 Task: Reply All to email with the signature Bethany Lewis with the subject Appointment reminder from softage.1@softage.net with the message Could you please provide feedback on the latest version of the project timeline?, select last word, change the font of the message to Garamond and change the font typography to bold and underline Send the email
Action: Mouse moved to (595, 772)
Screenshot: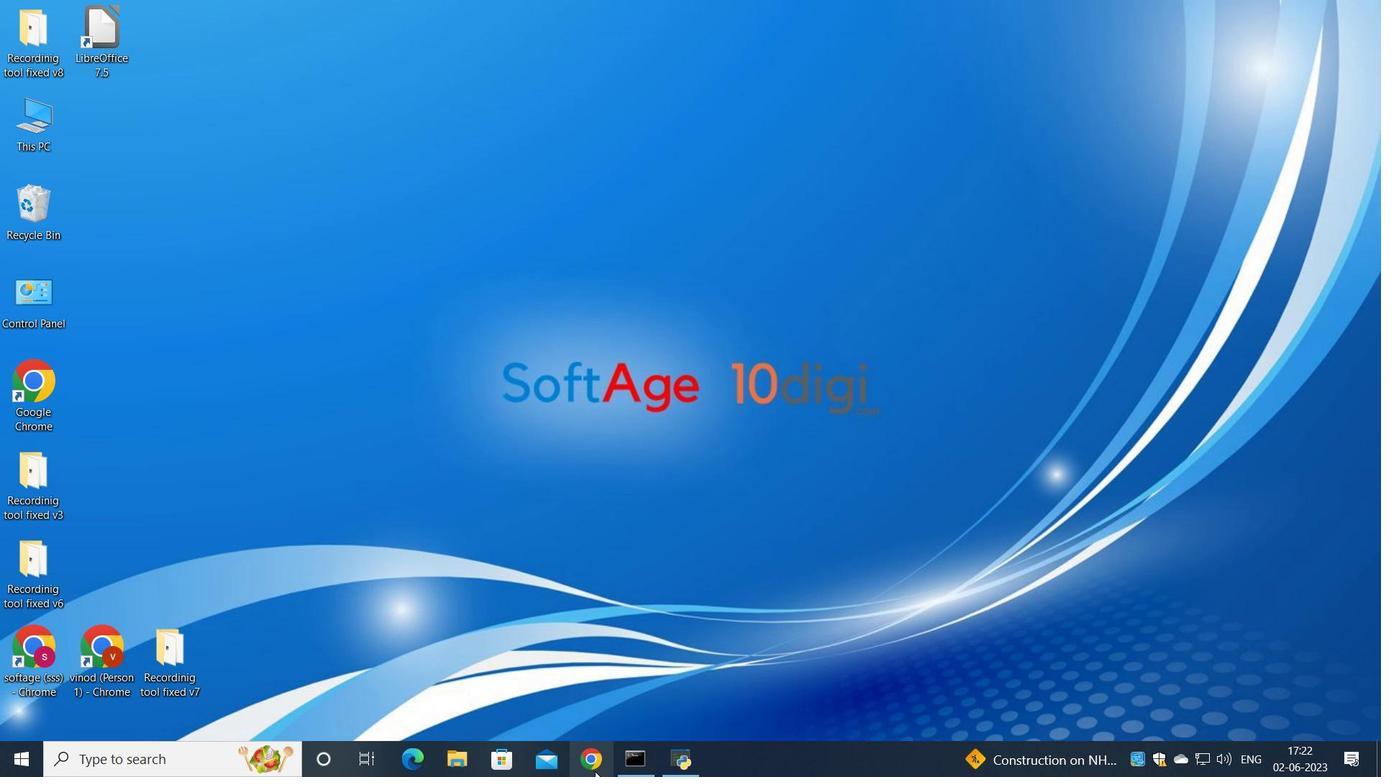 
Action: Mouse pressed left at (595, 772)
Screenshot: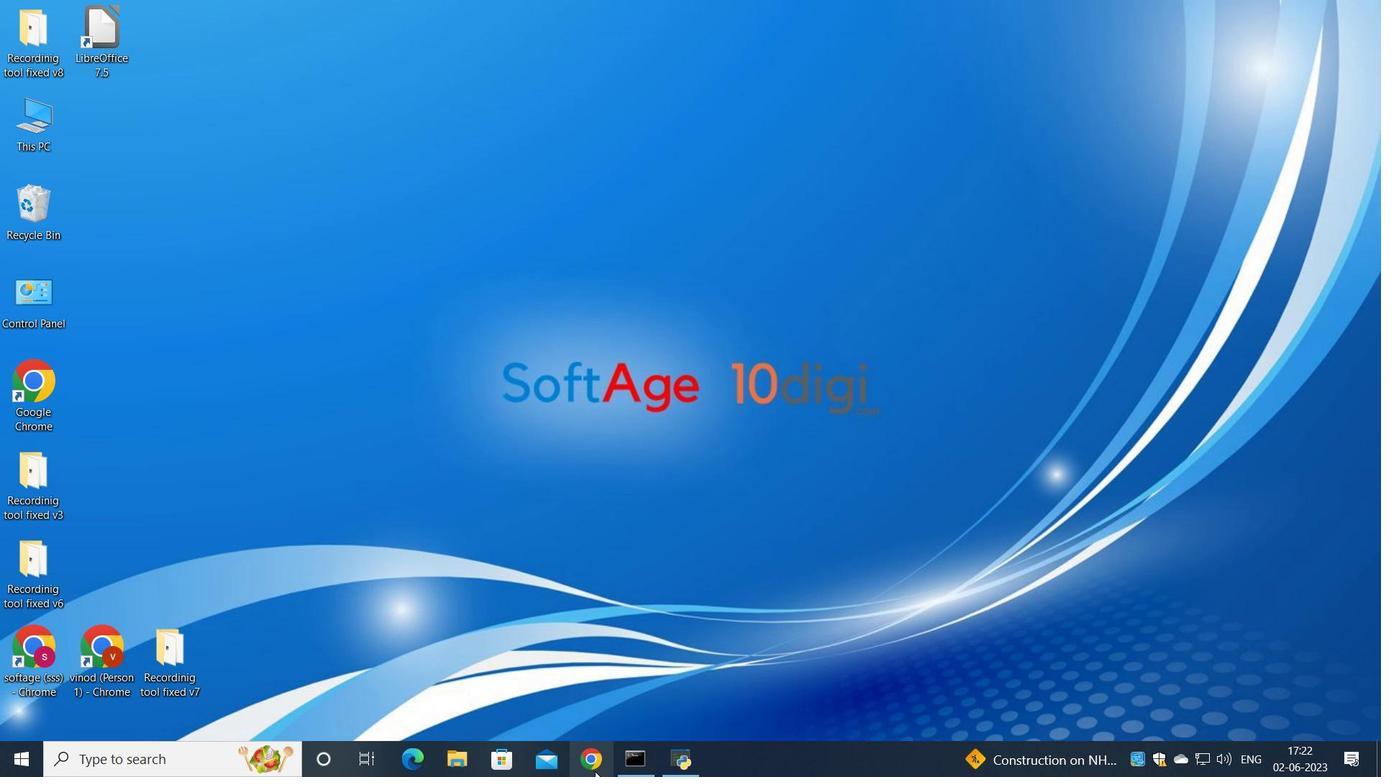 
Action: Mouse moved to (608, 447)
Screenshot: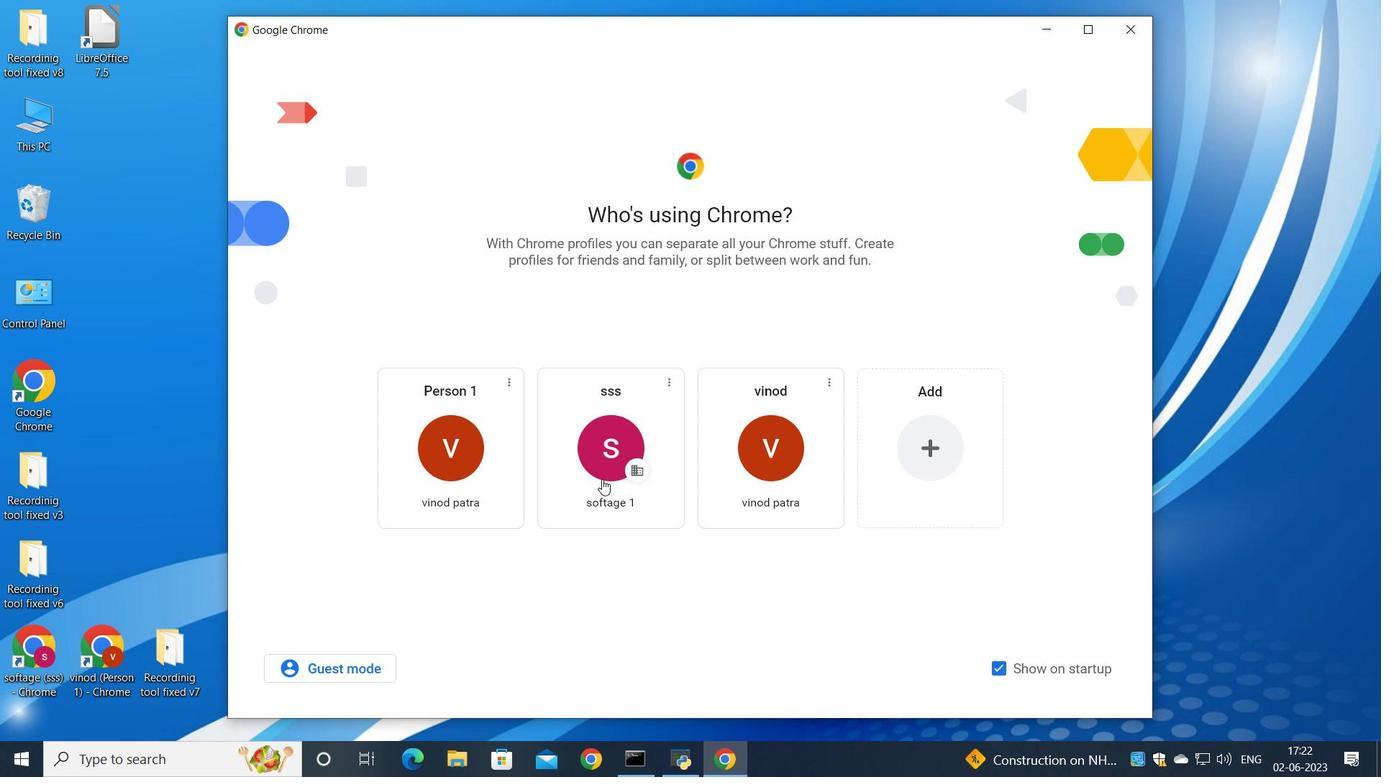
Action: Mouse pressed left at (608, 447)
Screenshot: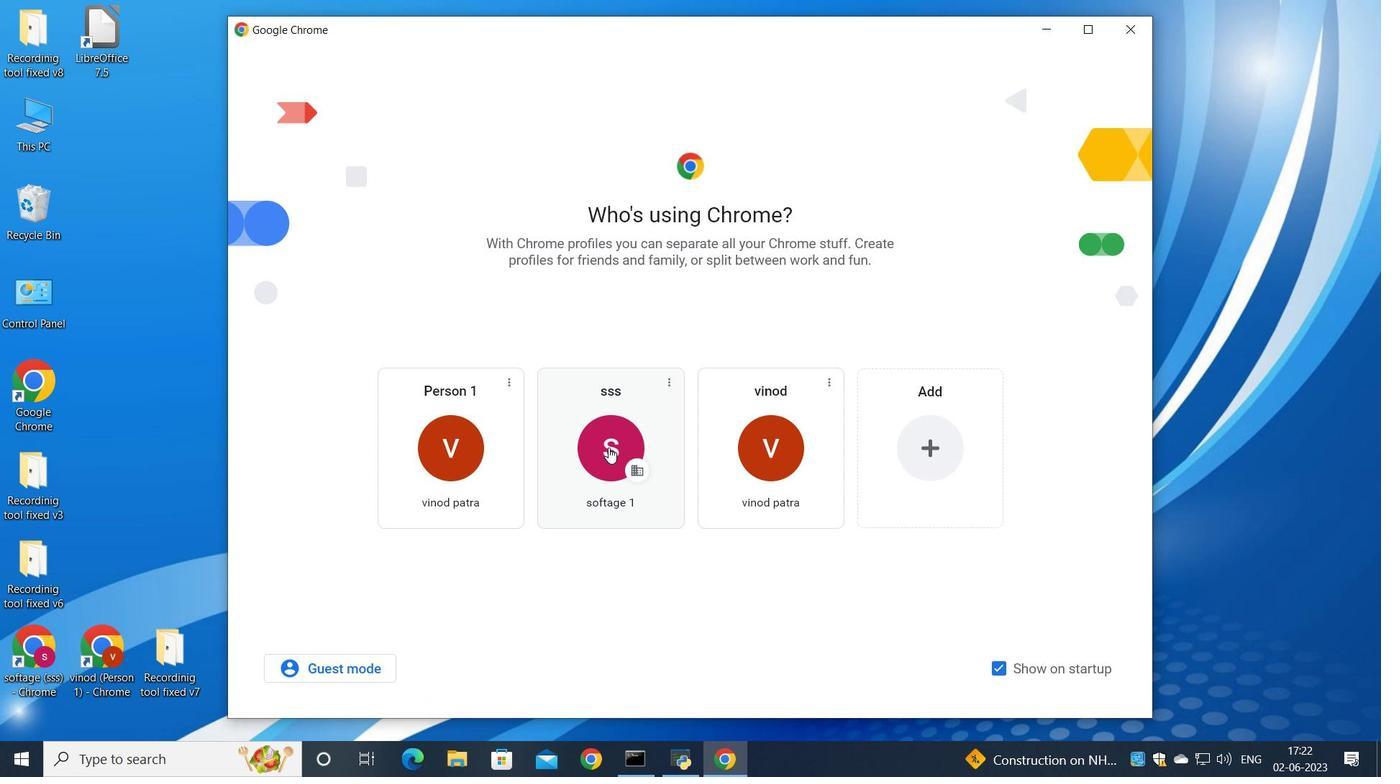 
Action: Mouse moved to (1216, 123)
Screenshot: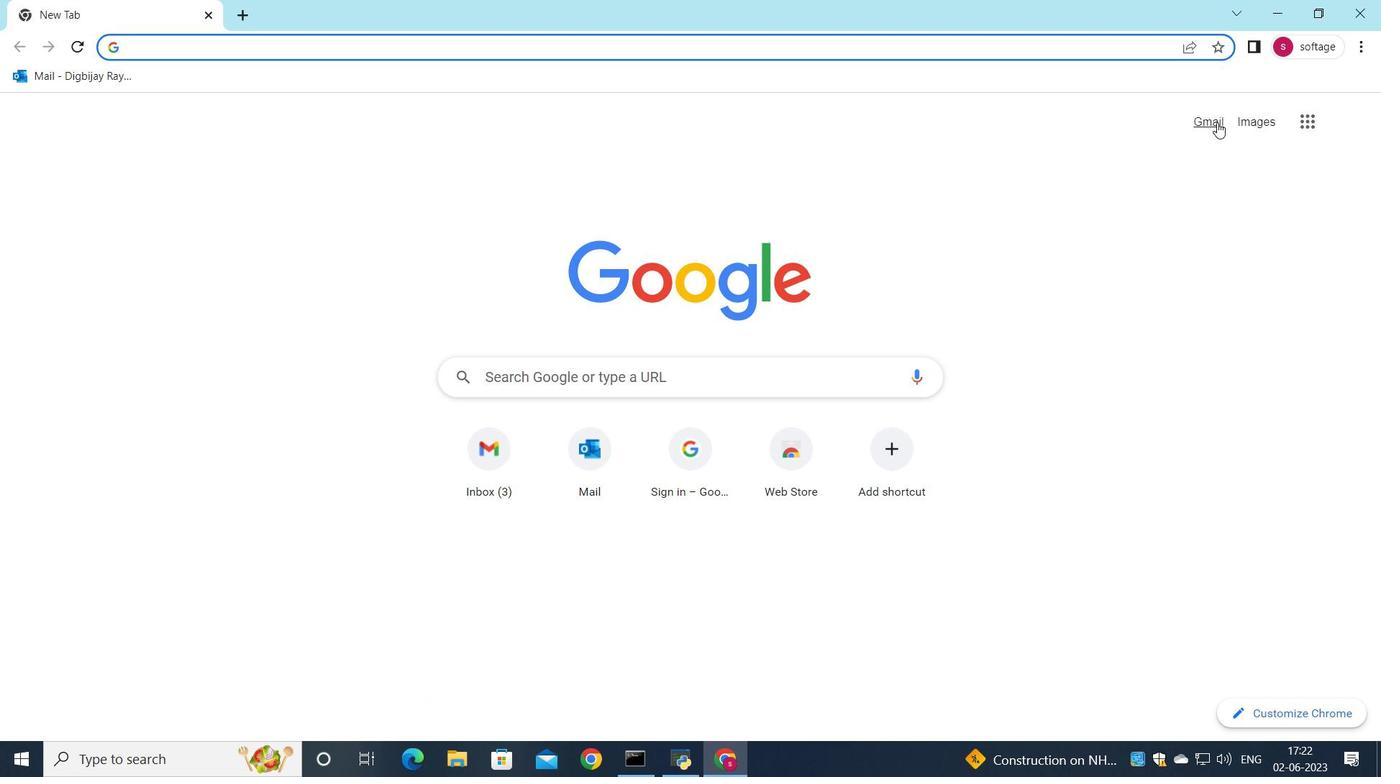 
Action: Mouse pressed left at (1216, 123)
Screenshot: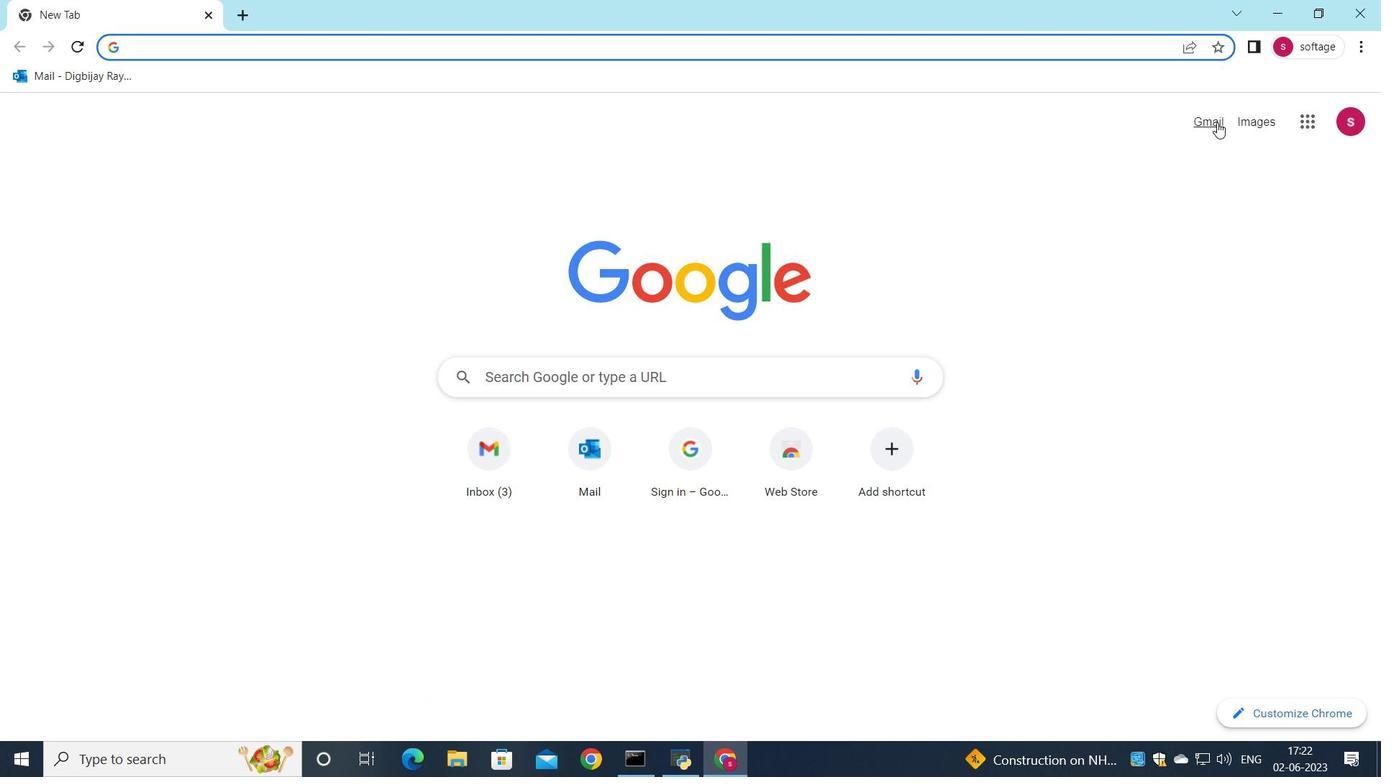 
Action: Mouse moved to (1165, 122)
Screenshot: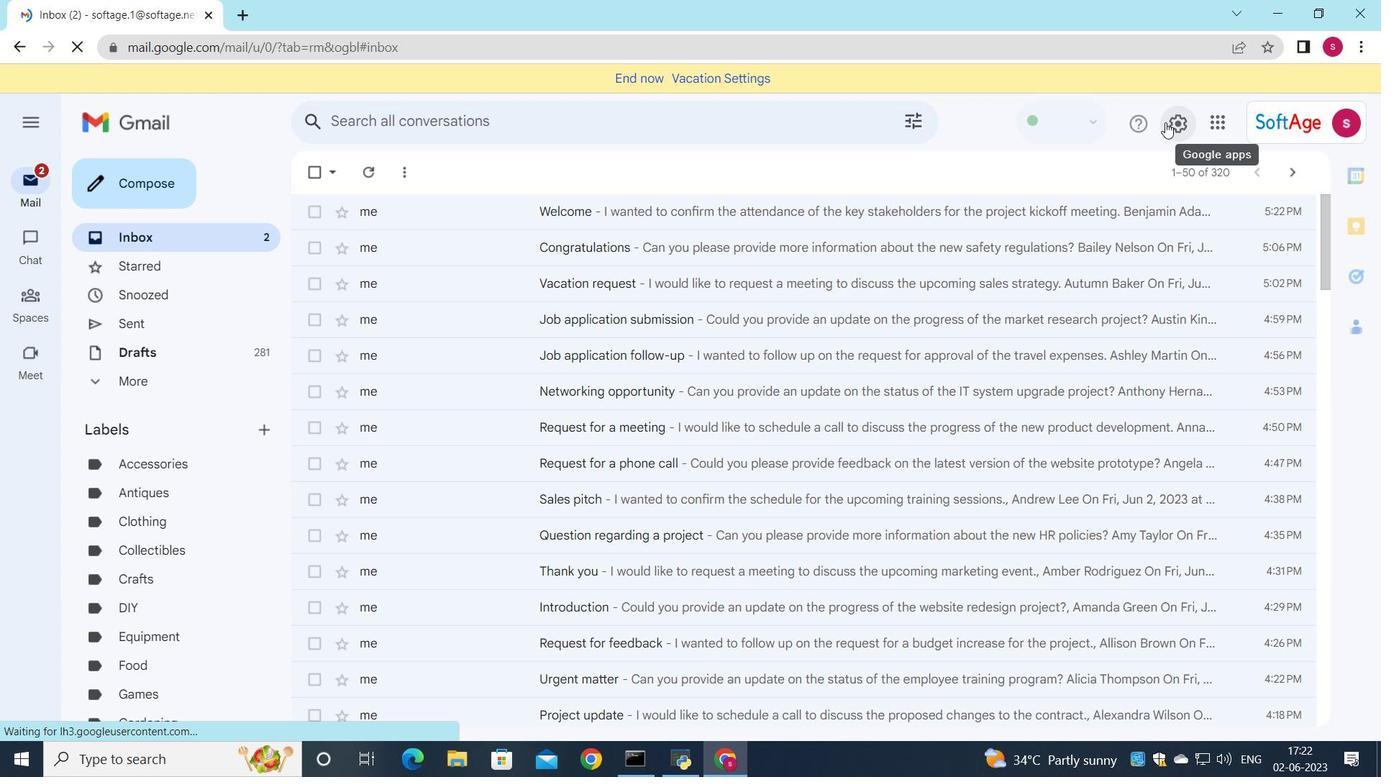 
Action: Mouse pressed left at (1165, 122)
Screenshot: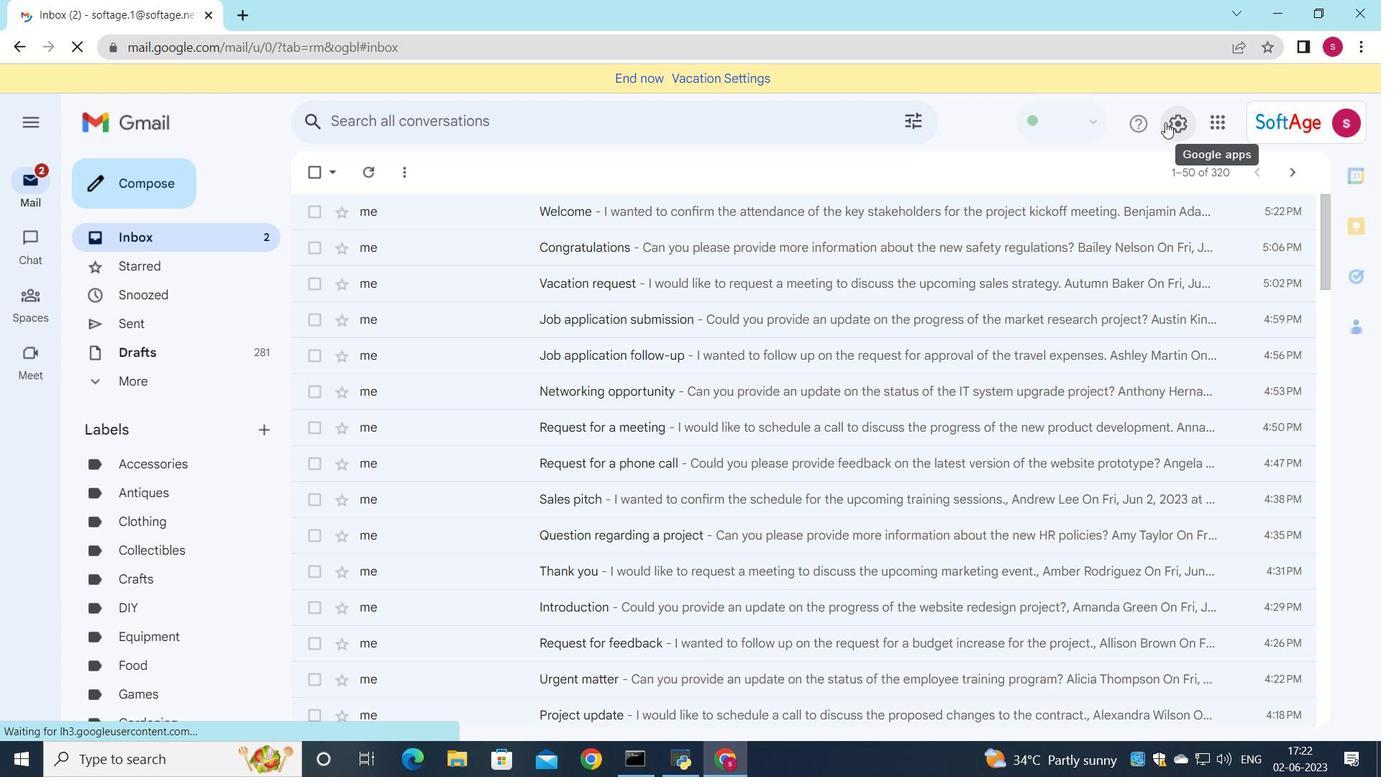 
Action: Mouse moved to (878, 380)
Screenshot: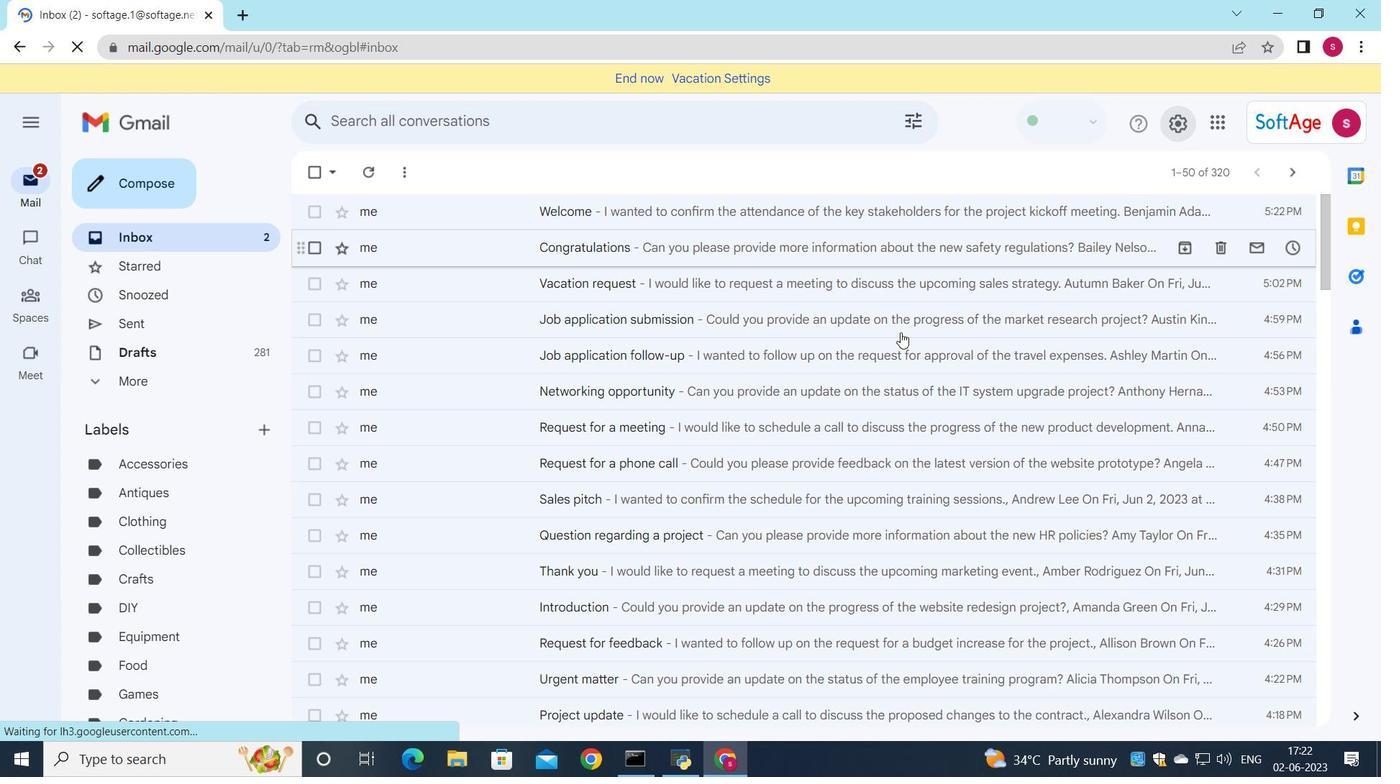 
Action: Mouse scrolled (878, 380) with delta (0, 0)
Screenshot: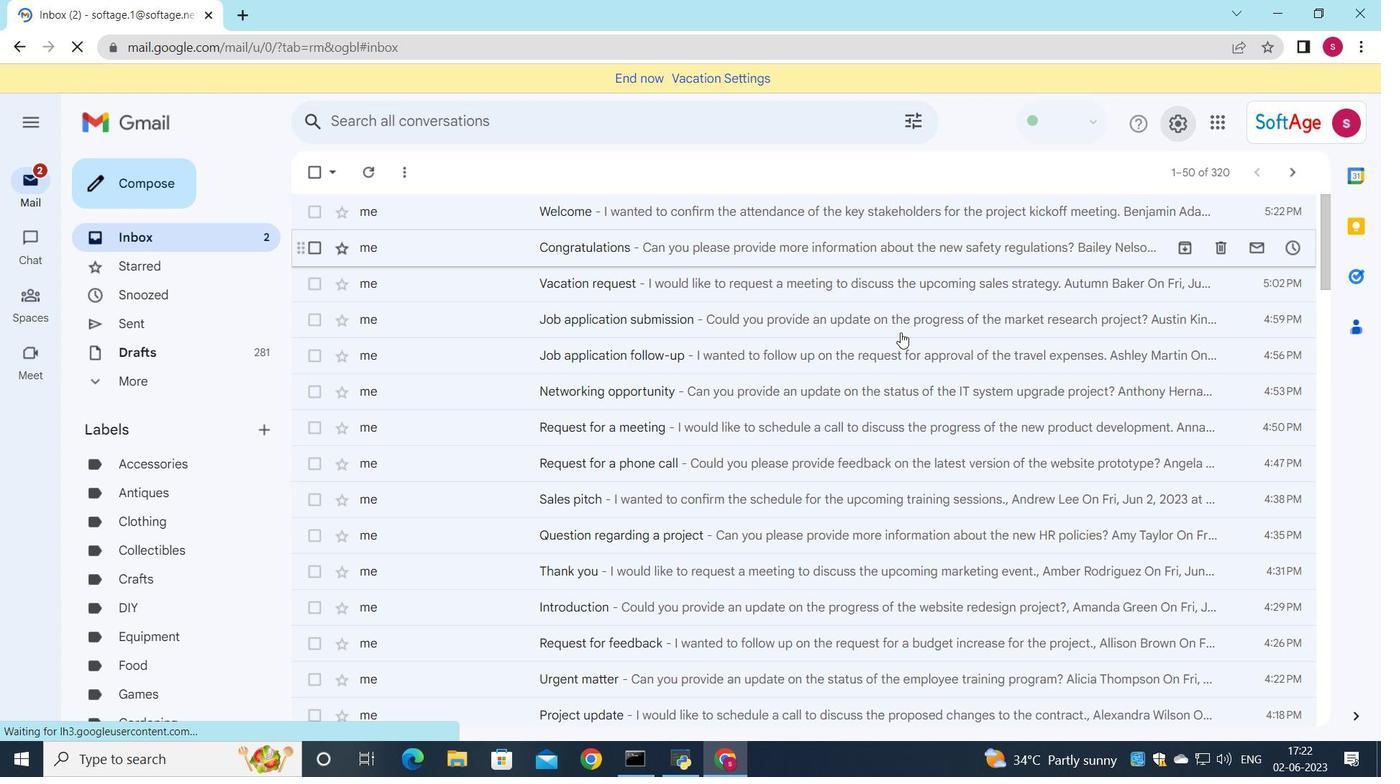 
Action: Mouse moved to (1134, 221)
Screenshot: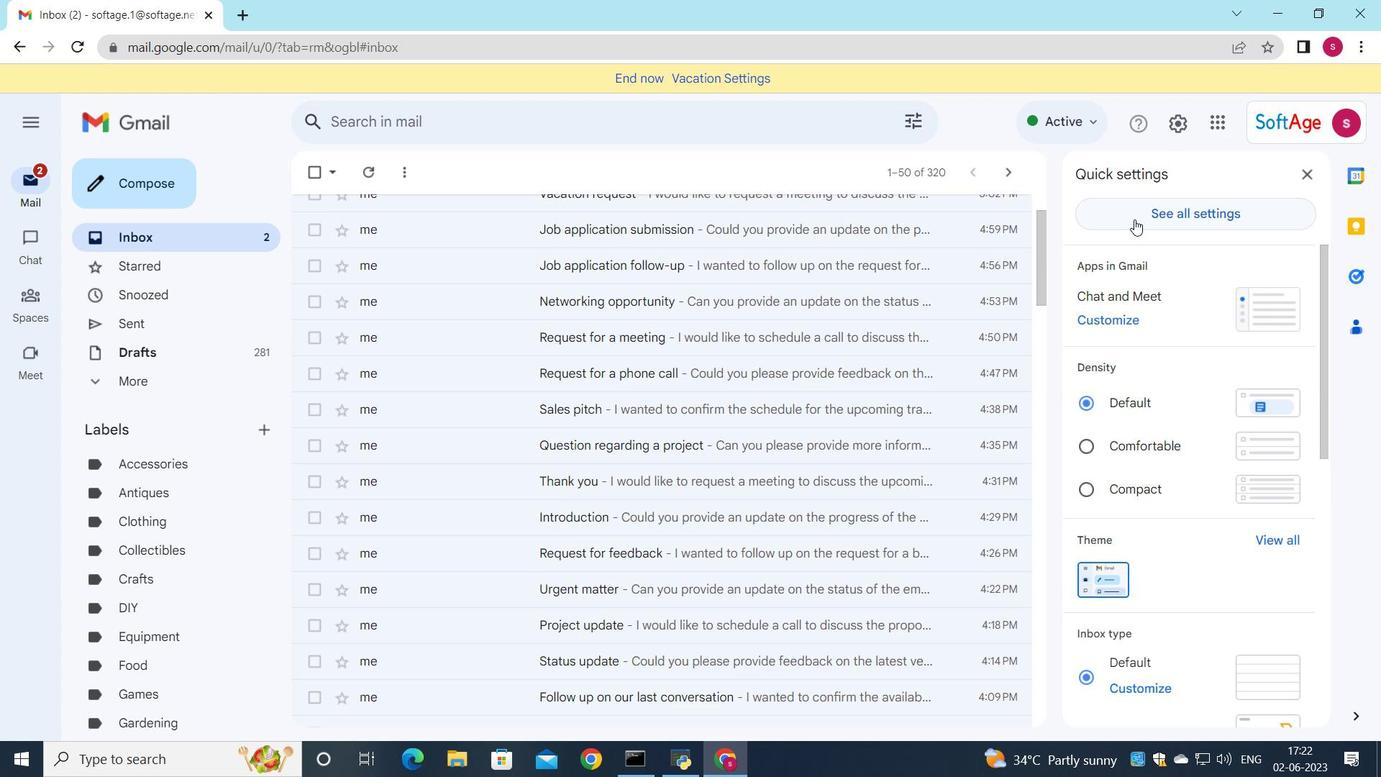 
Action: Mouse pressed left at (1134, 221)
Screenshot: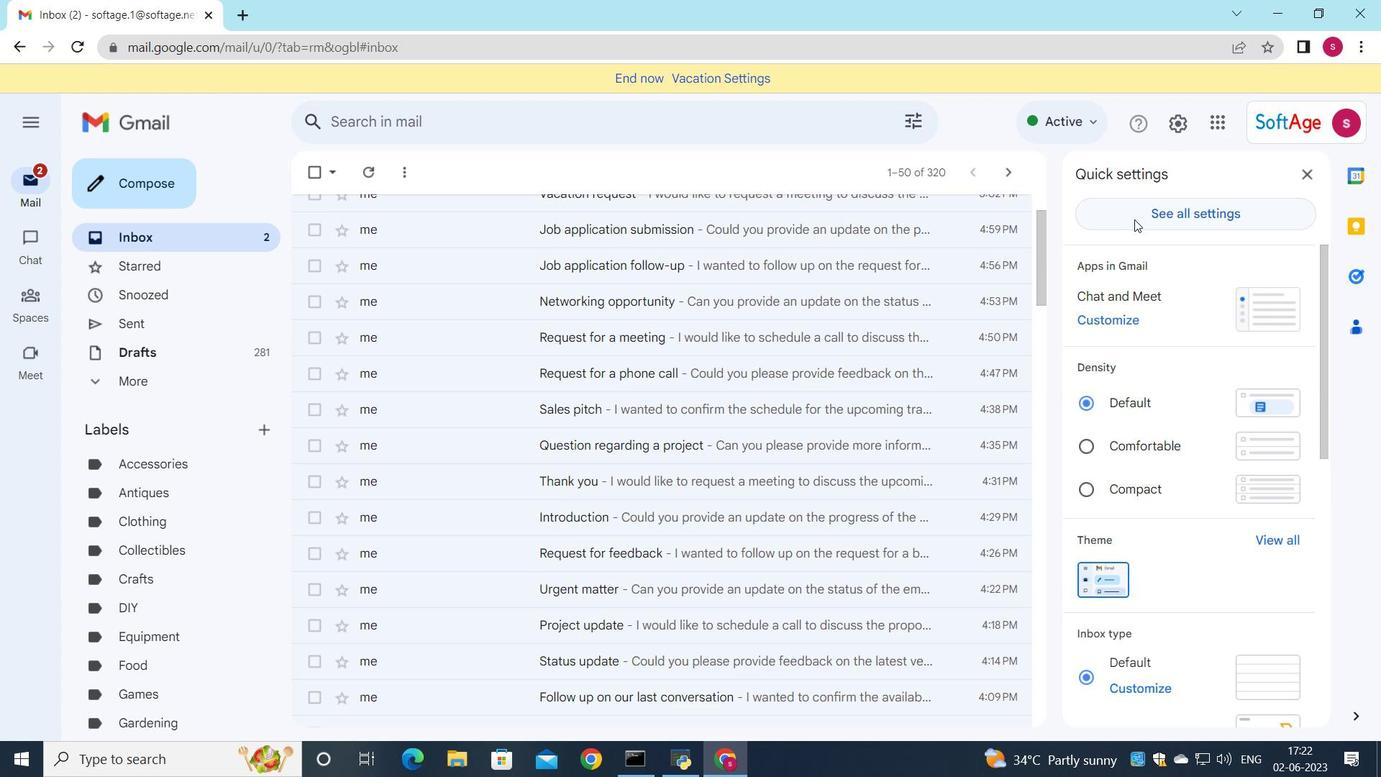 
Action: Mouse moved to (763, 482)
Screenshot: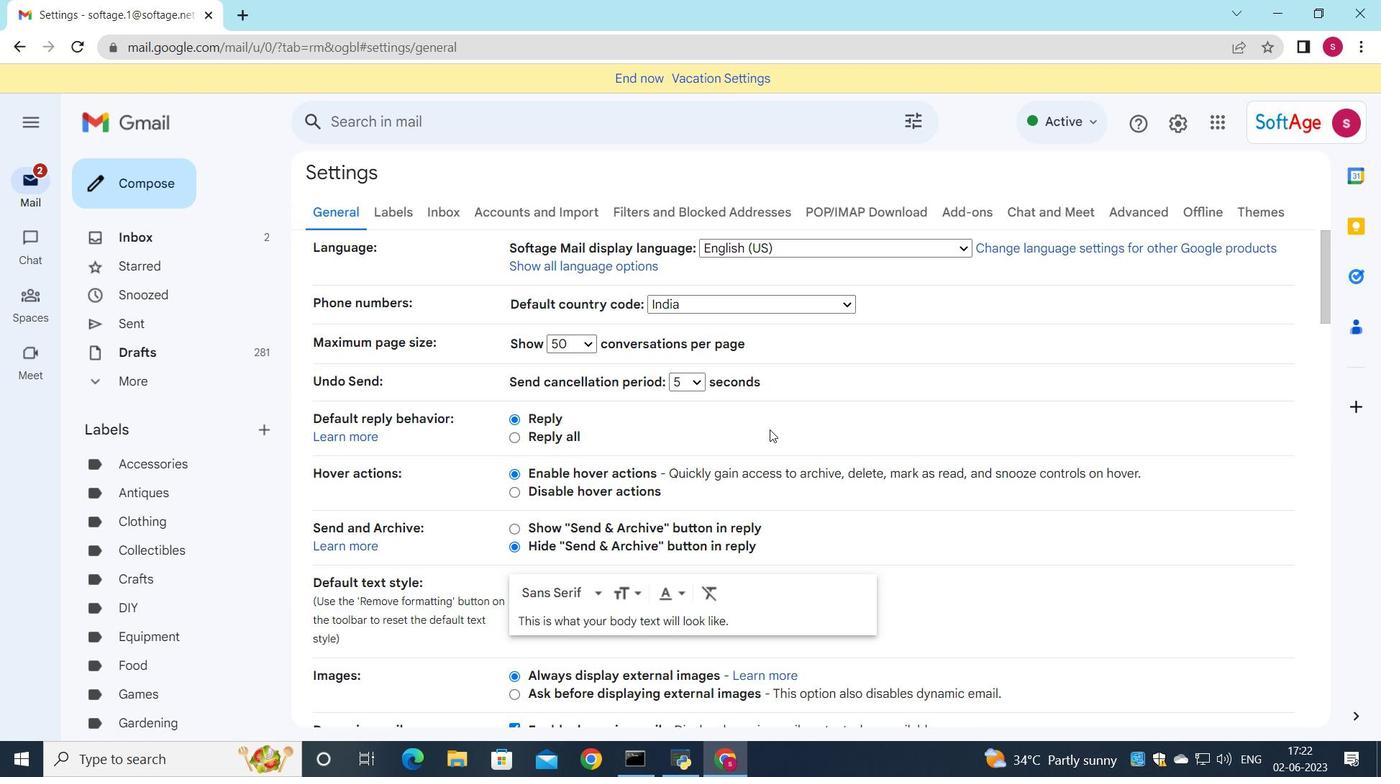 
Action: Mouse scrolled (764, 482) with delta (0, 0)
Screenshot: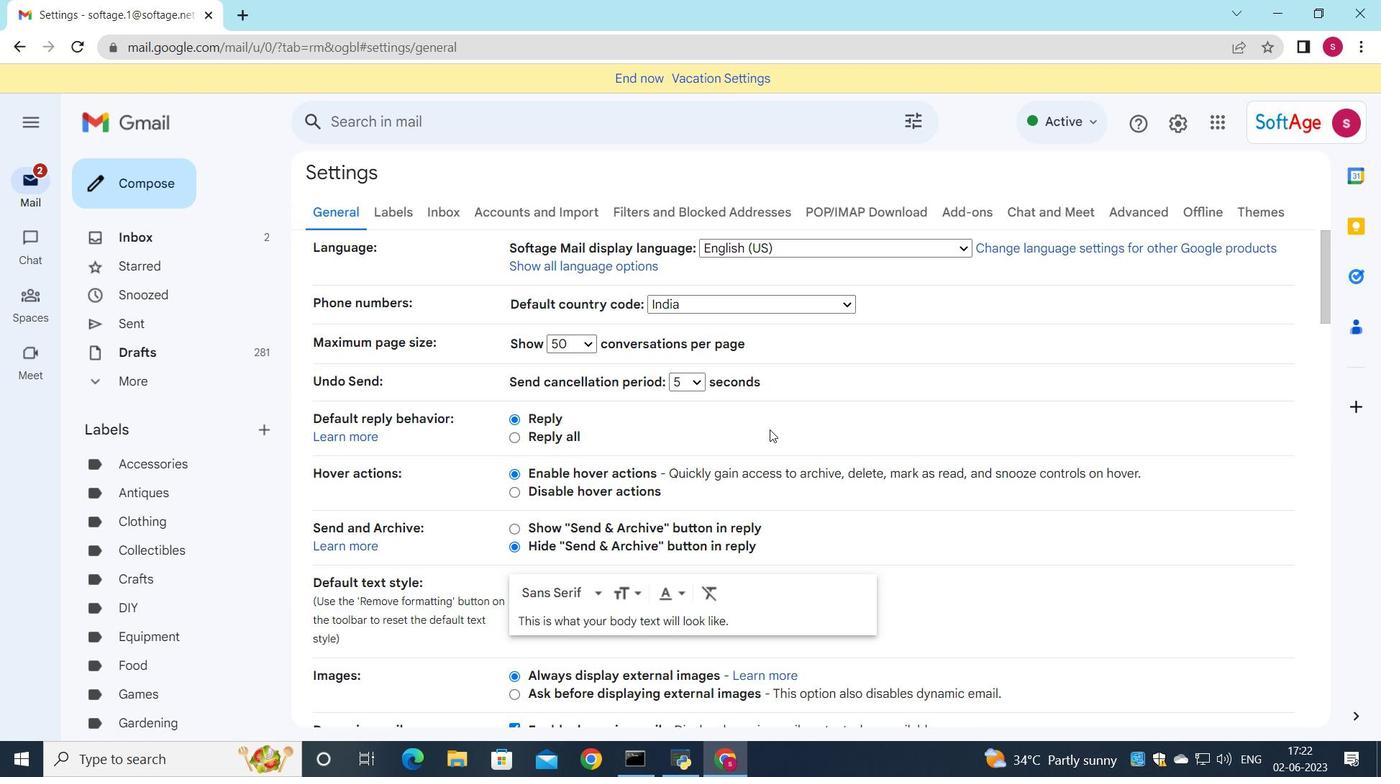 
Action: Mouse moved to (762, 483)
Screenshot: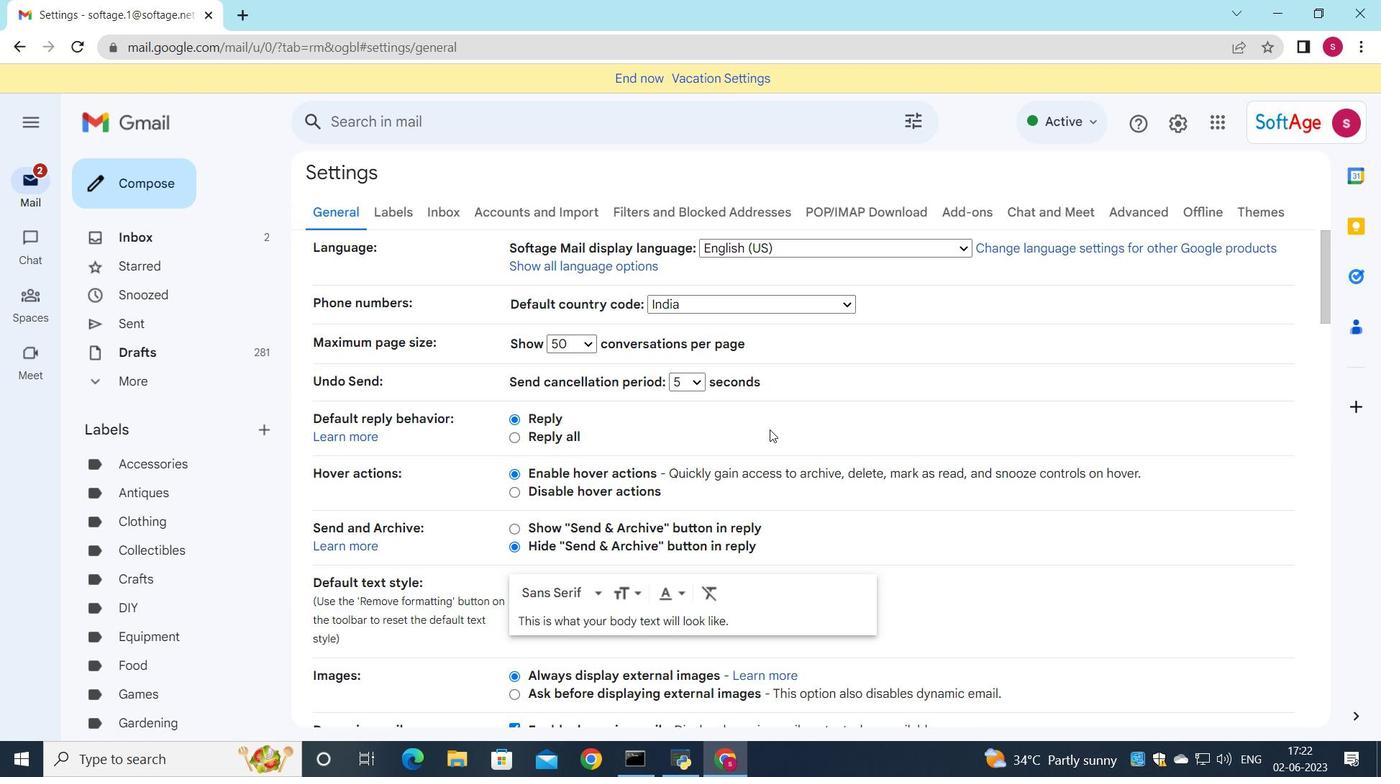 
Action: Mouse scrolled (762, 482) with delta (0, 0)
Screenshot: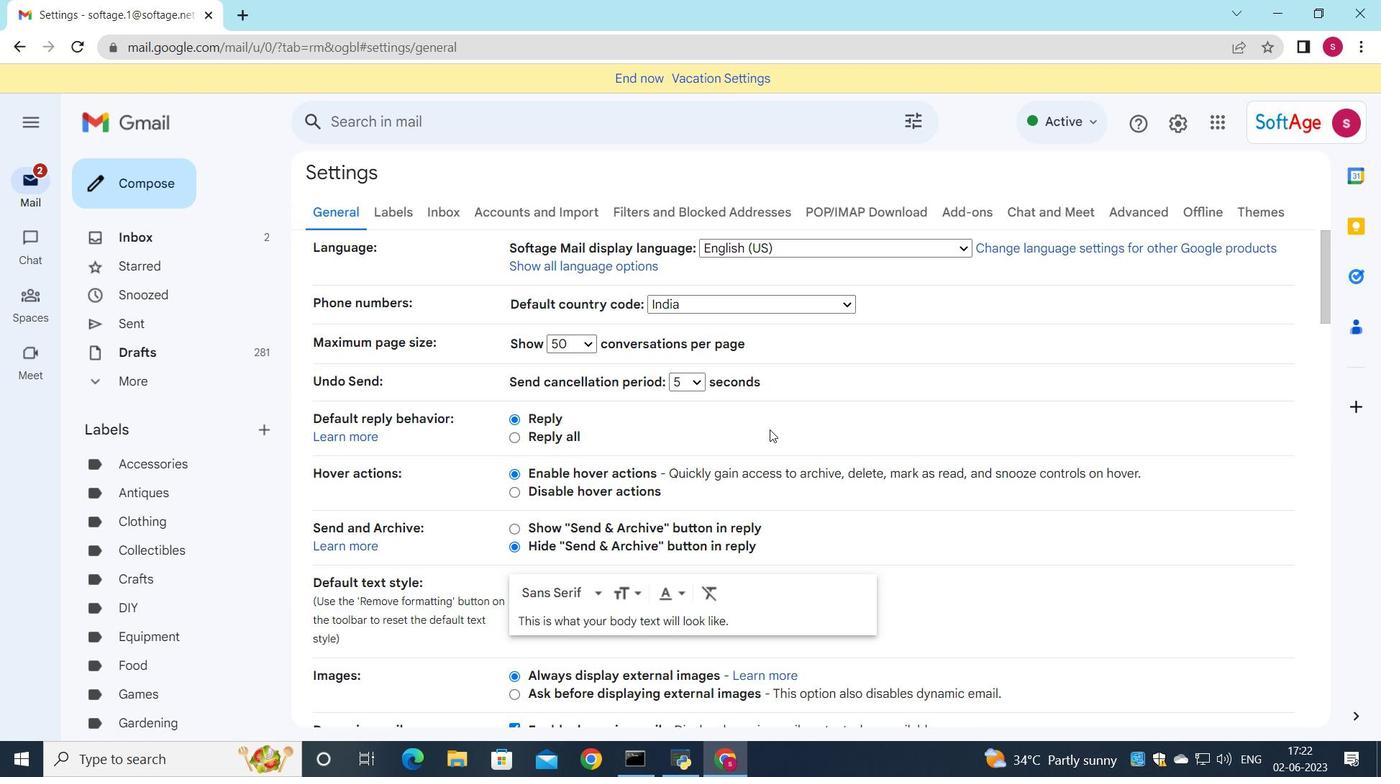 
Action: Mouse moved to (758, 486)
Screenshot: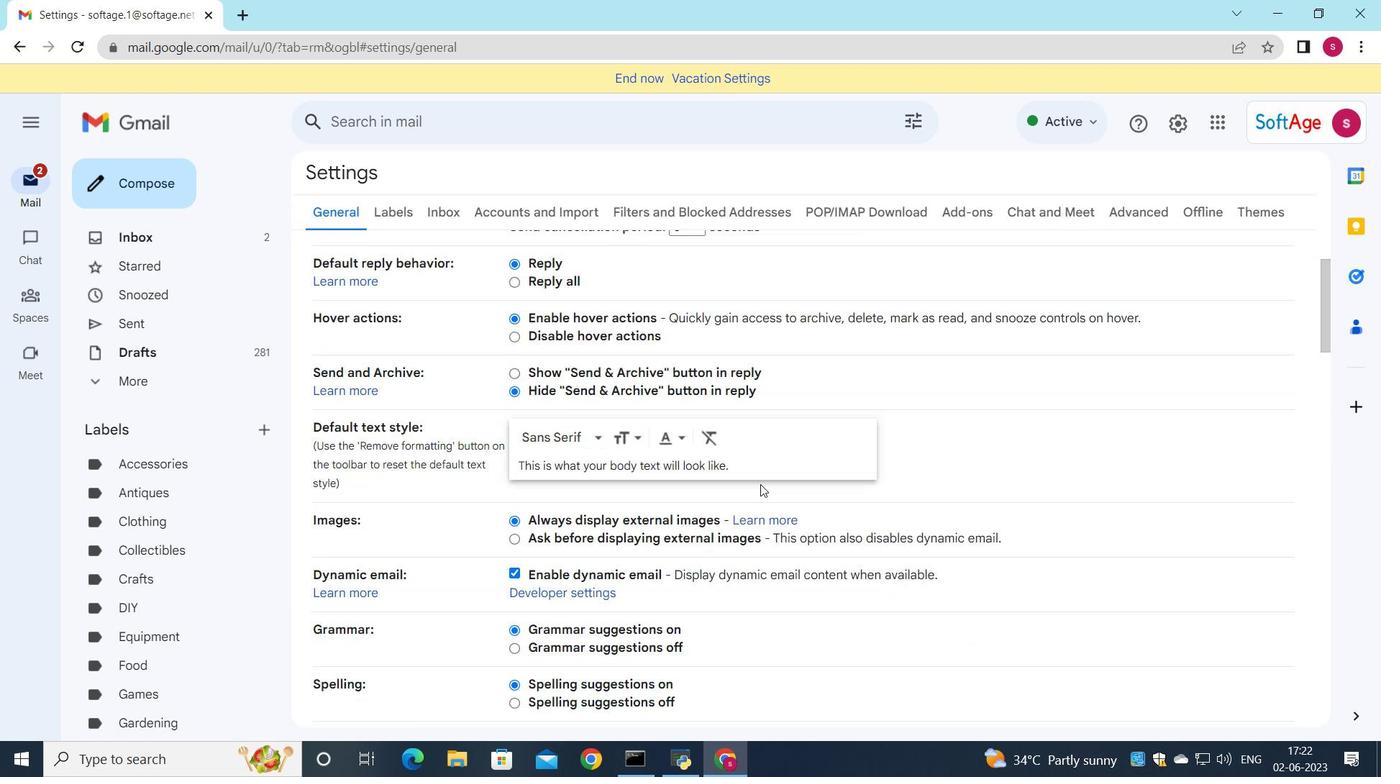 
Action: Mouse scrolled (758, 485) with delta (0, 0)
Screenshot: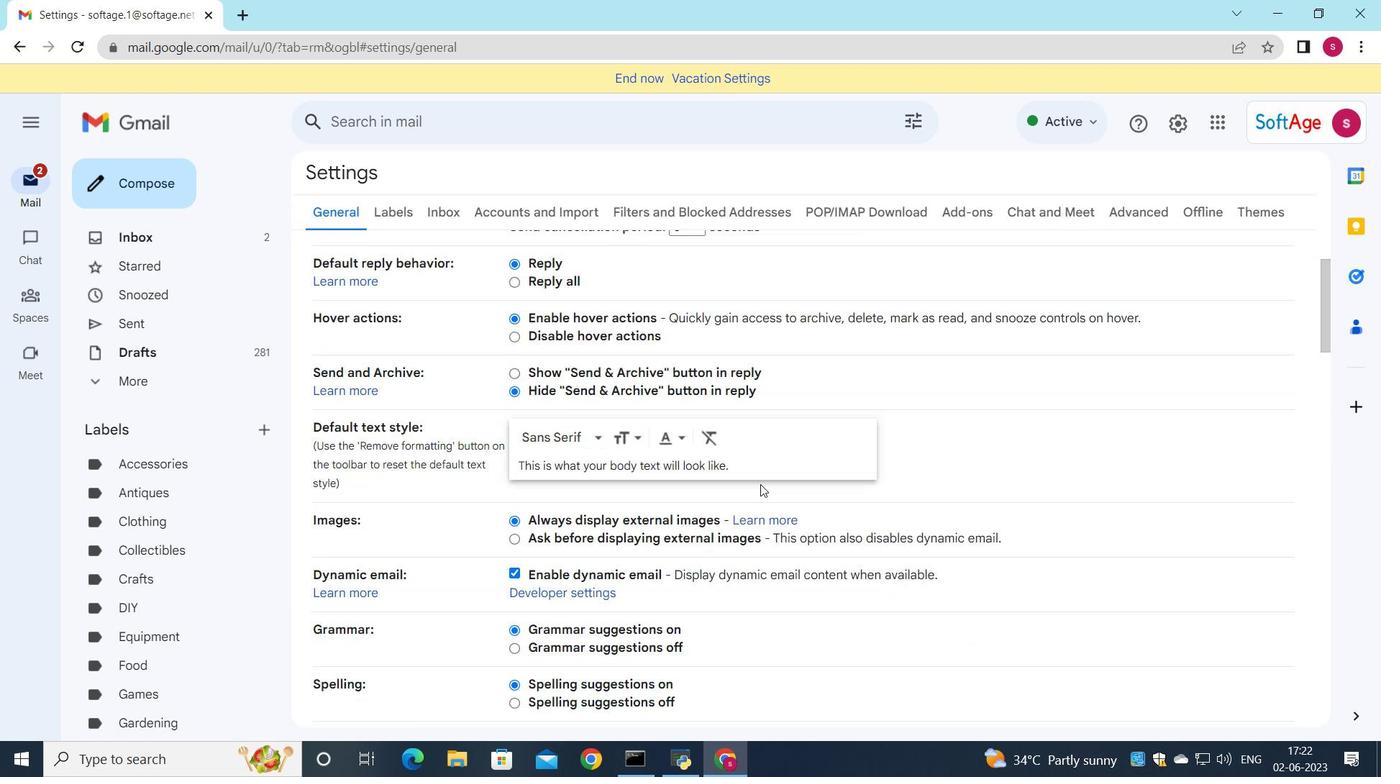 
Action: Mouse moved to (756, 487)
Screenshot: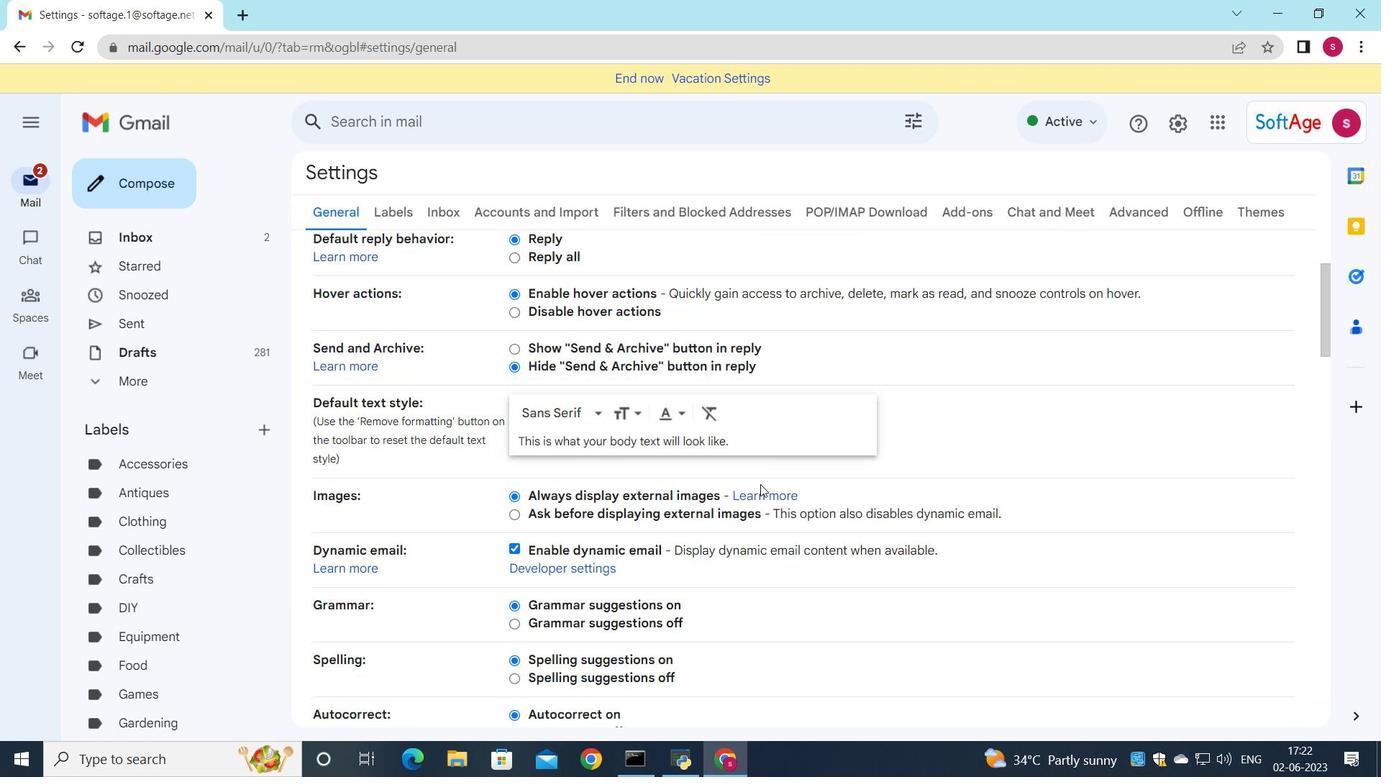 
Action: Mouse scrolled (756, 487) with delta (0, 0)
Screenshot: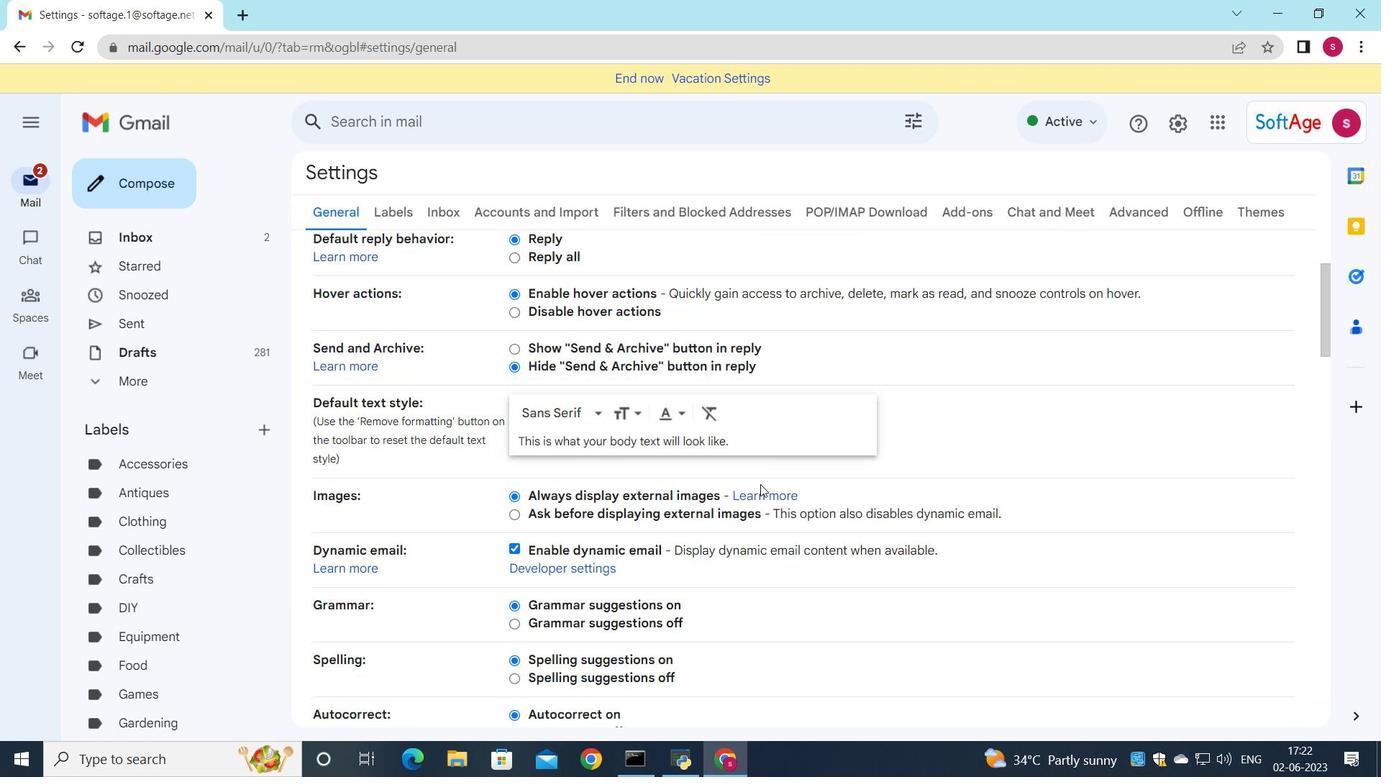 
Action: Mouse moved to (754, 490)
Screenshot: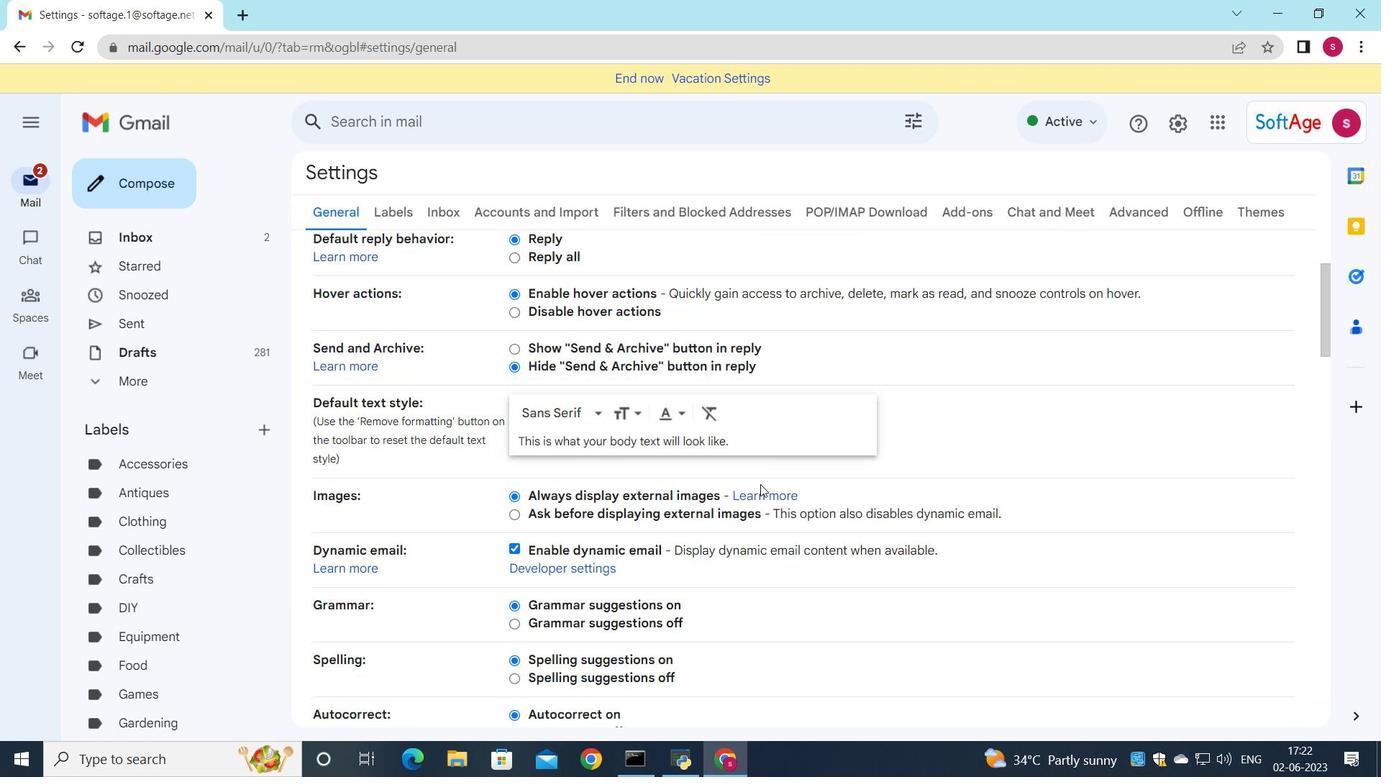 
Action: Mouse scrolled (754, 490) with delta (0, 0)
Screenshot: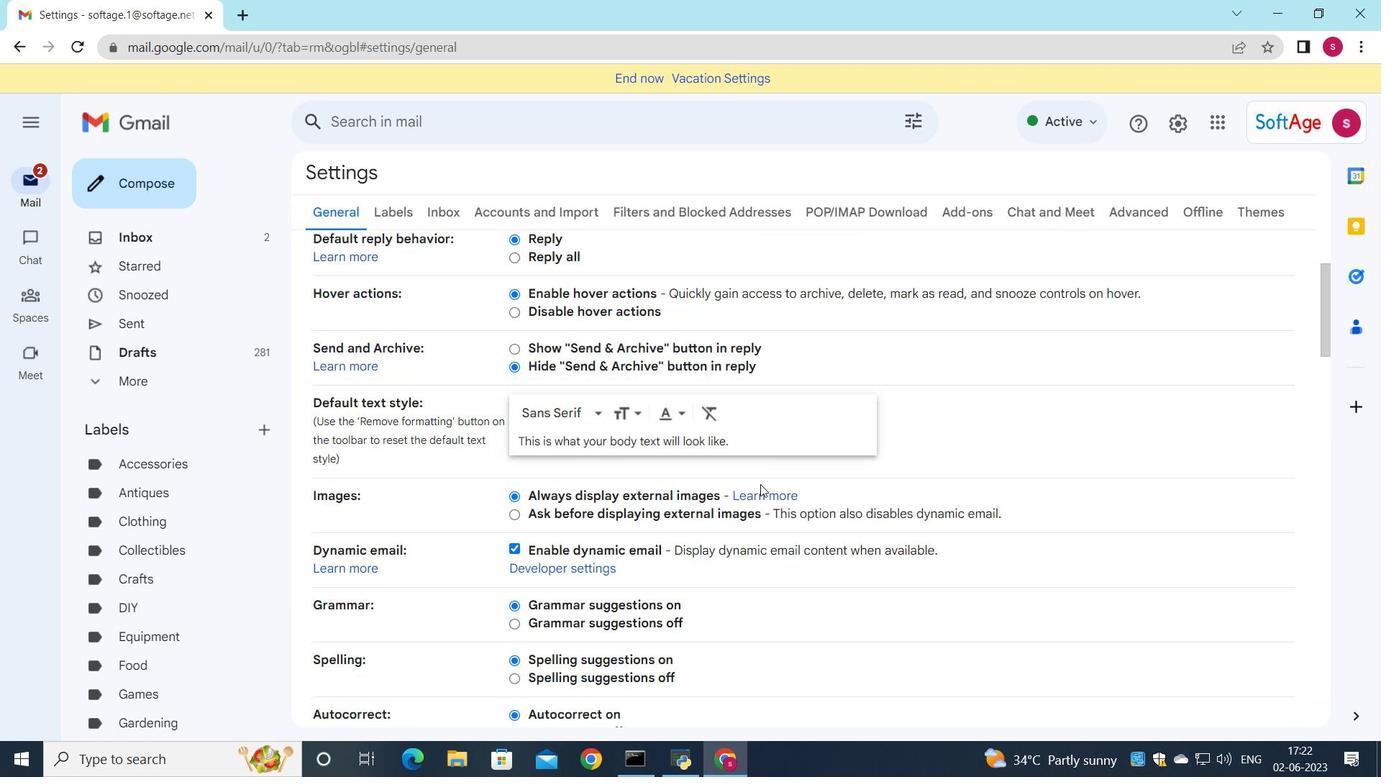 
Action: Mouse moved to (739, 508)
Screenshot: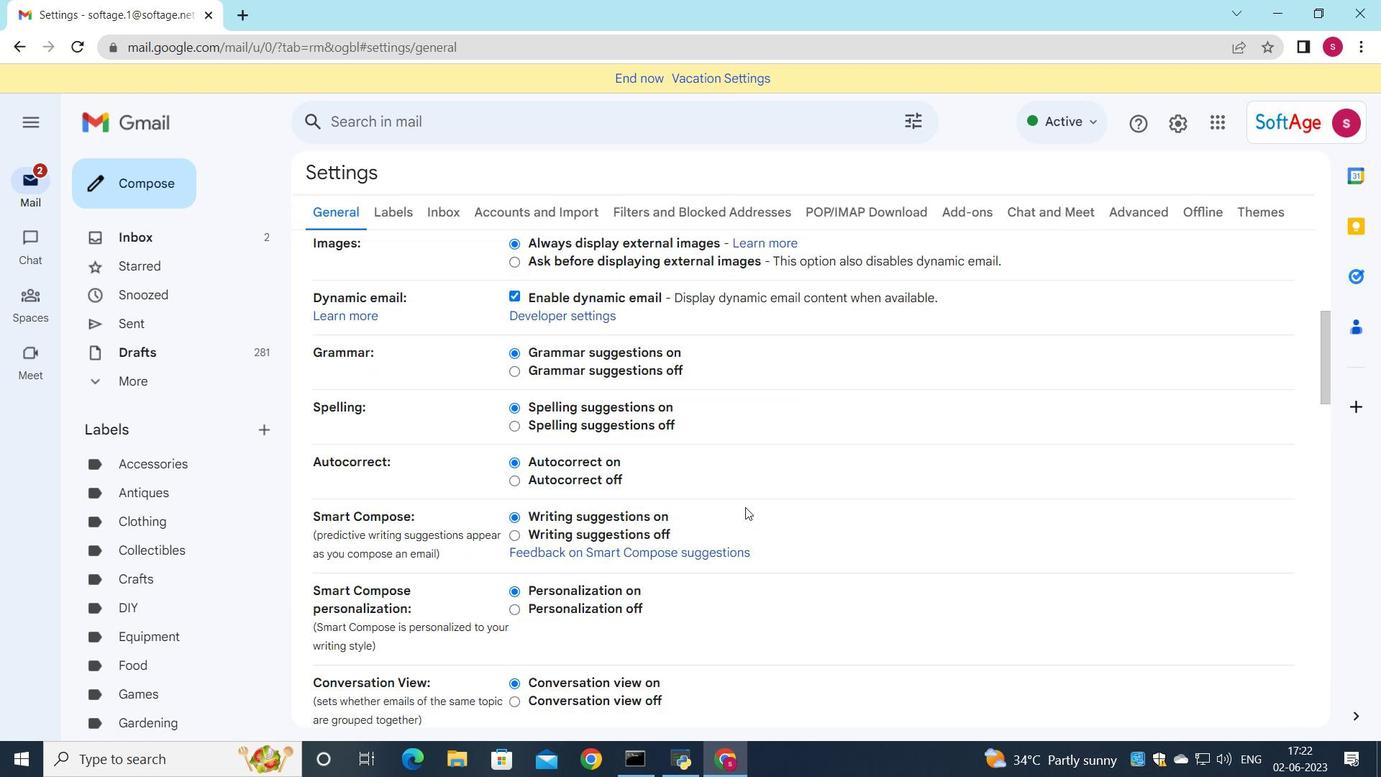 
Action: Mouse scrolled (739, 508) with delta (0, 0)
Screenshot: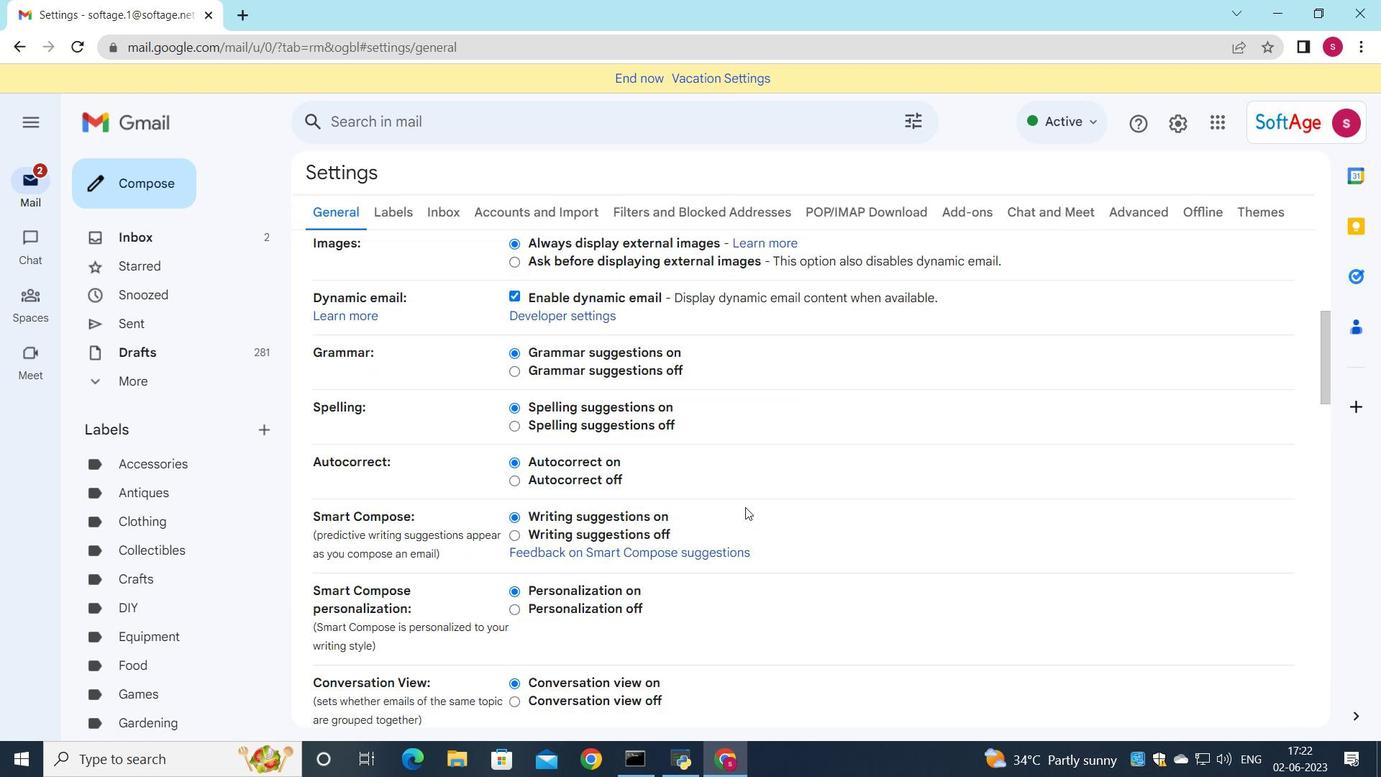 
Action: Mouse moved to (737, 510)
Screenshot: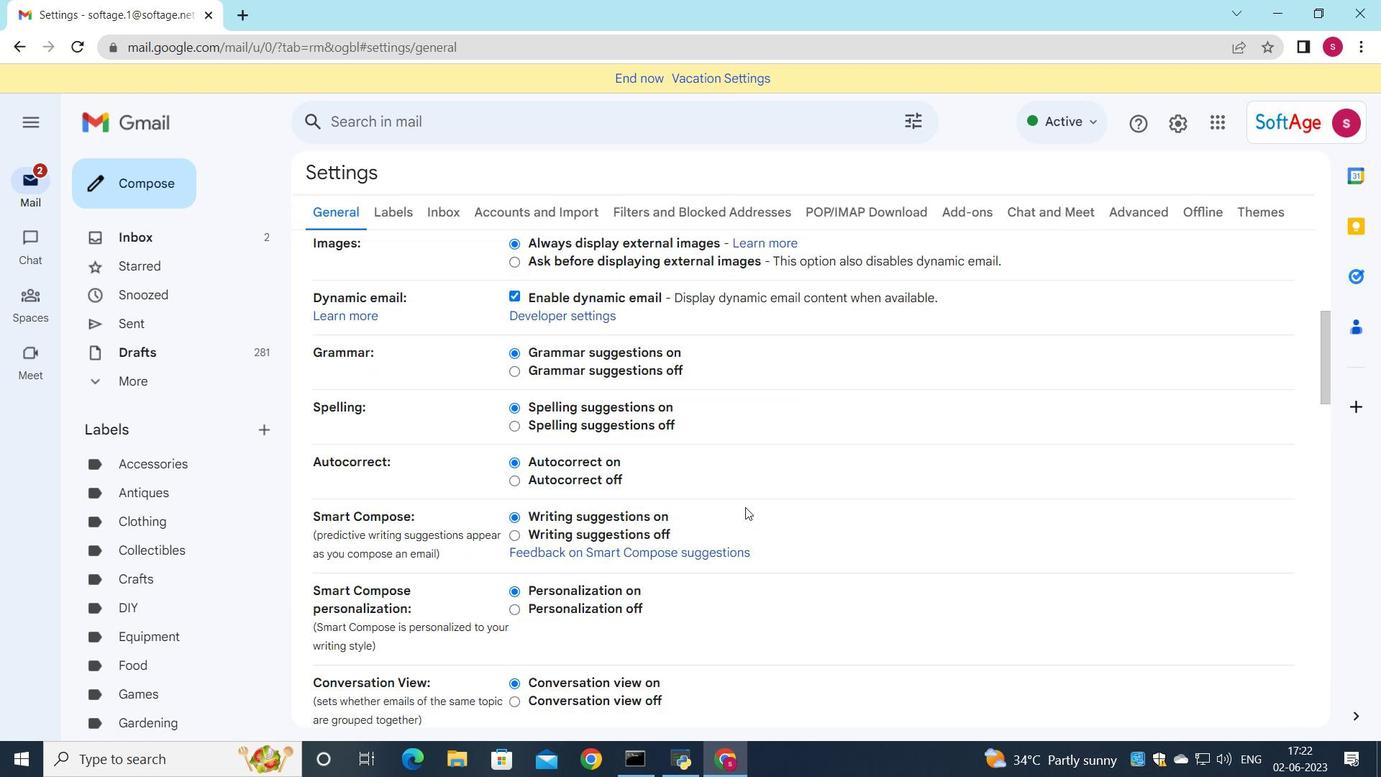 
Action: Mouse scrolled (737, 509) with delta (0, 0)
Screenshot: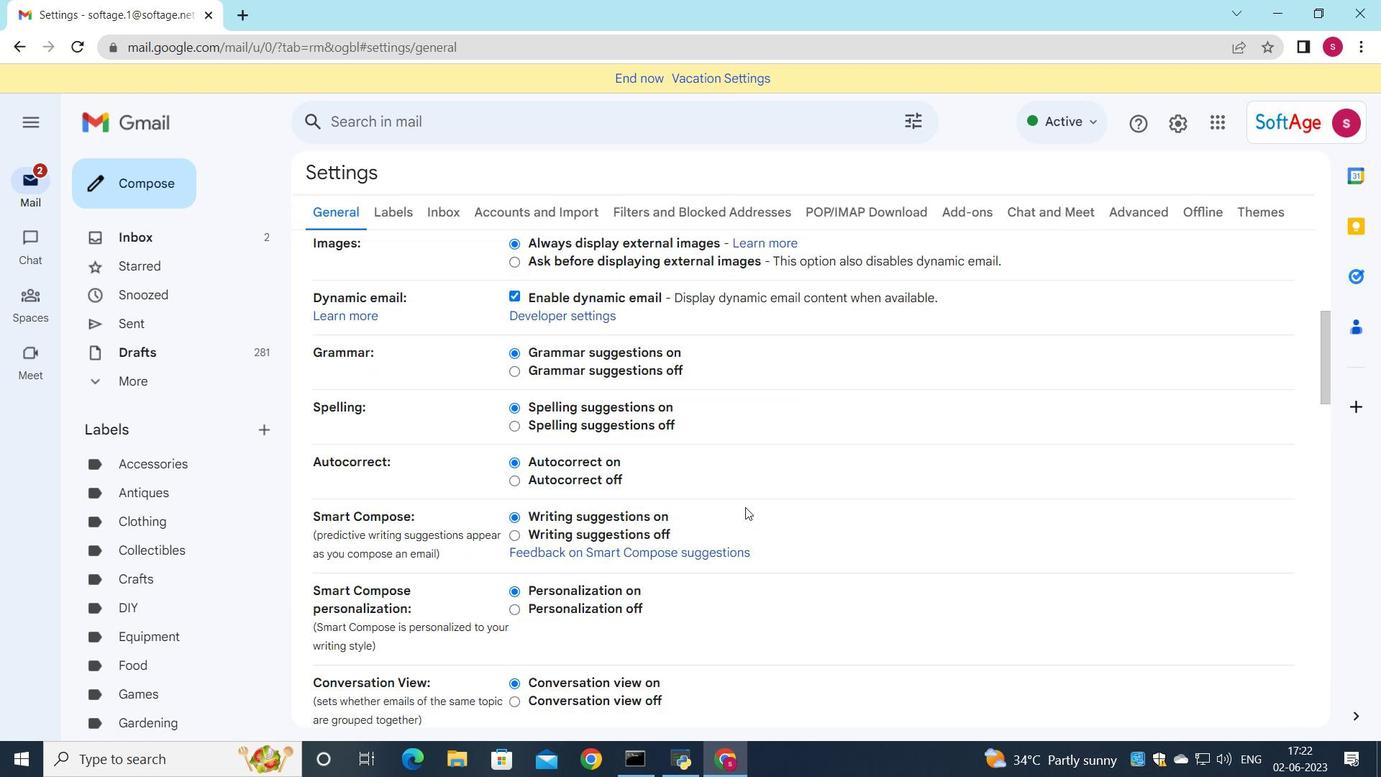
Action: Mouse moved to (736, 510)
Screenshot: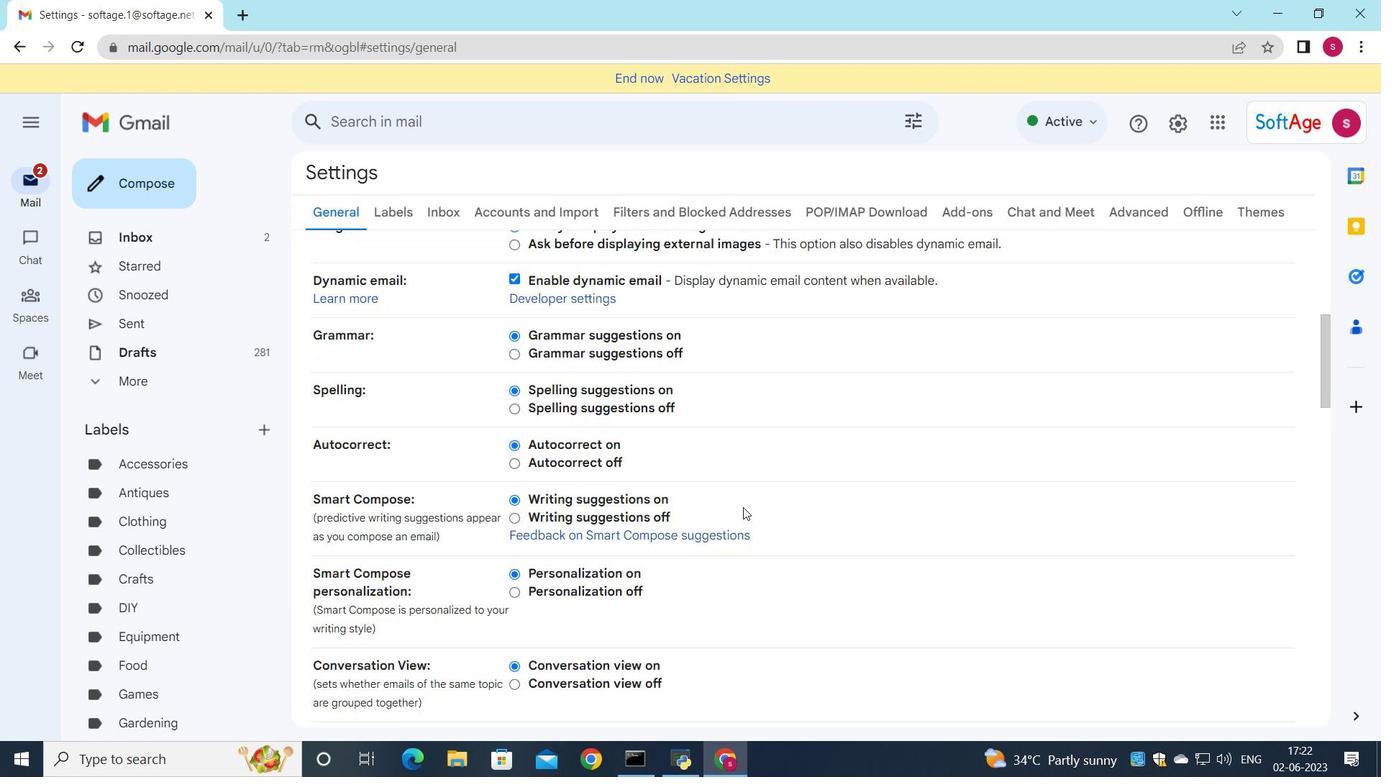 
Action: Mouse scrolled (736, 510) with delta (0, 0)
Screenshot: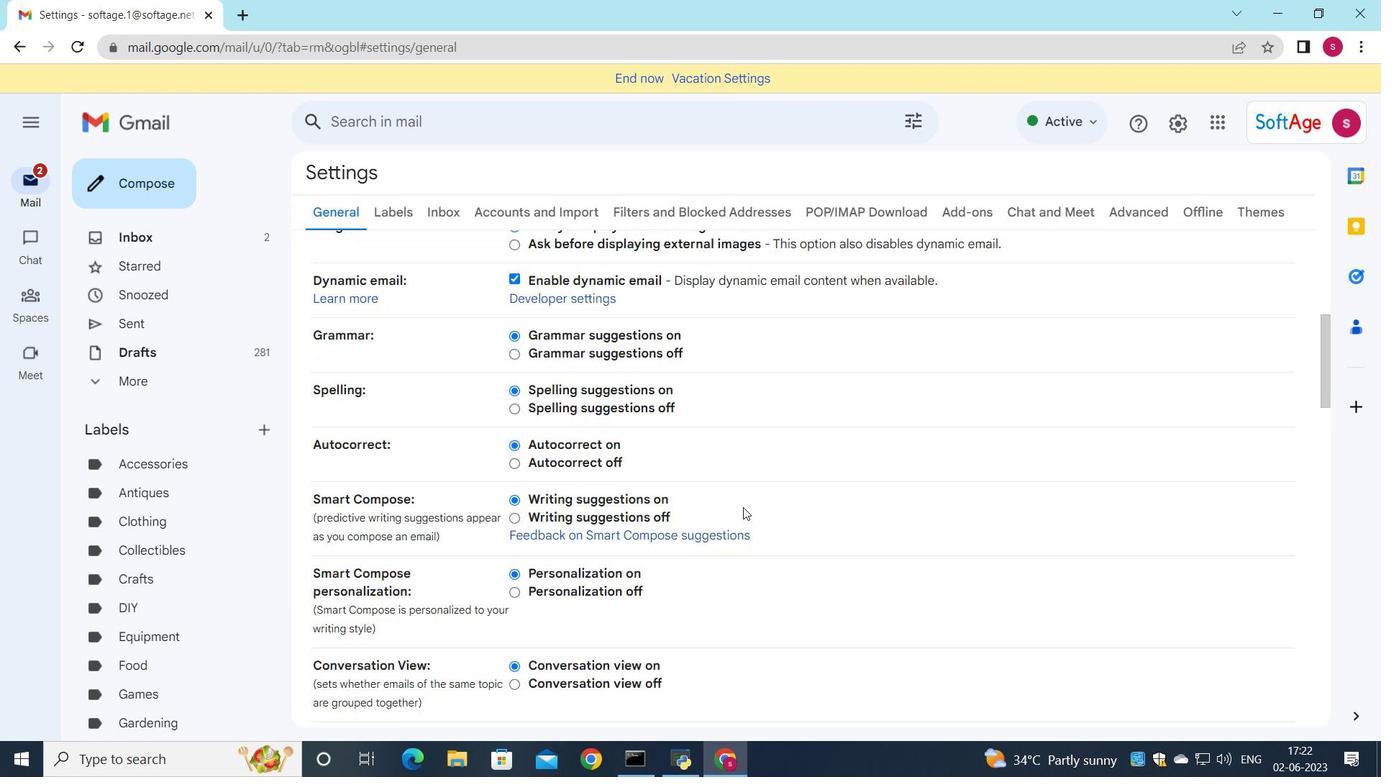 
Action: Mouse moved to (732, 522)
Screenshot: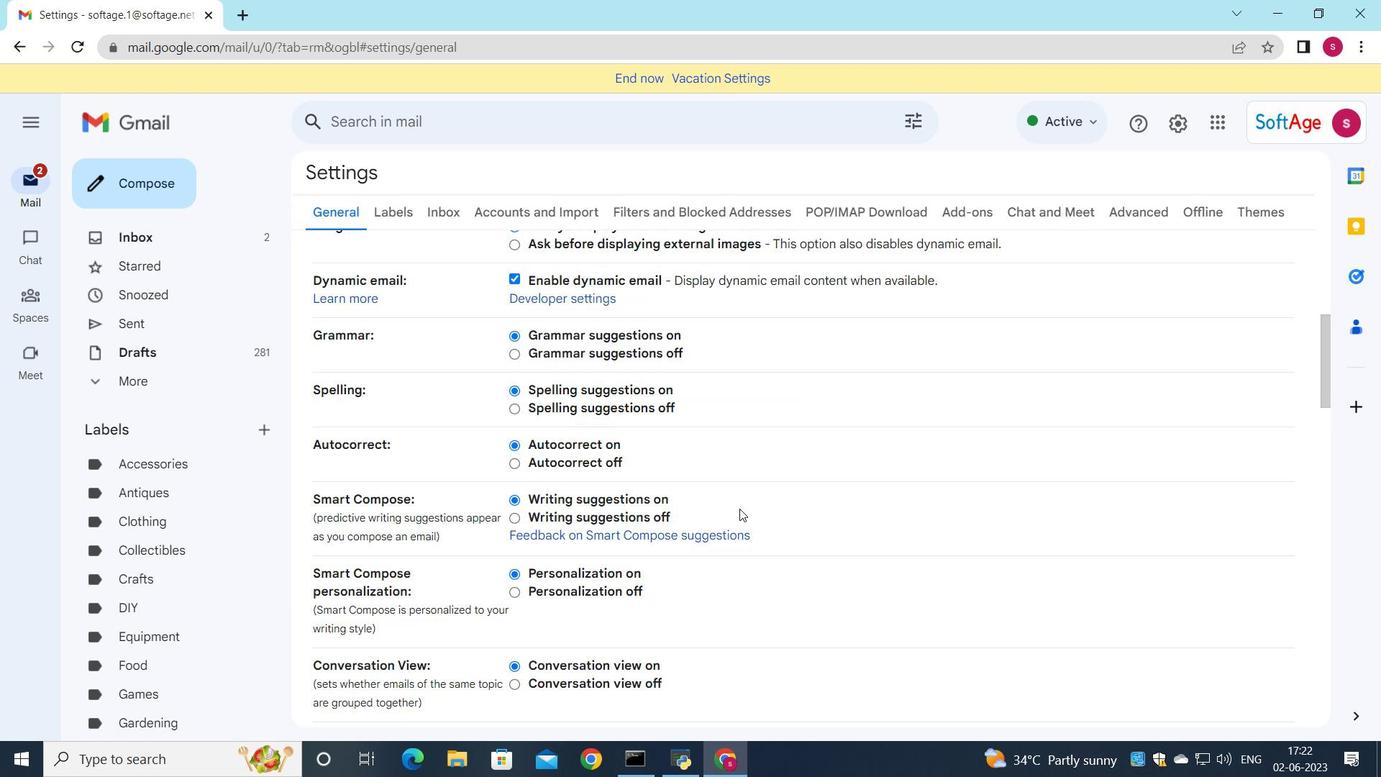 
Action: Mouse scrolled (732, 521) with delta (0, 0)
Screenshot: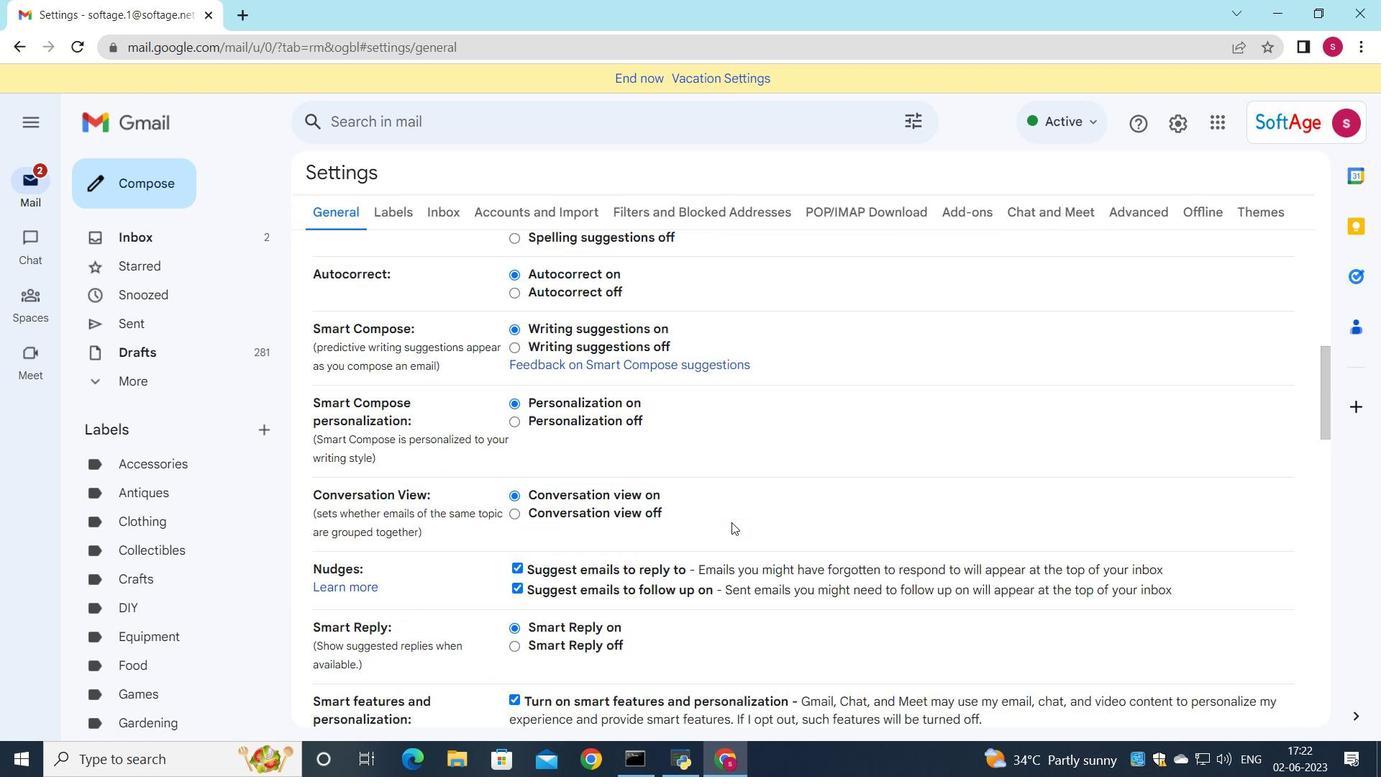
Action: Mouse scrolled (732, 521) with delta (0, 0)
Screenshot: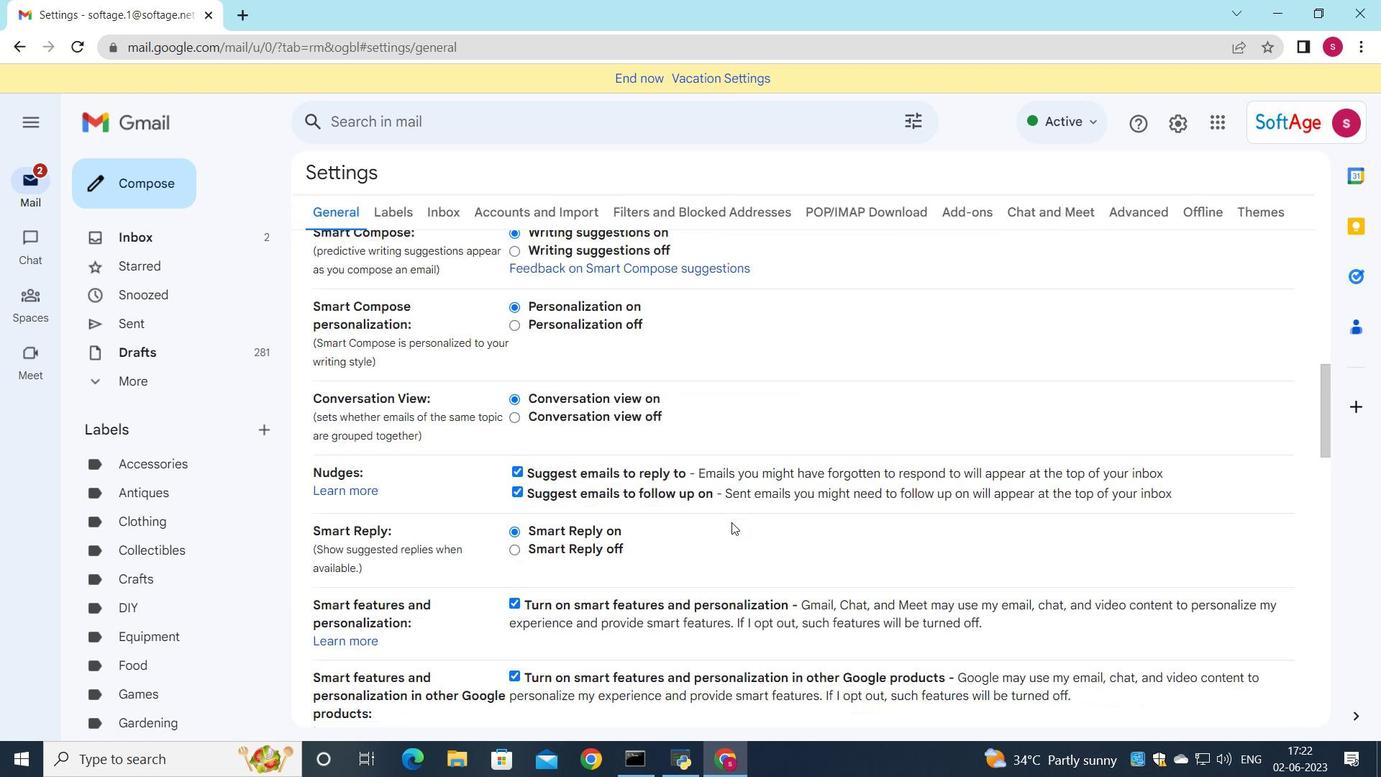 
Action: Mouse scrolled (732, 521) with delta (0, 0)
Screenshot: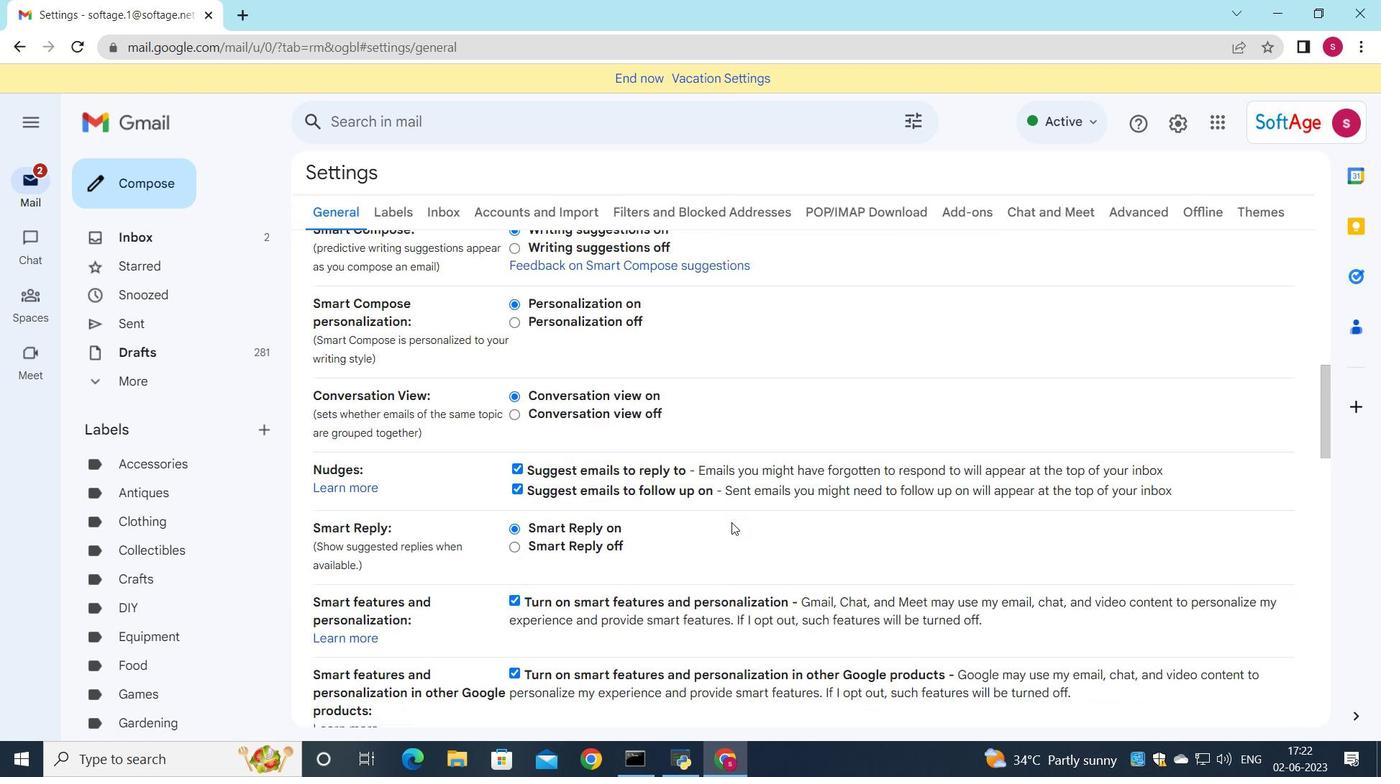 
Action: Mouse scrolled (732, 521) with delta (0, 0)
Screenshot: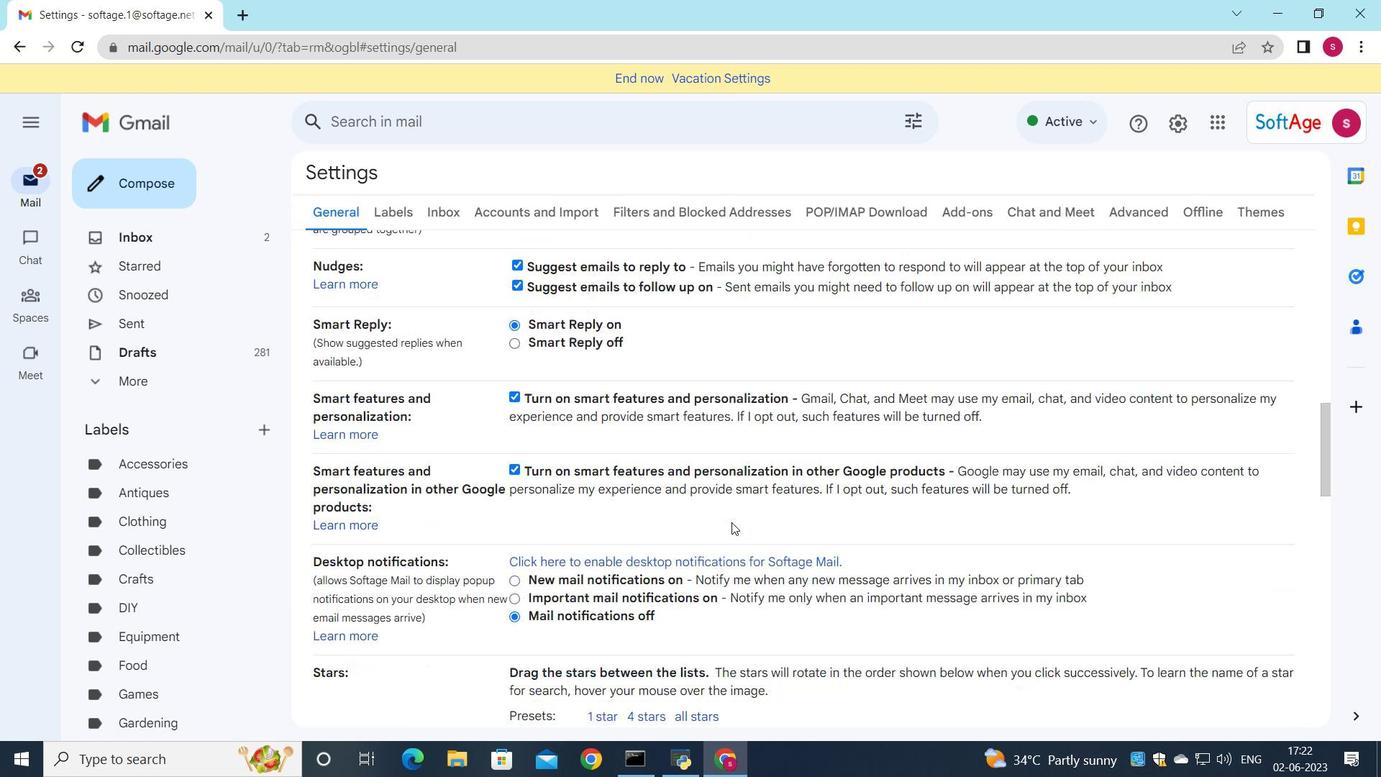 
Action: Mouse scrolled (732, 521) with delta (0, 0)
Screenshot: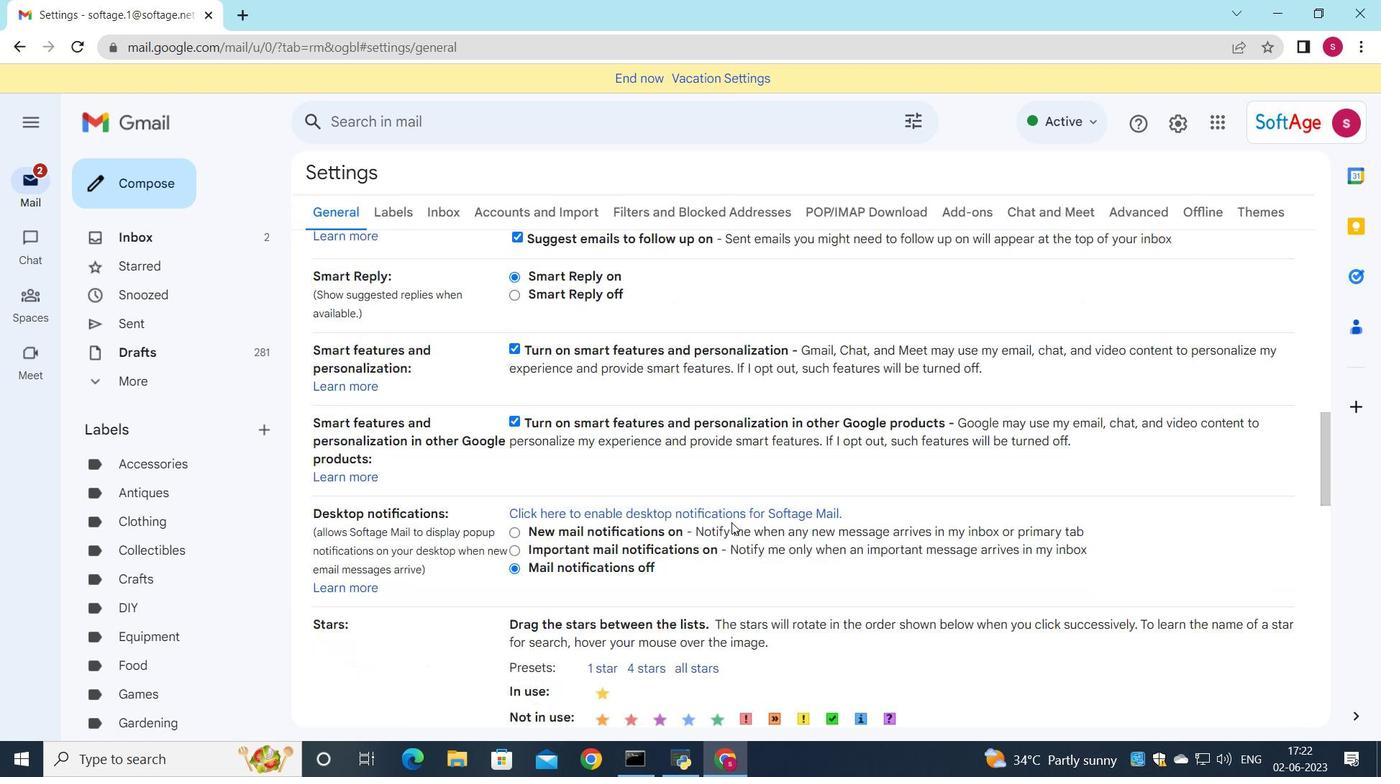 
Action: Mouse scrolled (732, 521) with delta (0, 0)
Screenshot: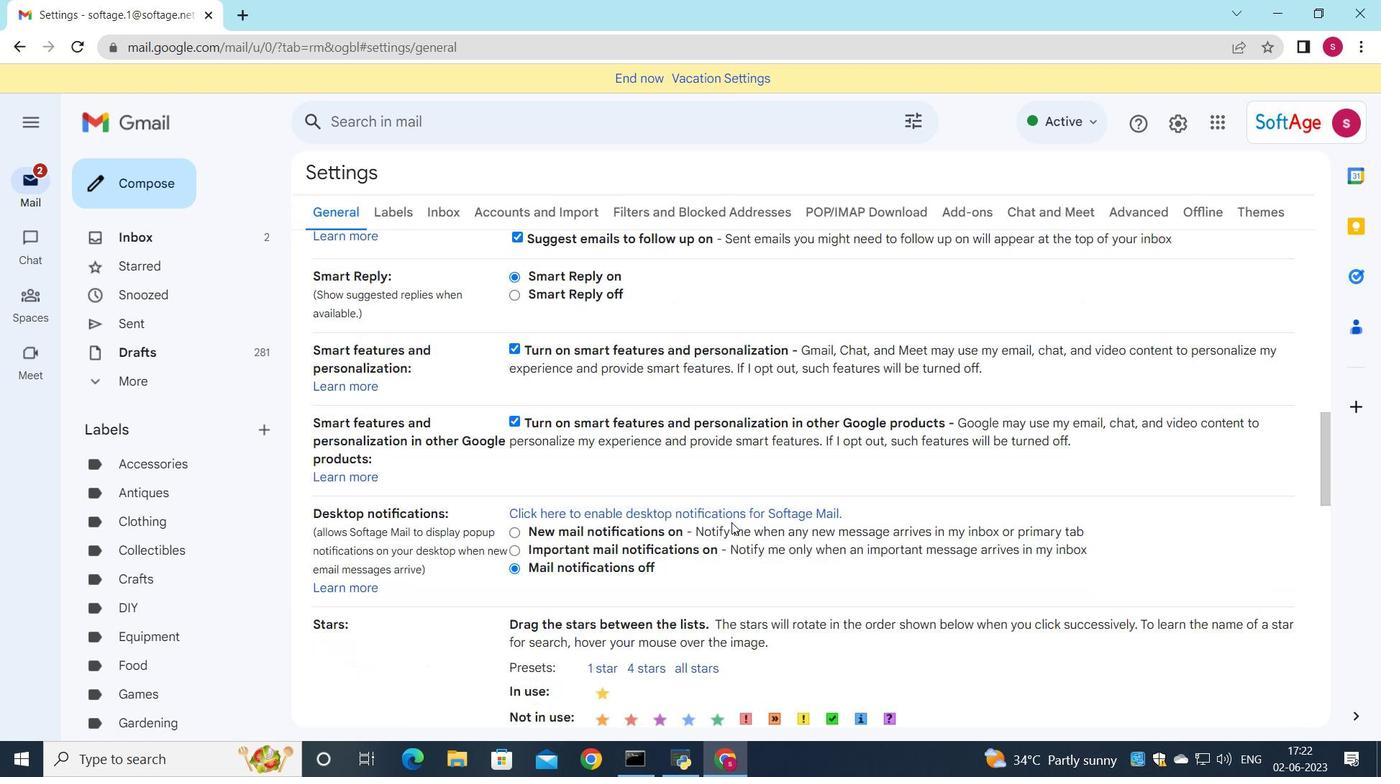 
Action: Mouse scrolled (732, 521) with delta (0, 0)
Screenshot: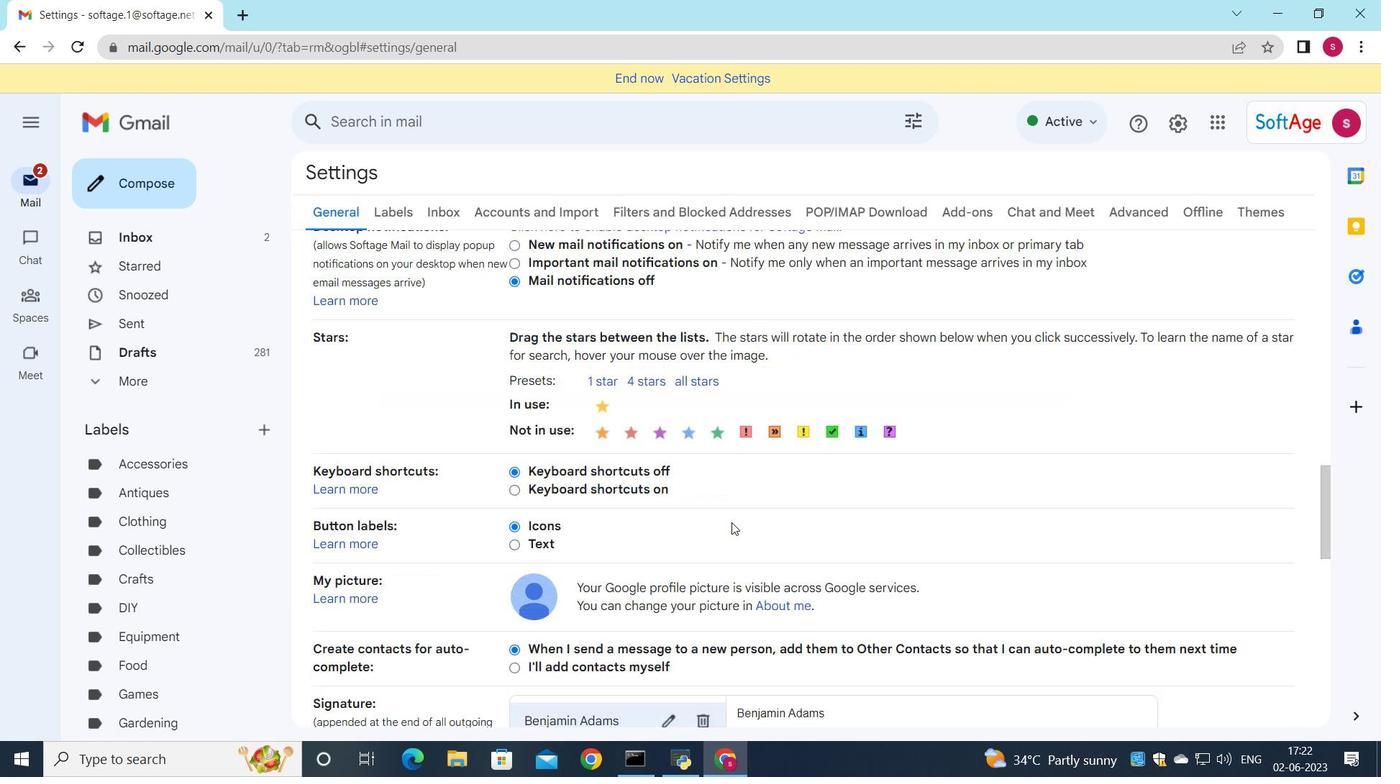 
Action: Mouse scrolled (732, 521) with delta (0, 0)
Screenshot: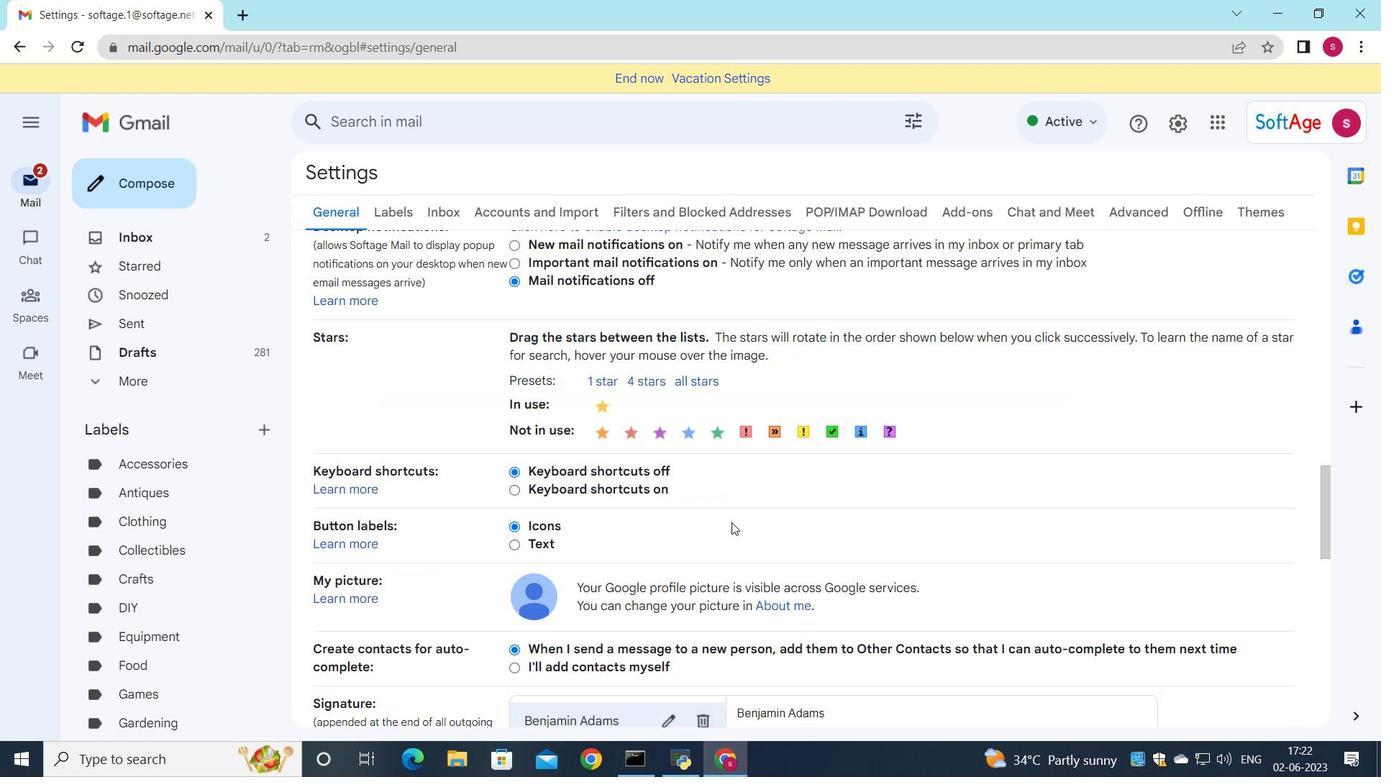 
Action: Mouse scrolled (732, 521) with delta (0, 0)
Screenshot: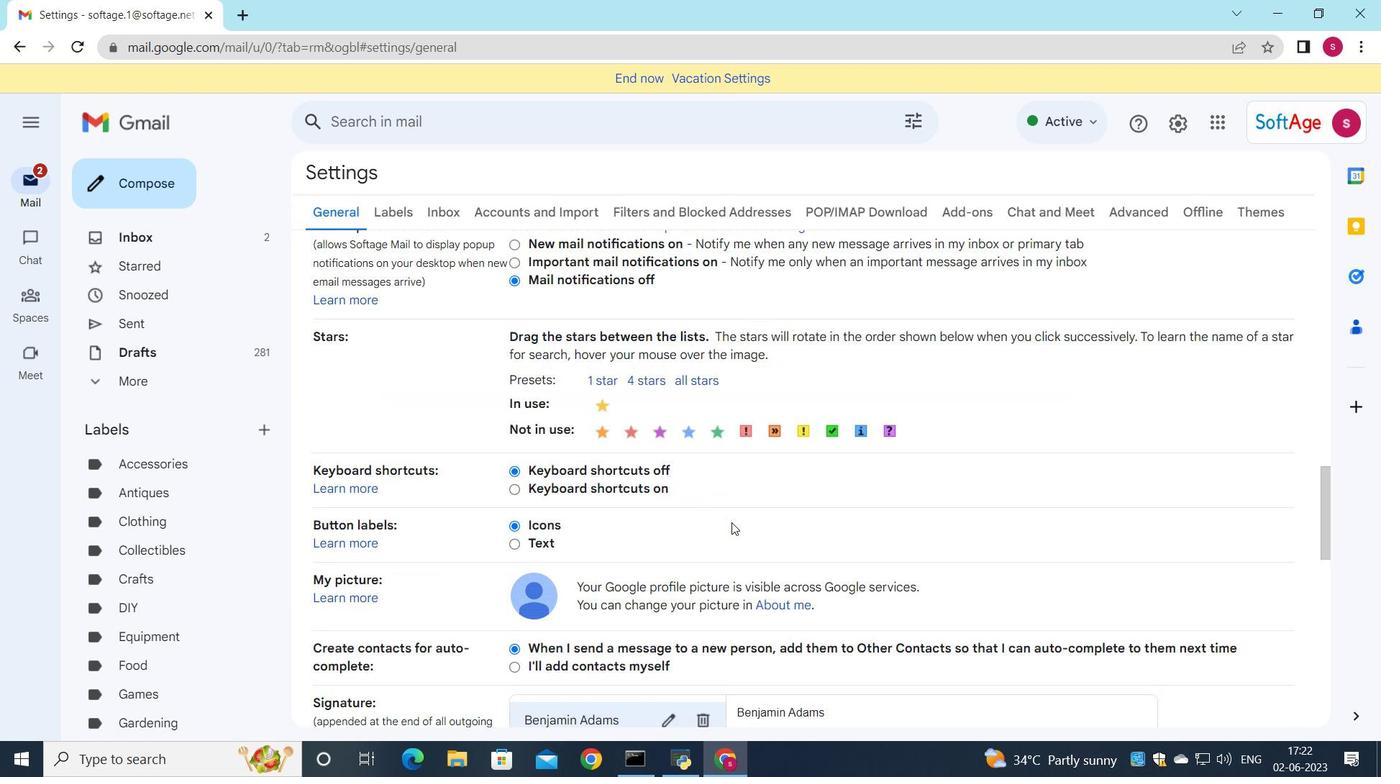 
Action: Mouse scrolled (732, 521) with delta (0, 0)
Screenshot: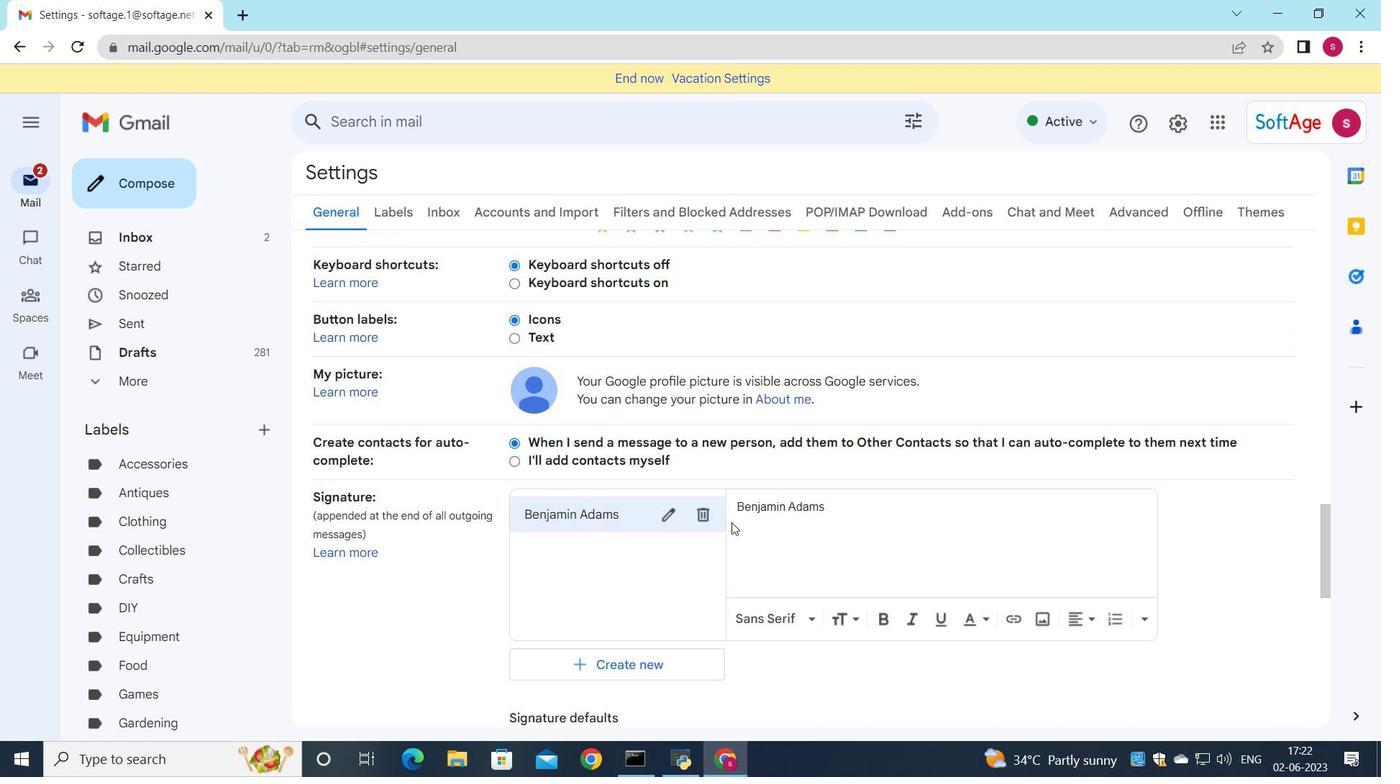 
Action: Mouse scrolled (732, 521) with delta (0, 0)
Screenshot: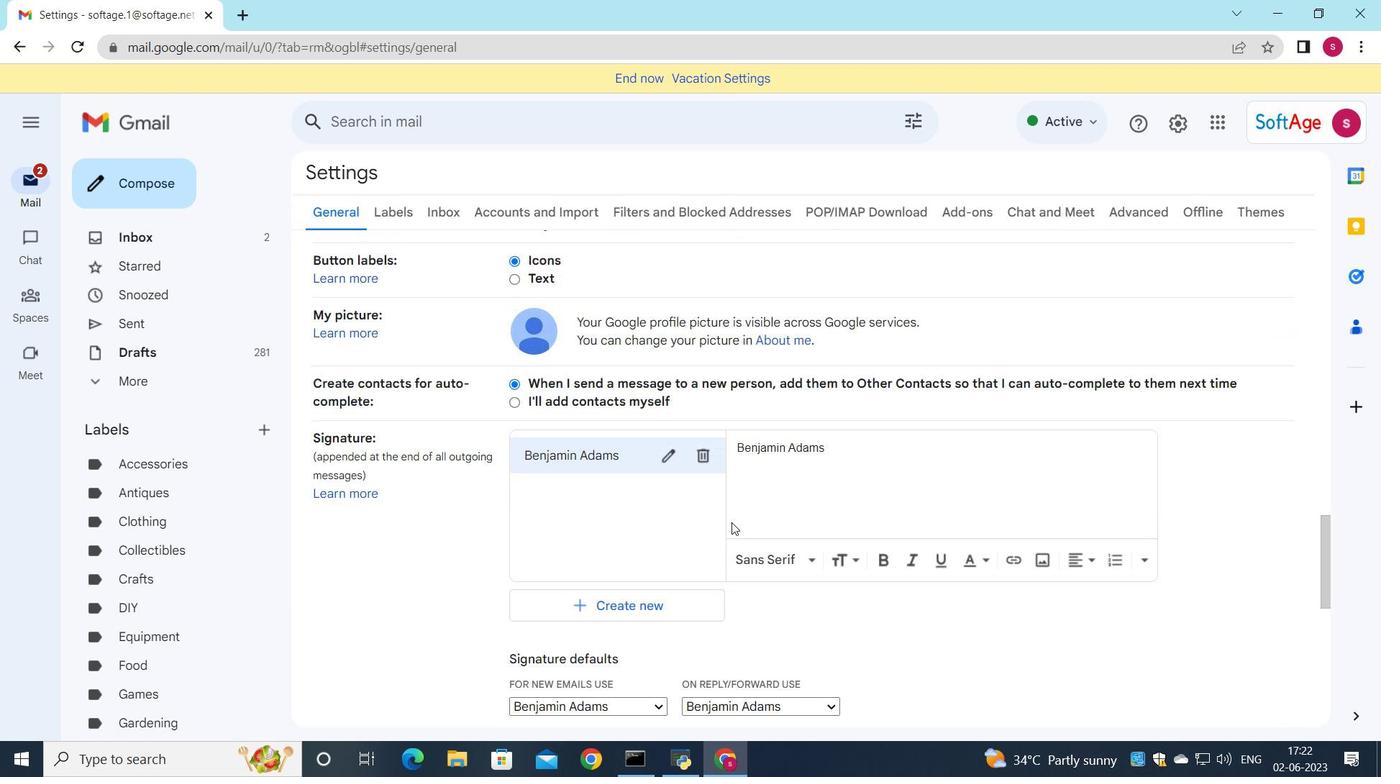 
Action: Mouse moved to (710, 267)
Screenshot: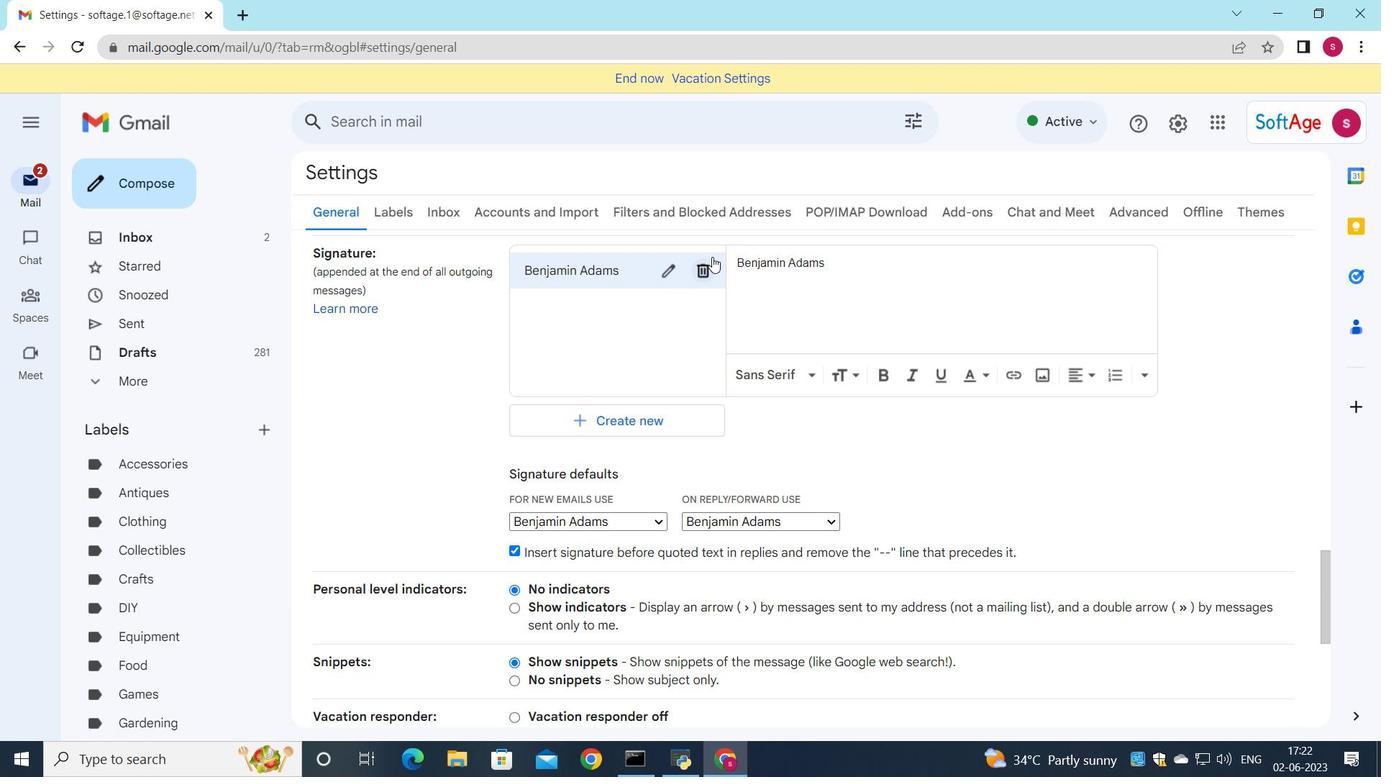 
Action: Mouse pressed left at (710, 267)
Screenshot: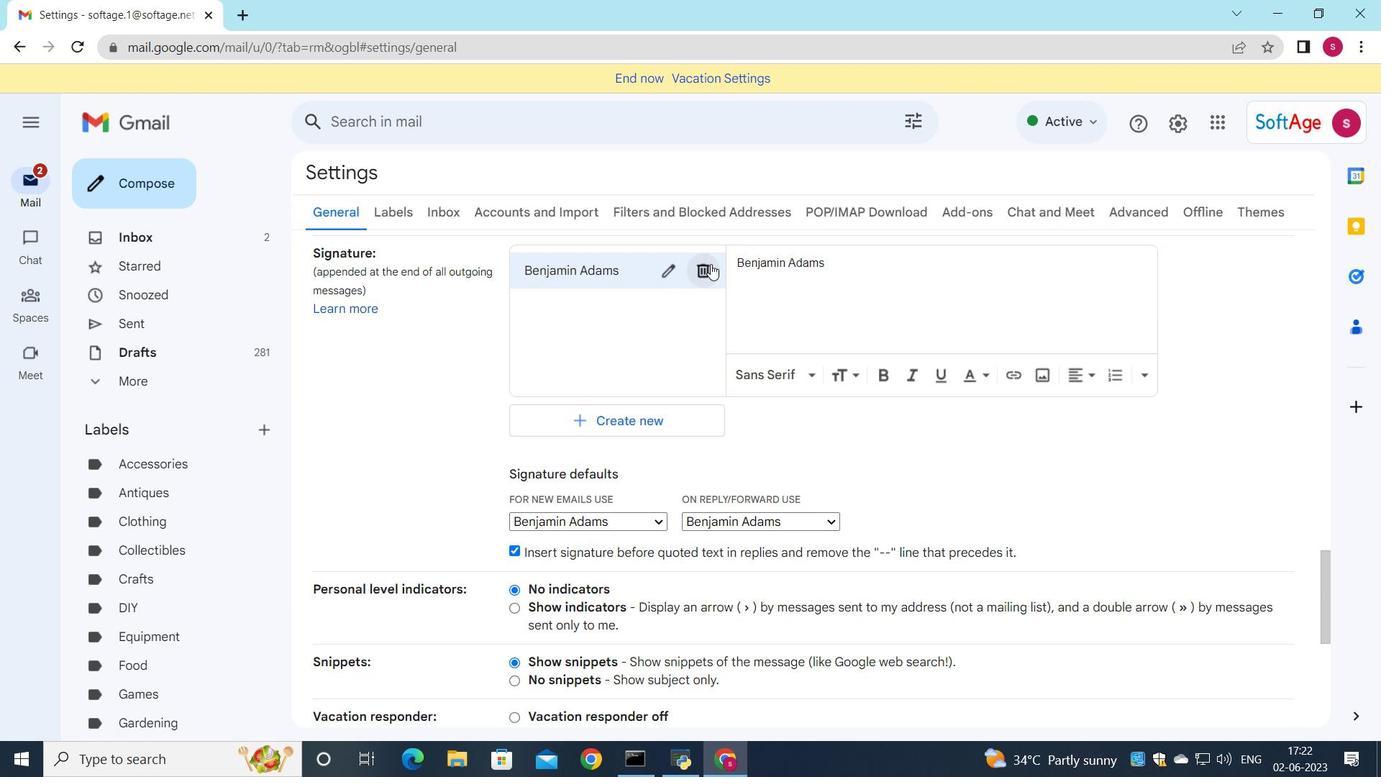 
Action: Mouse moved to (831, 434)
Screenshot: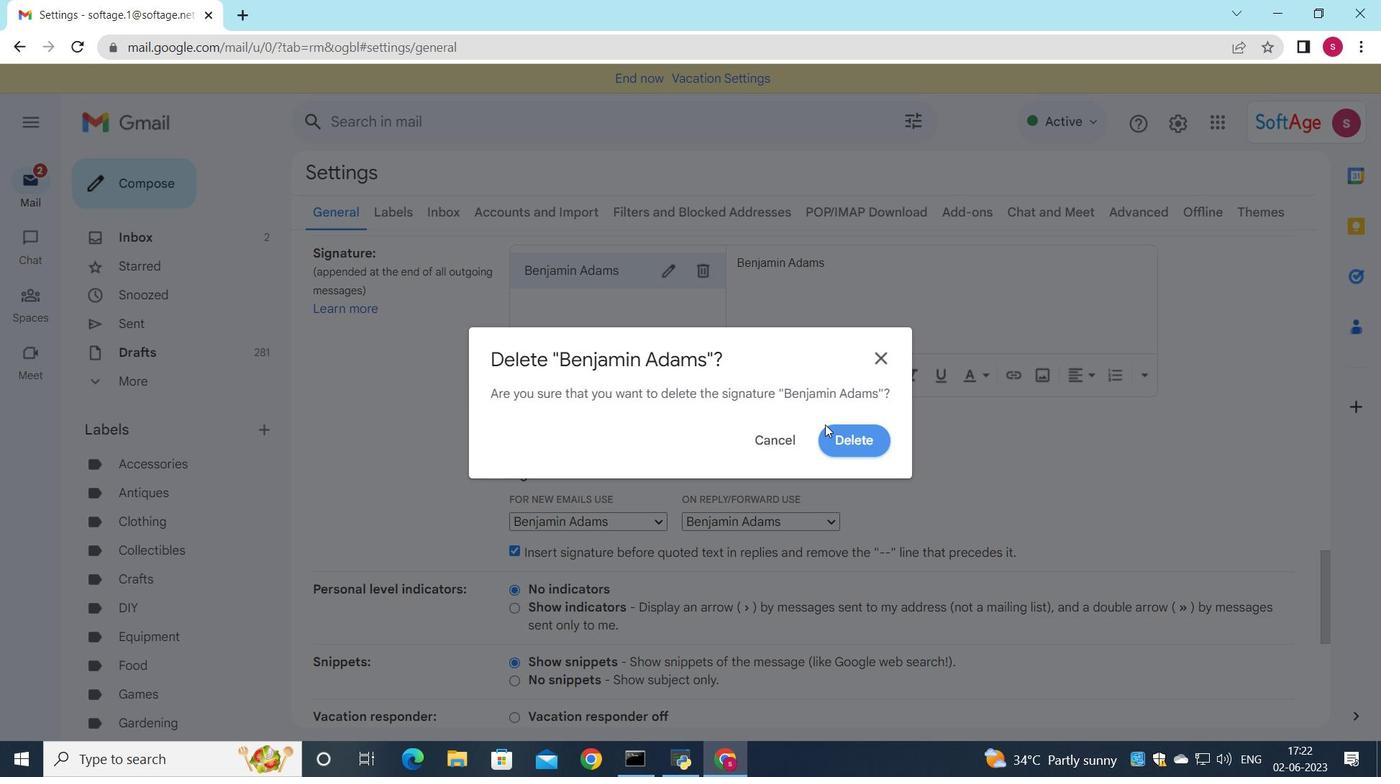 
Action: Mouse pressed left at (831, 434)
Screenshot: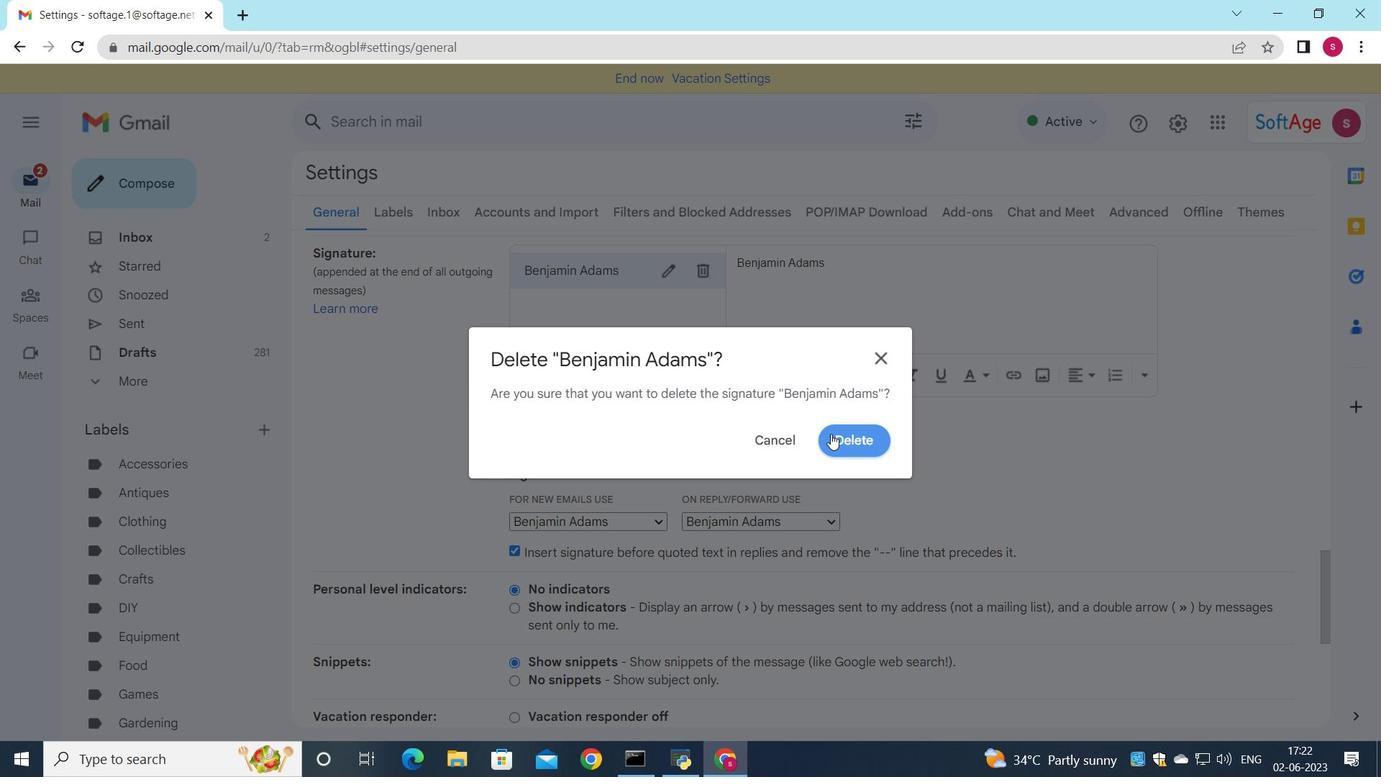
Action: Mouse moved to (839, 434)
Screenshot: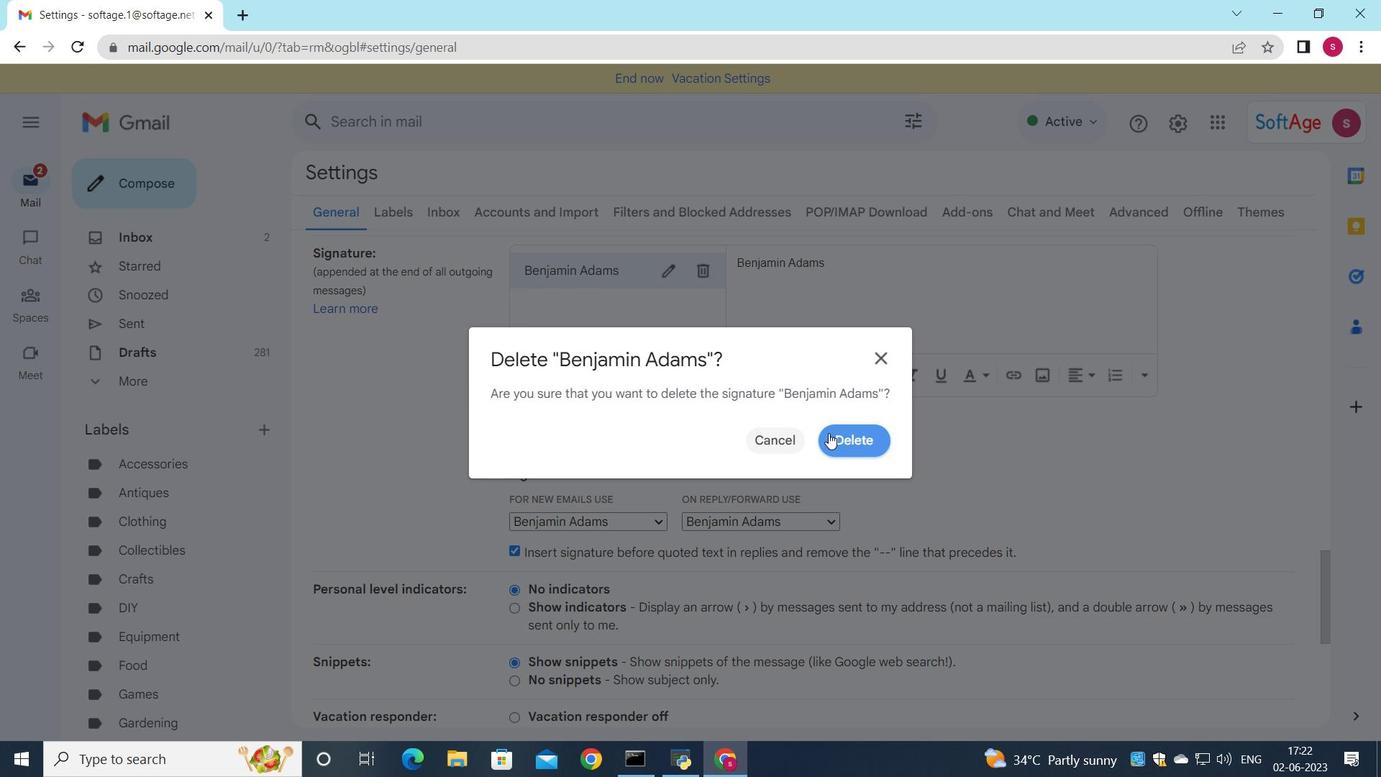 
Action: Mouse pressed left at (839, 434)
Screenshot: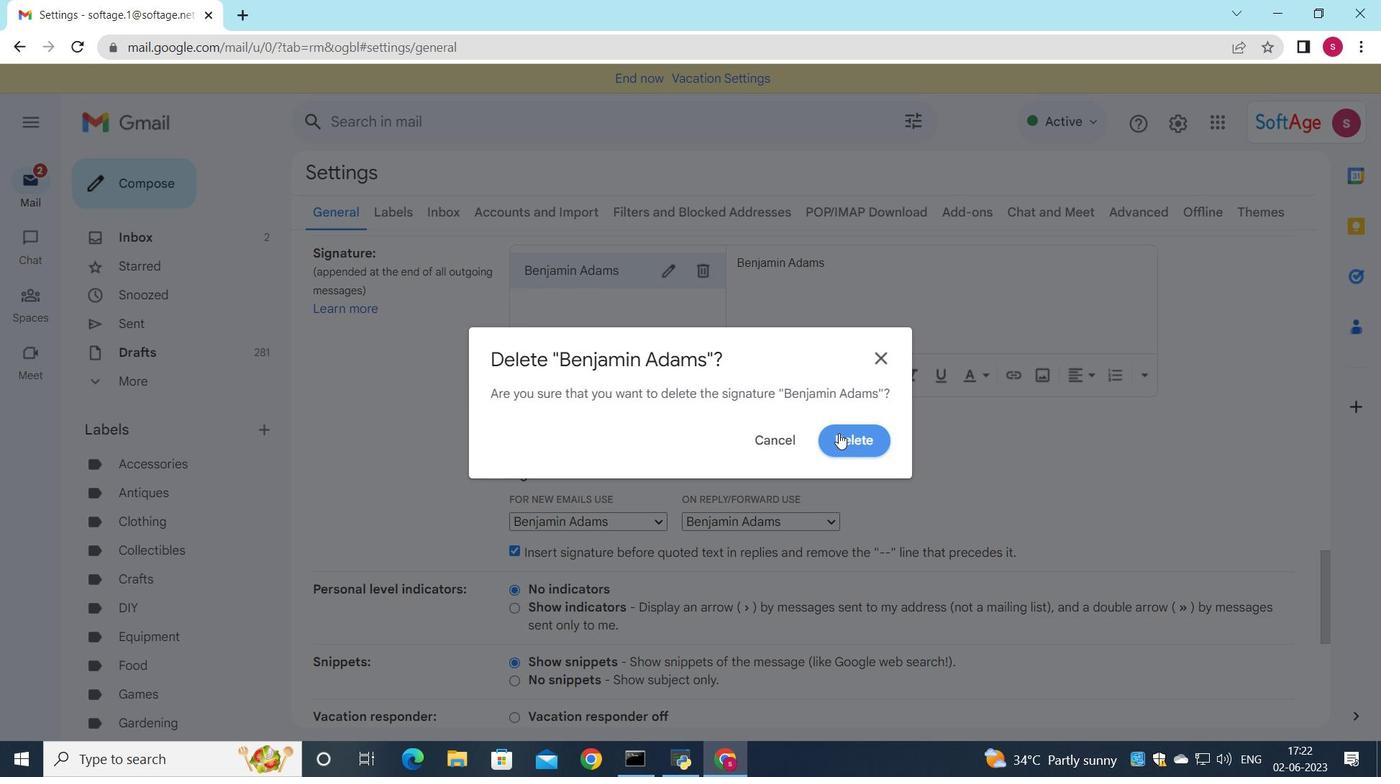 
Action: Mouse moved to (590, 294)
Screenshot: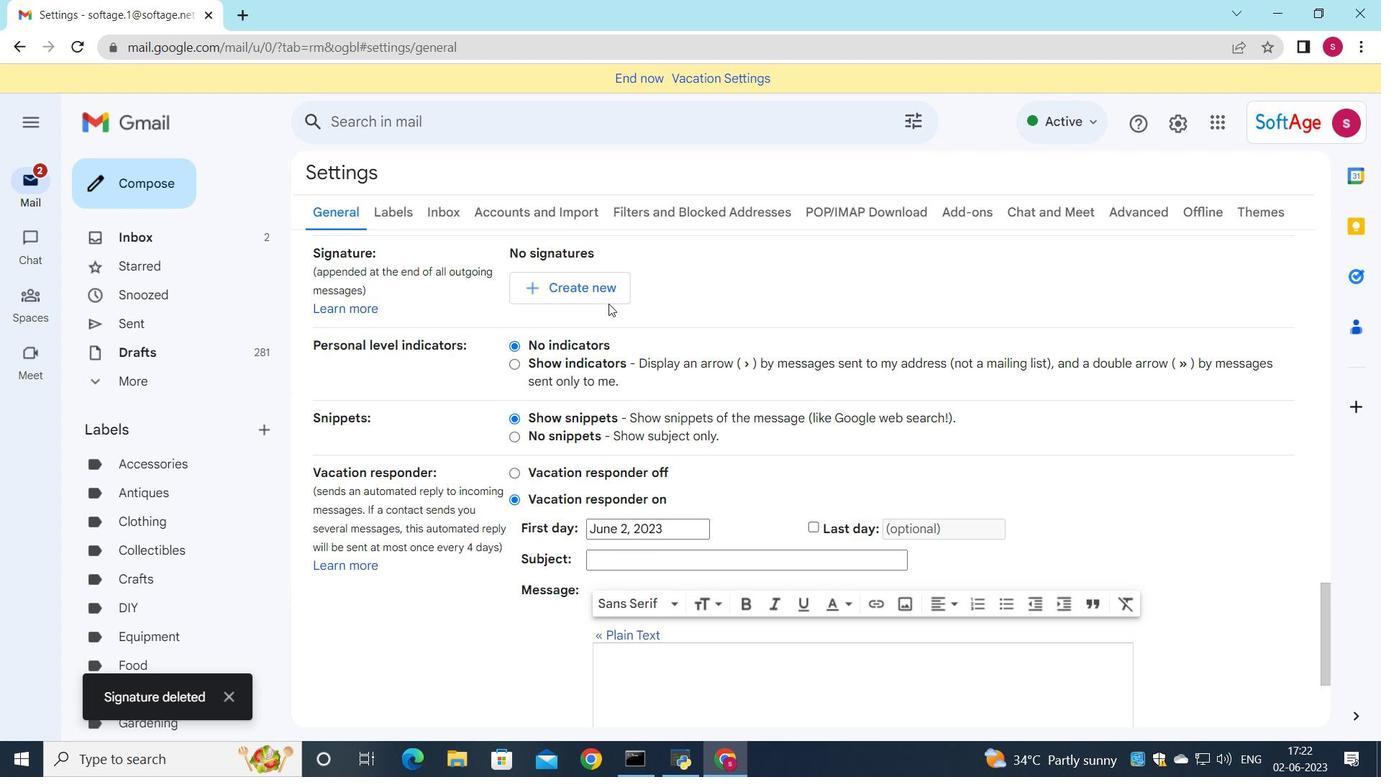
Action: Mouse pressed left at (590, 294)
Screenshot: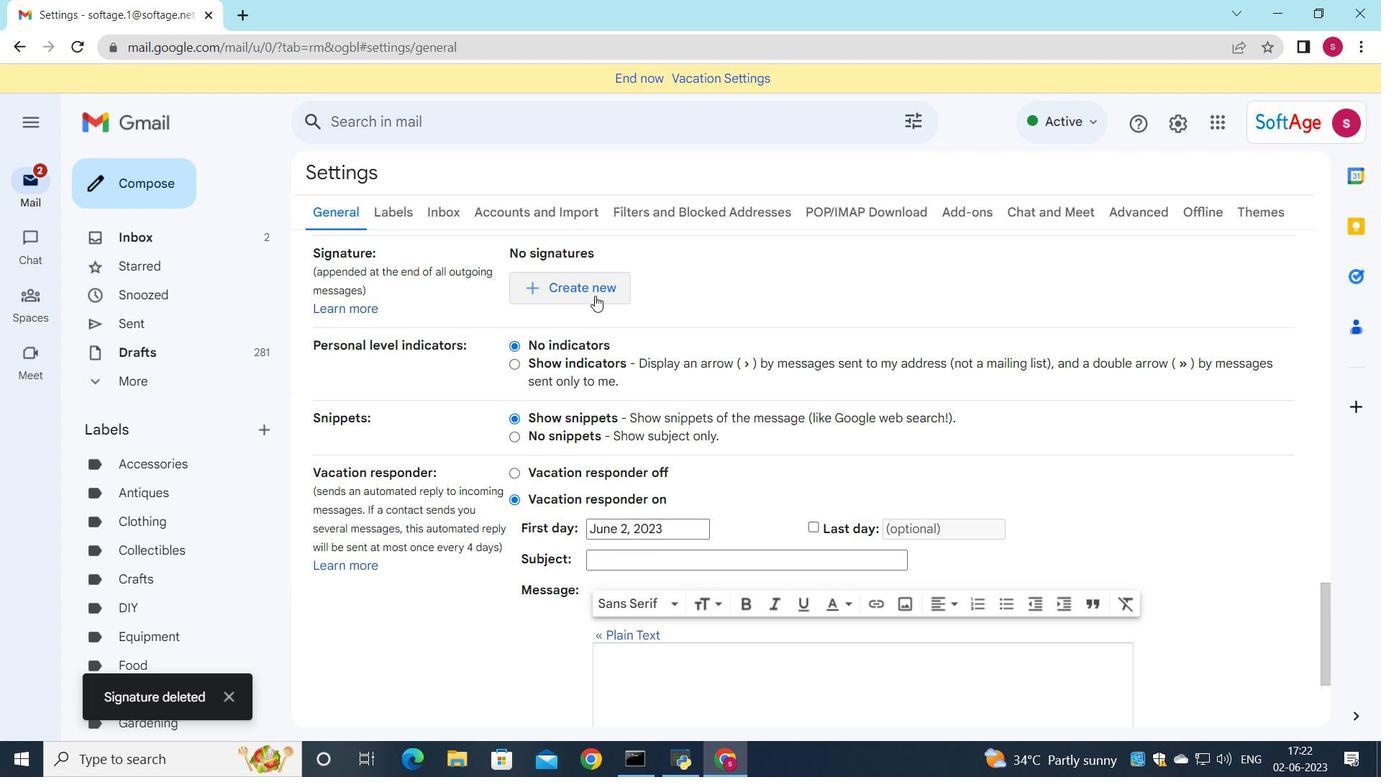 
Action: Mouse moved to (771, 339)
Screenshot: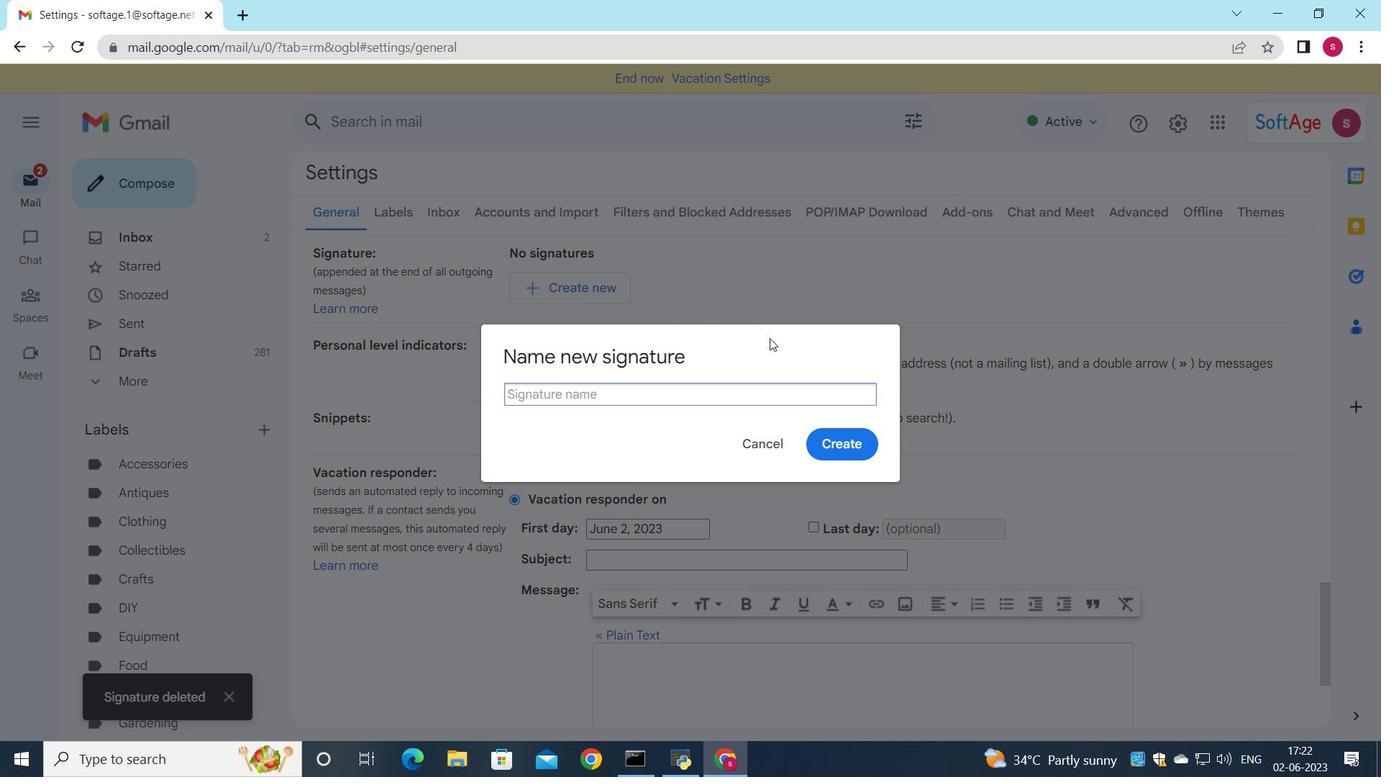 
Action: Key pressed <Key.shift>Beyhany
Screenshot: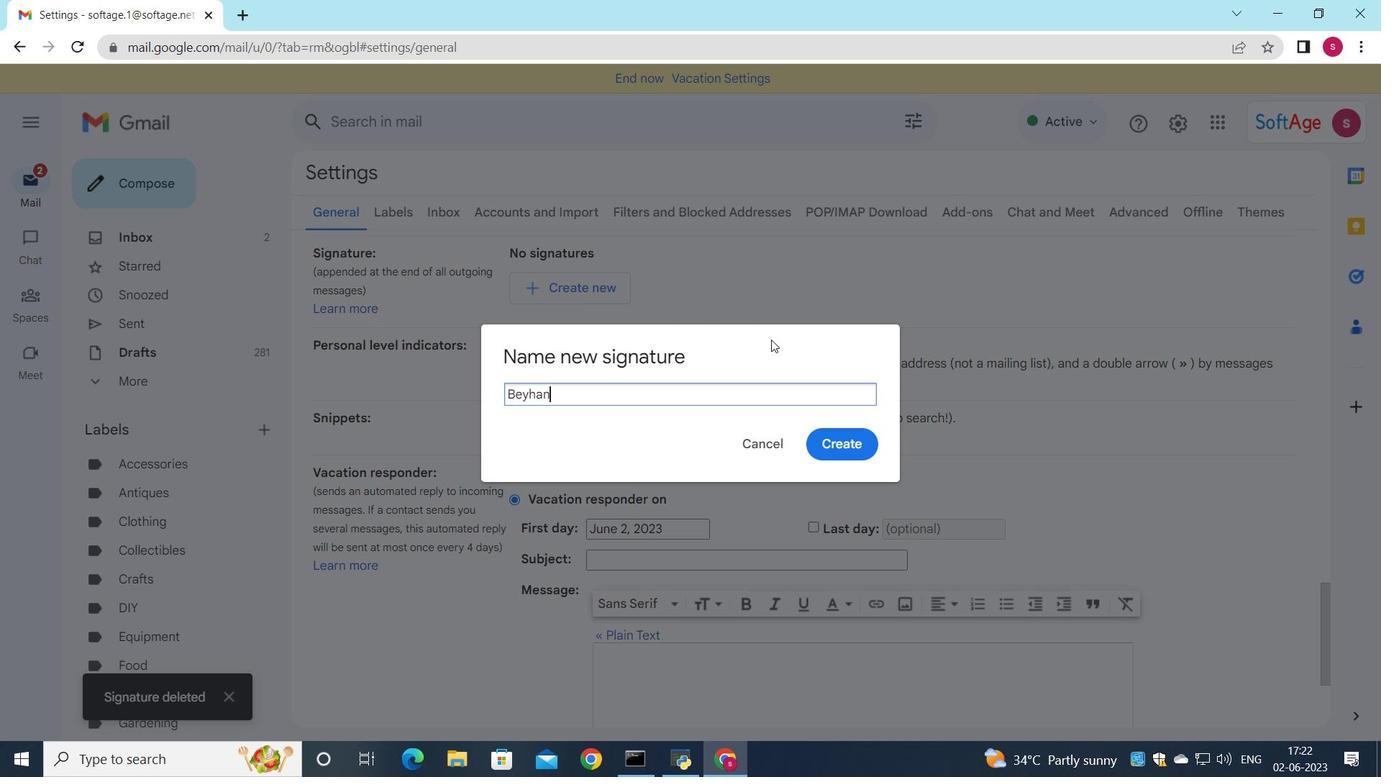 
Action: Mouse moved to (530, 398)
Screenshot: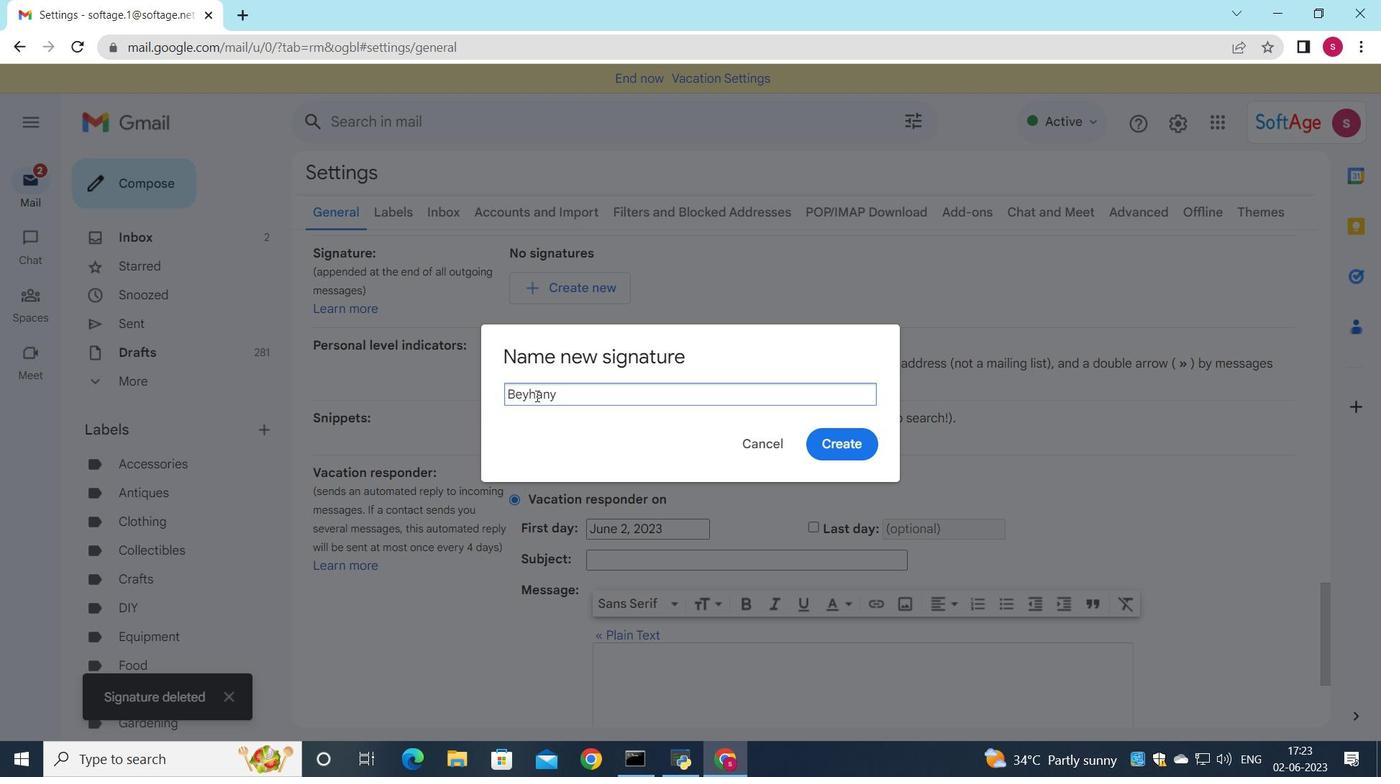 
Action: Mouse pressed left at (530, 398)
Screenshot: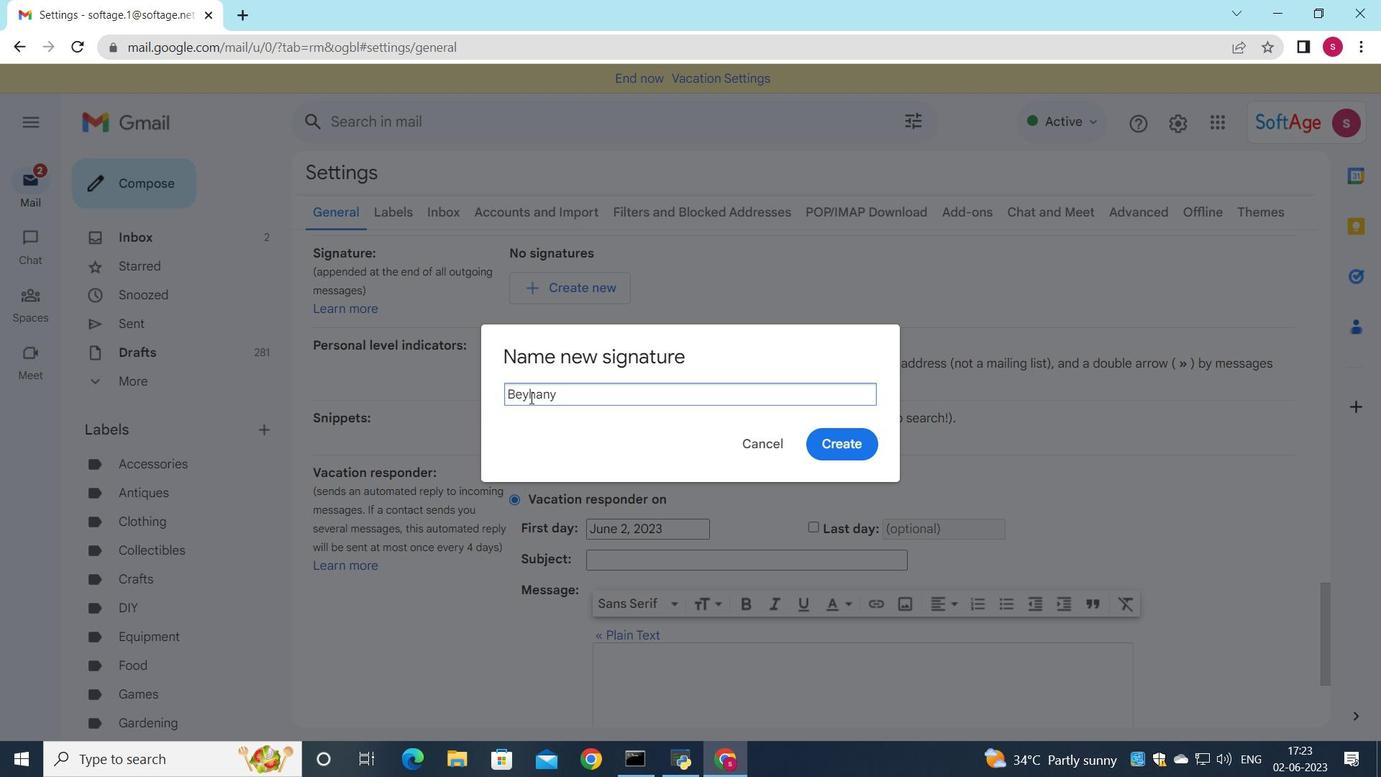
Action: Key pressed <Key.backspace>t
Screenshot: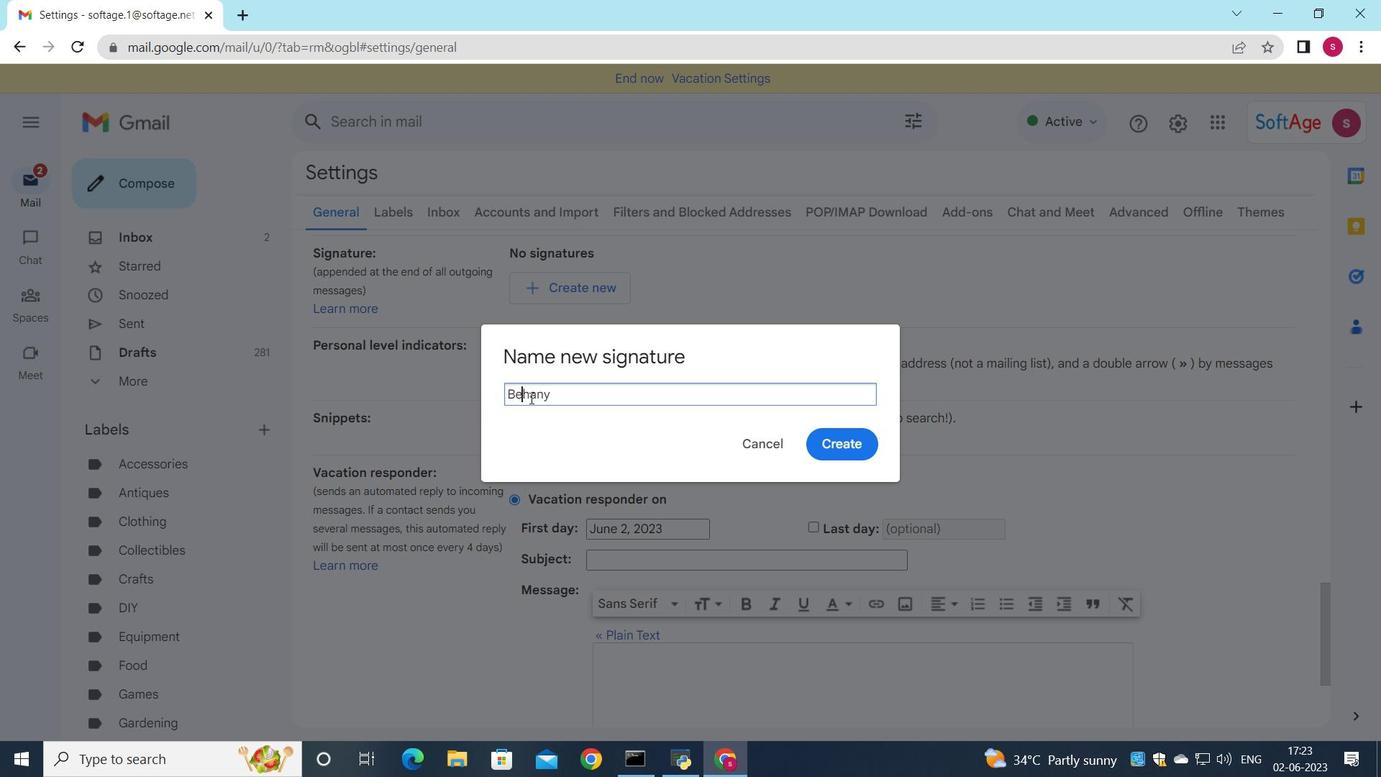 
Action: Mouse moved to (582, 396)
Screenshot: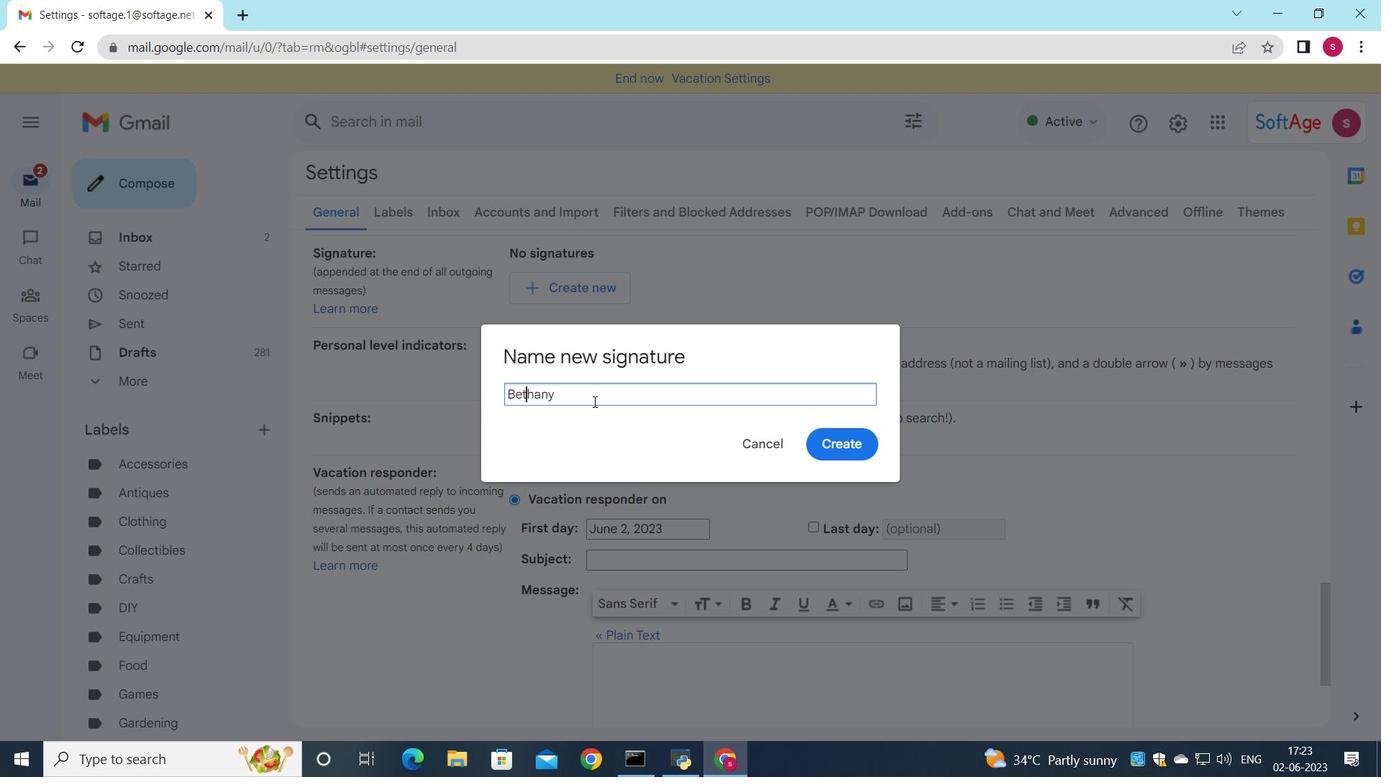 
Action: Mouse pressed left at (582, 396)
Screenshot: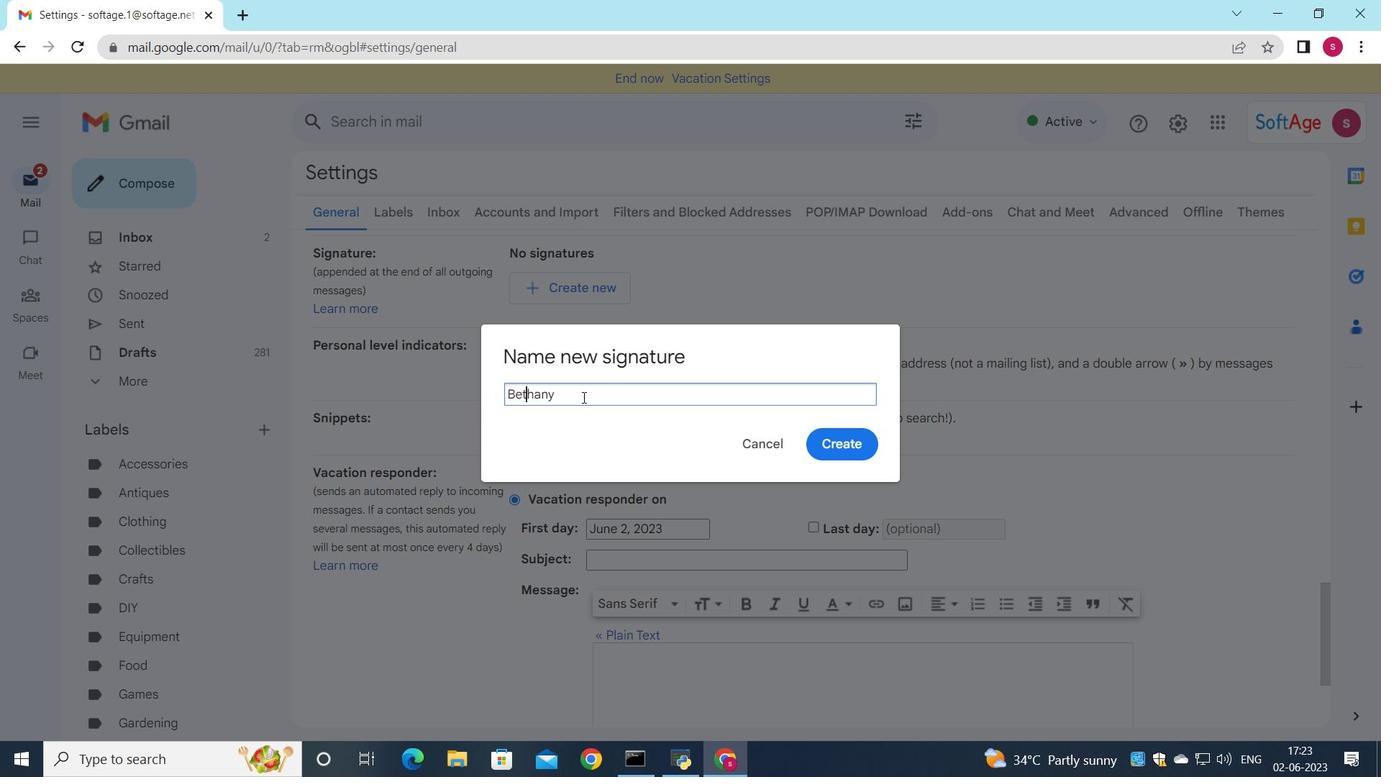 
Action: Key pressed <Key.space><Key.shift>Lewis
Screenshot: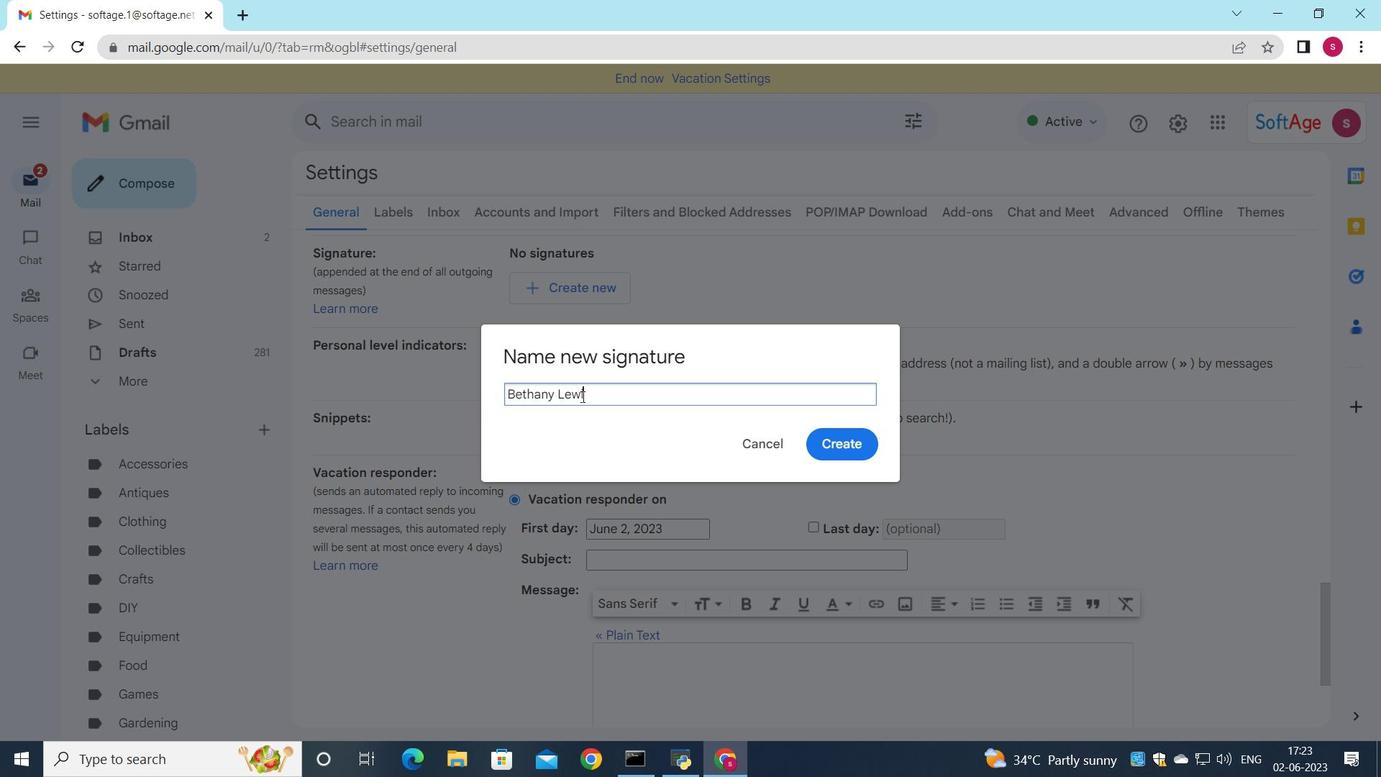 
Action: Mouse moved to (852, 444)
Screenshot: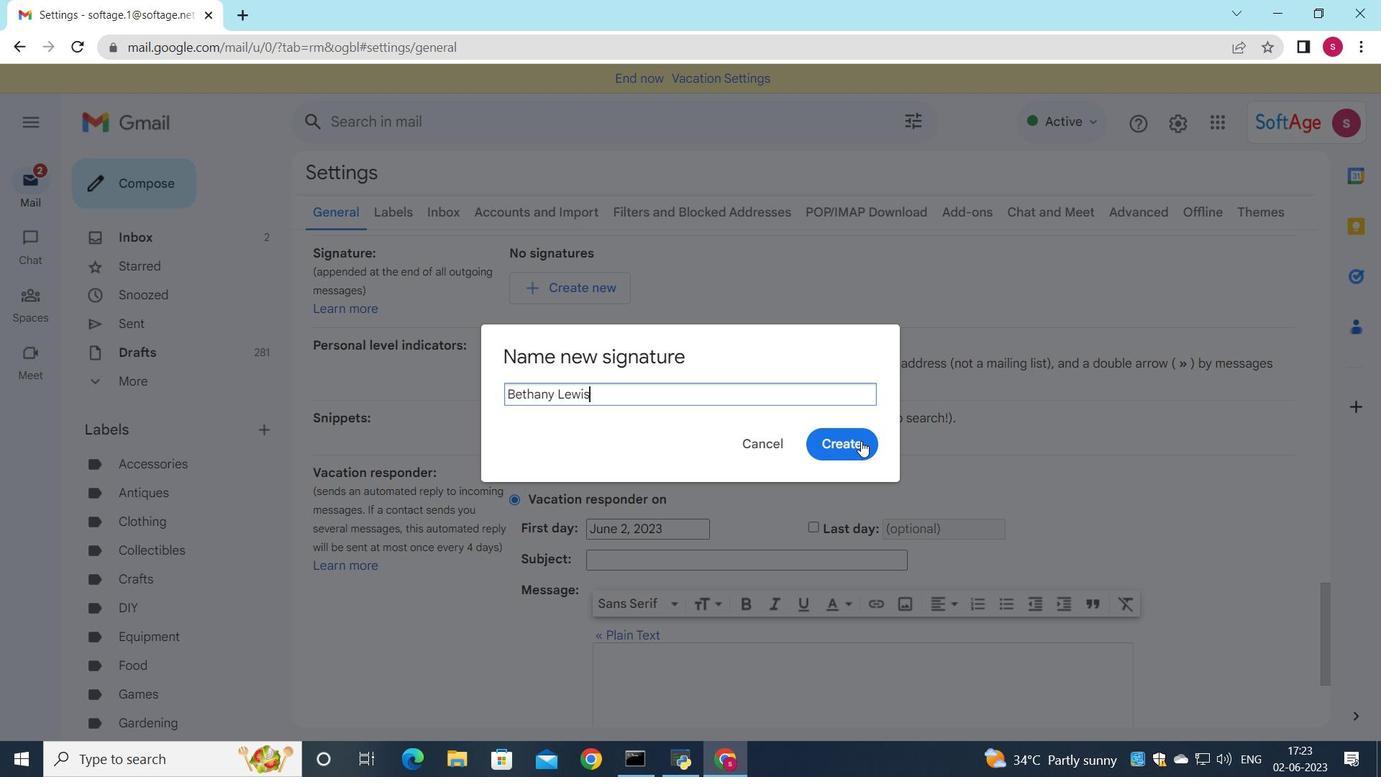 
Action: Mouse pressed left at (852, 444)
Screenshot: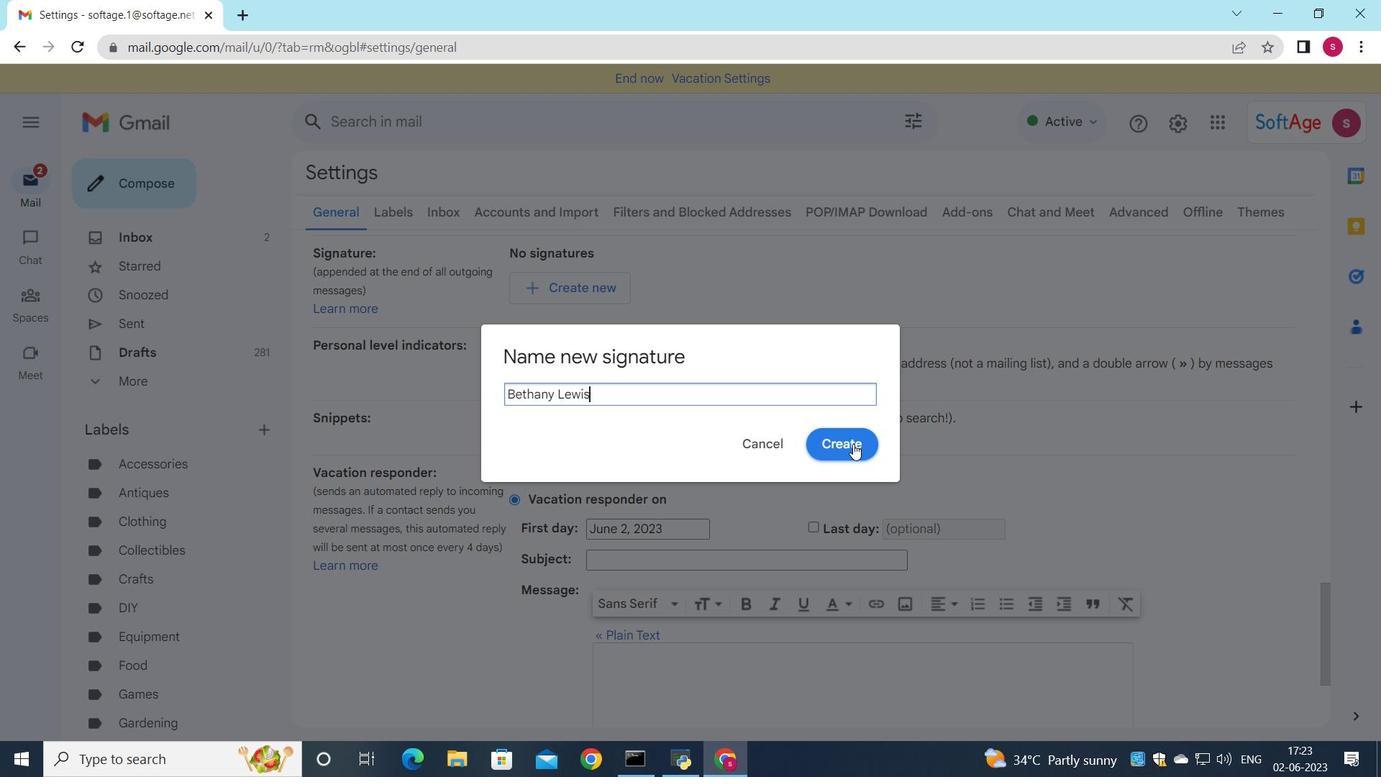 
Action: Mouse moved to (827, 318)
Screenshot: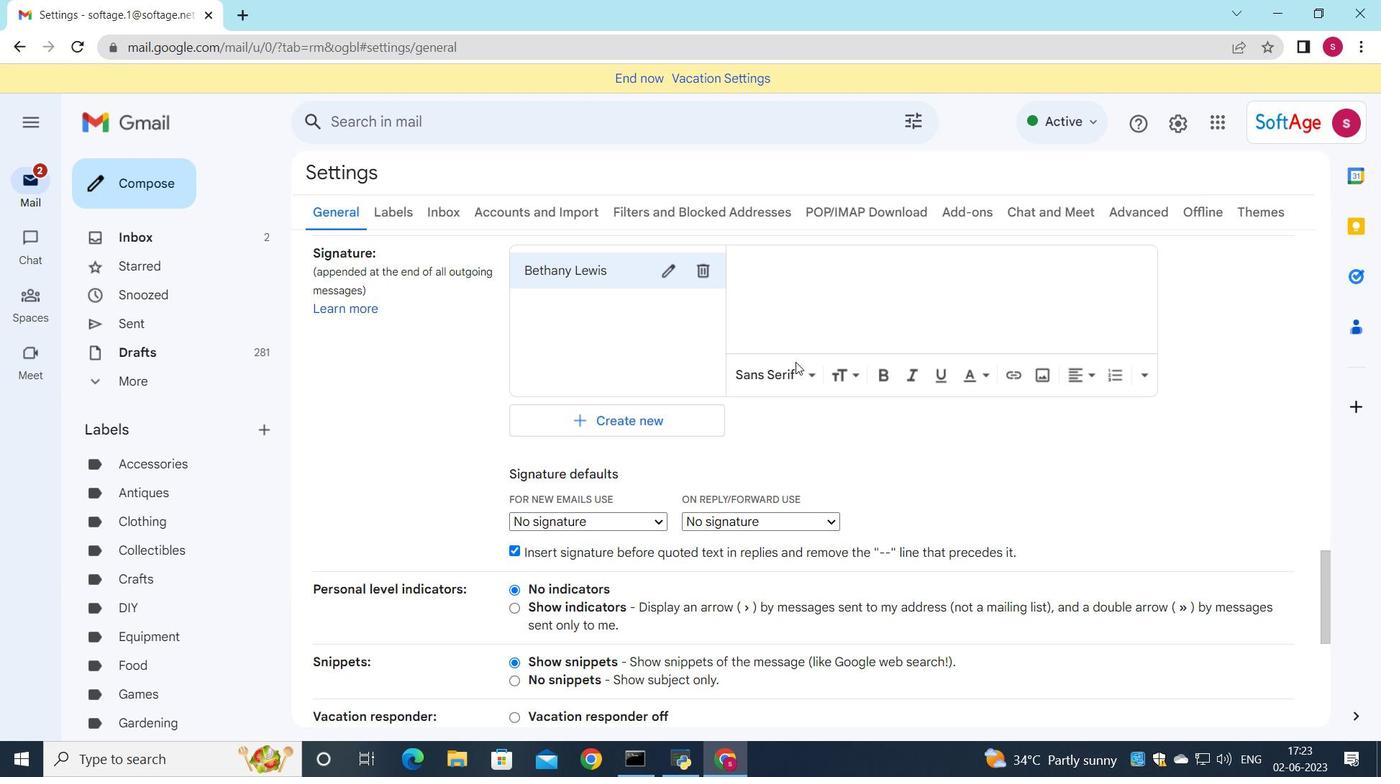 
Action: Mouse pressed left at (827, 318)
Screenshot: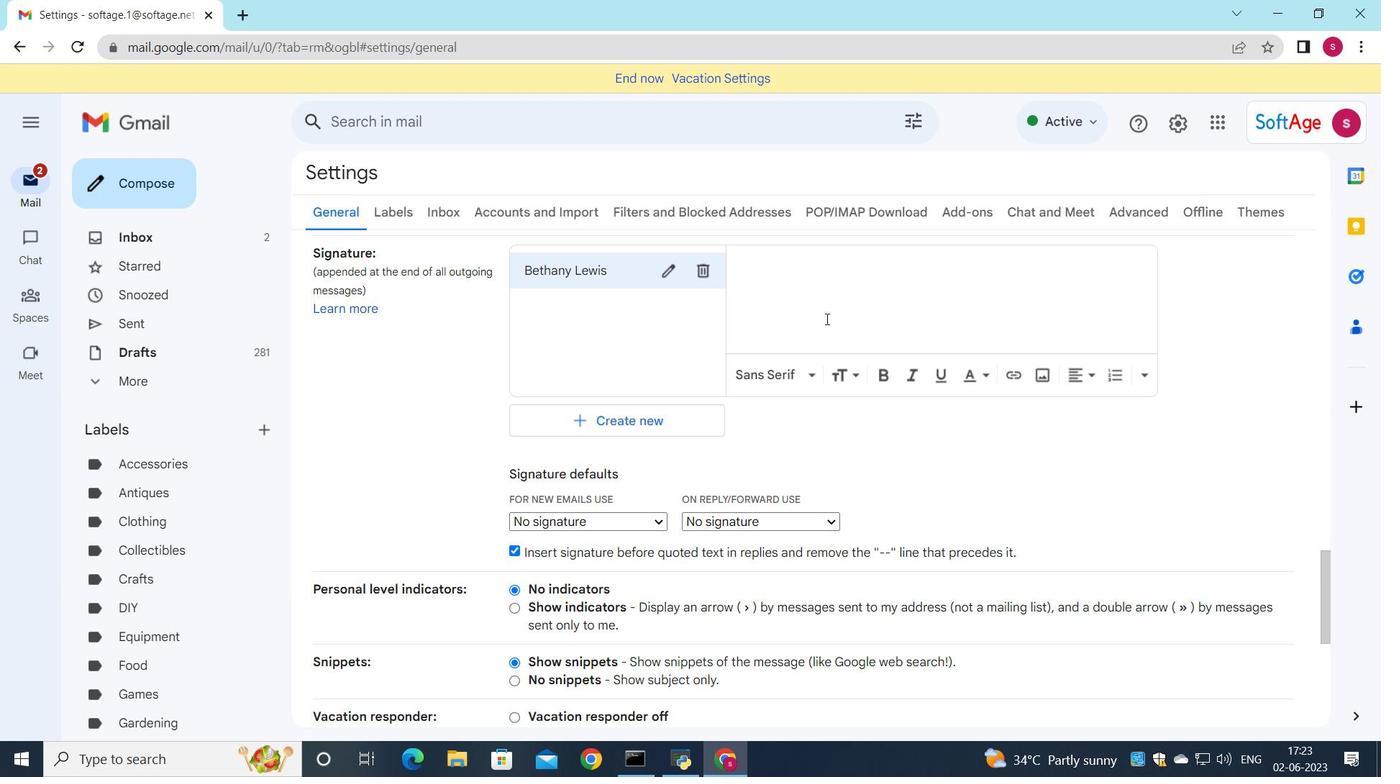 
Action: Key pressed <Key.shift>Bethany<Key.space><Key.shift>Lewis
Screenshot: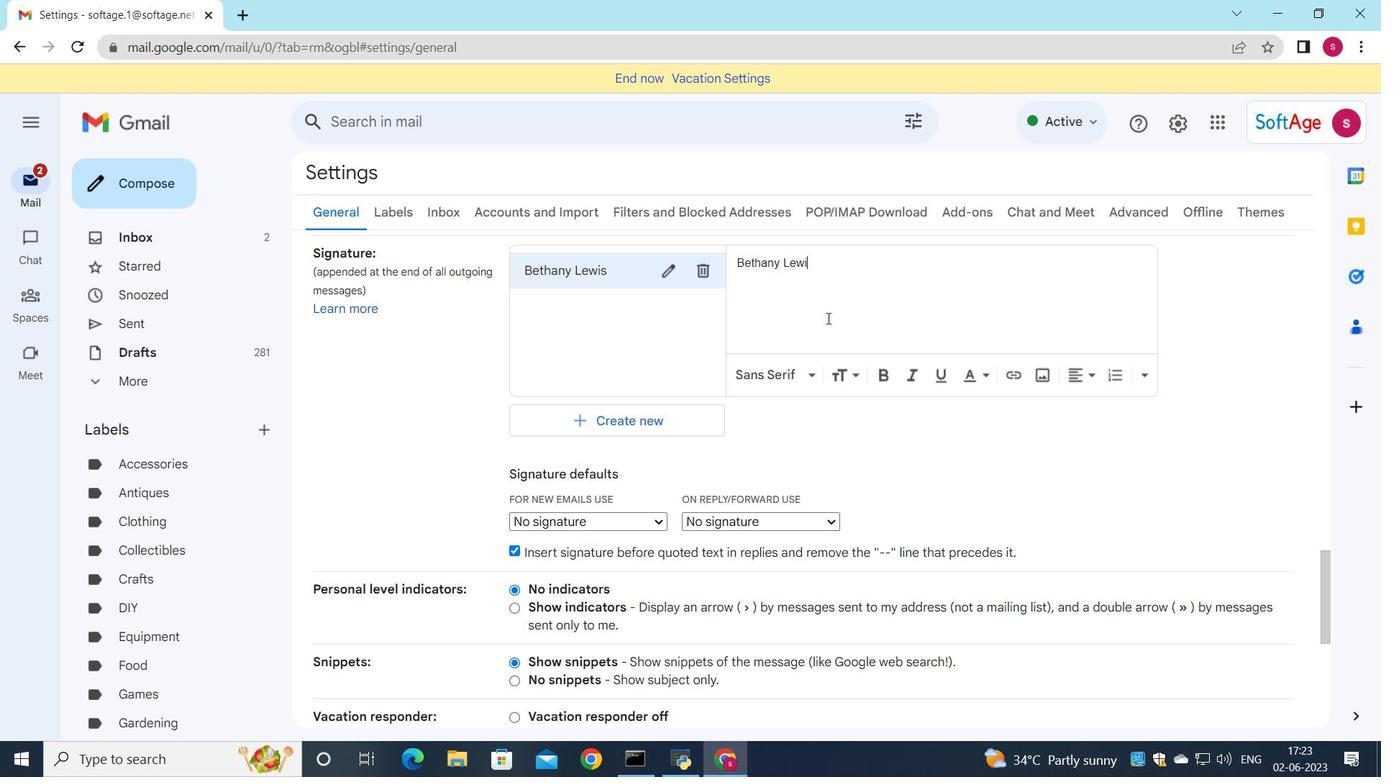 
Action: Mouse moved to (658, 526)
Screenshot: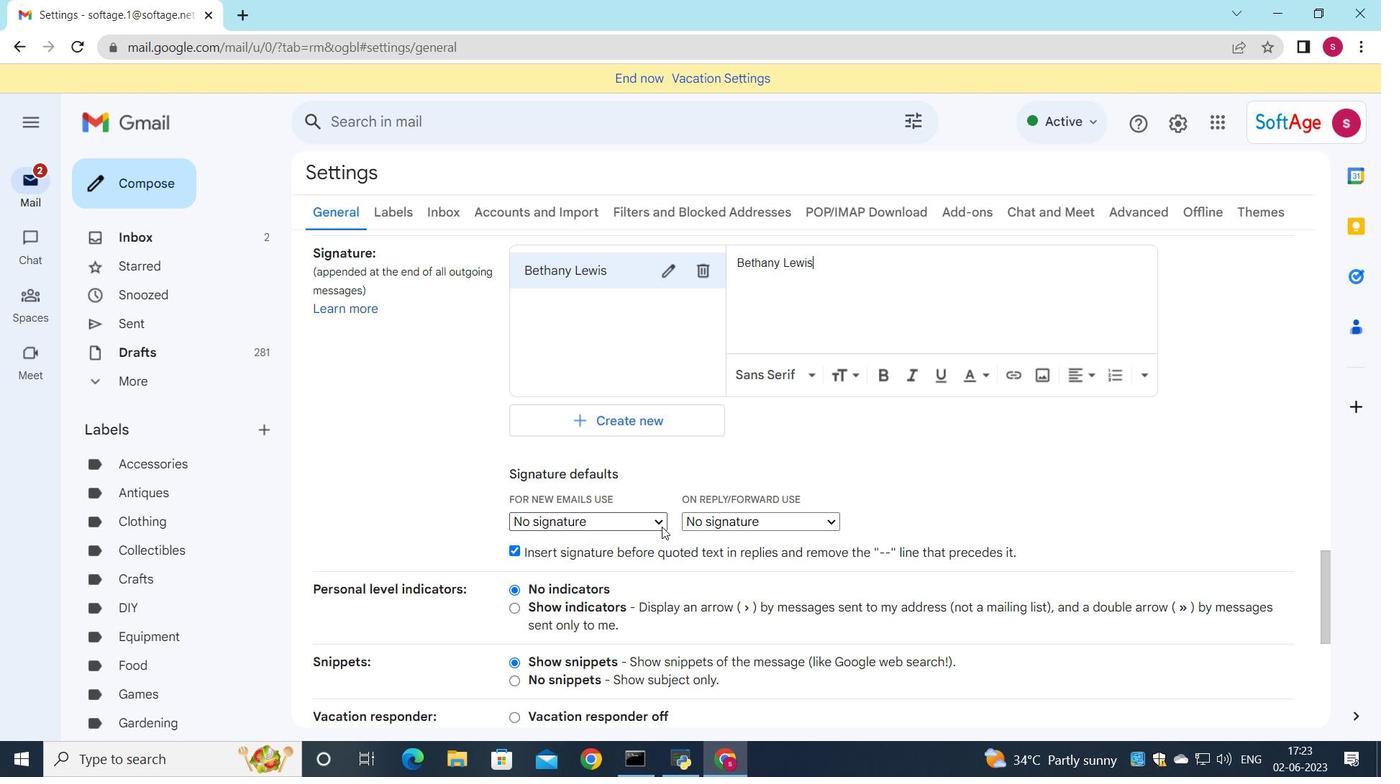 
Action: Mouse pressed left at (658, 526)
Screenshot: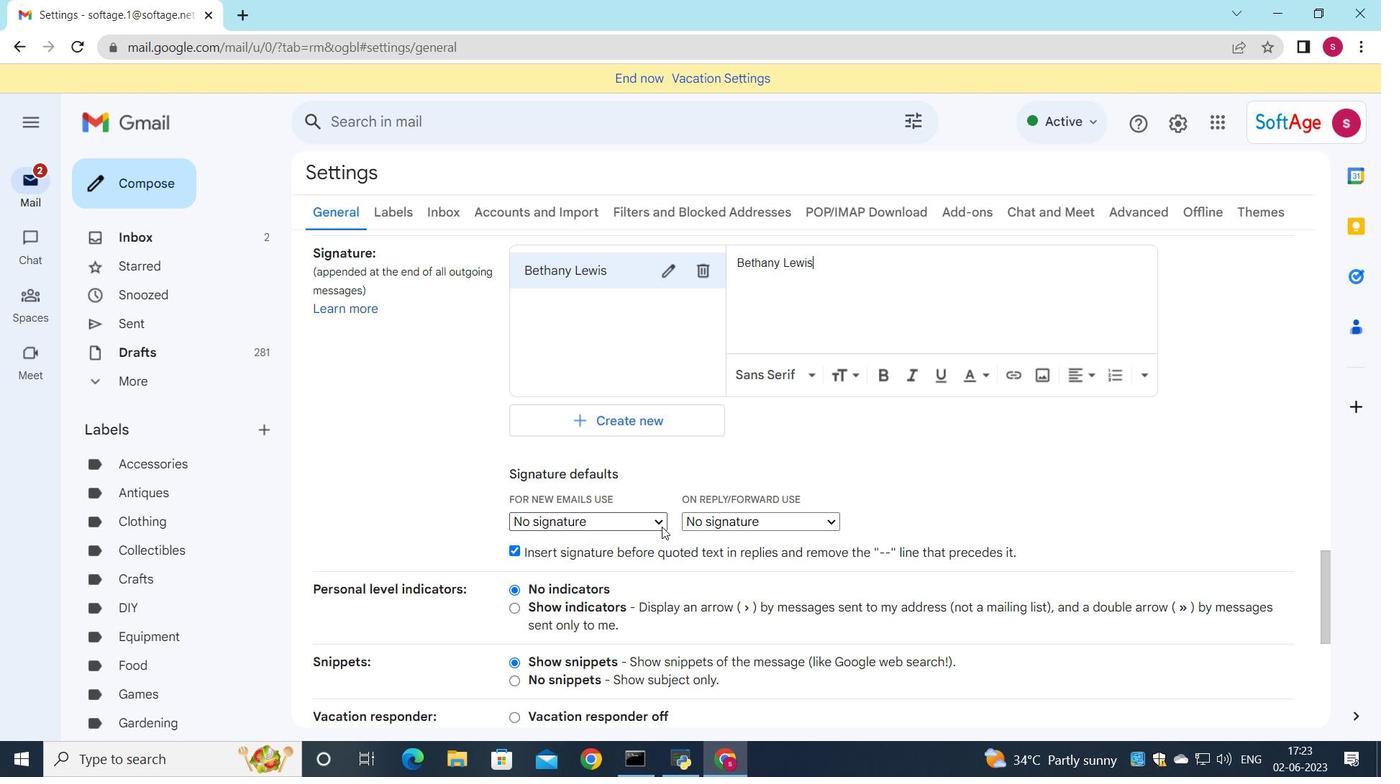
Action: Mouse moved to (643, 561)
Screenshot: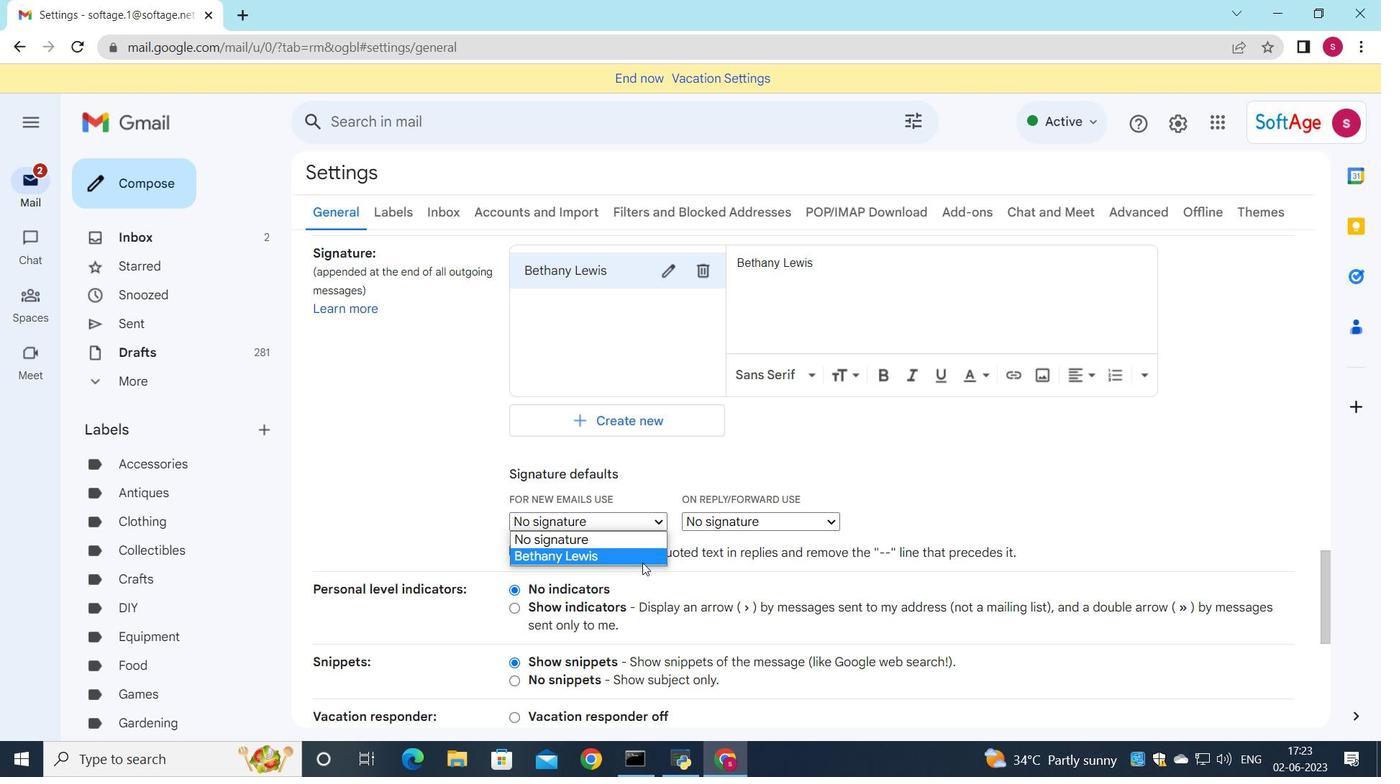 
Action: Mouse pressed left at (643, 561)
Screenshot: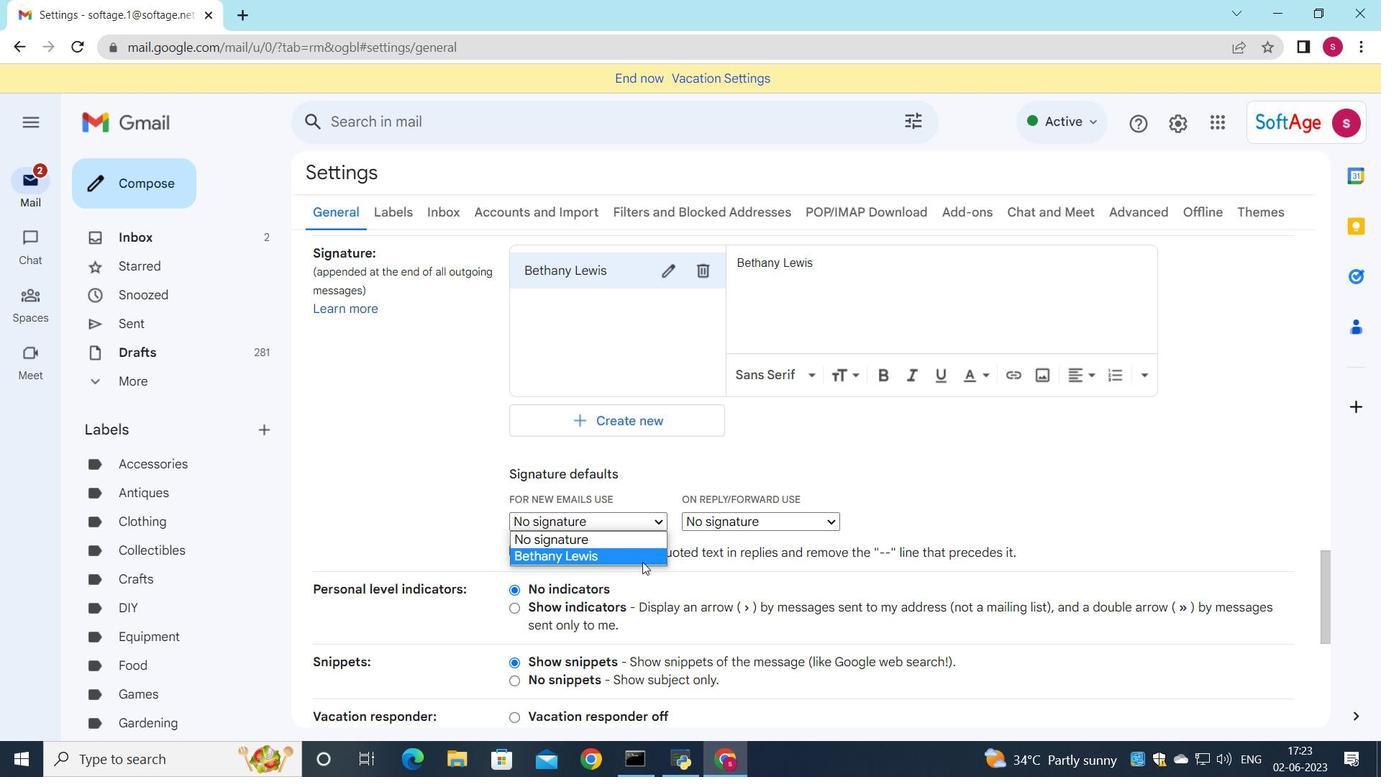 
Action: Mouse moved to (702, 522)
Screenshot: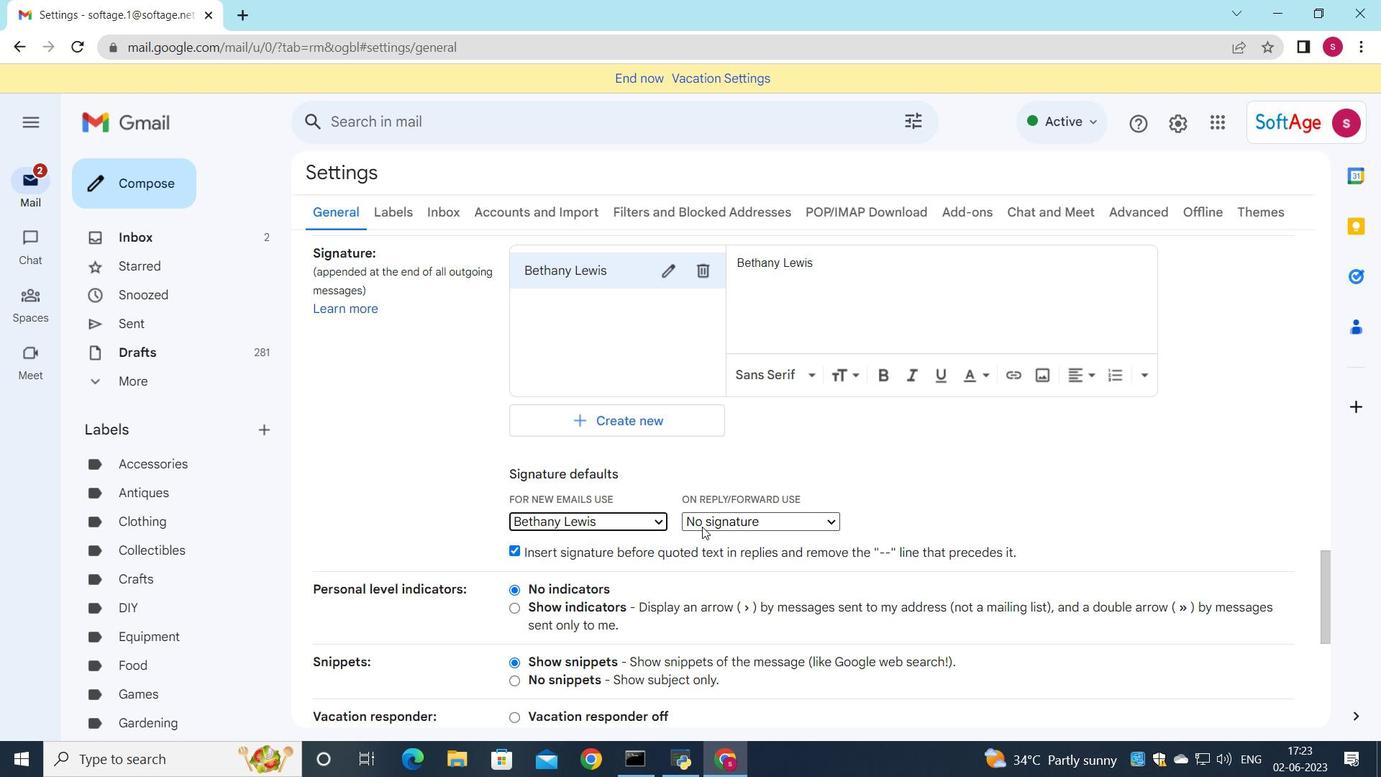 
Action: Mouse pressed left at (702, 522)
Screenshot: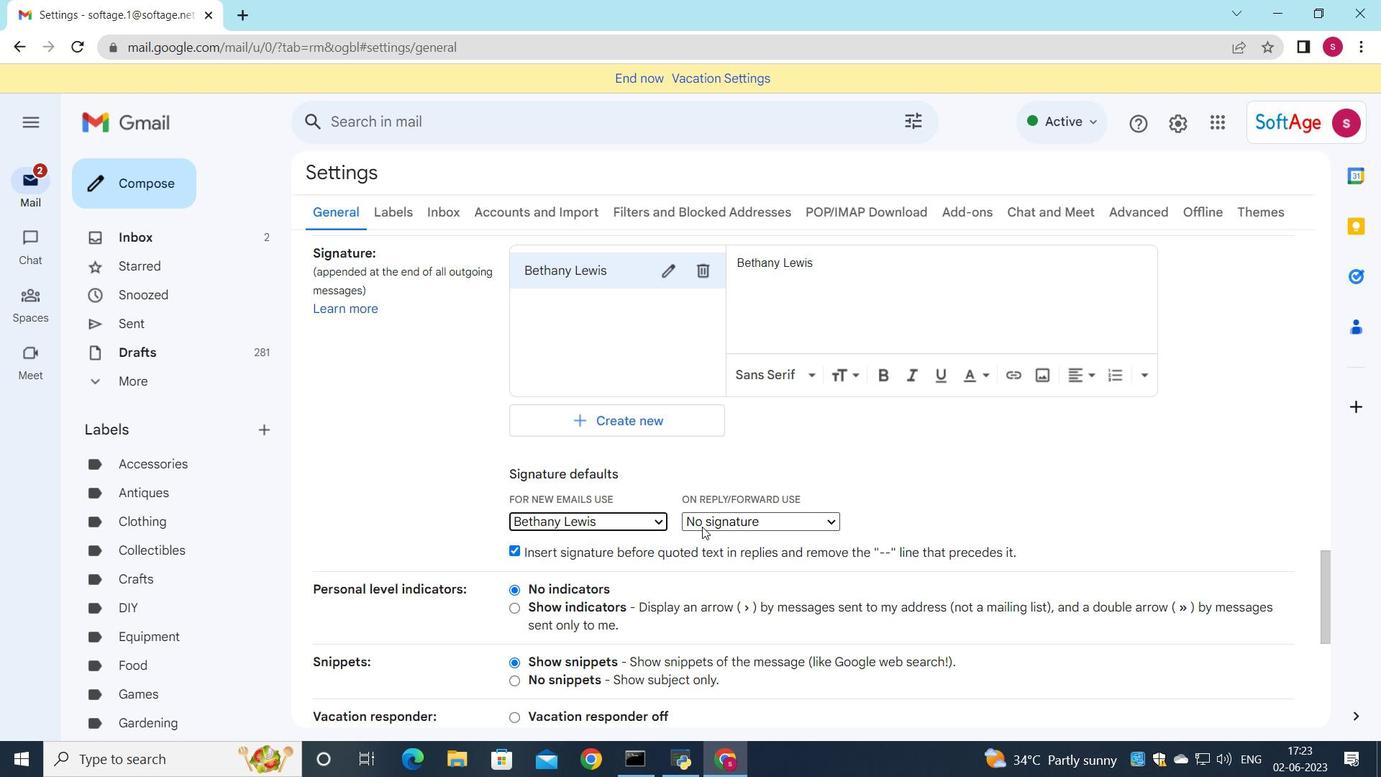 
Action: Mouse moved to (700, 552)
Screenshot: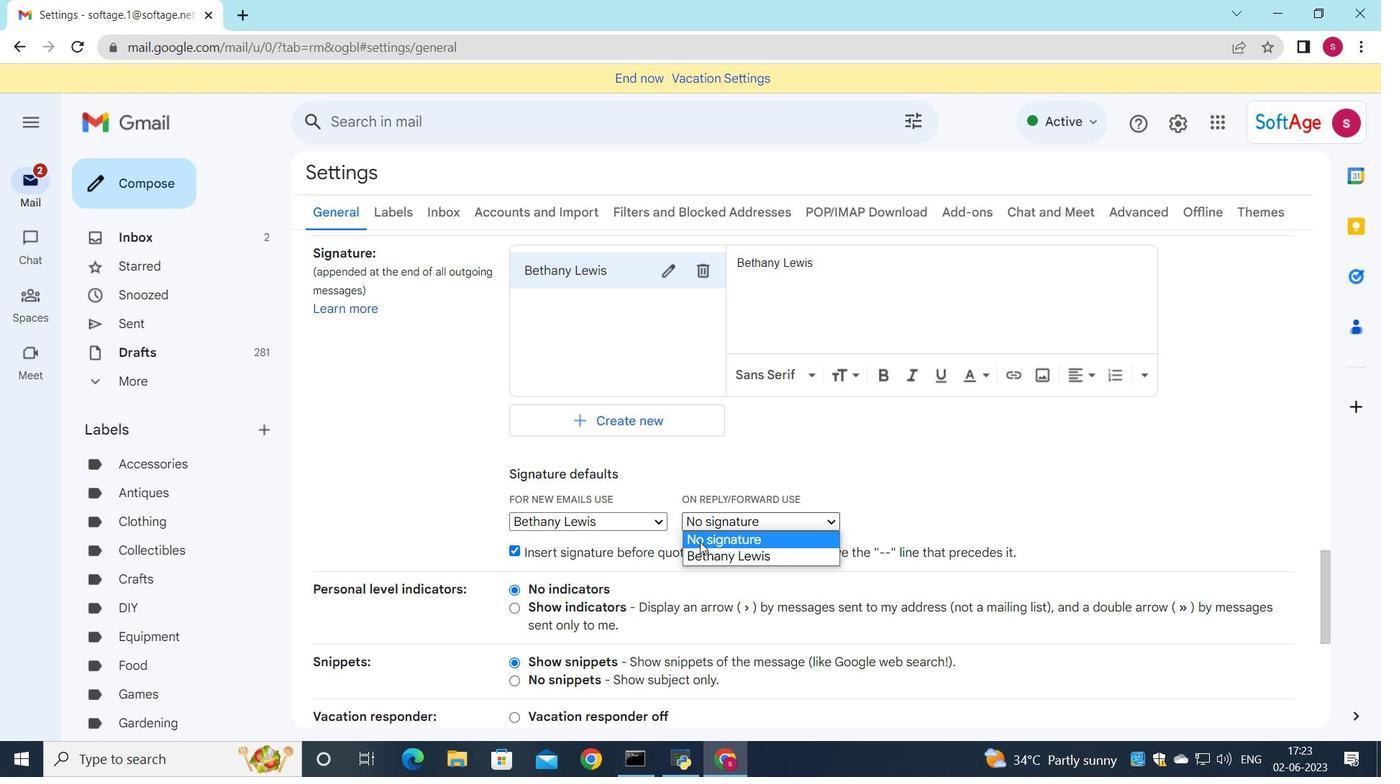 
Action: Mouse pressed left at (700, 552)
Screenshot: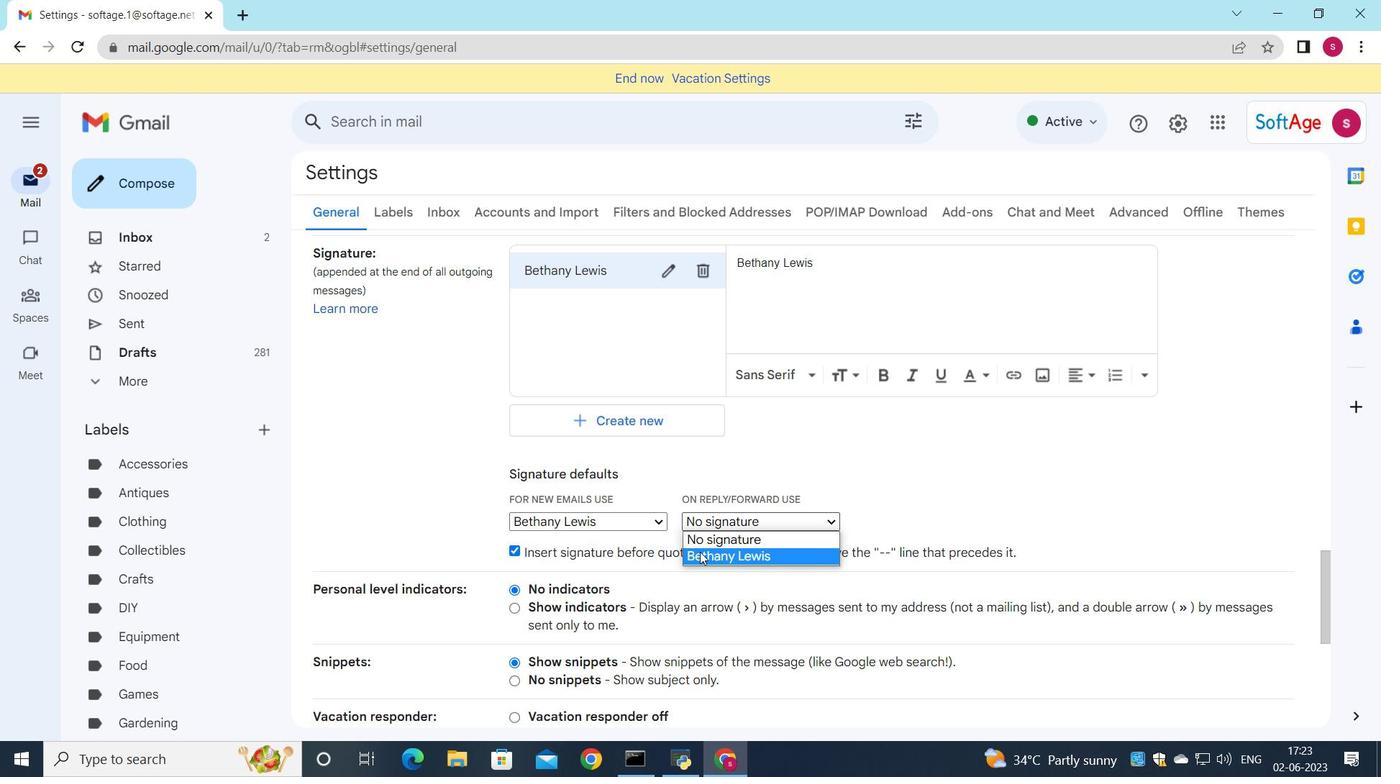 
Action: Mouse scrolled (700, 552) with delta (0, 0)
Screenshot: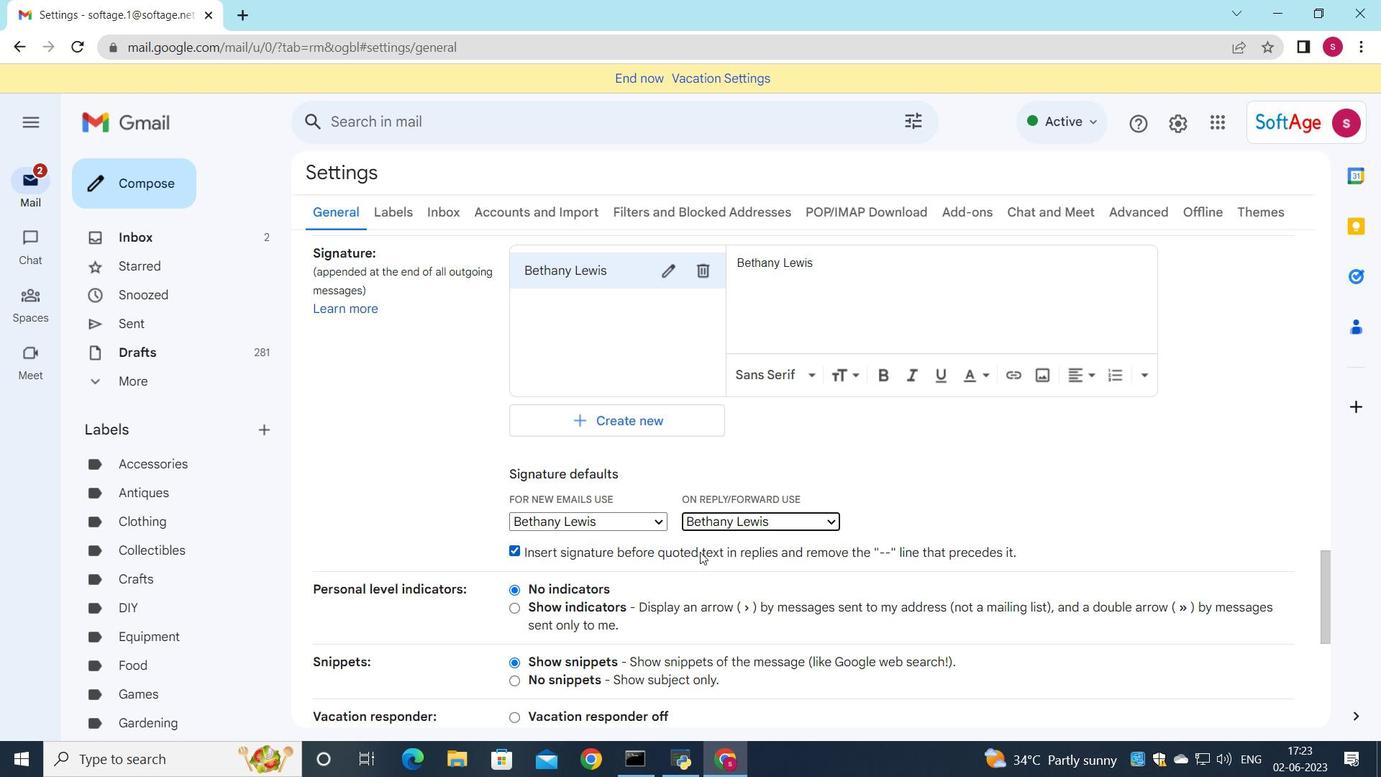 
Action: Mouse scrolled (700, 552) with delta (0, 0)
Screenshot: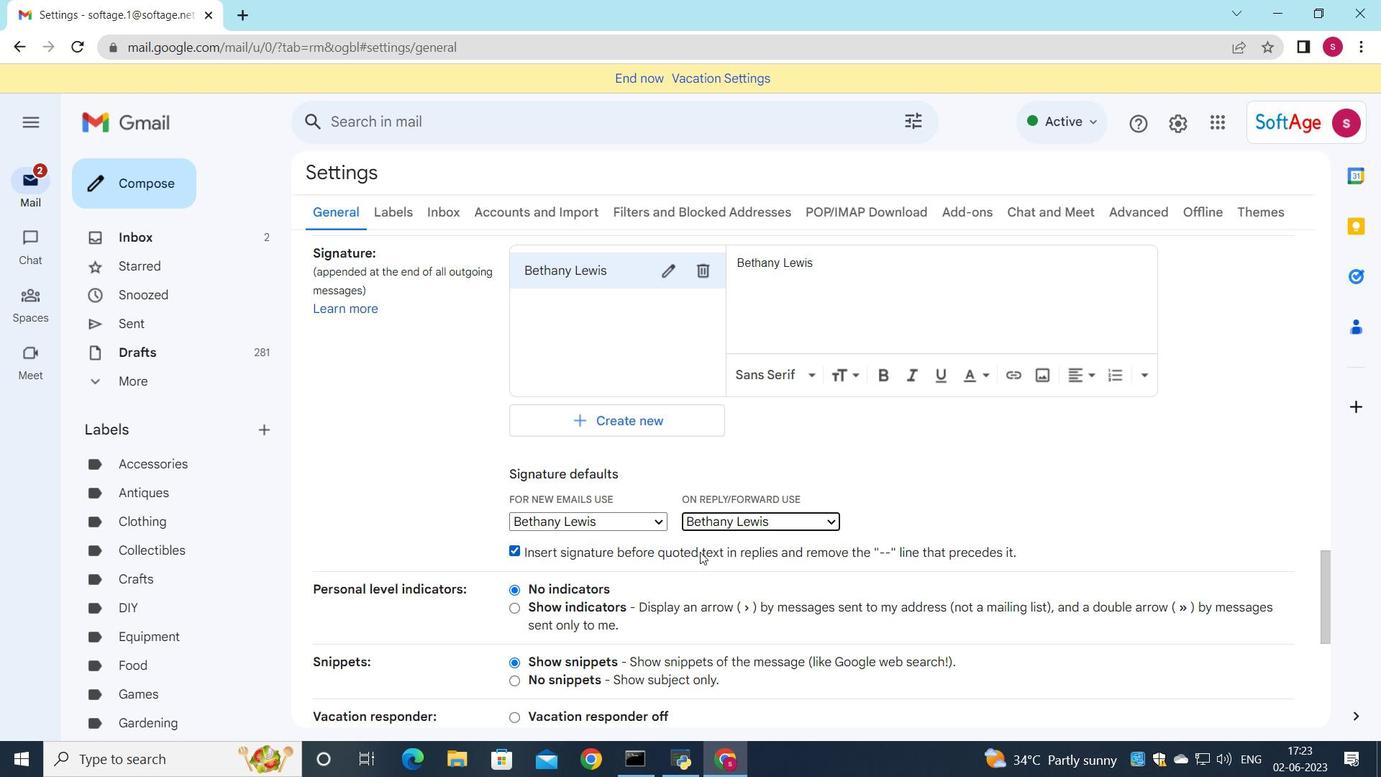 
Action: Mouse moved to (701, 552)
Screenshot: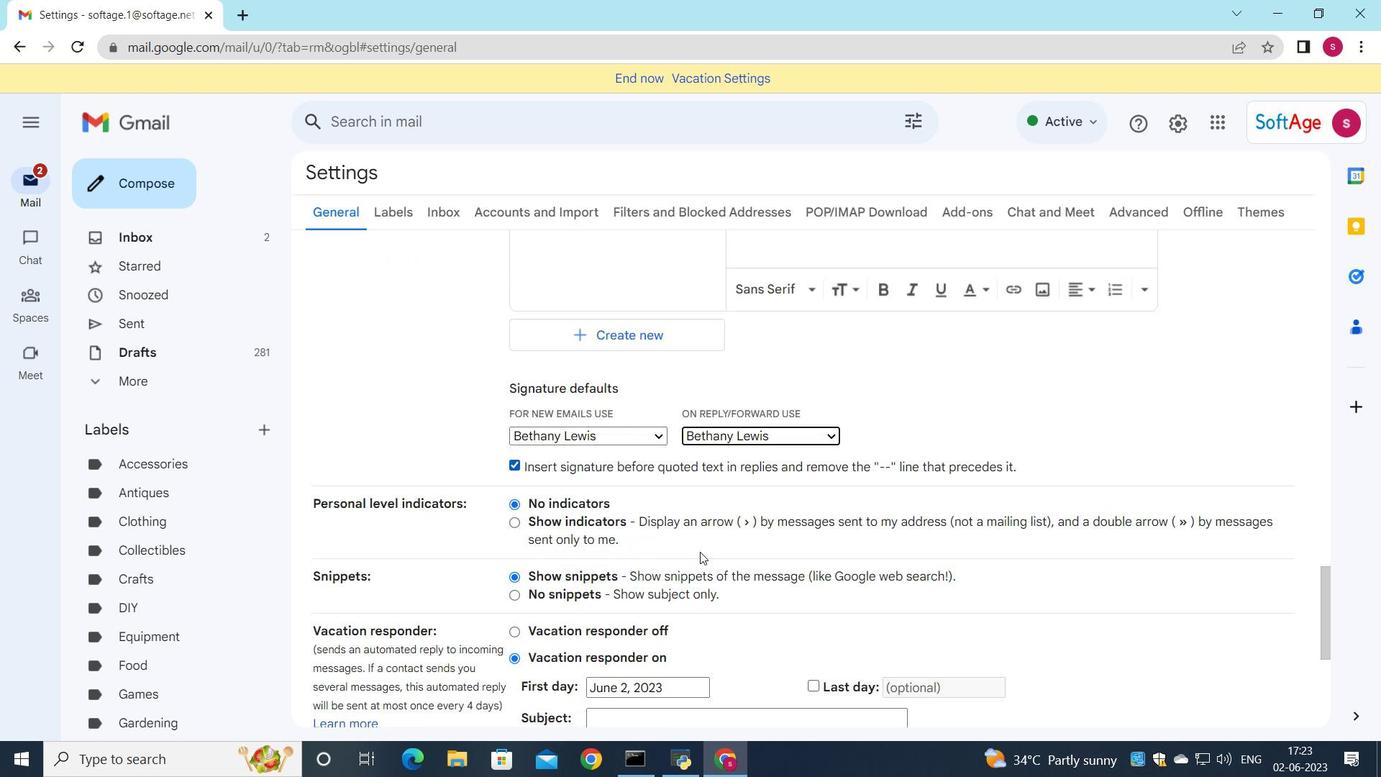 
Action: Mouse scrolled (701, 552) with delta (0, 0)
Screenshot: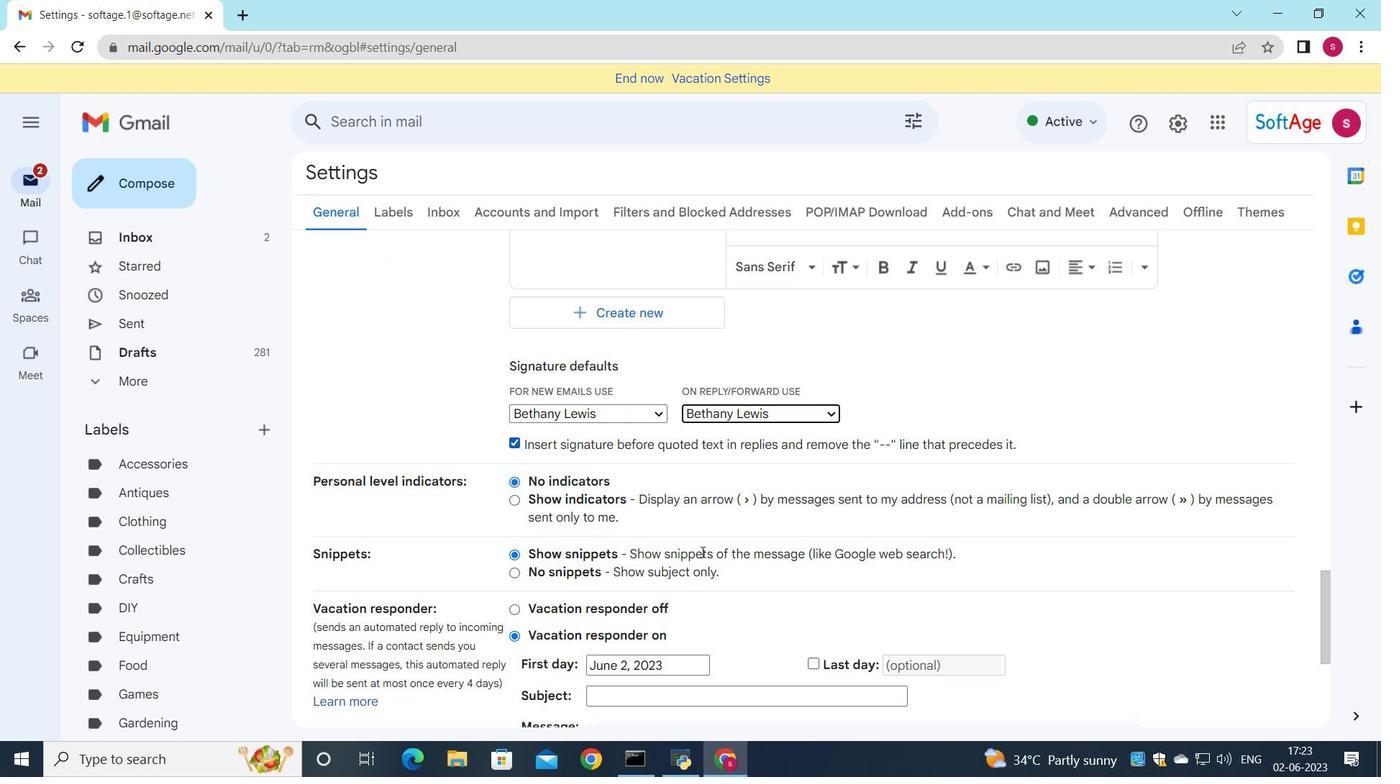 
Action: Mouse scrolled (701, 552) with delta (0, 0)
Screenshot: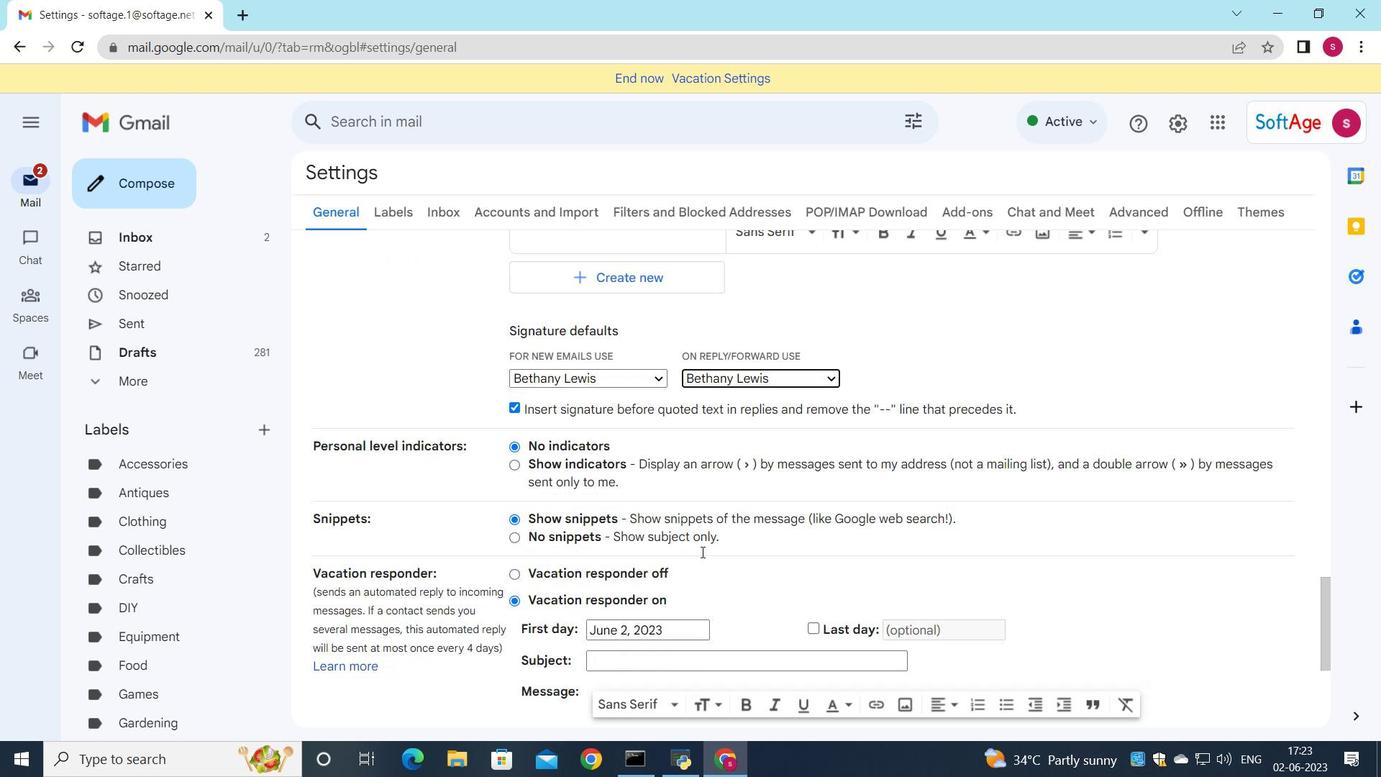 
Action: Mouse scrolled (701, 552) with delta (0, 0)
Screenshot: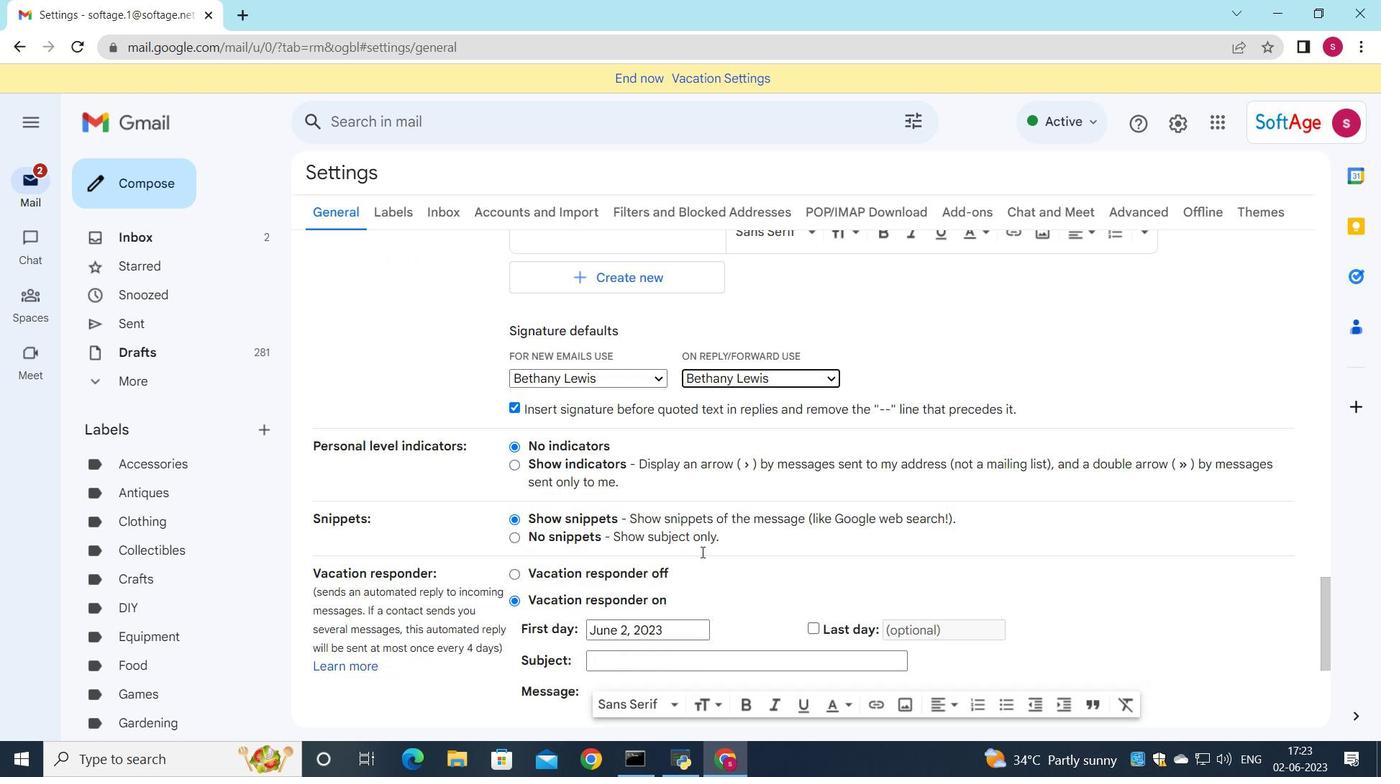 
Action: Mouse moved to (764, 626)
Screenshot: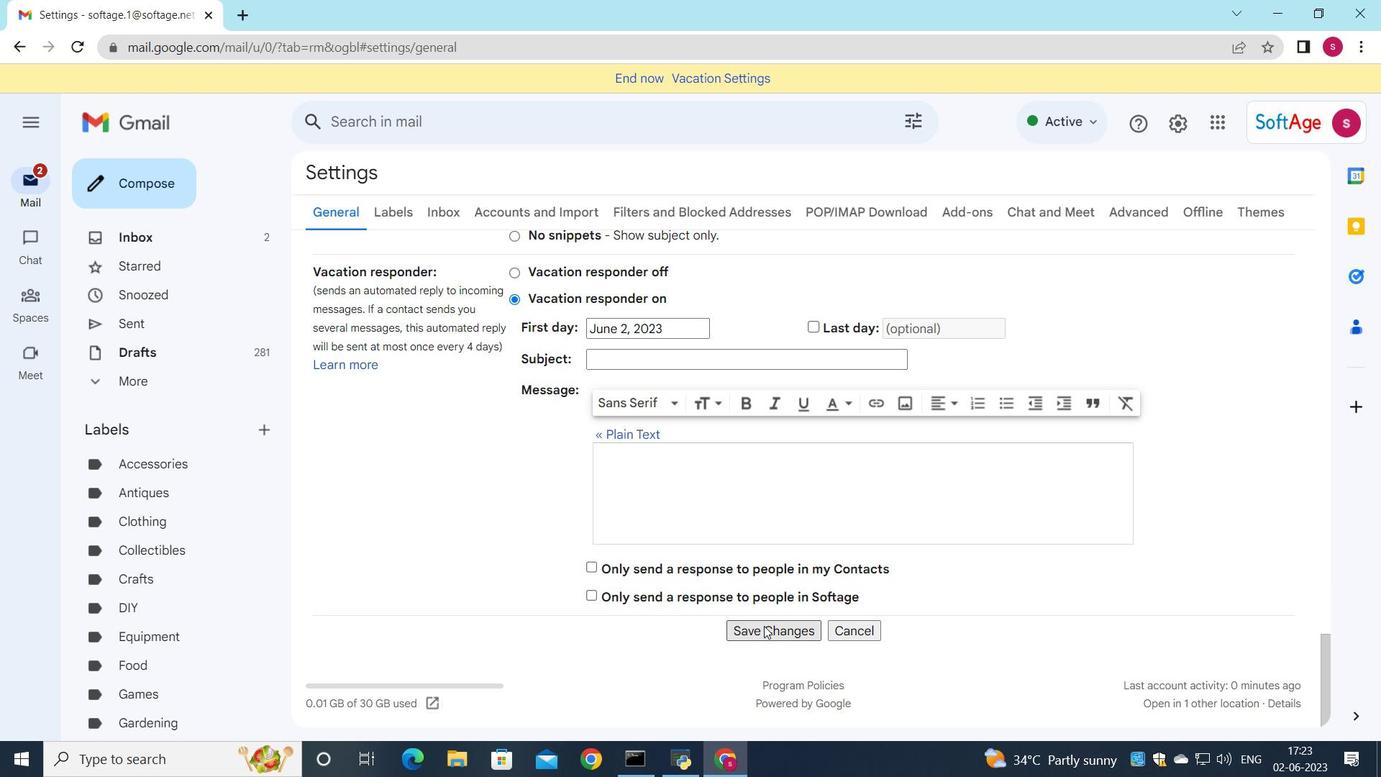 
Action: Mouse pressed left at (764, 626)
Screenshot: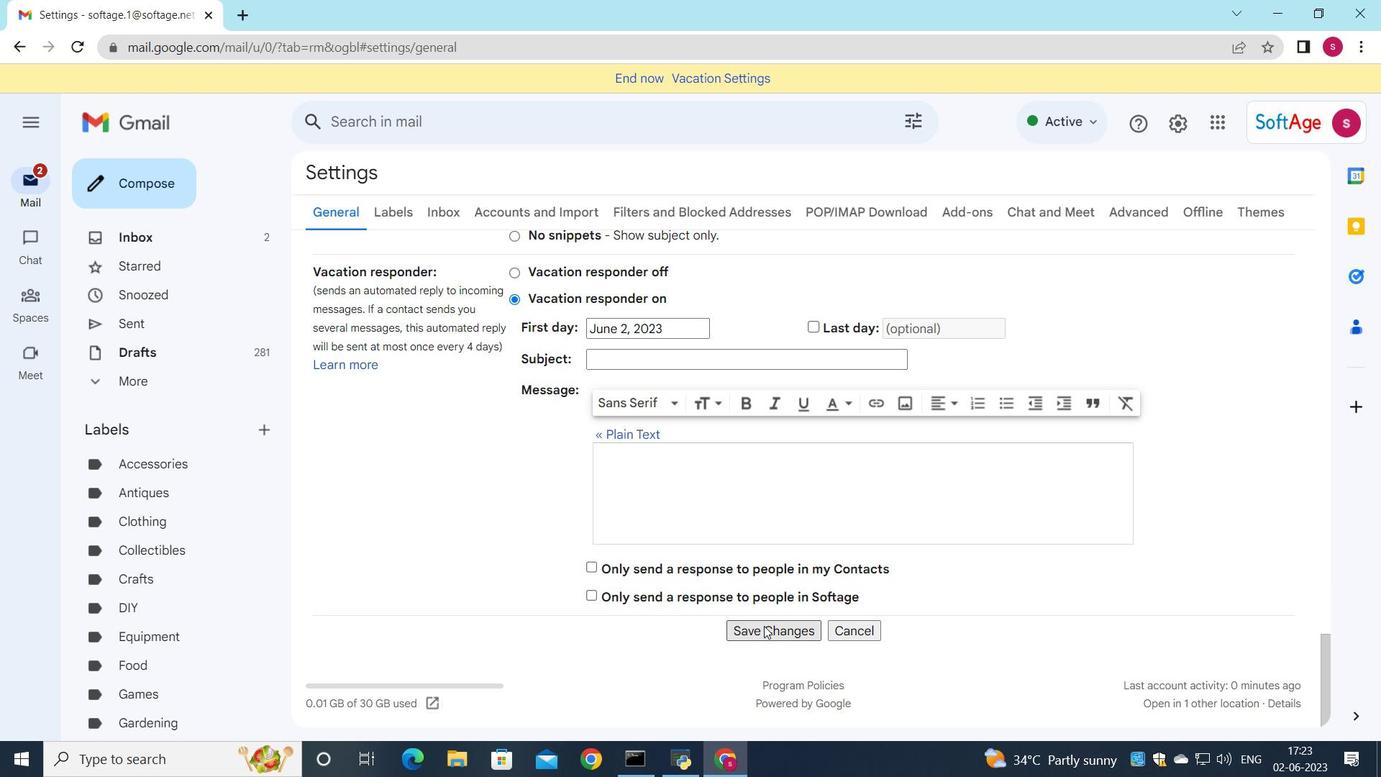 
Action: Mouse moved to (683, 426)
Screenshot: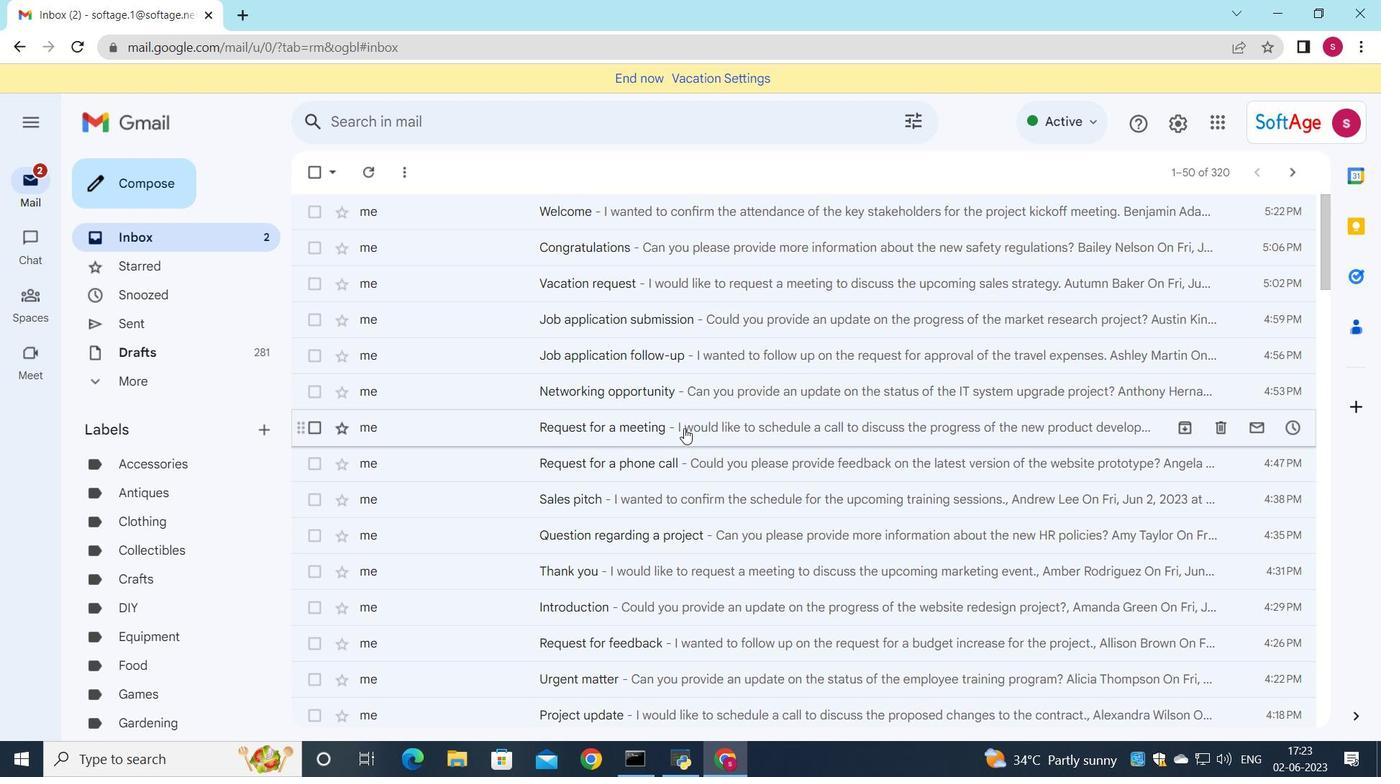 
Action: Mouse pressed left at (683, 426)
Screenshot: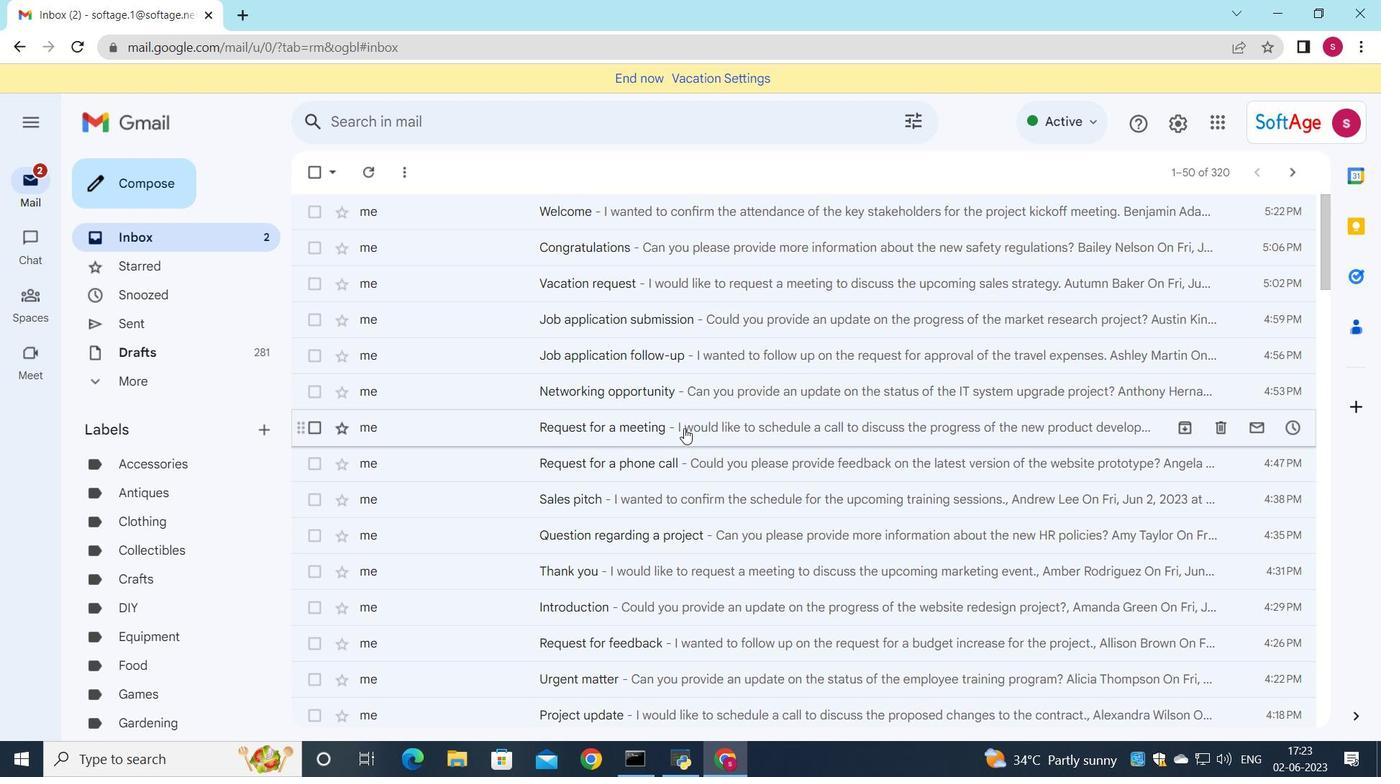 
Action: Mouse moved to (675, 429)
Screenshot: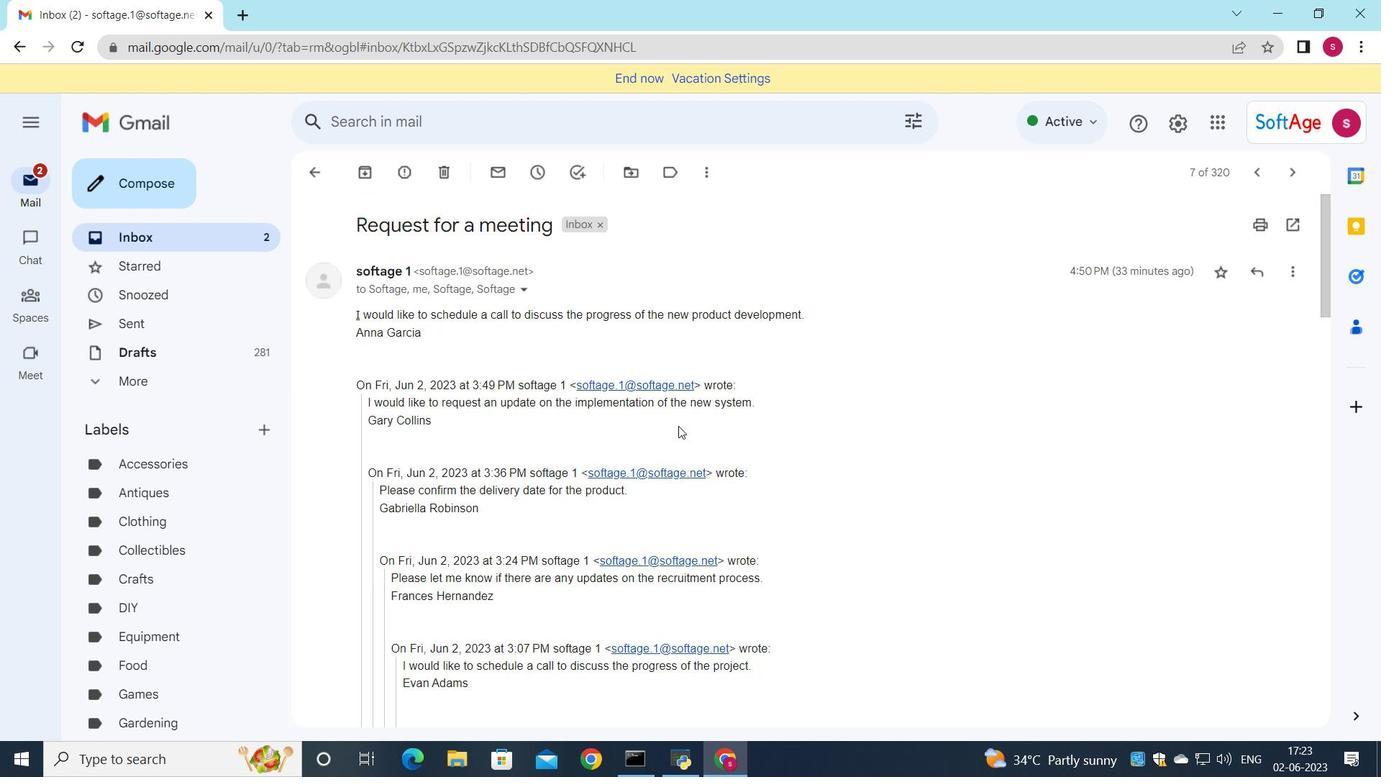 
Action: Mouse scrolled (675, 428) with delta (0, 0)
Screenshot: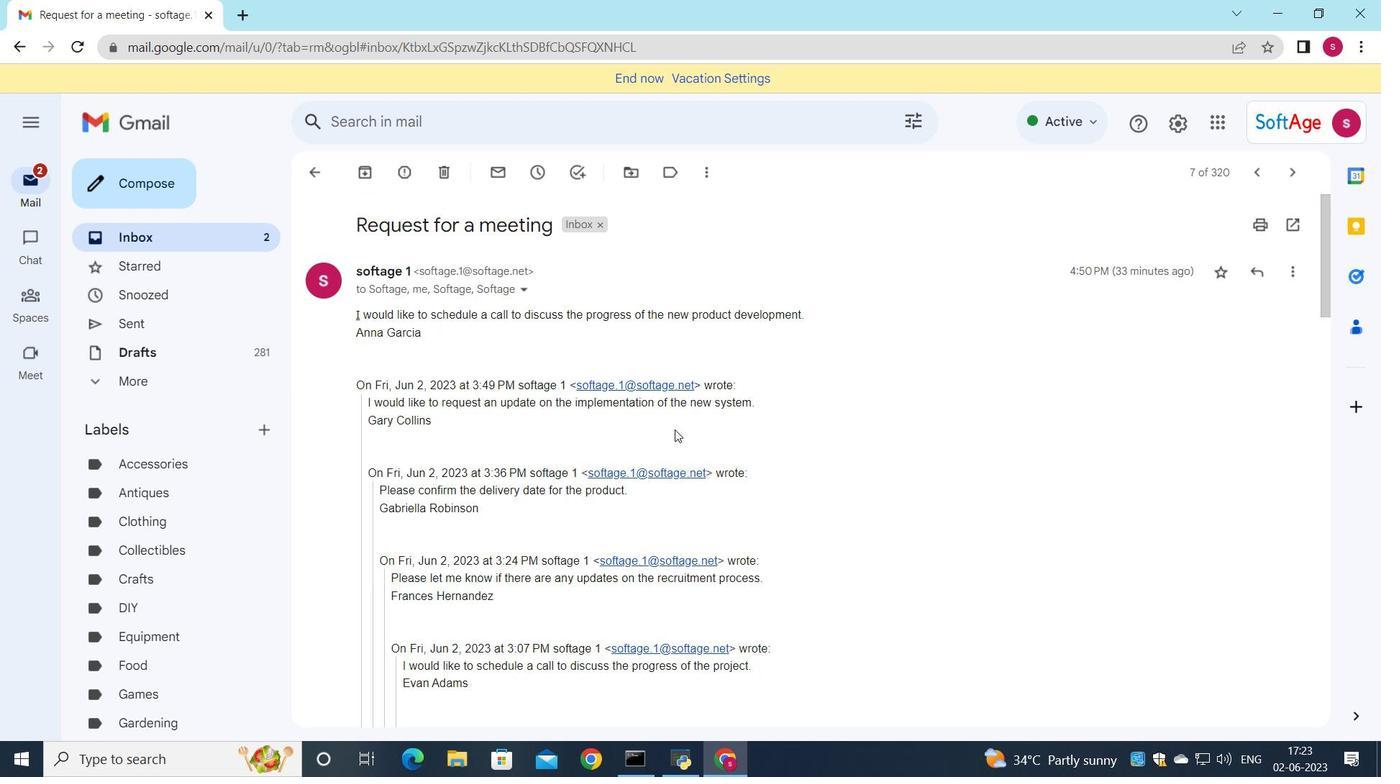 
Action: Mouse scrolled (675, 428) with delta (0, 0)
Screenshot: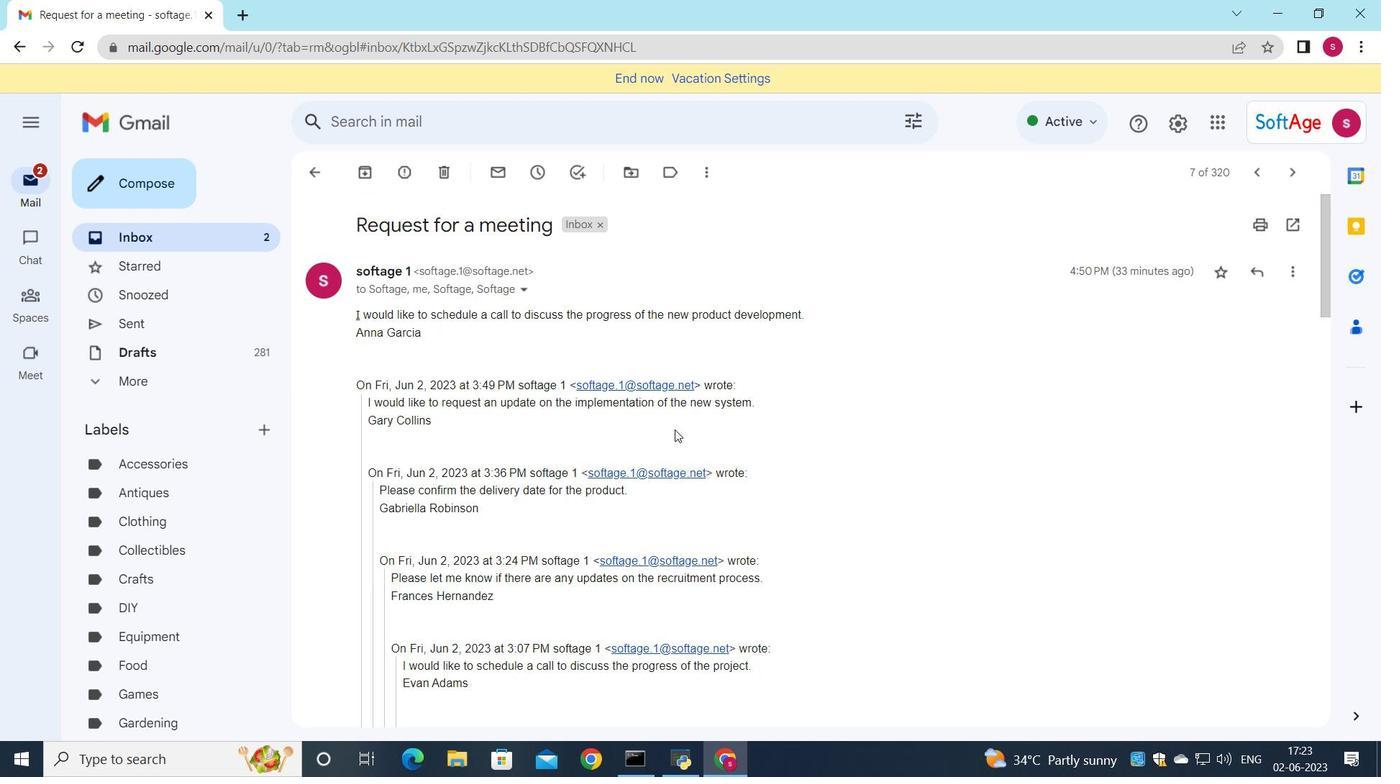 
Action: Mouse moved to (675, 430)
Screenshot: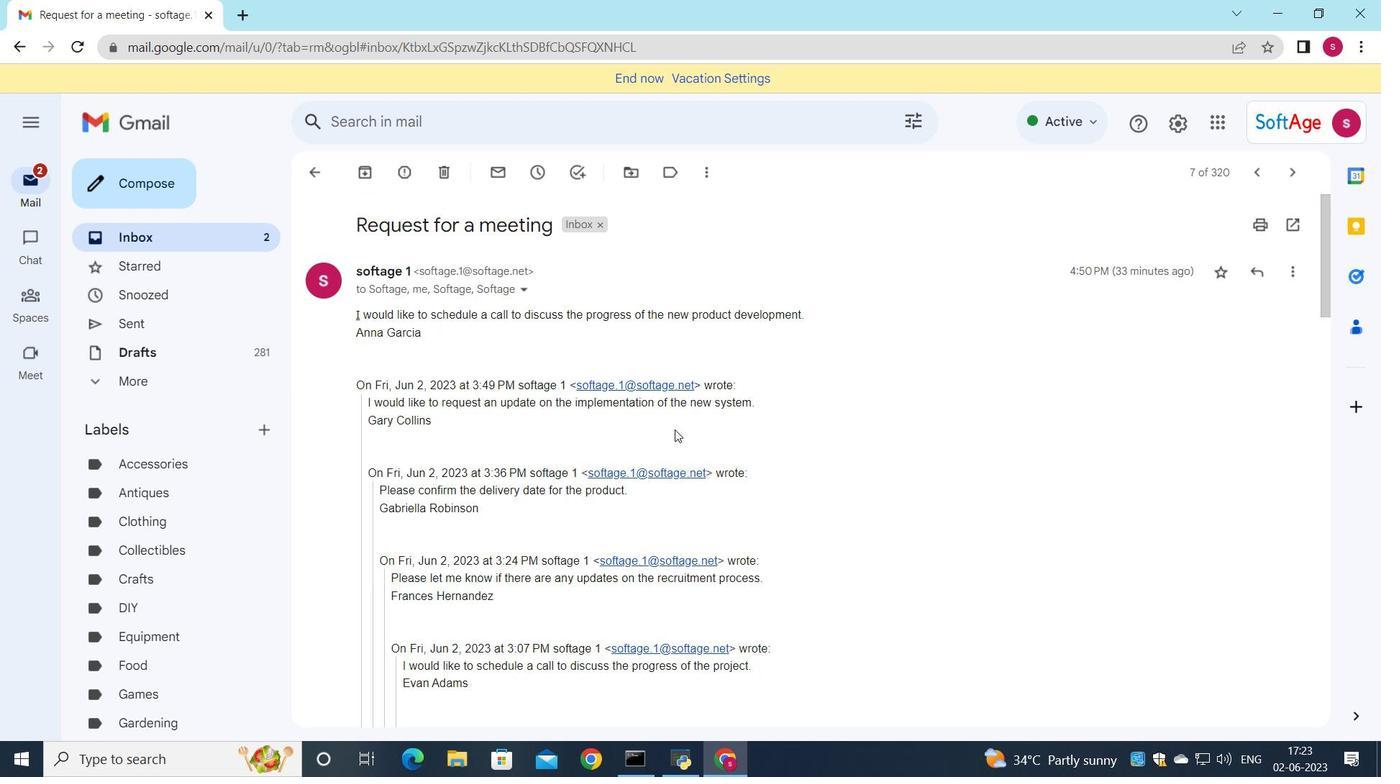 
Action: Mouse scrolled (675, 429) with delta (0, 0)
Screenshot: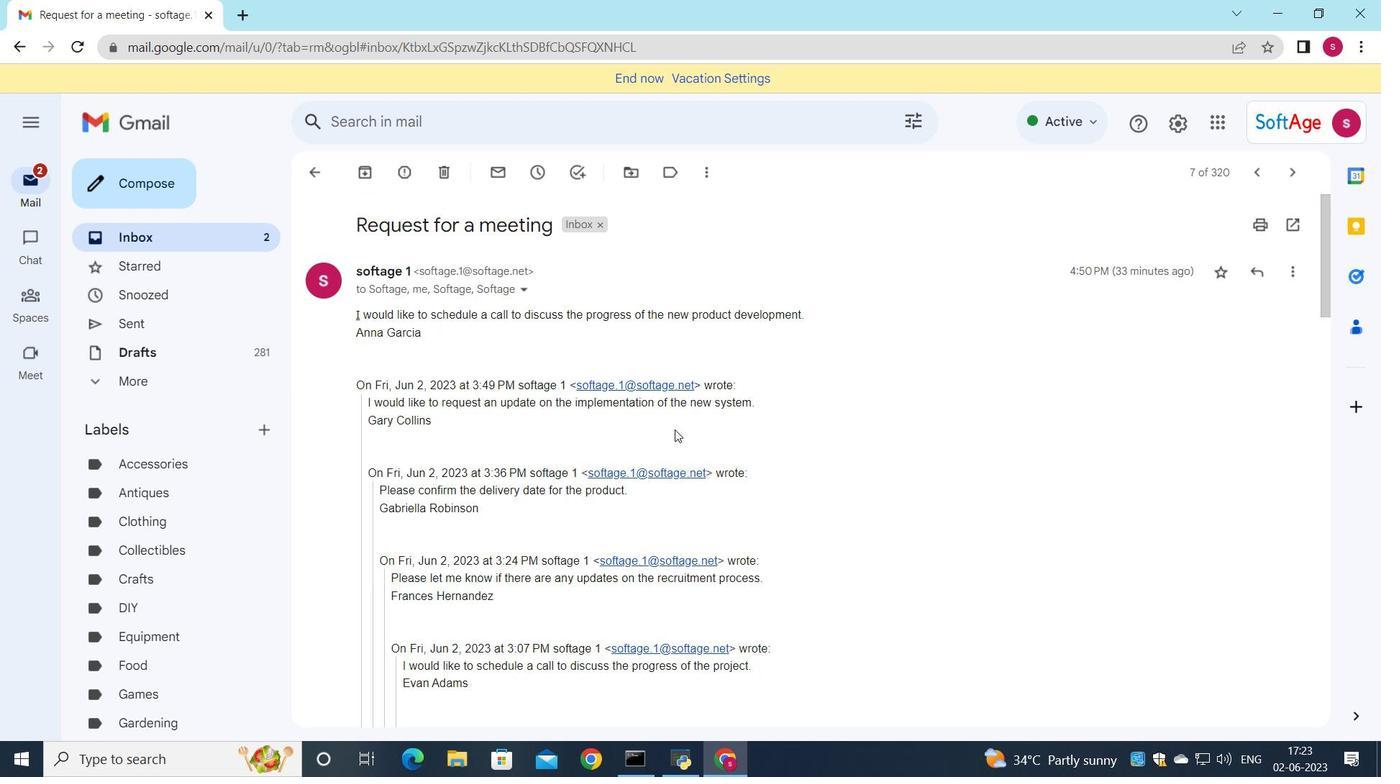 
Action: Mouse moved to (674, 449)
Screenshot: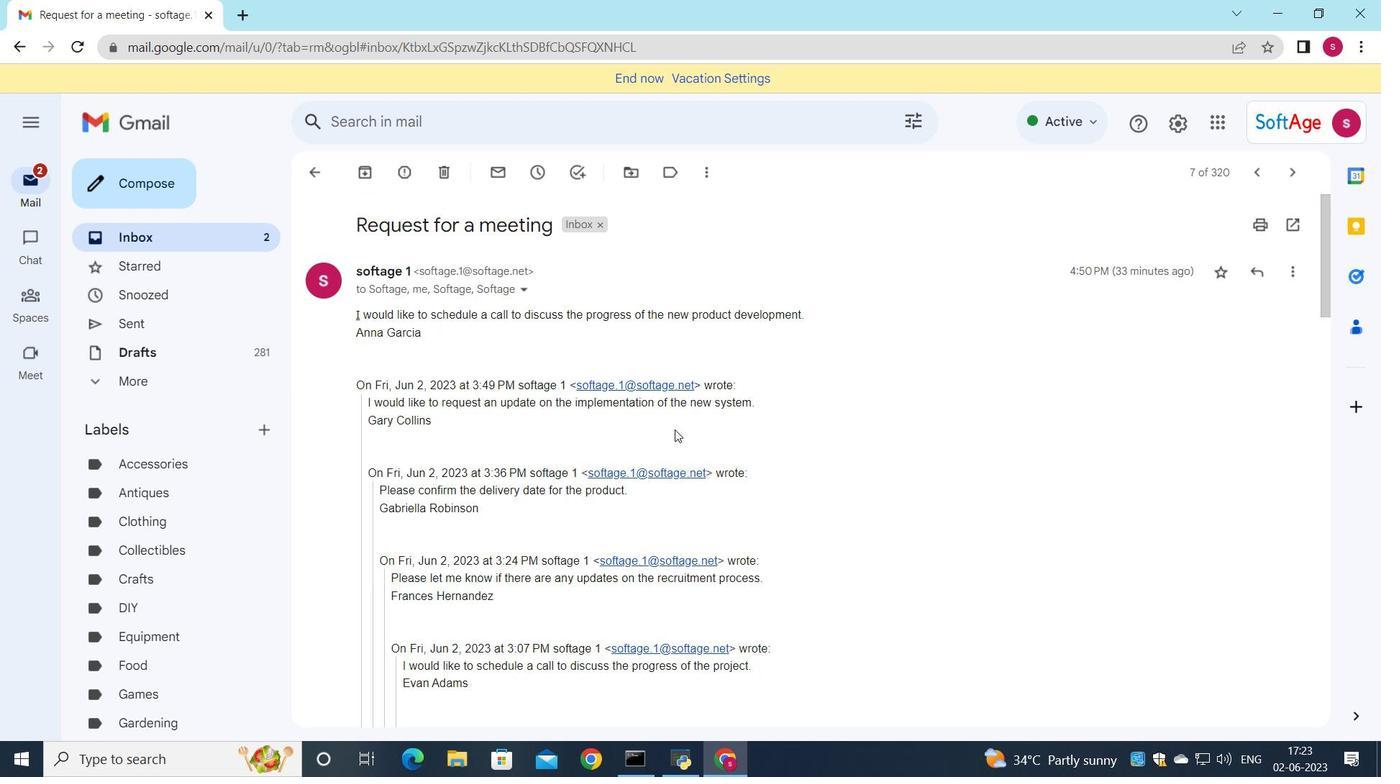 
Action: Mouse scrolled (674, 449) with delta (0, 0)
Screenshot: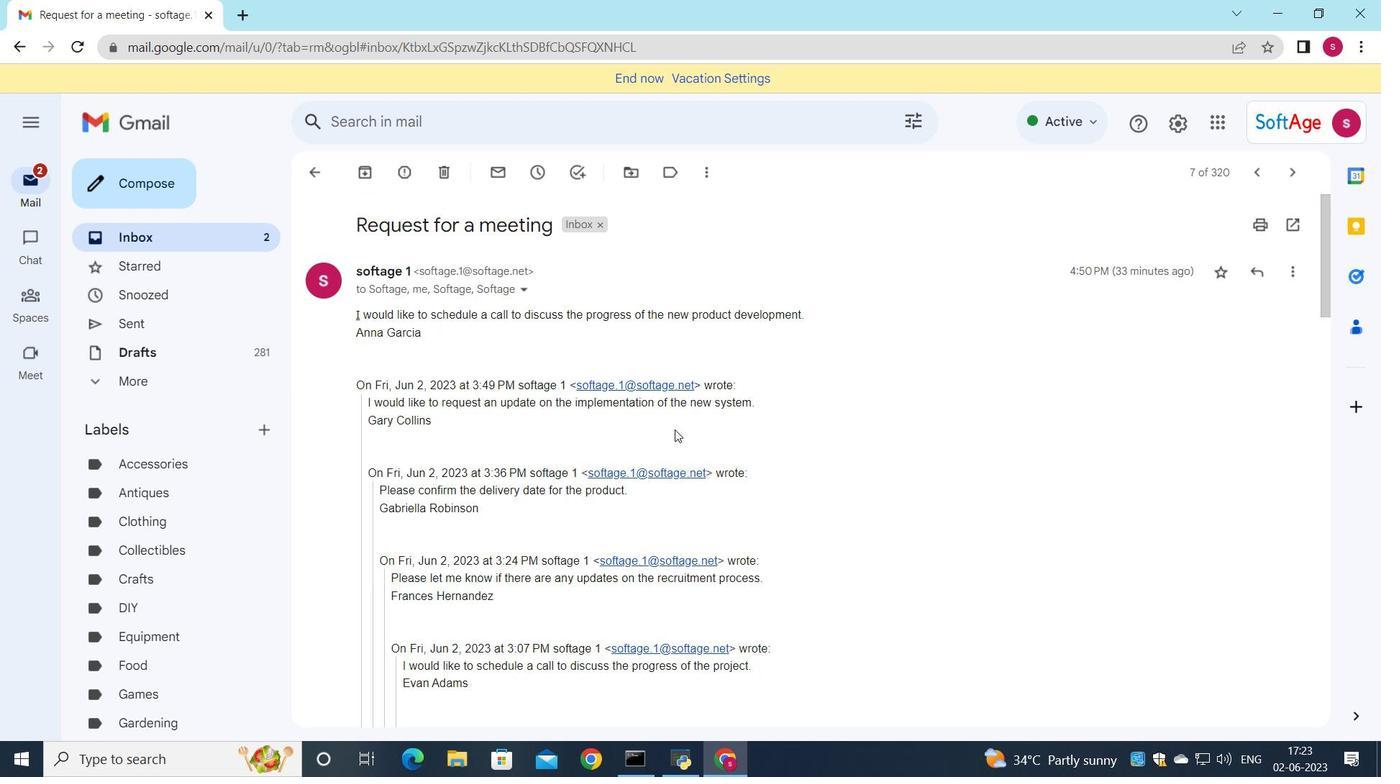 
Action: Mouse moved to (355, 734)
Screenshot: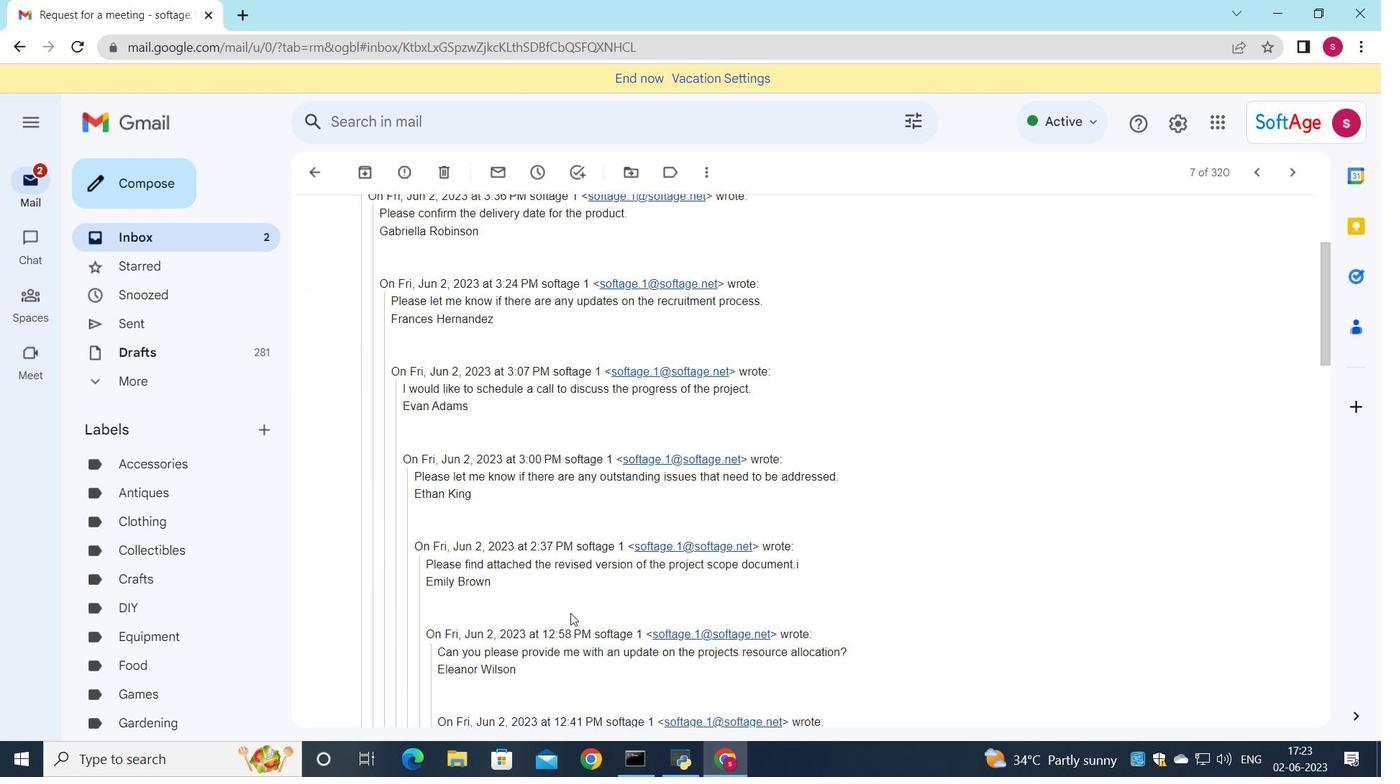 
Action: Mouse scrolled (355, 733) with delta (0, 0)
Screenshot: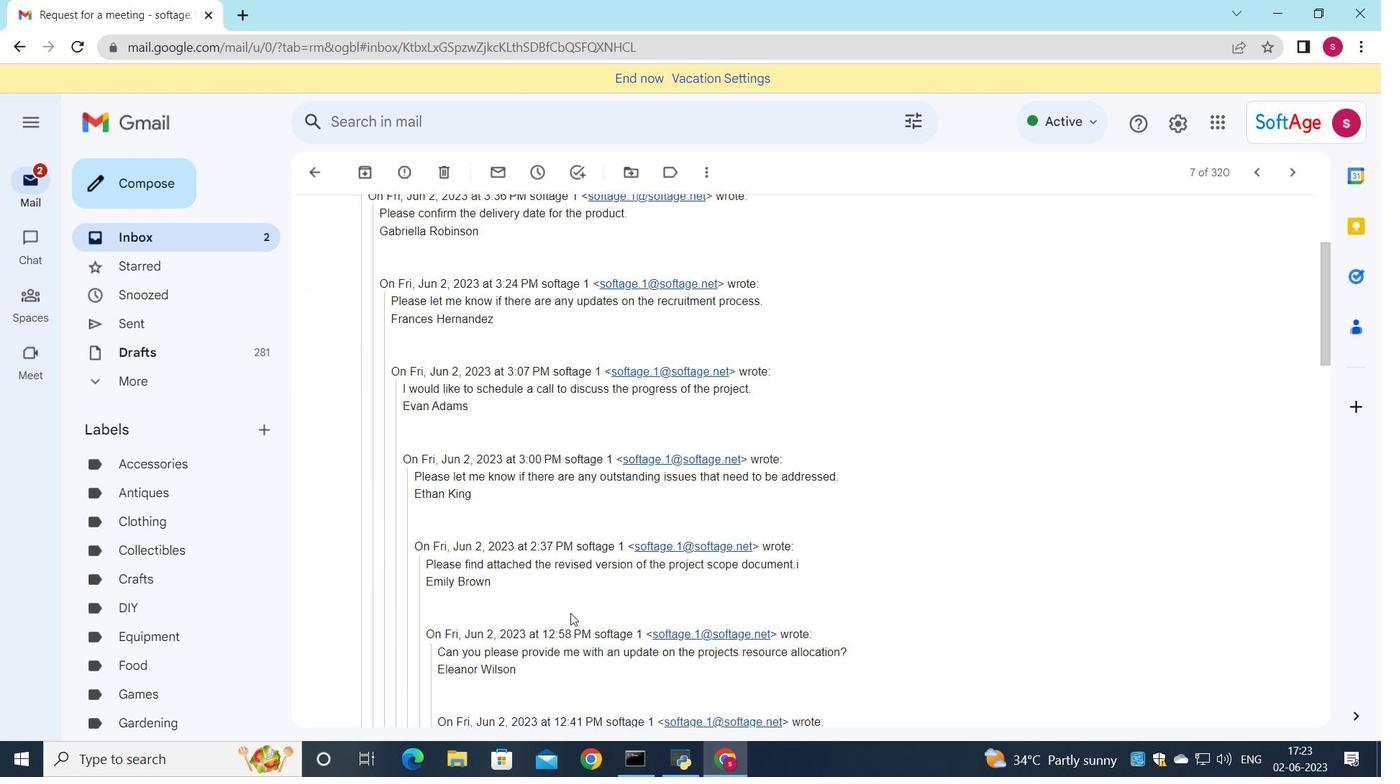 
Action: Mouse scrolled (355, 733) with delta (0, 0)
Screenshot: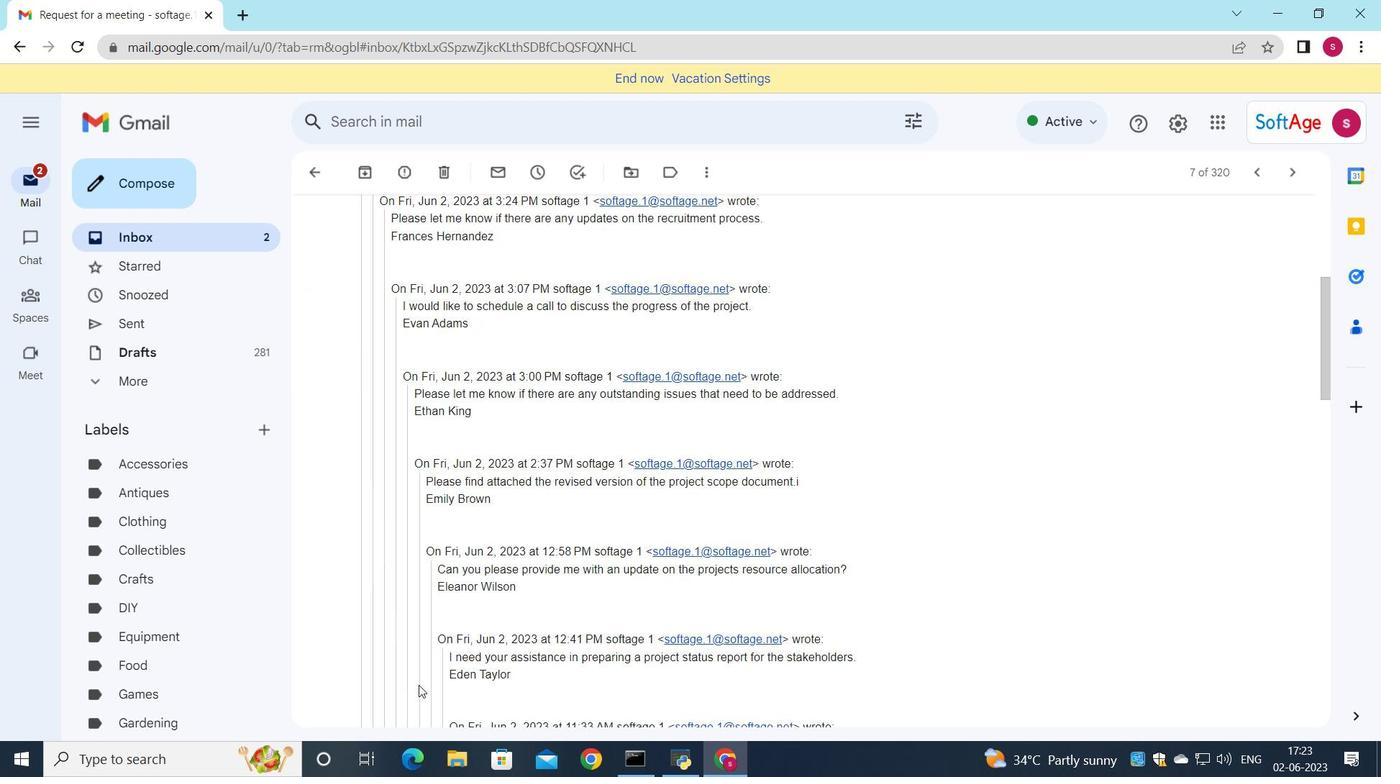 
Action: Mouse scrolled (355, 733) with delta (0, 0)
Screenshot: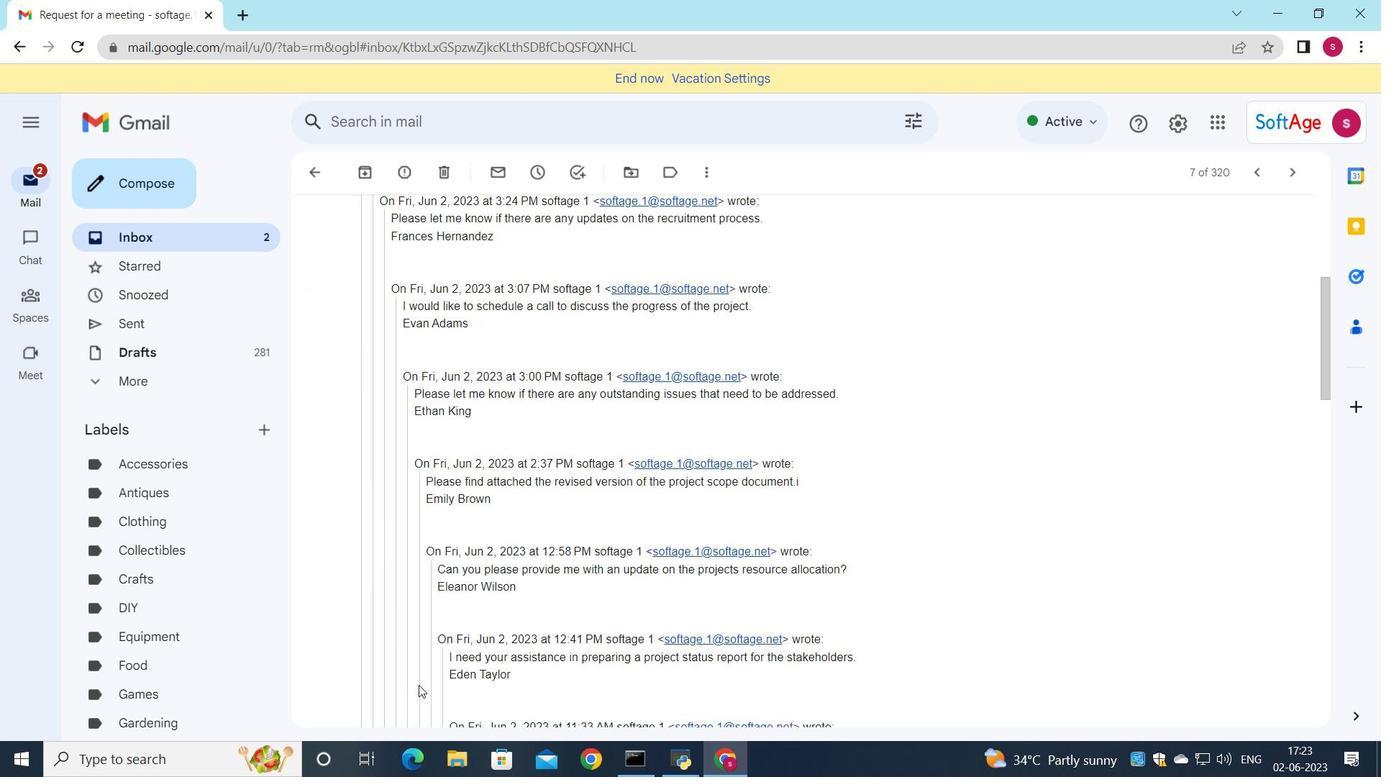 
Action: Mouse scrolled (355, 733) with delta (0, 0)
Screenshot: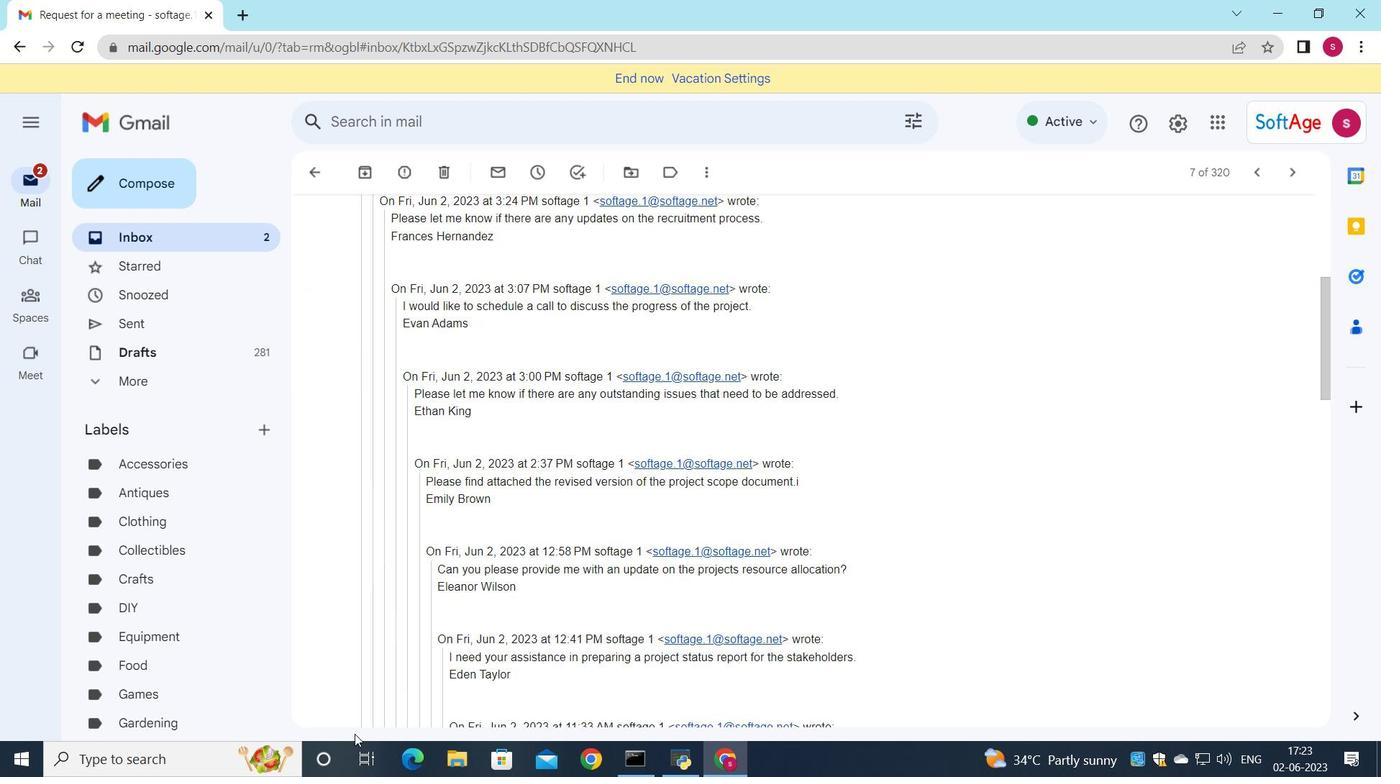 
Action: Mouse moved to (365, 731)
Screenshot: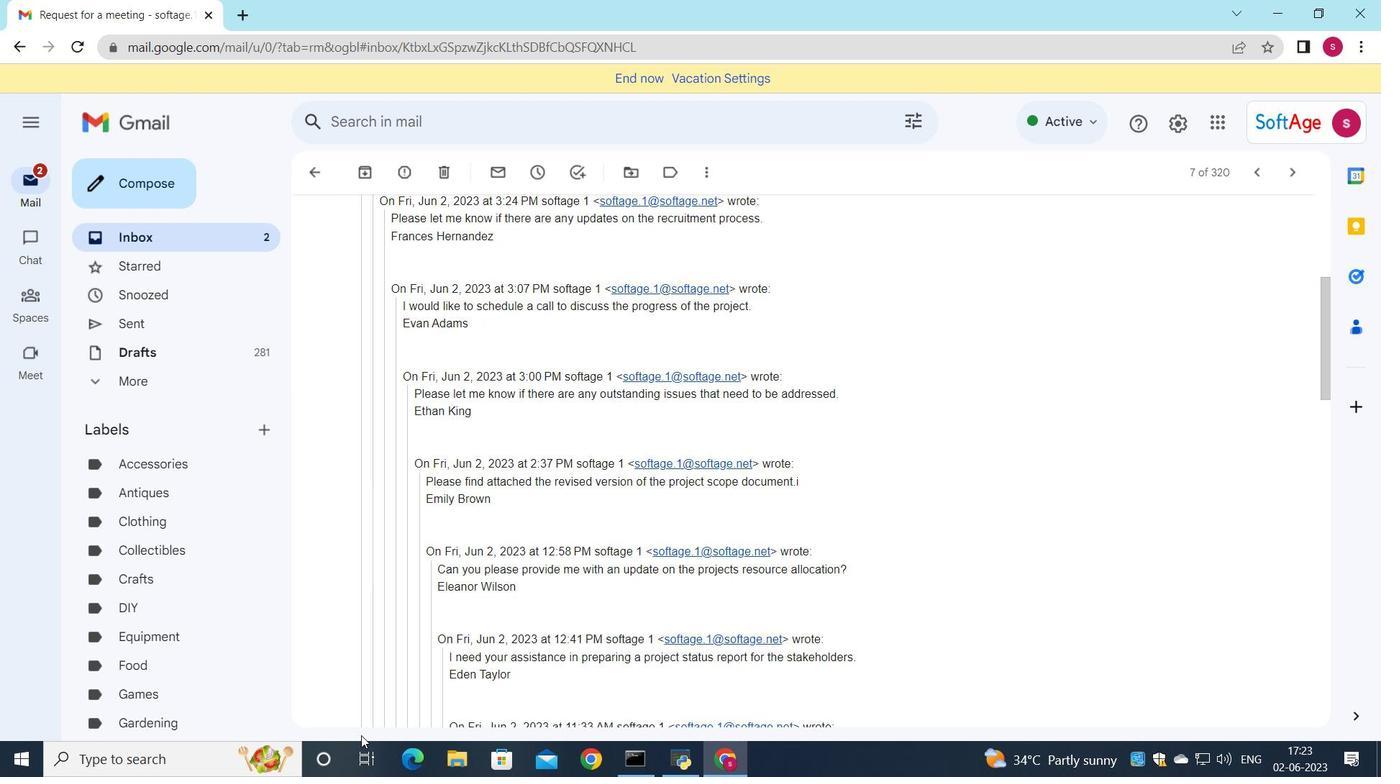 
Action: Mouse scrolled (365, 730) with delta (0, 0)
Screenshot: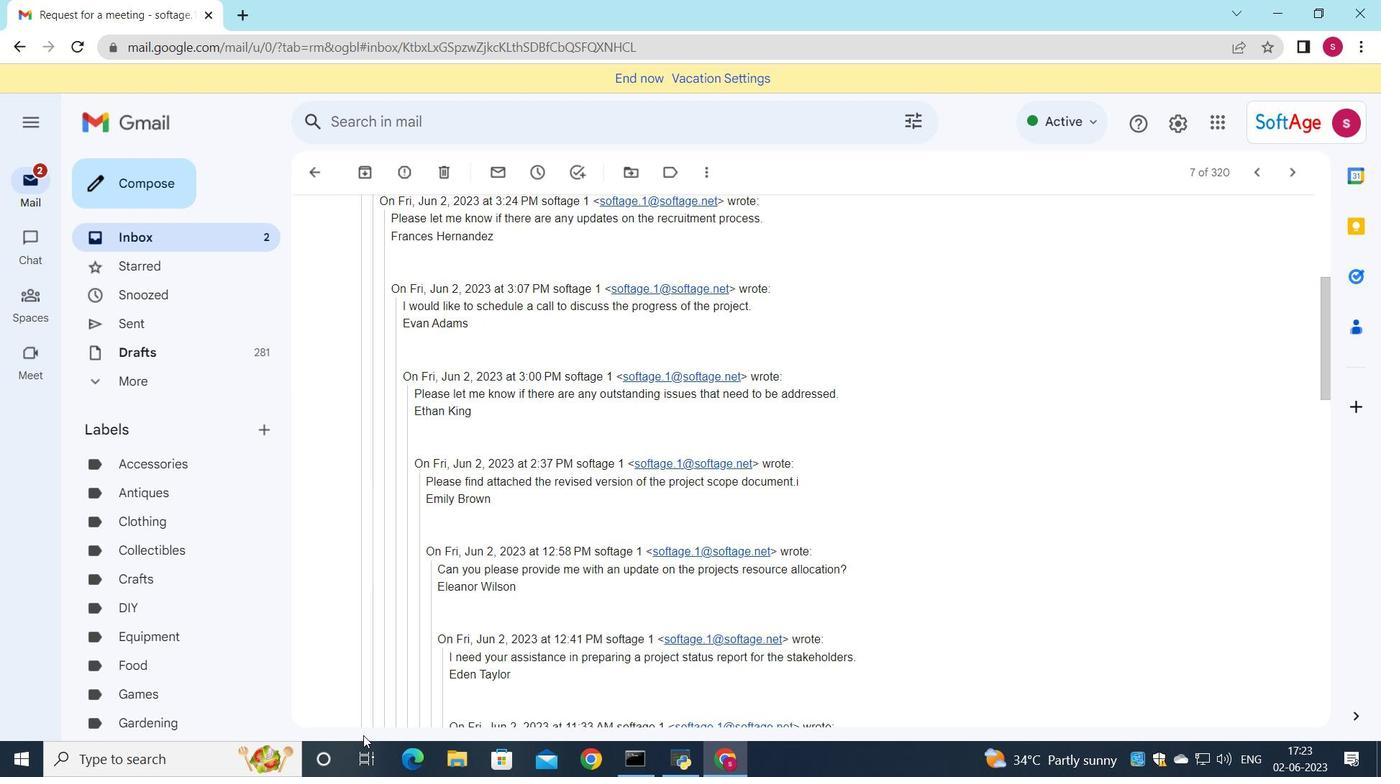 
Action: Mouse scrolled (365, 730) with delta (0, 0)
Screenshot: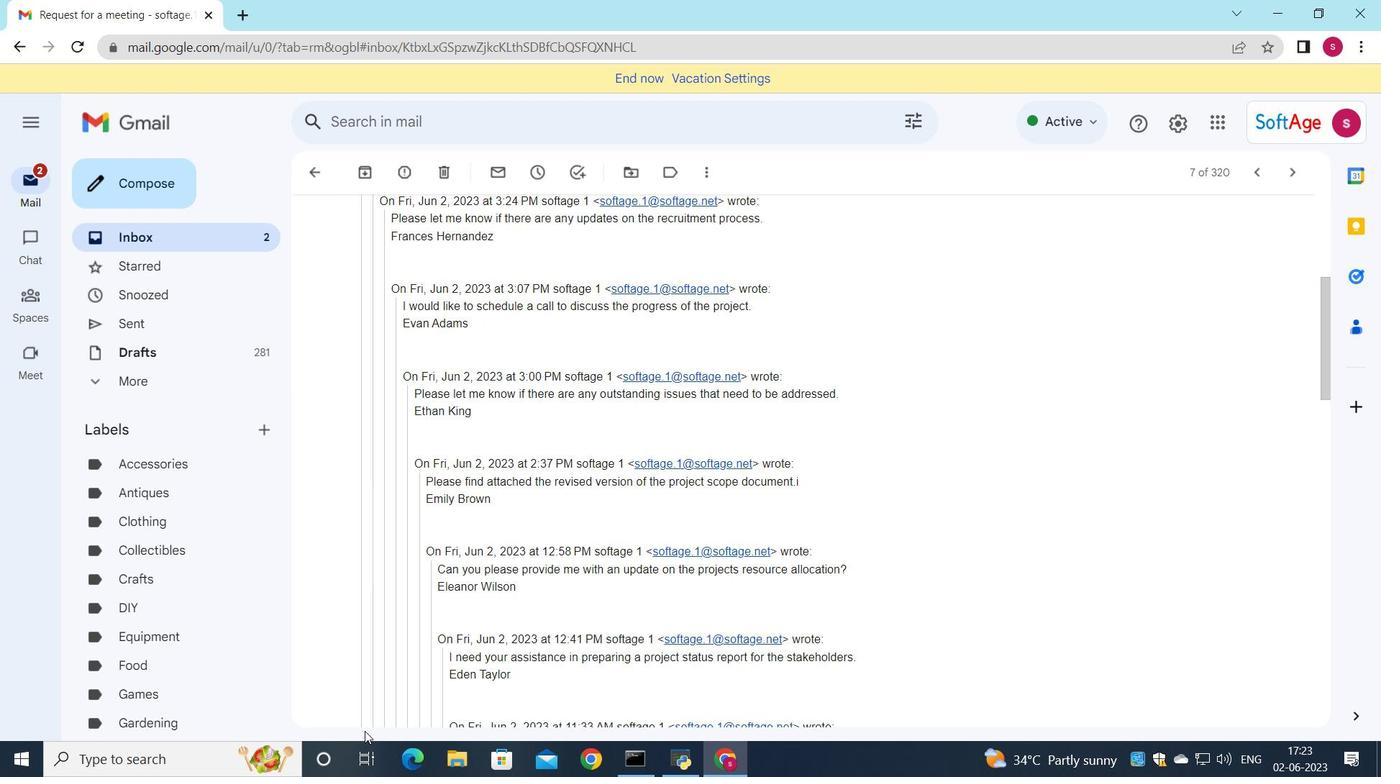 
Action: Mouse moved to (554, 655)
Screenshot: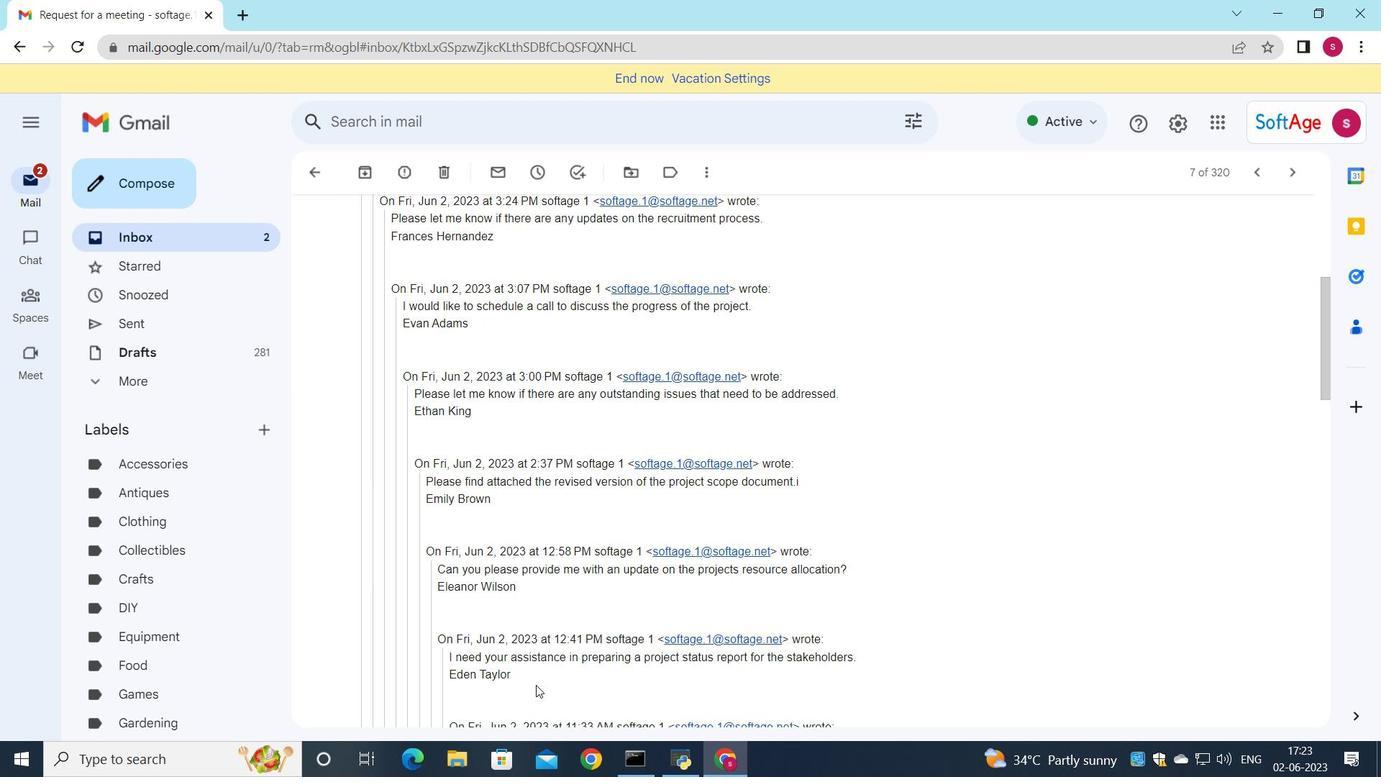 
Action: Mouse scrolled (554, 654) with delta (0, 0)
Screenshot: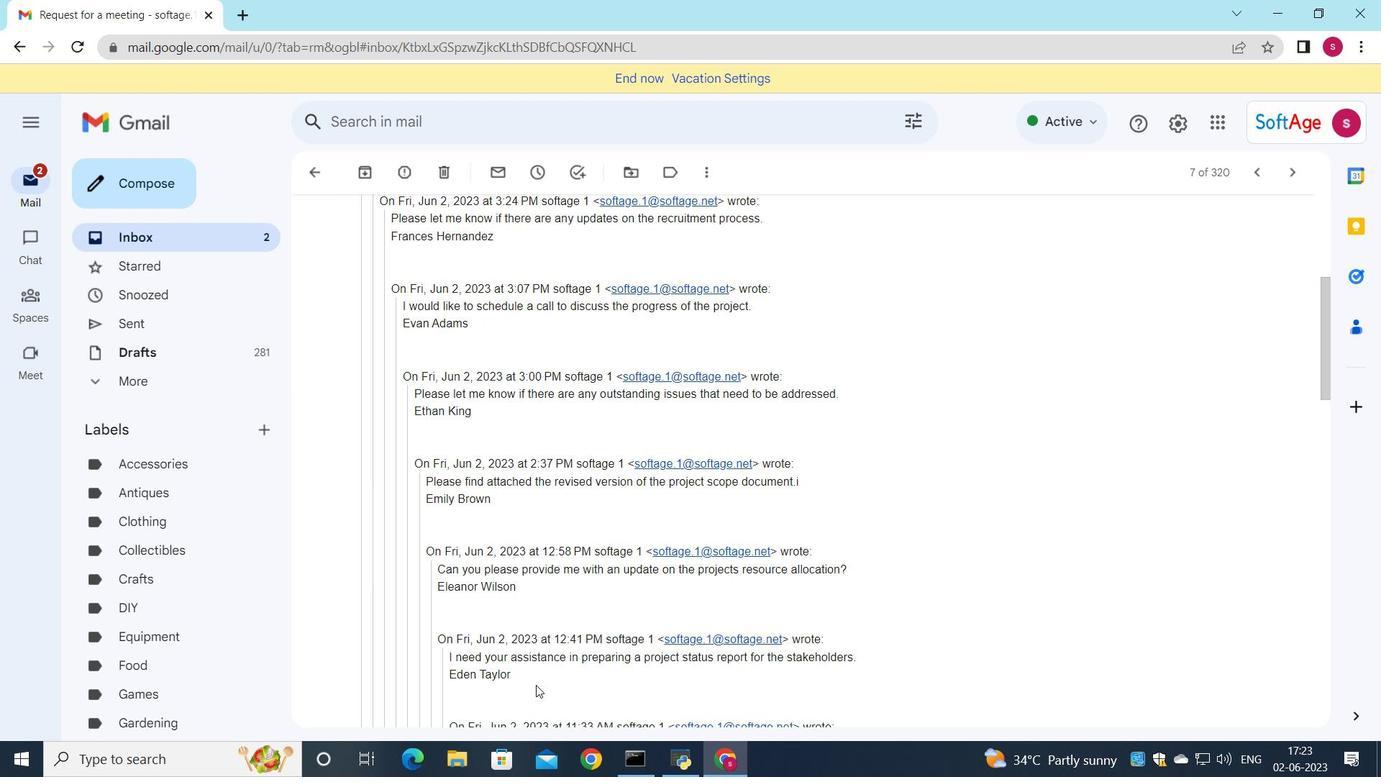 
Action: Mouse scrolled (554, 654) with delta (0, 0)
Screenshot: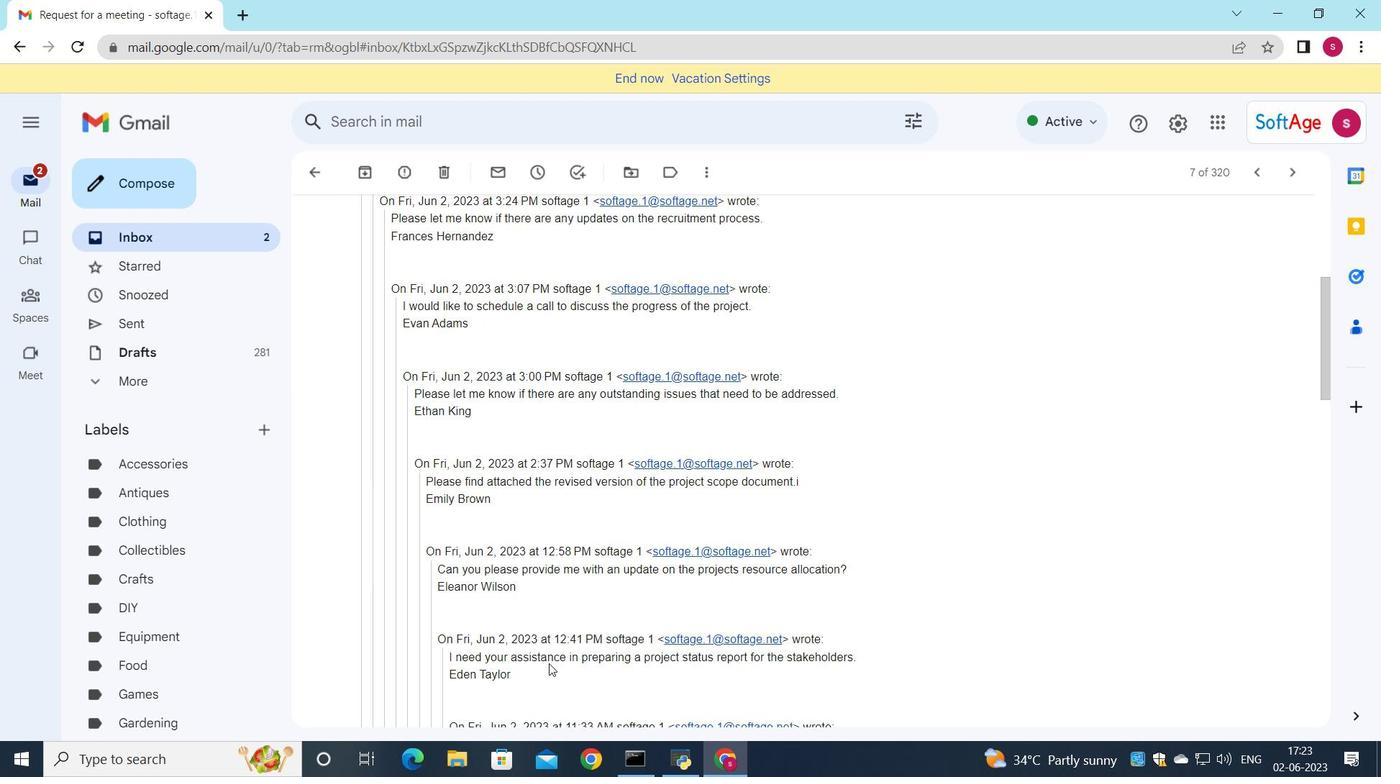 
Action: Mouse scrolled (554, 654) with delta (0, 0)
Screenshot: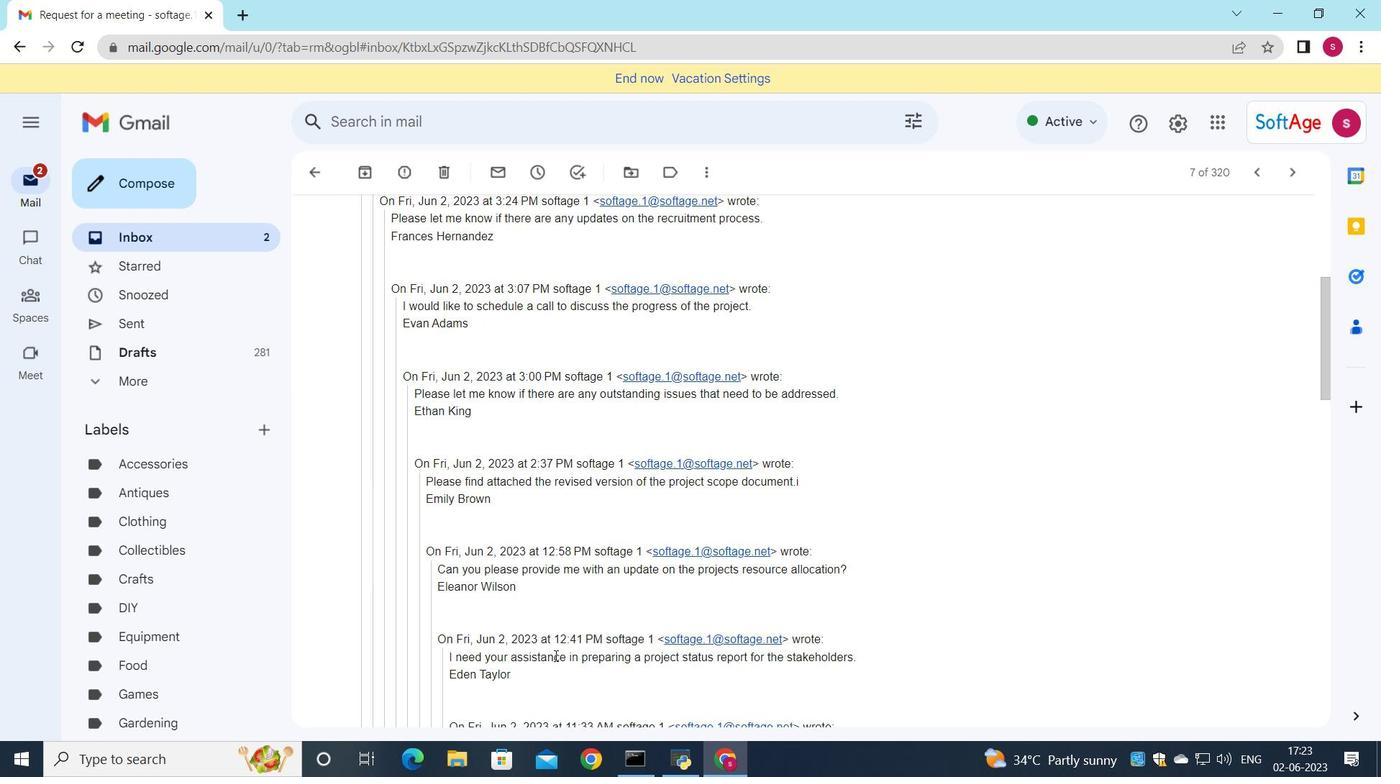 
Action: Mouse moved to (553, 659)
Screenshot: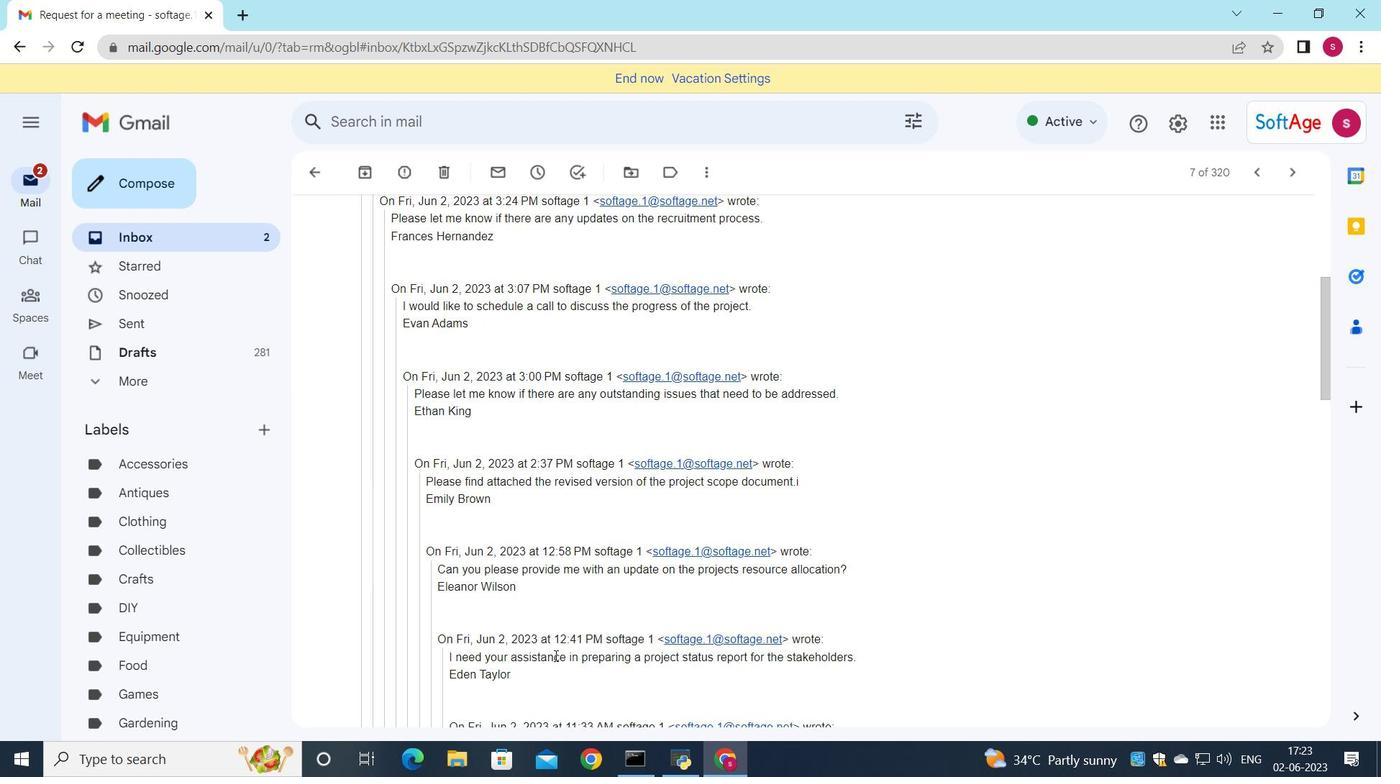 
Action: Mouse scrolled (553, 658) with delta (0, 0)
Screenshot: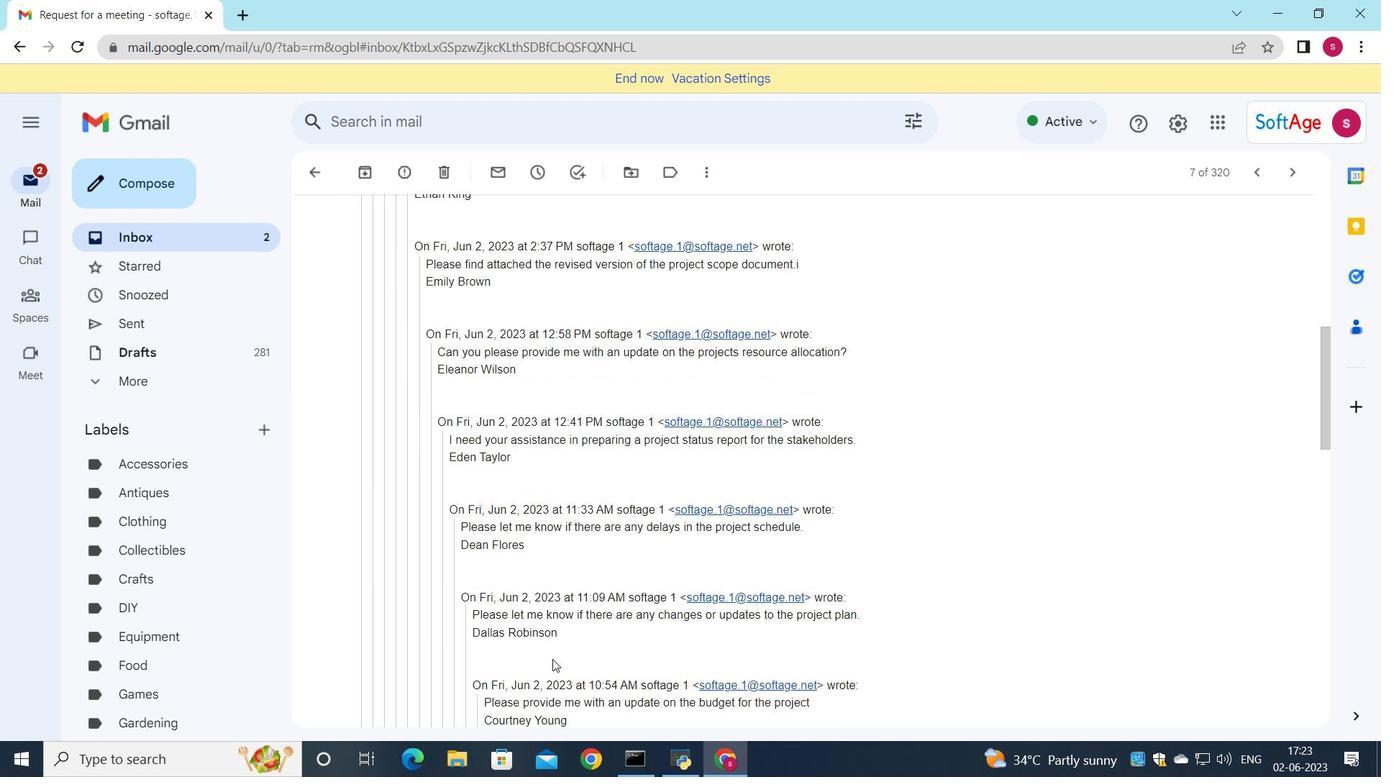 
Action: Mouse scrolled (553, 658) with delta (0, 0)
Screenshot: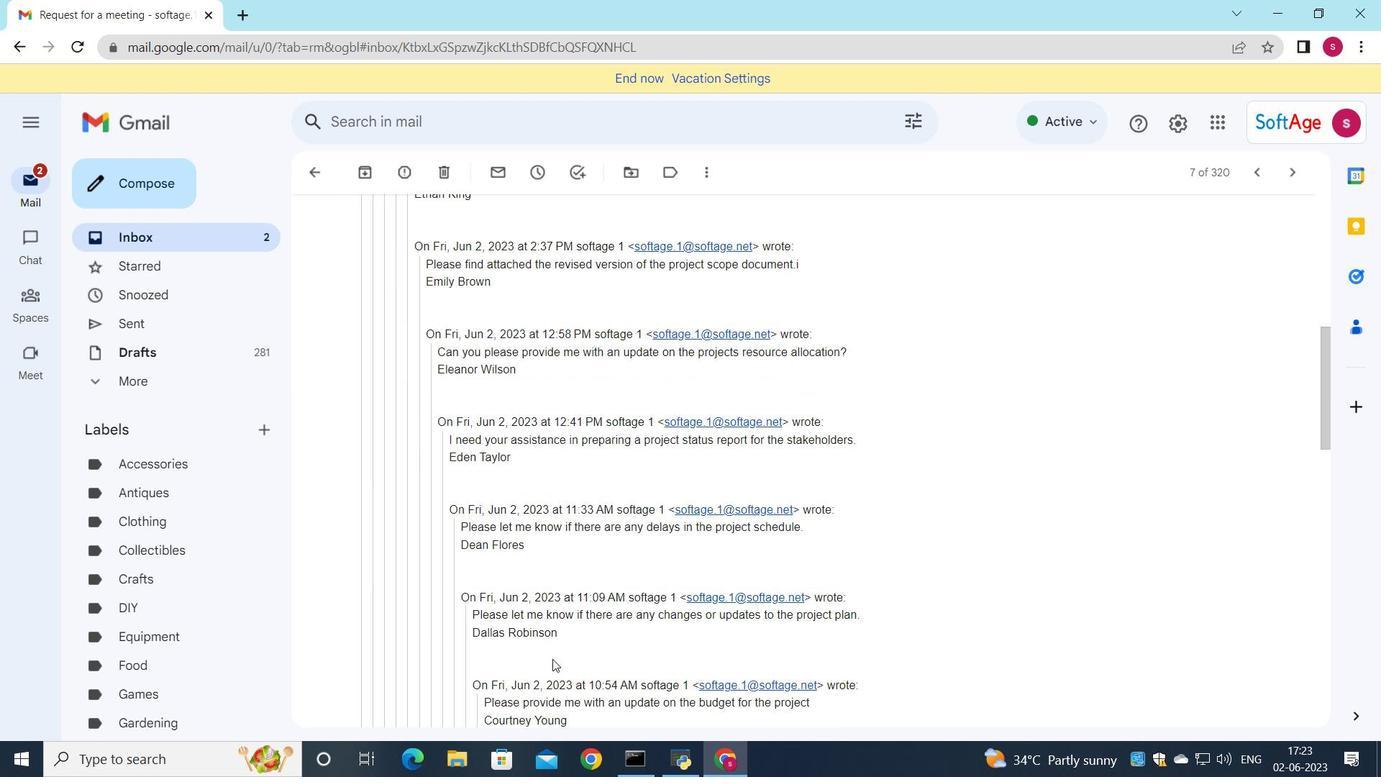 
Action: Mouse scrolled (553, 658) with delta (0, 0)
Screenshot: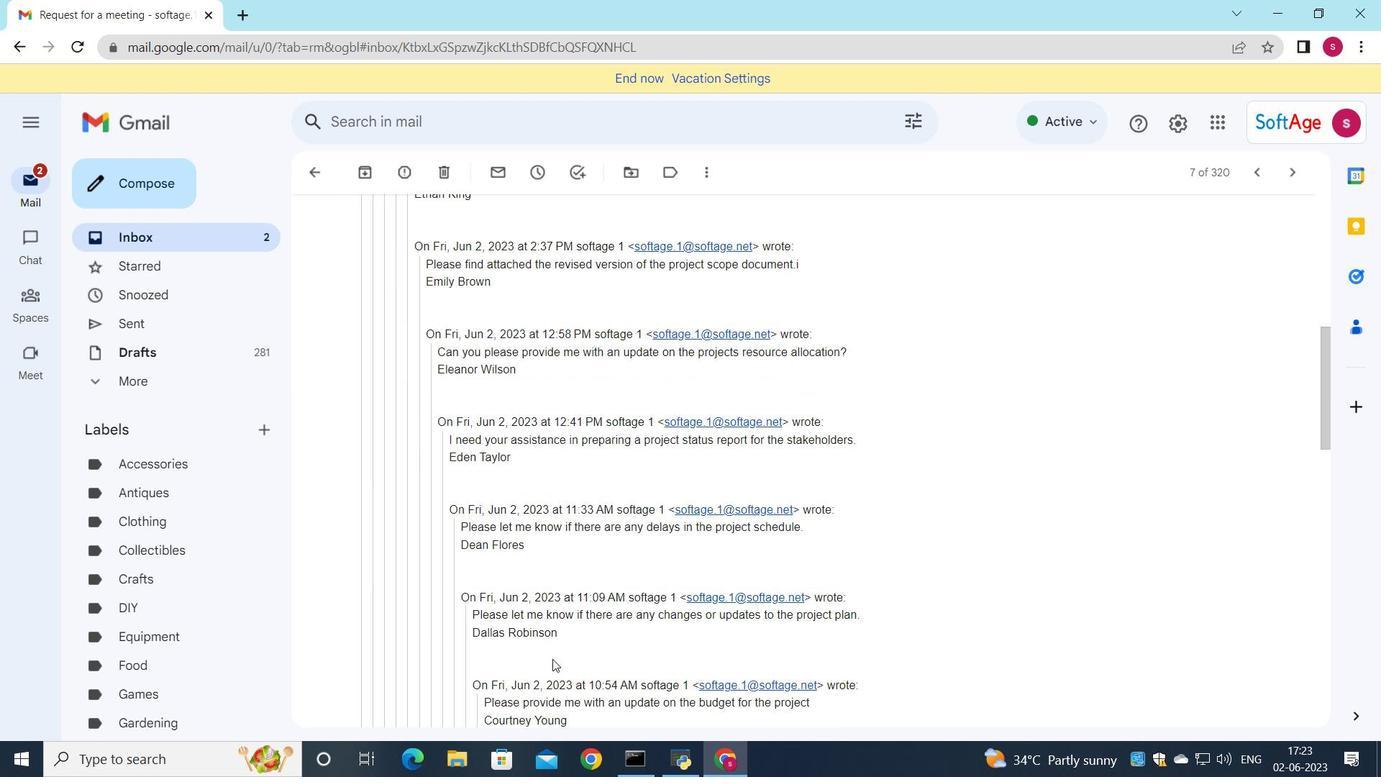 
Action: Mouse moved to (551, 666)
Screenshot: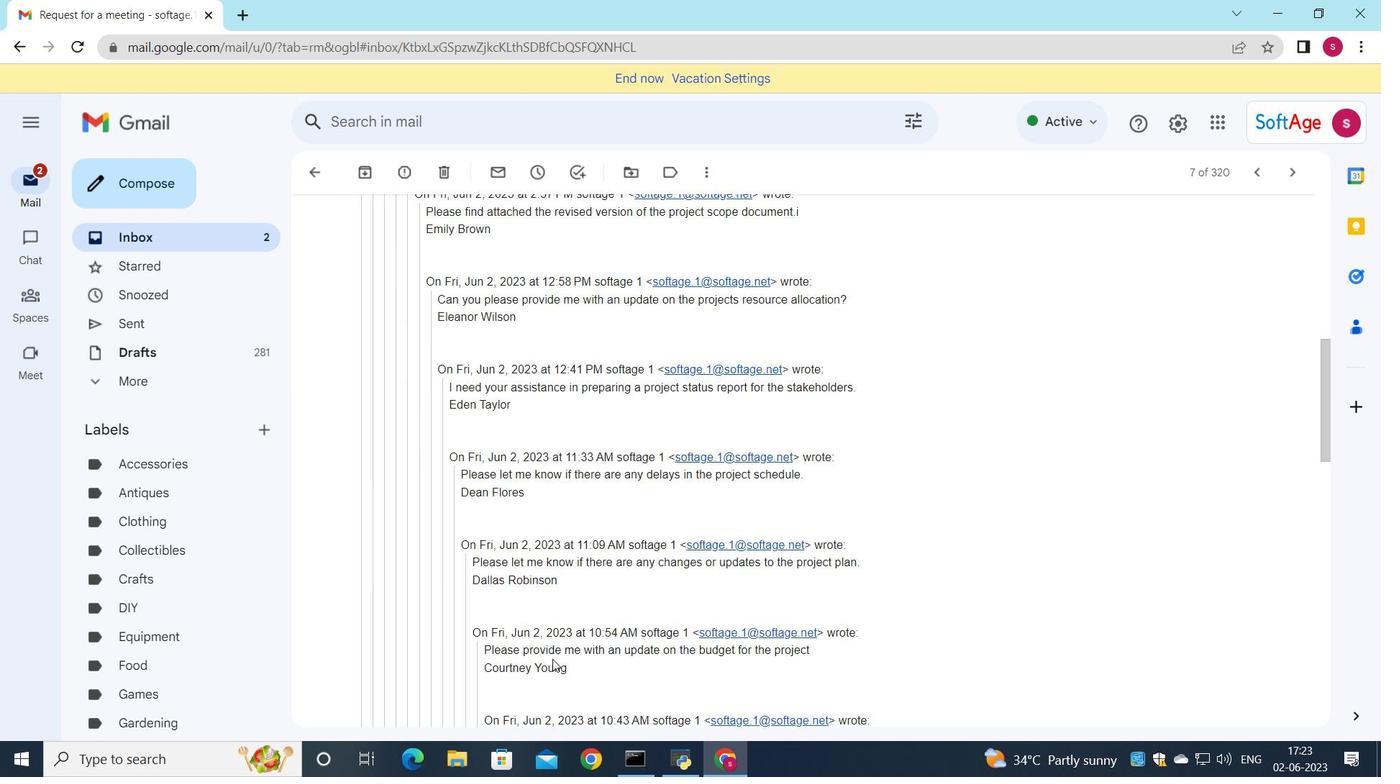 
Action: Mouse scrolled (551, 665) with delta (0, 0)
Screenshot: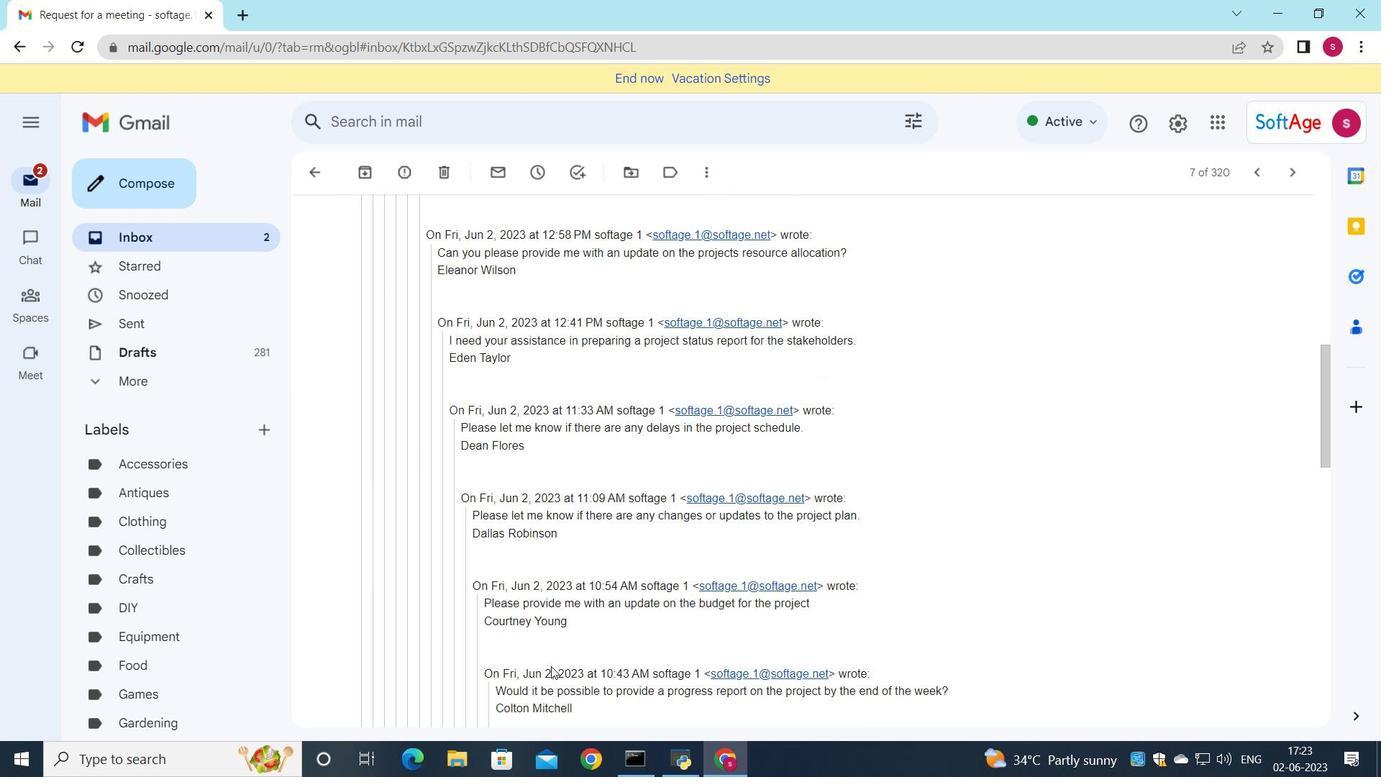 
Action: Mouse scrolled (551, 665) with delta (0, 0)
Screenshot: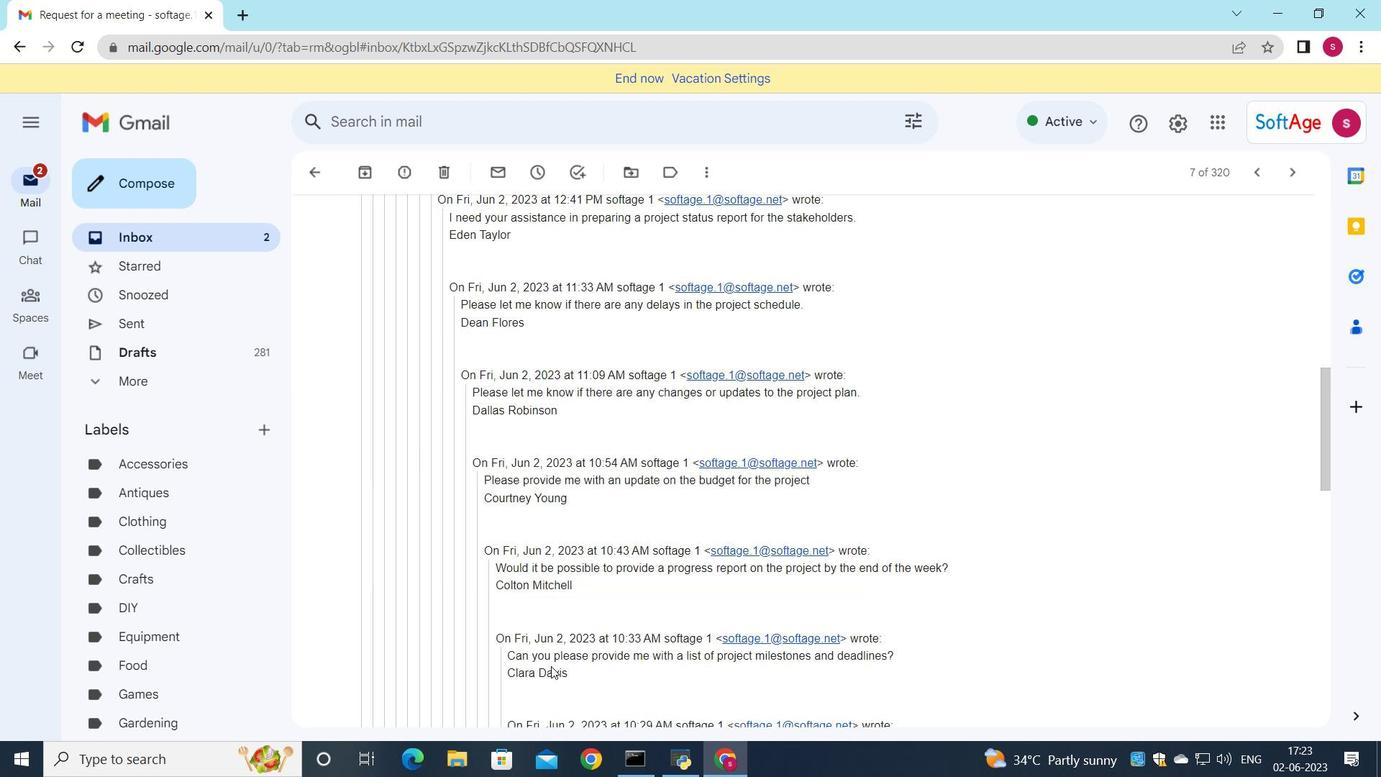 
Action: Mouse scrolled (551, 665) with delta (0, 0)
Screenshot: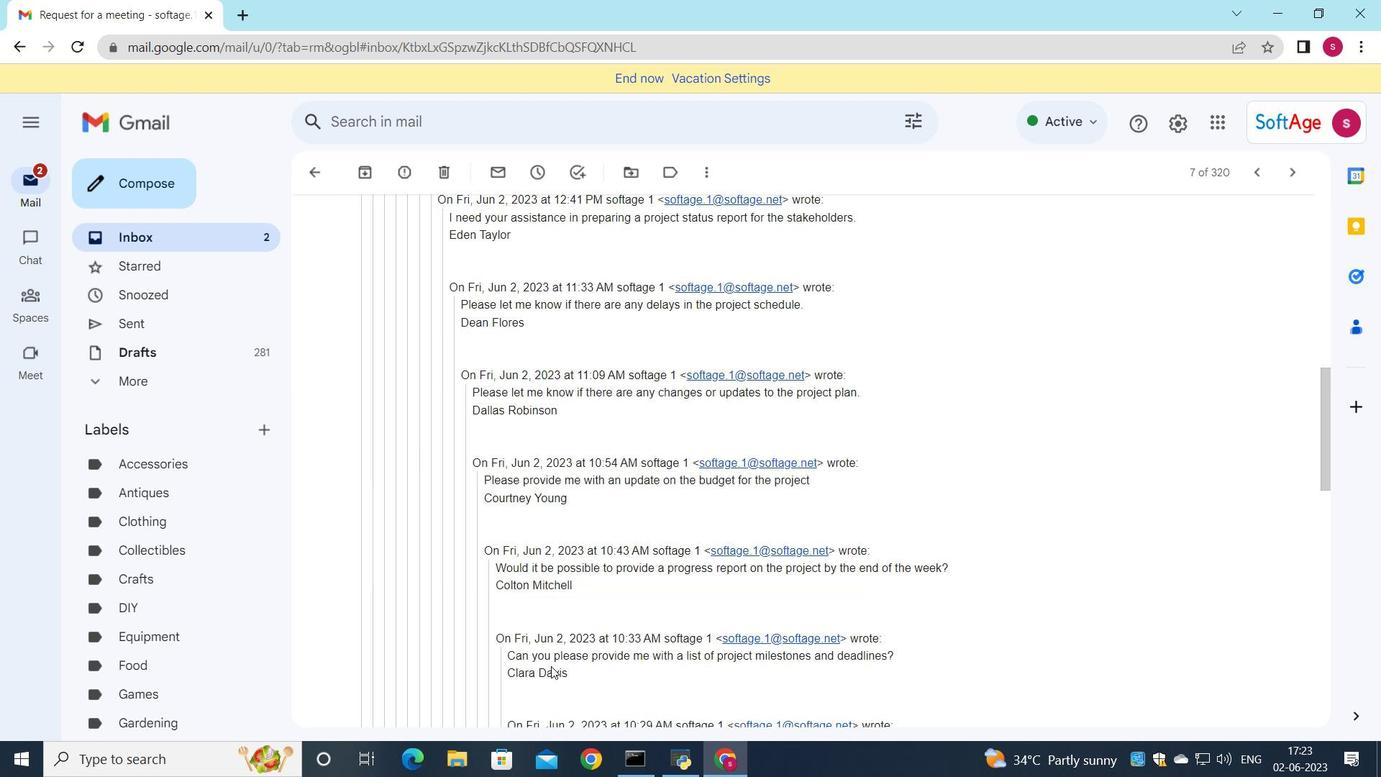 
Action: Mouse scrolled (551, 665) with delta (0, 0)
Screenshot: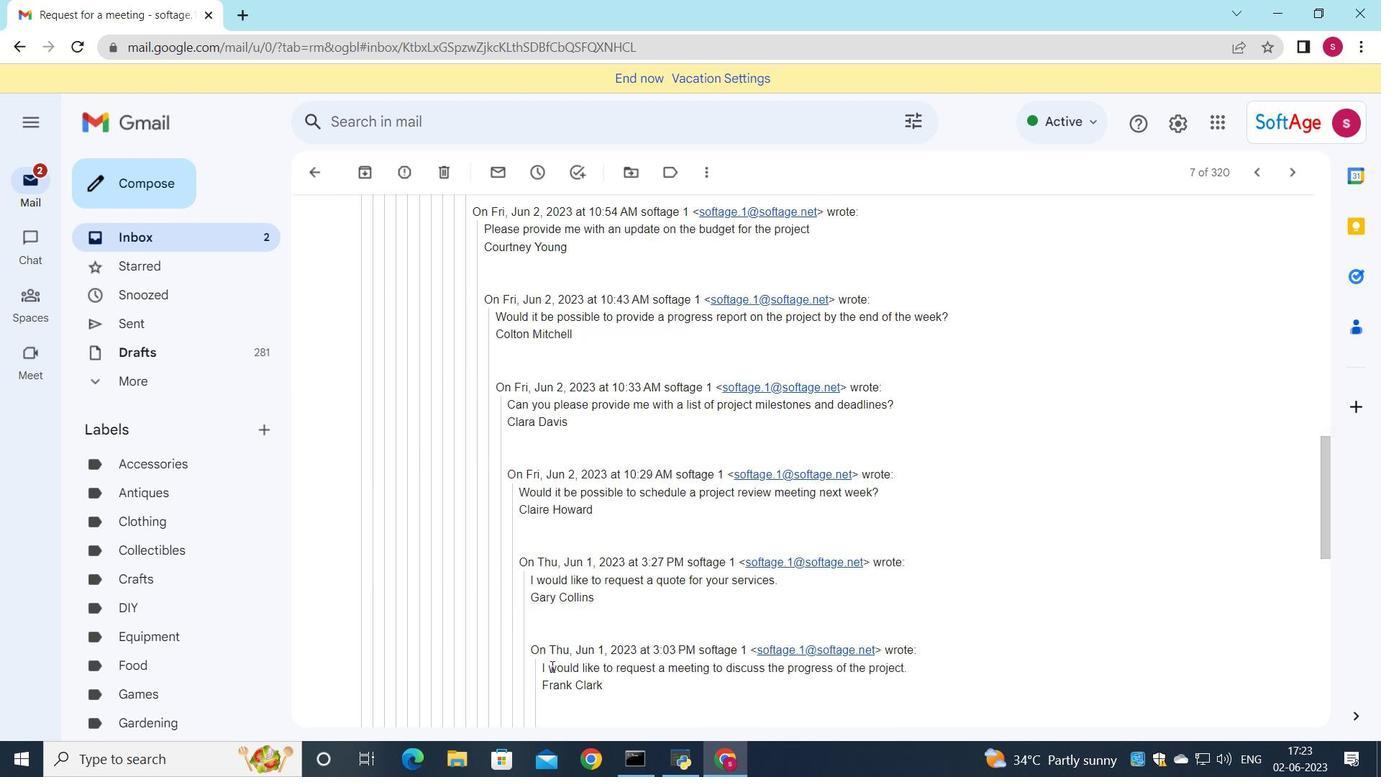 
Action: Mouse moved to (538, 675)
Screenshot: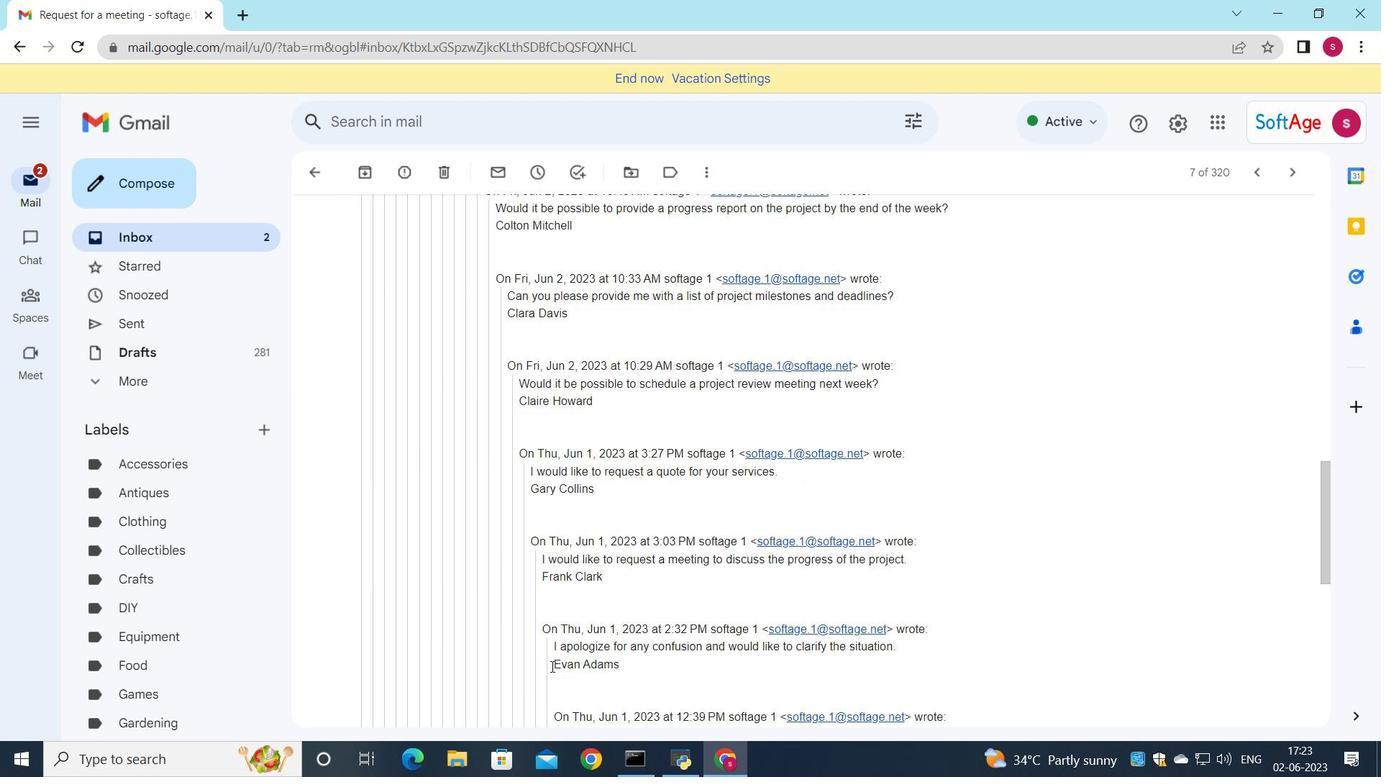
Action: Mouse scrolled (550, 666) with delta (0, 0)
Screenshot: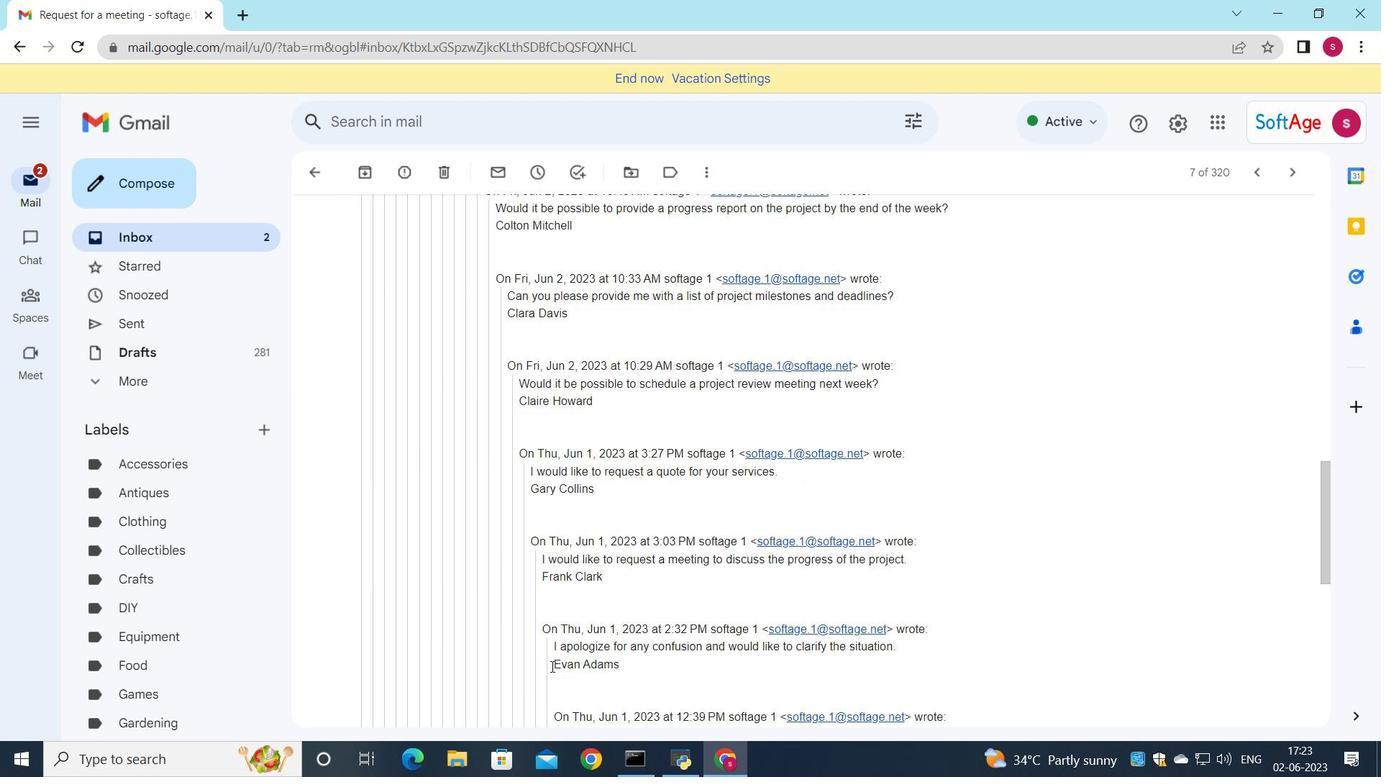 
Action: Mouse moved to (528, 680)
Screenshot: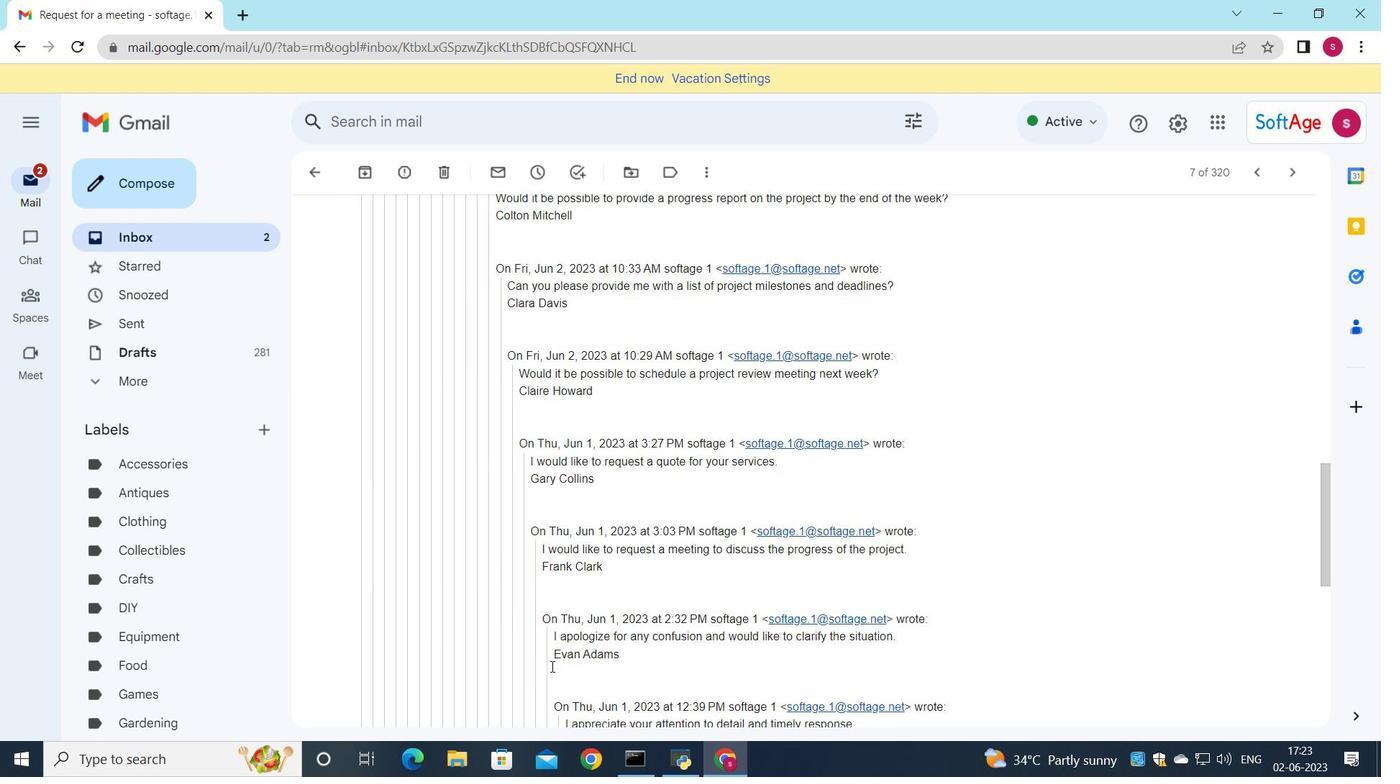 
Action: Mouse scrolled (528, 679) with delta (0, 0)
Screenshot: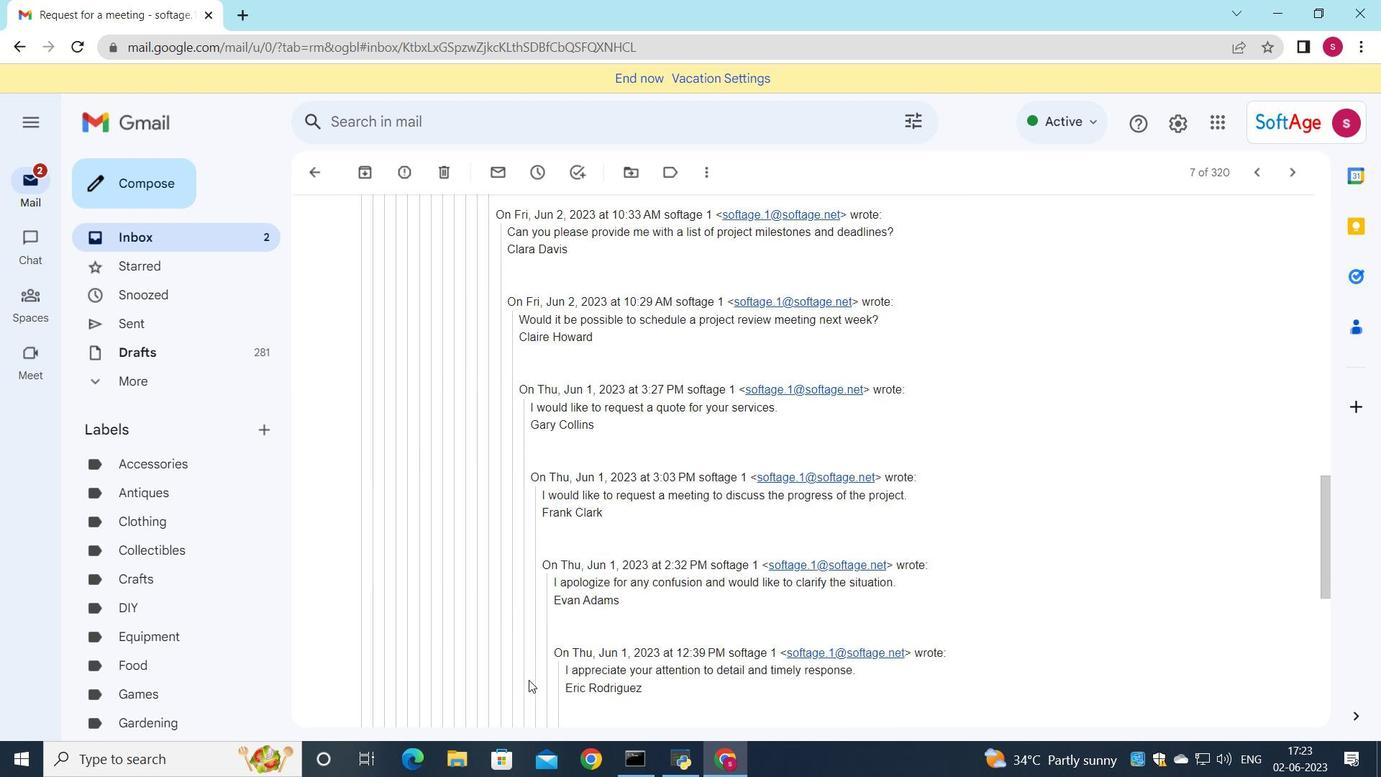 
Action: Mouse scrolled (528, 679) with delta (0, 0)
Screenshot: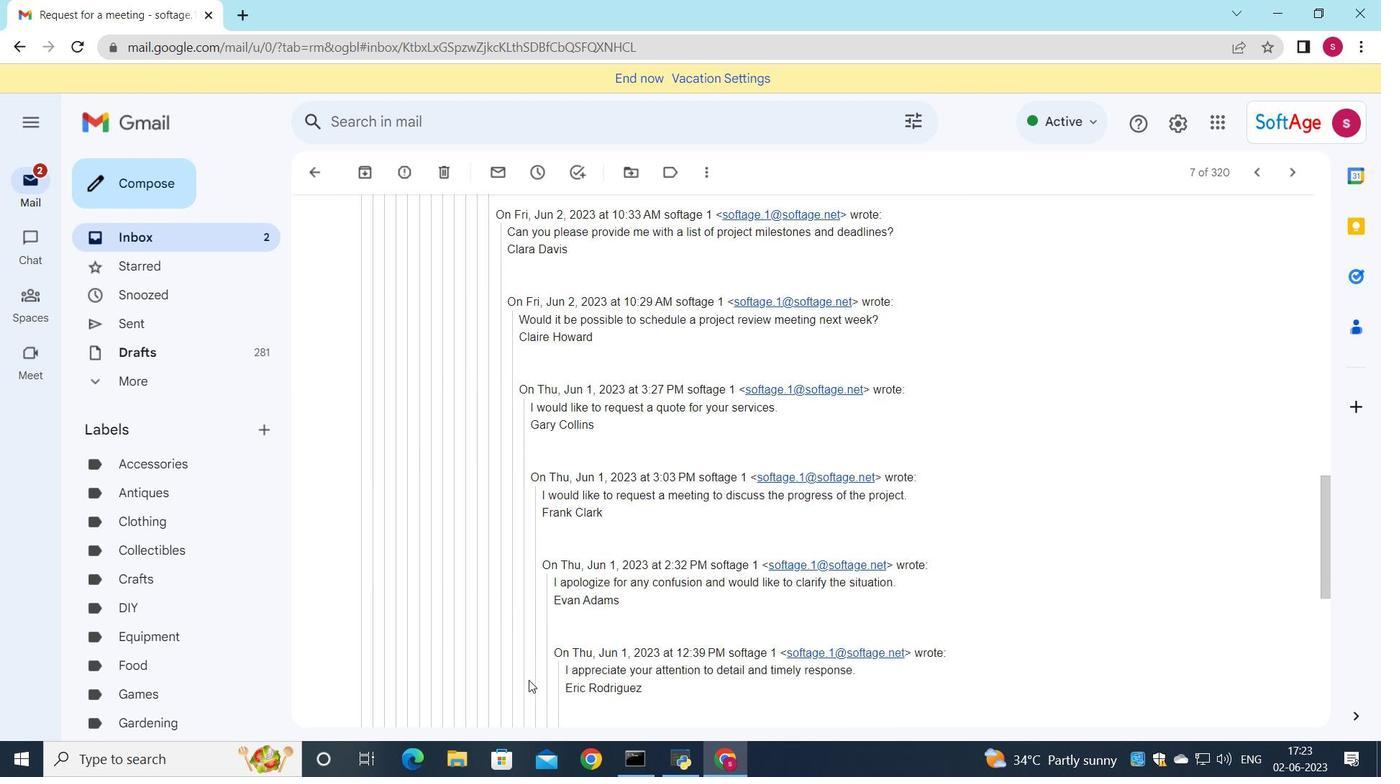 
Action: Mouse scrolled (528, 679) with delta (0, 0)
Screenshot: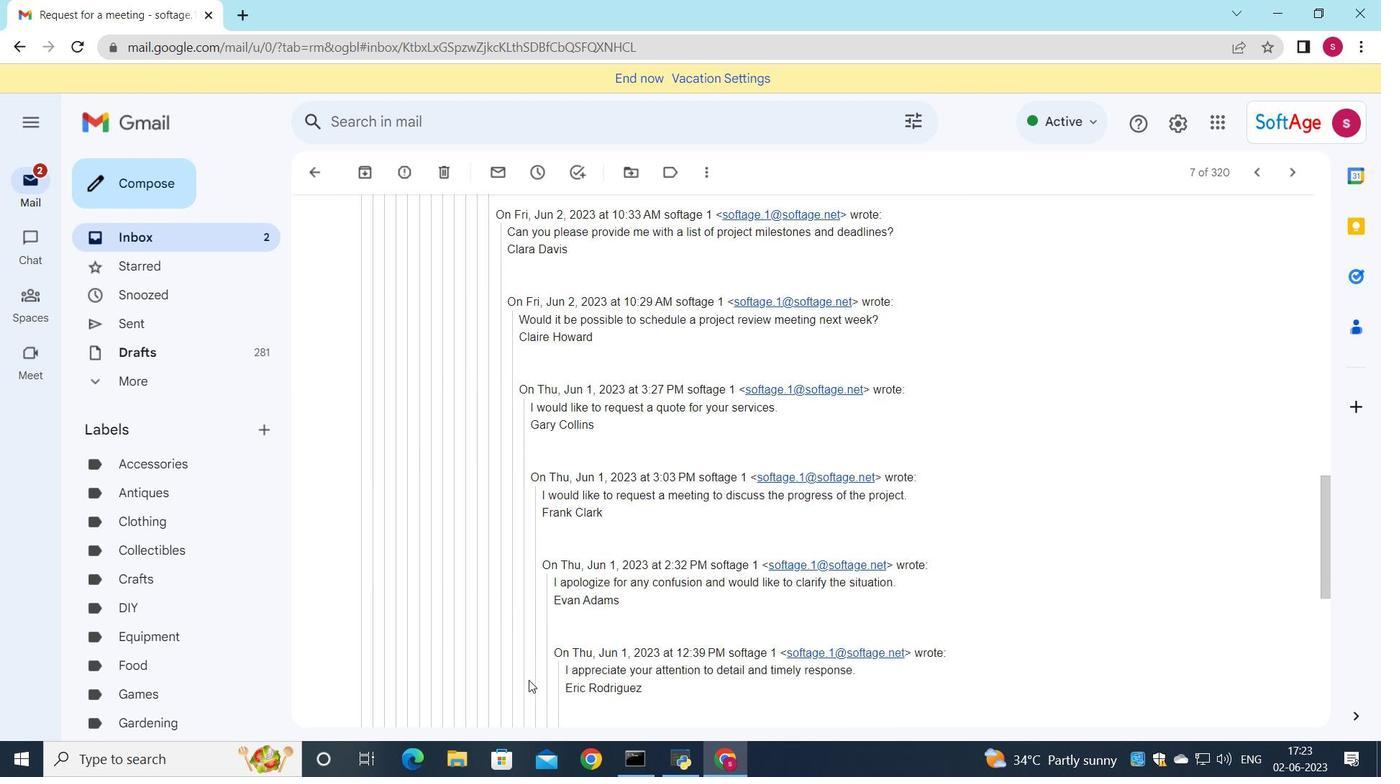 
Action: Mouse moved to (528, 680)
Screenshot: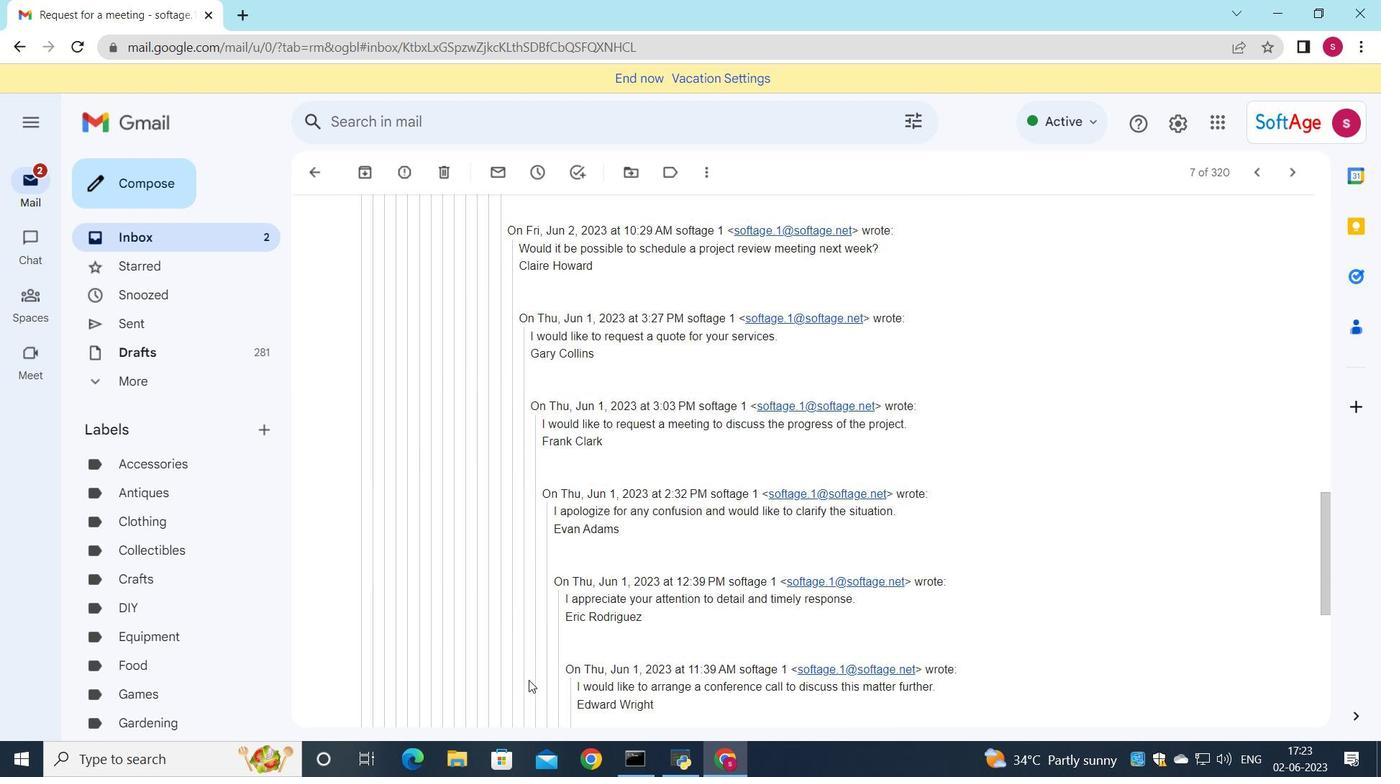 
Action: Mouse scrolled (528, 679) with delta (0, 0)
Screenshot: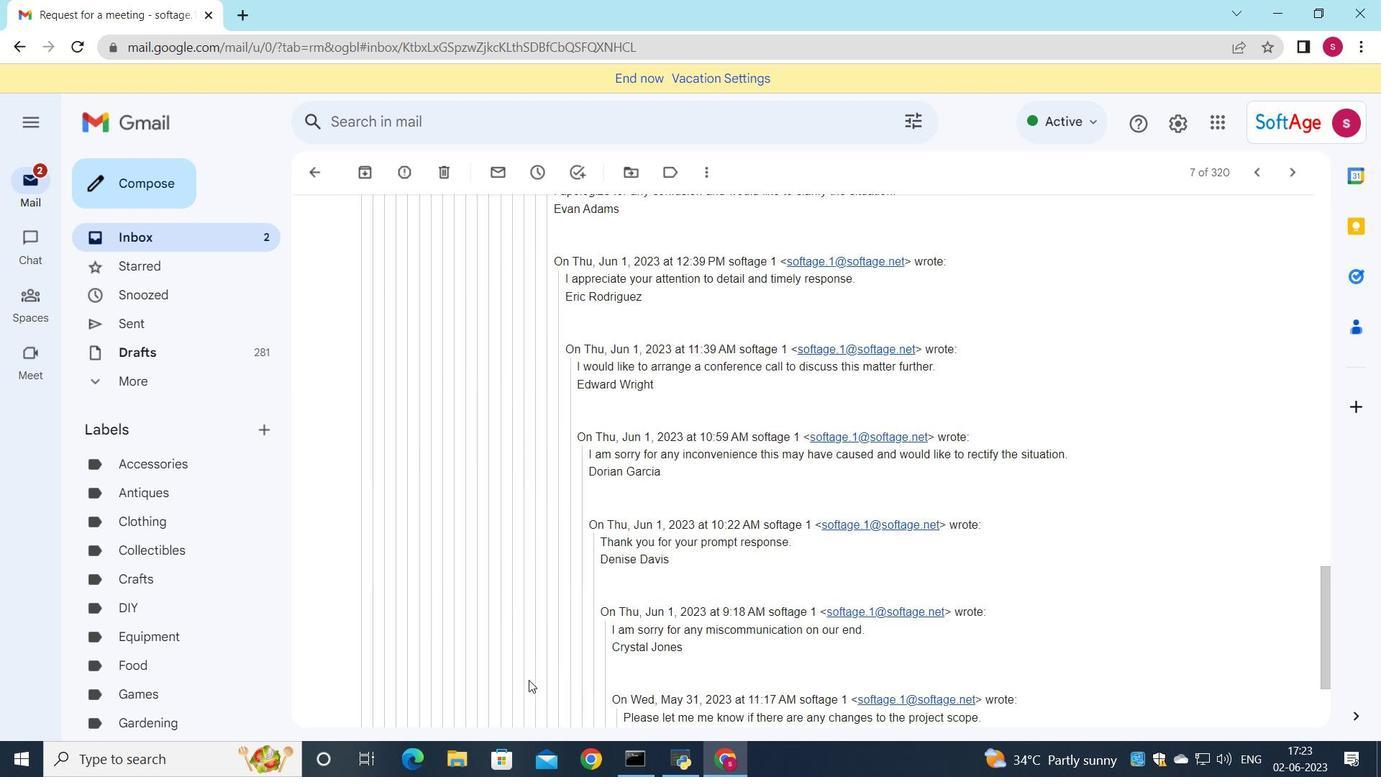 
Action: Mouse scrolled (528, 679) with delta (0, 0)
Screenshot: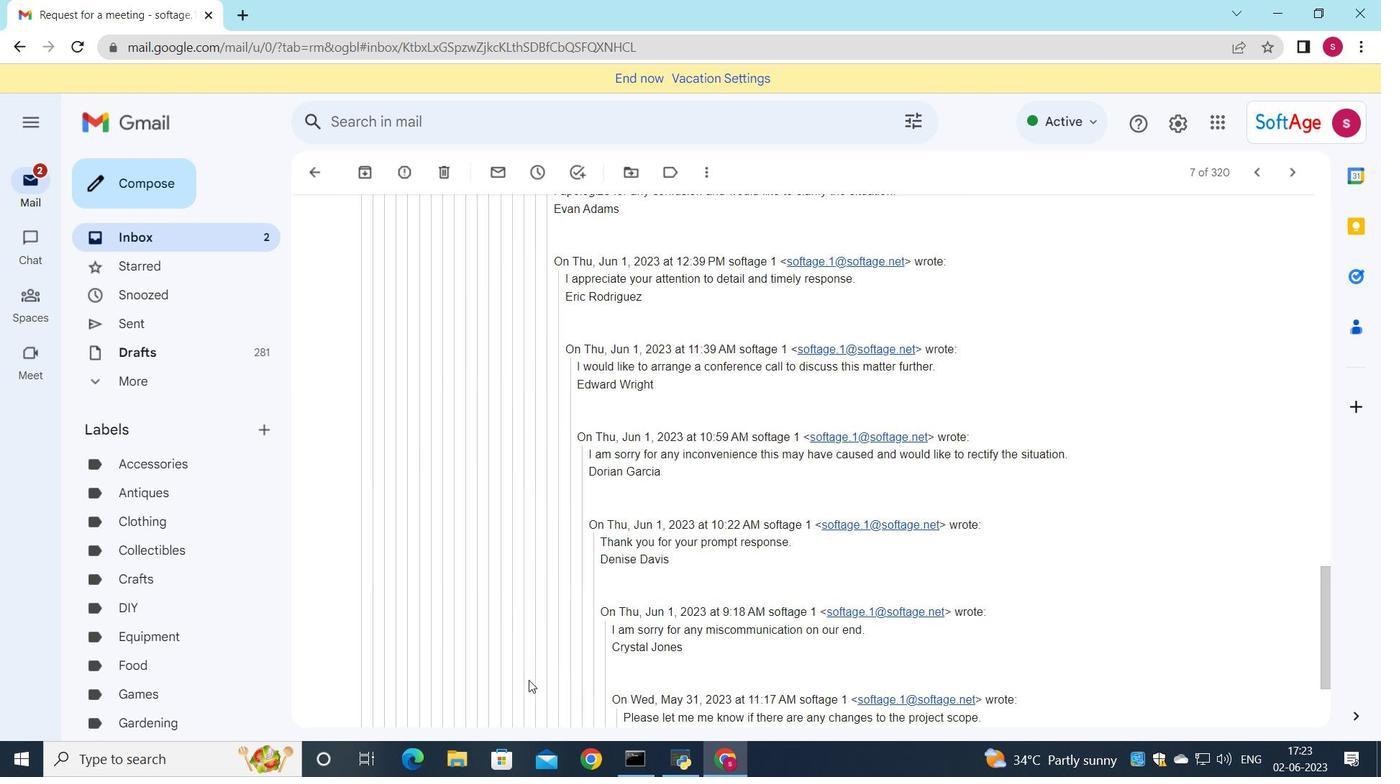 
Action: Mouse scrolled (528, 679) with delta (0, 0)
Screenshot: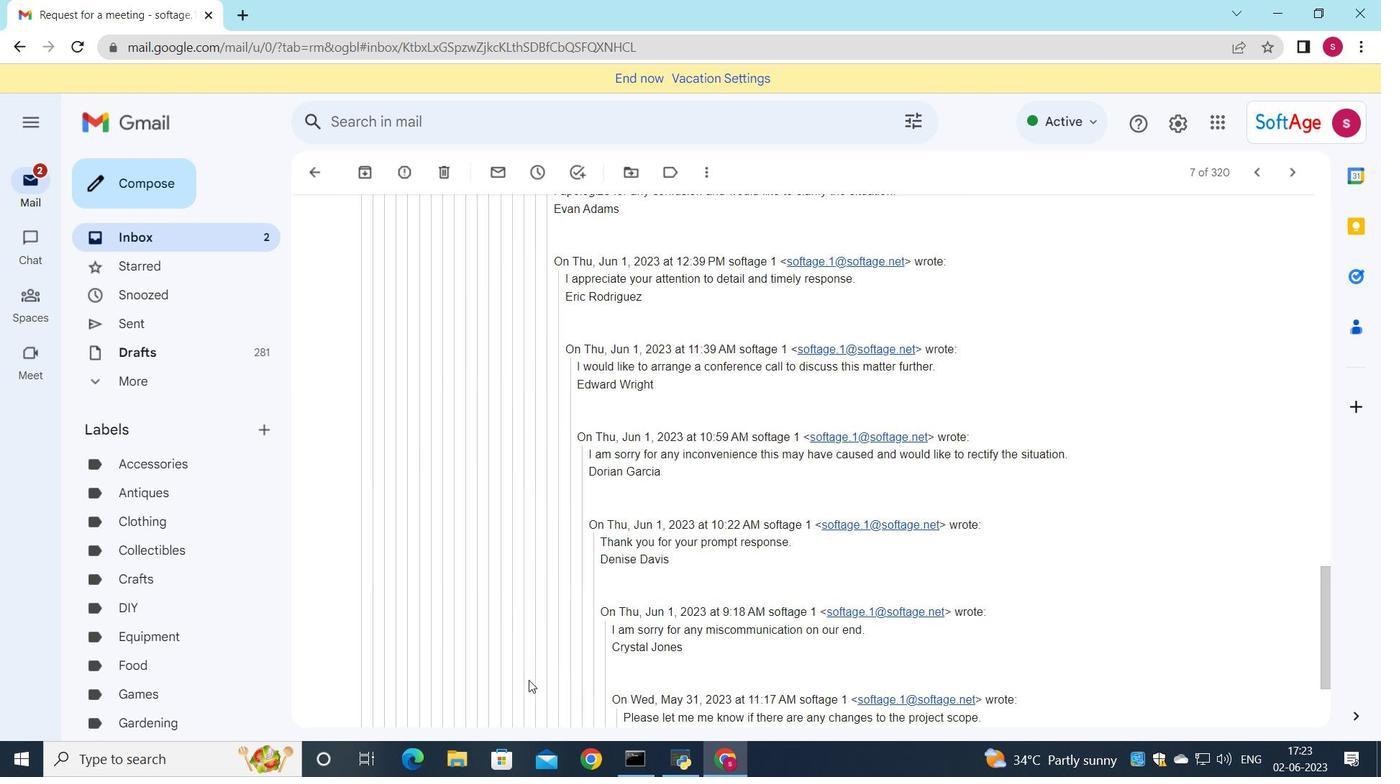 
Action: Mouse moved to (530, 677)
Screenshot: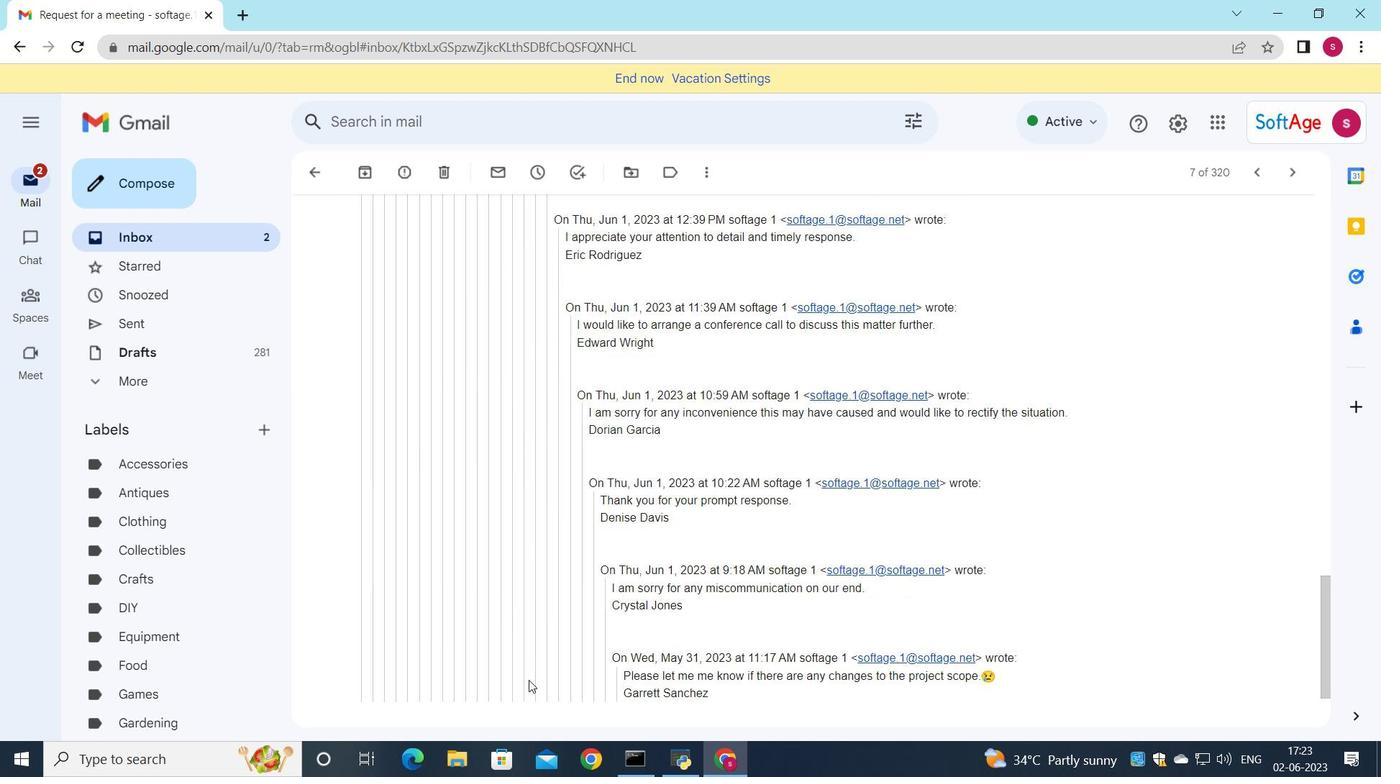 
Action: Mouse scrolled (530, 676) with delta (0, 0)
Screenshot: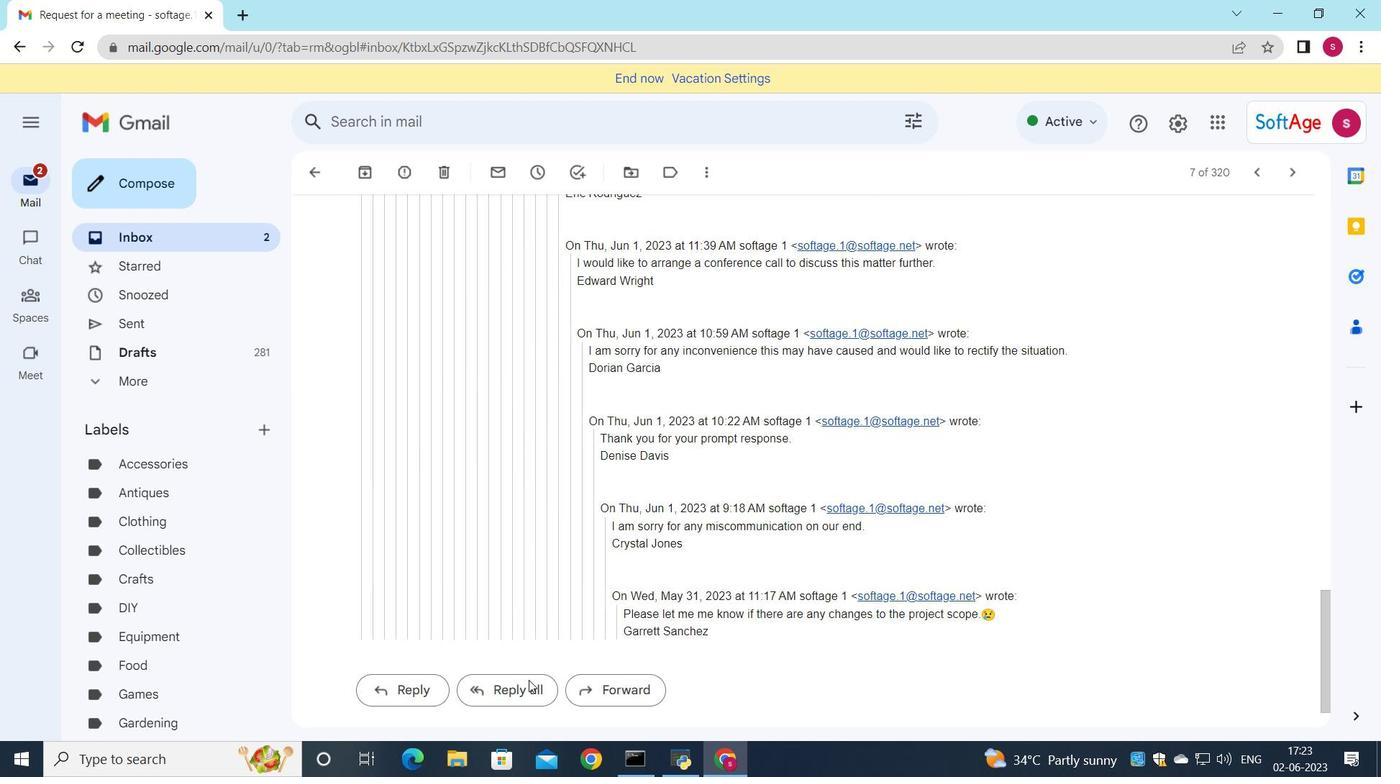 
Action: Mouse scrolled (530, 676) with delta (0, 0)
Screenshot: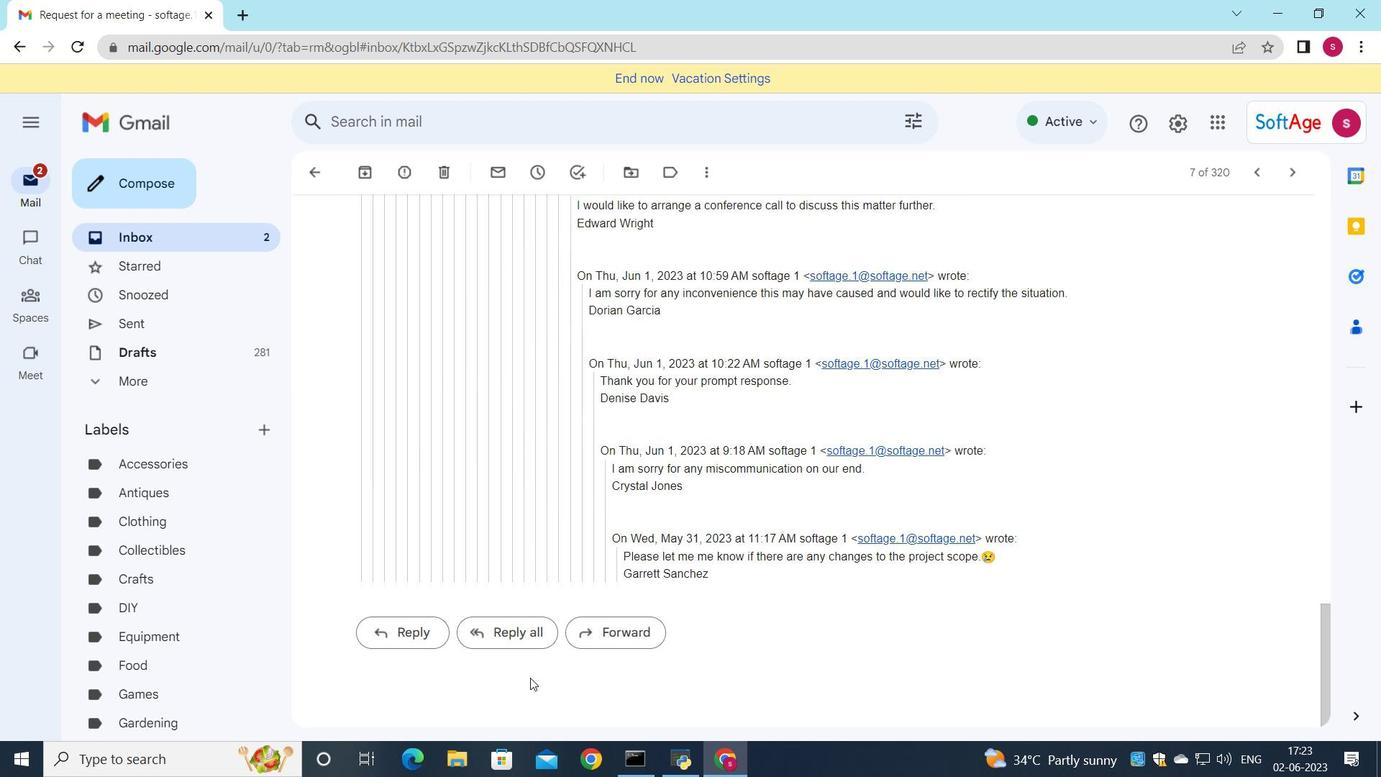 
Action: Mouse scrolled (530, 676) with delta (0, 0)
Screenshot: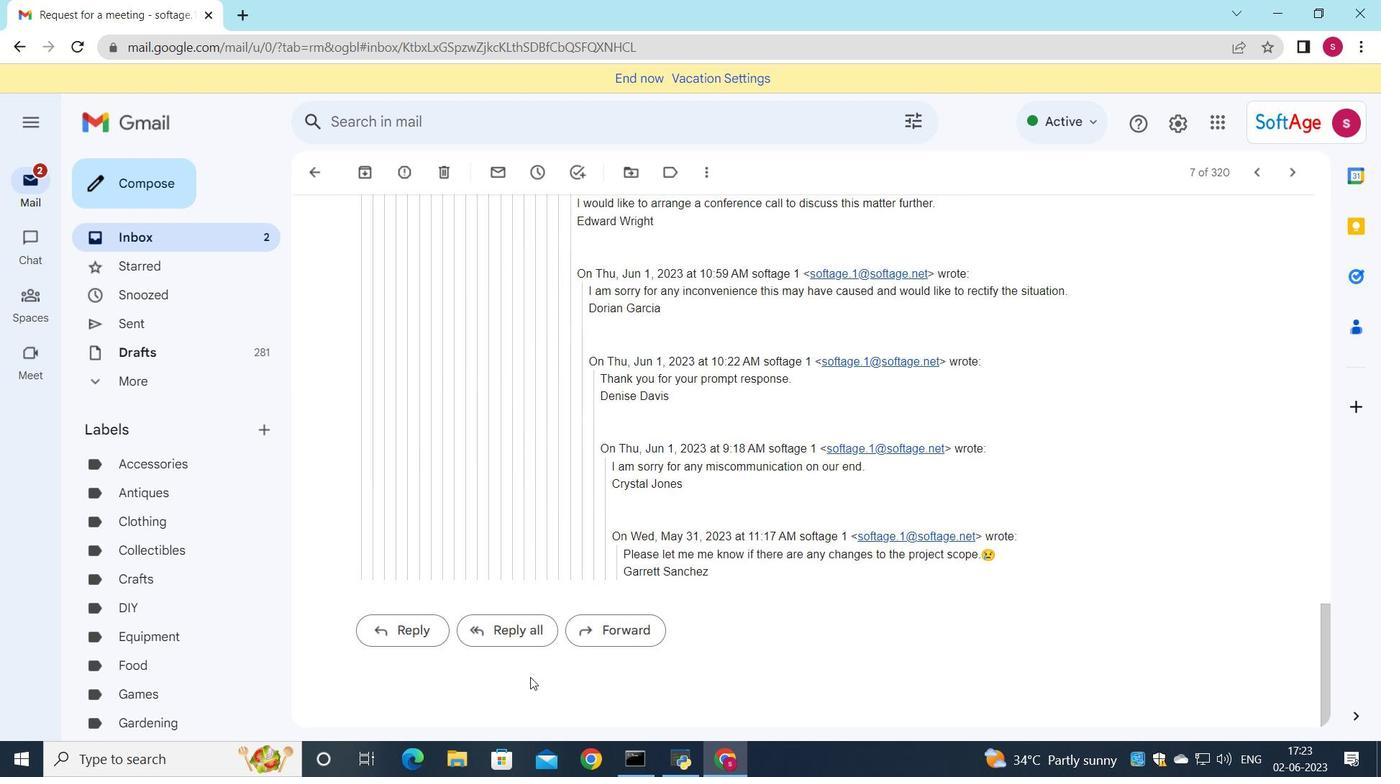 
Action: Mouse moved to (531, 677)
Screenshot: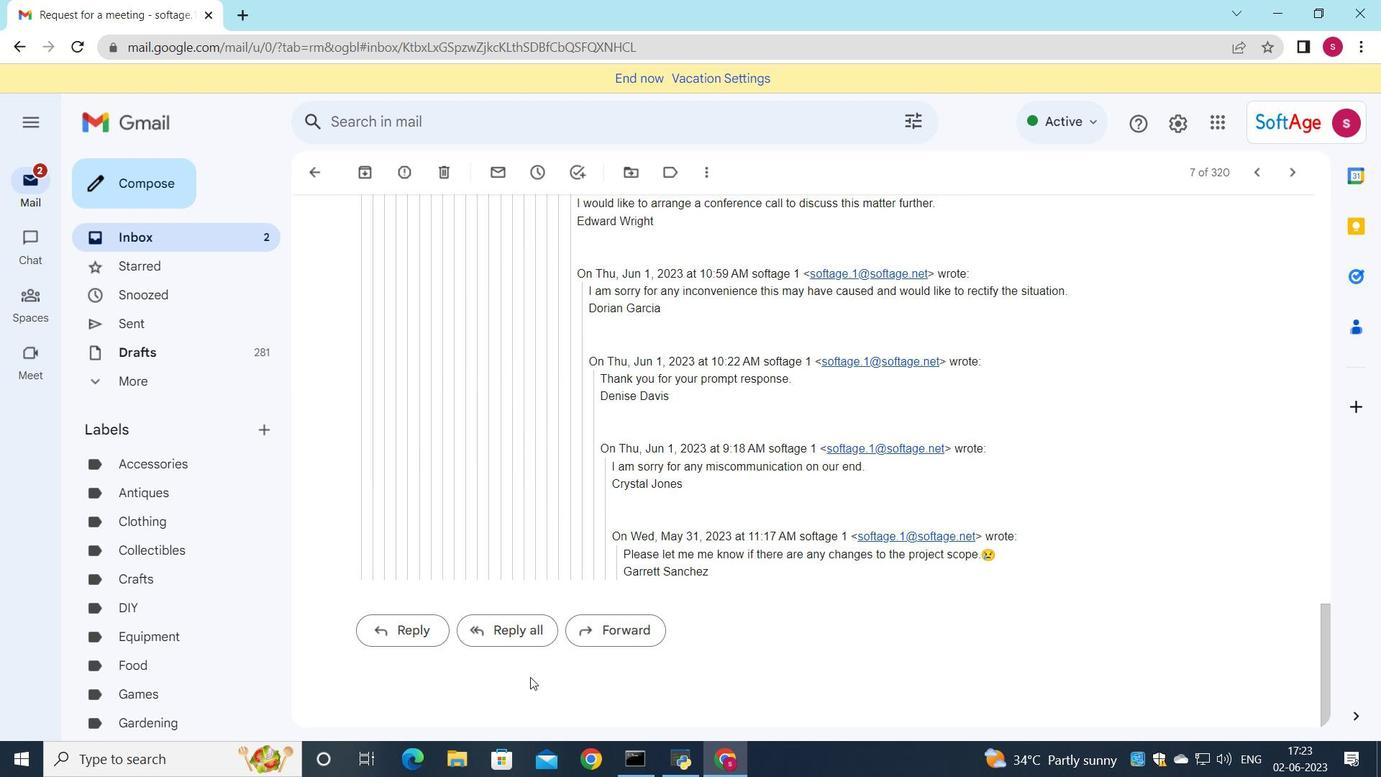 
Action: Mouse scrolled (531, 676) with delta (0, 0)
Screenshot: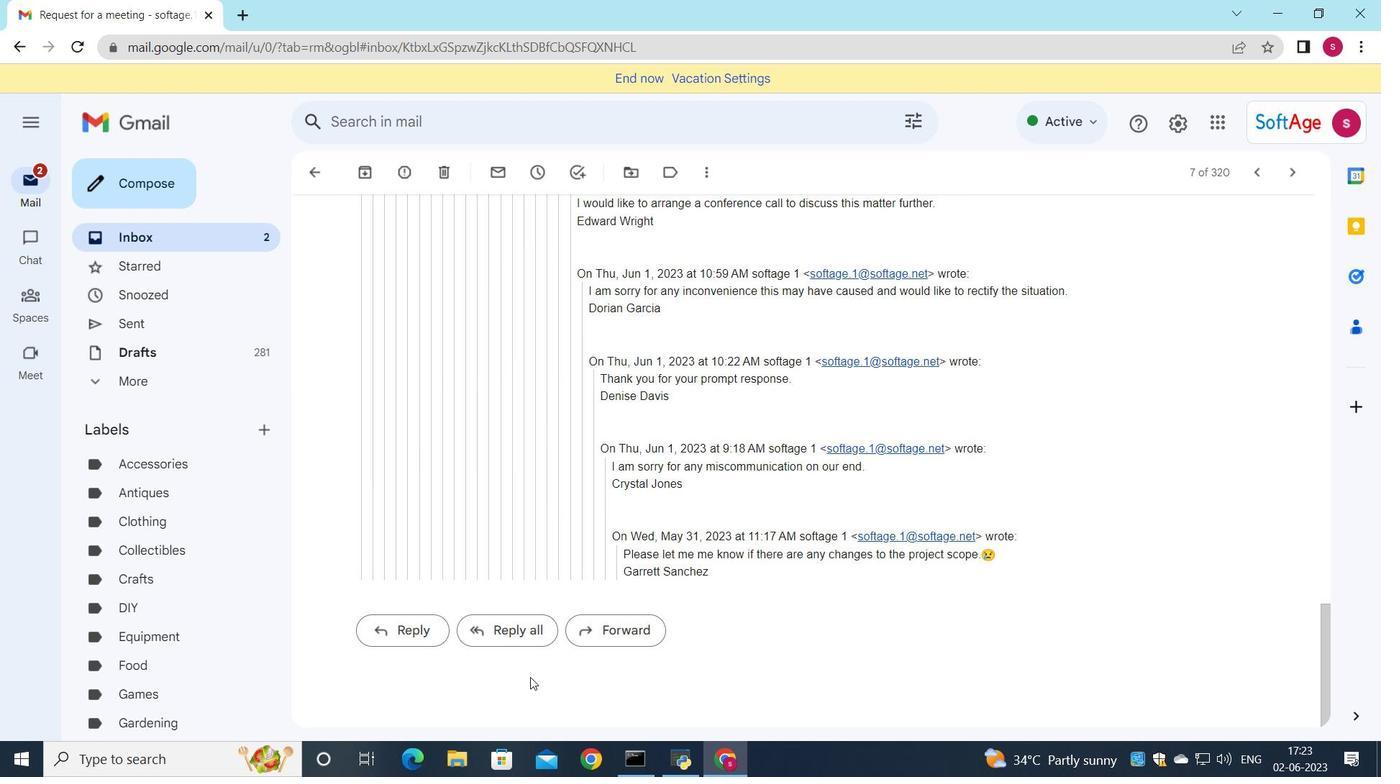 
Action: Mouse scrolled (531, 676) with delta (0, 0)
Screenshot: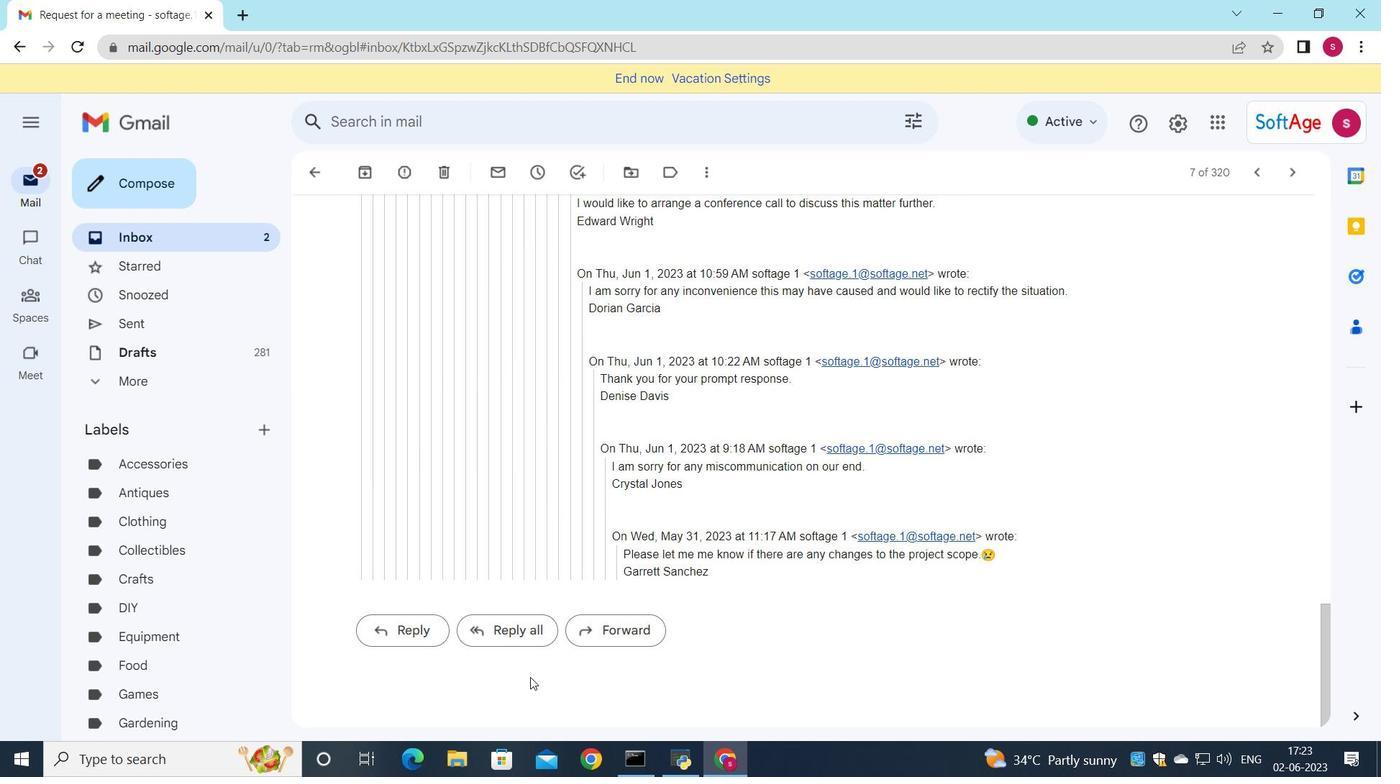 
Action: Mouse scrolled (531, 676) with delta (0, 0)
Screenshot: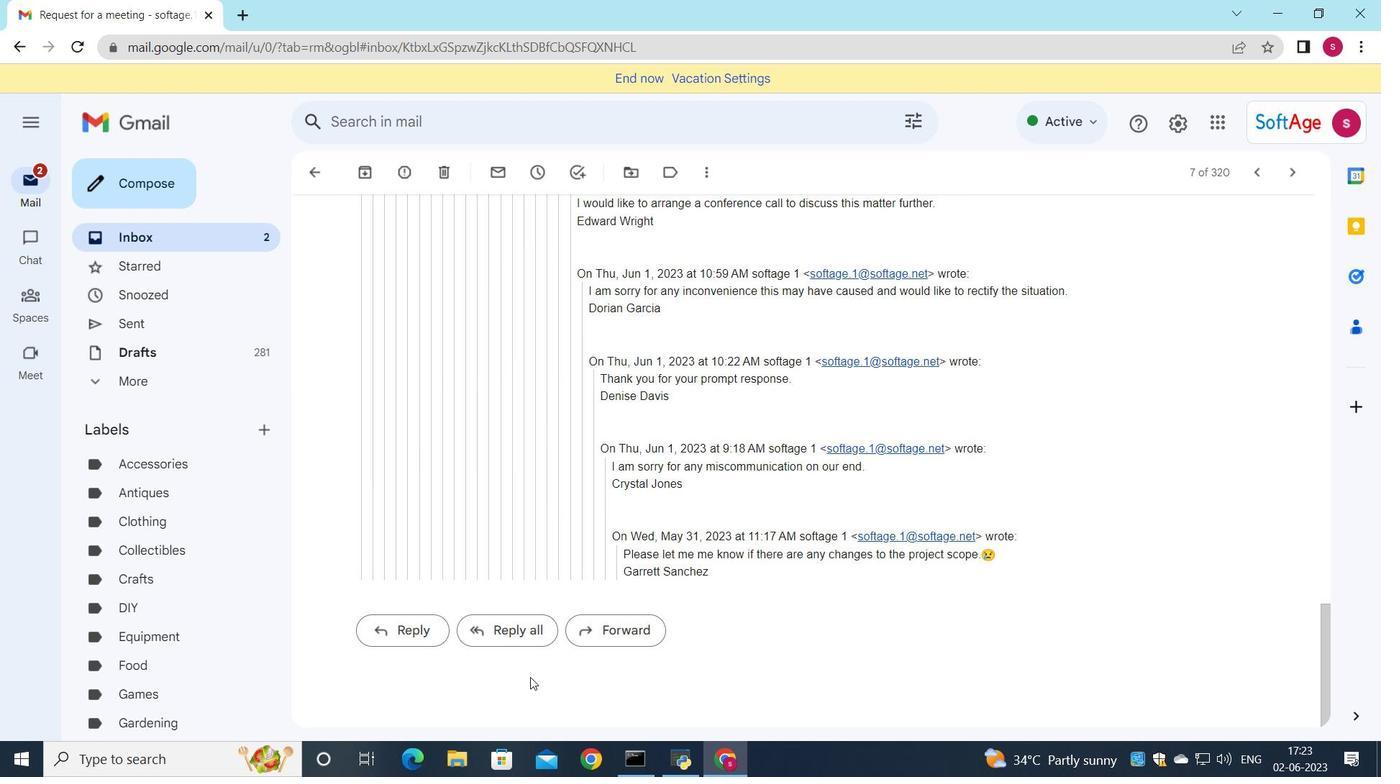 
Action: Mouse scrolled (531, 676) with delta (0, 0)
Screenshot: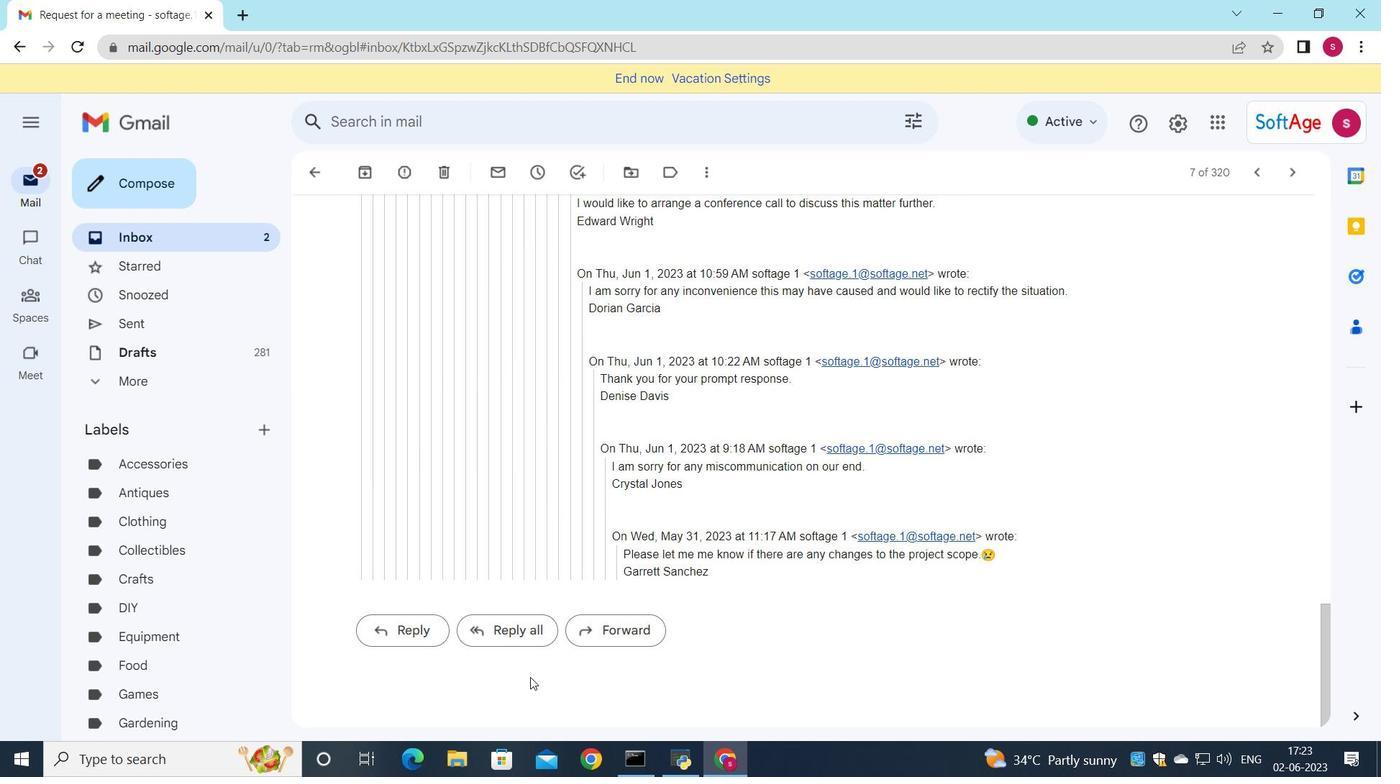 
Action: Mouse scrolled (531, 676) with delta (0, 0)
Screenshot: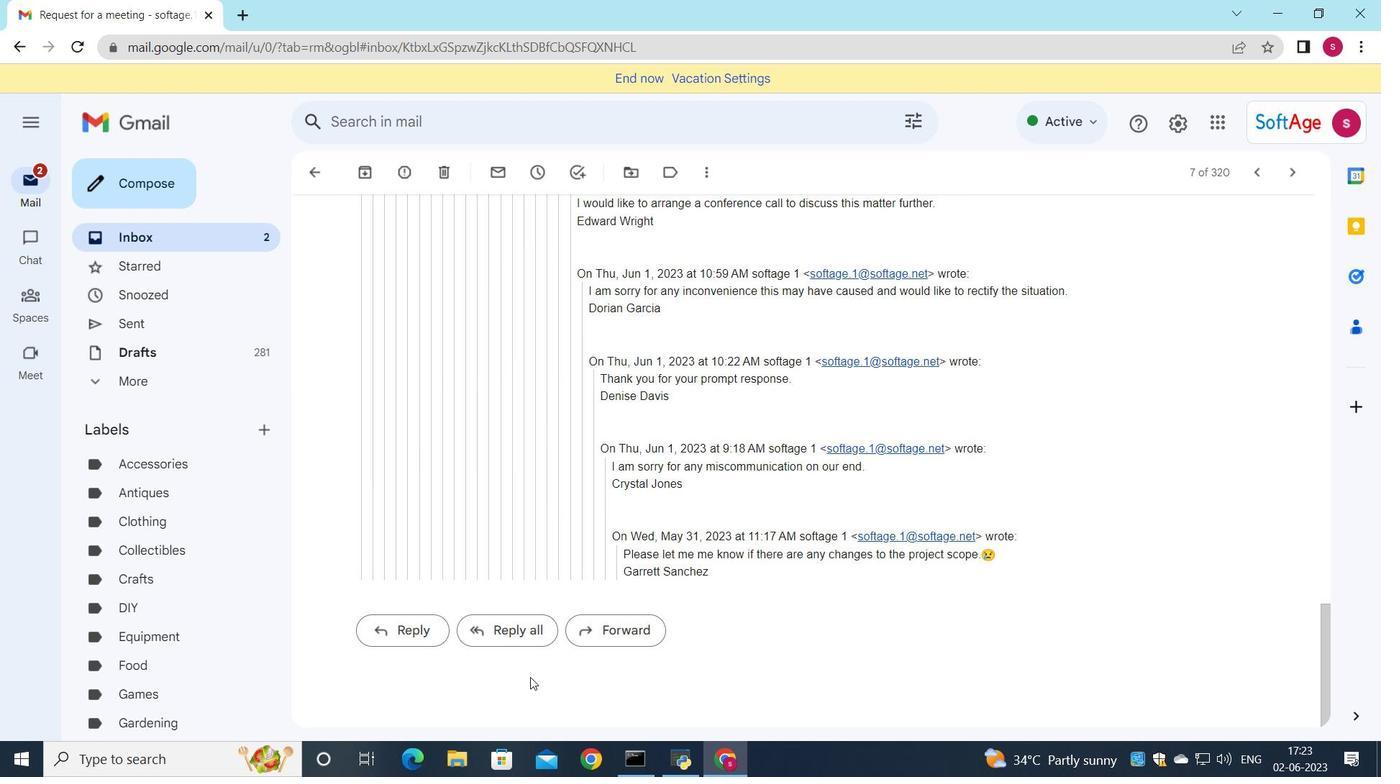 
Action: Mouse scrolled (531, 676) with delta (0, 0)
Screenshot: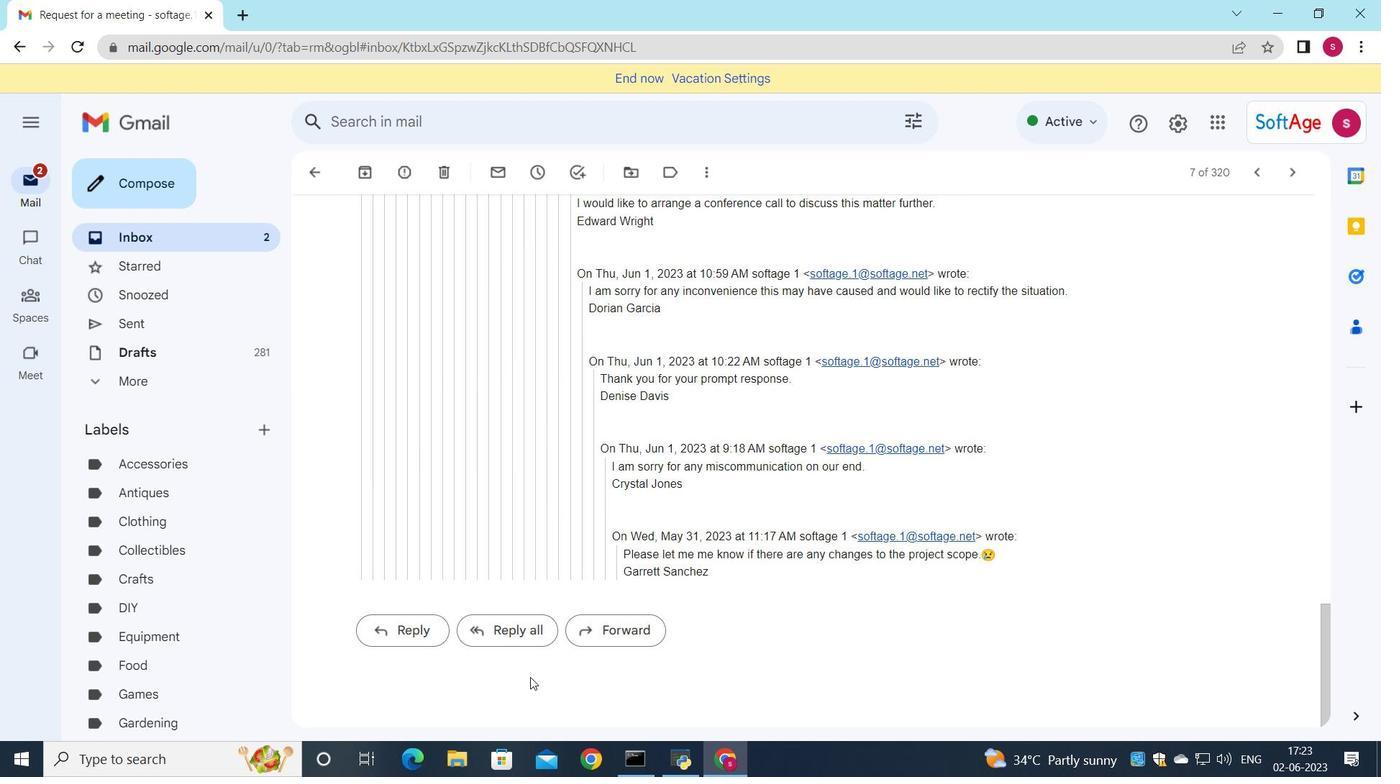 
Action: Mouse scrolled (531, 676) with delta (0, 0)
Screenshot: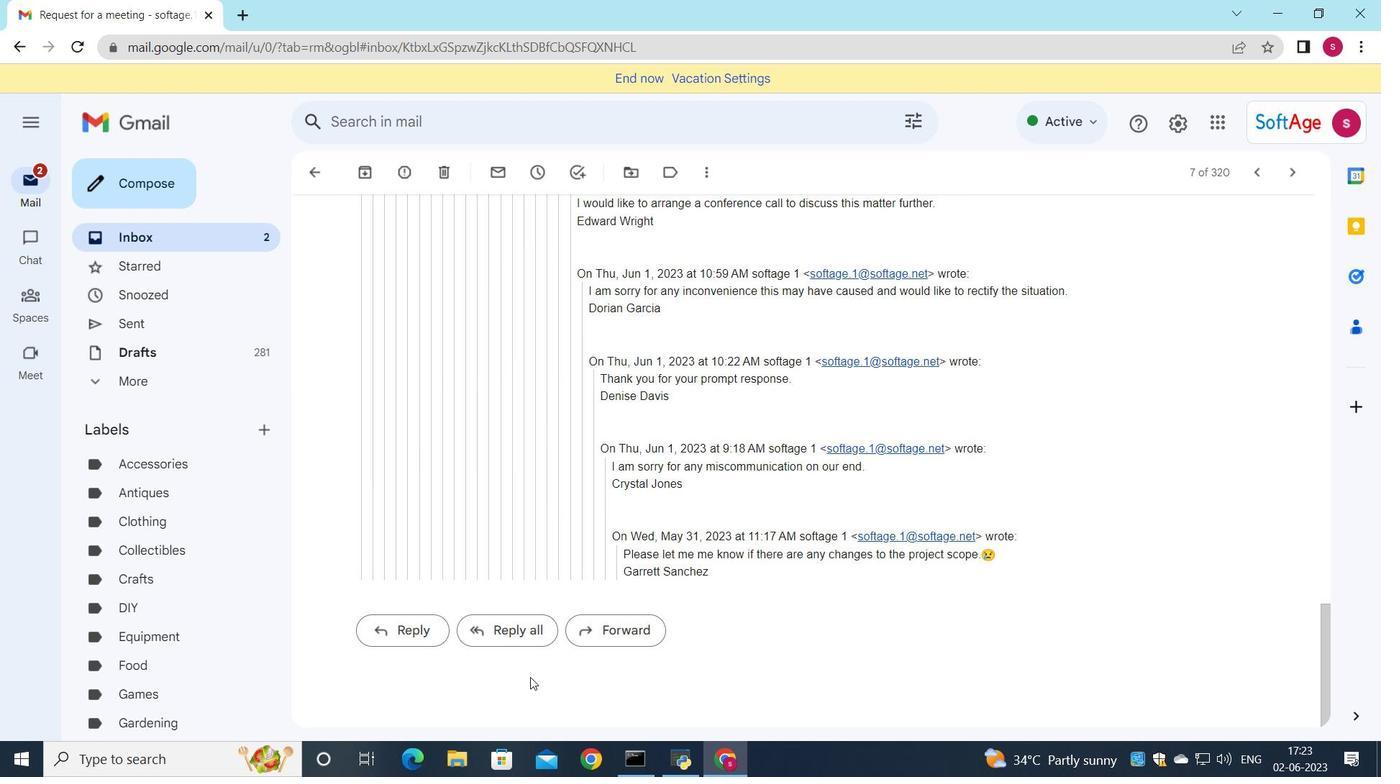 
Action: Mouse scrolled (531, 676) with delta (0, 0)
Screenshot: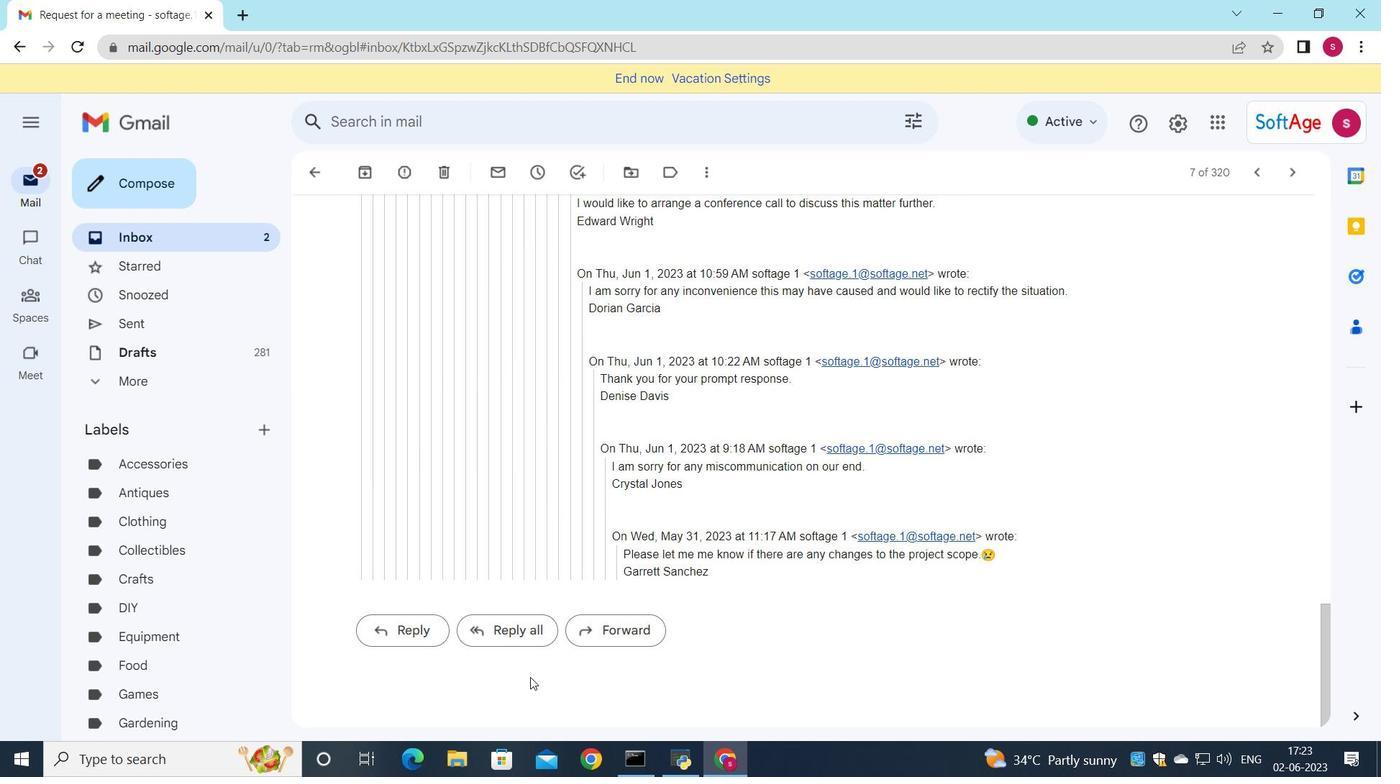 
Action: Mouse scrolled (531, 676) with delta (0, 0)
Screenshot: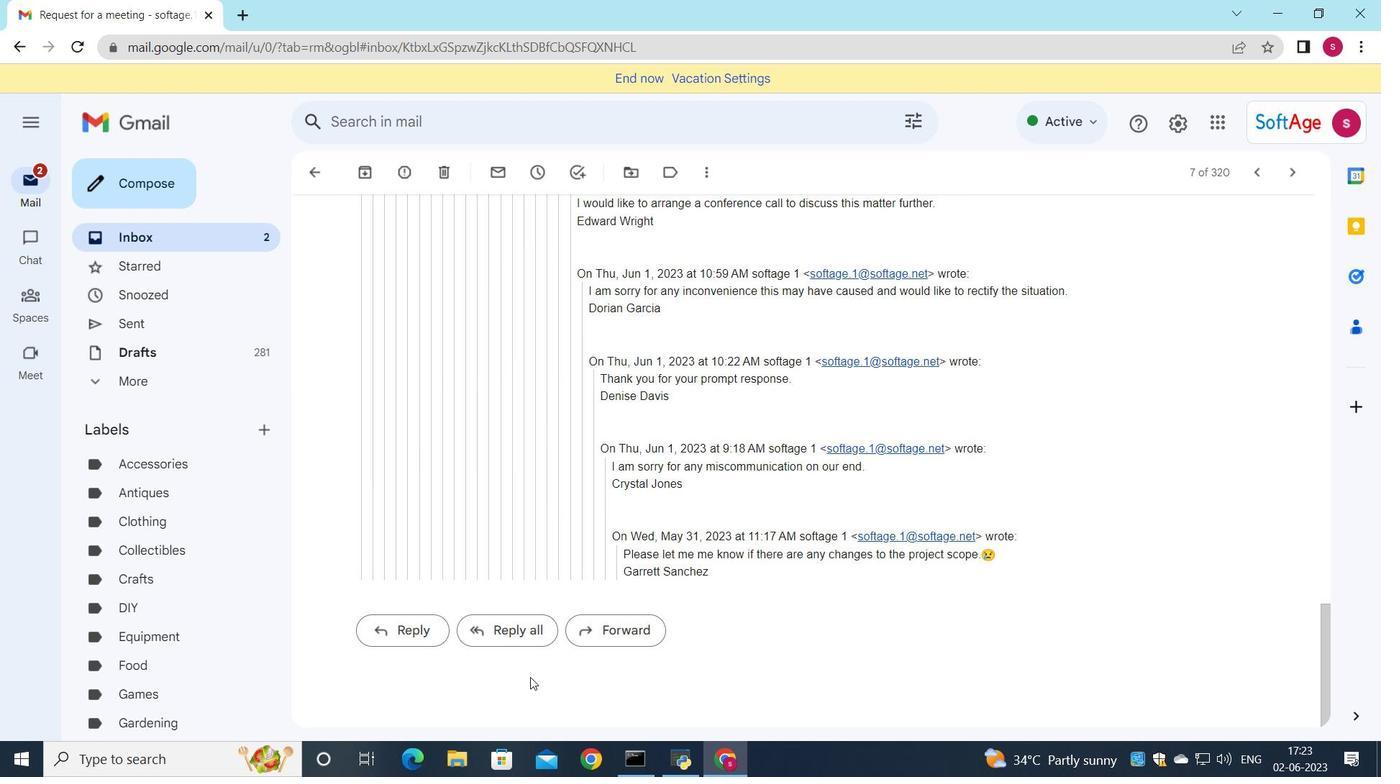 
Action: Mouse scrolled (531, 676) with delta (0, 0)
Screenshot: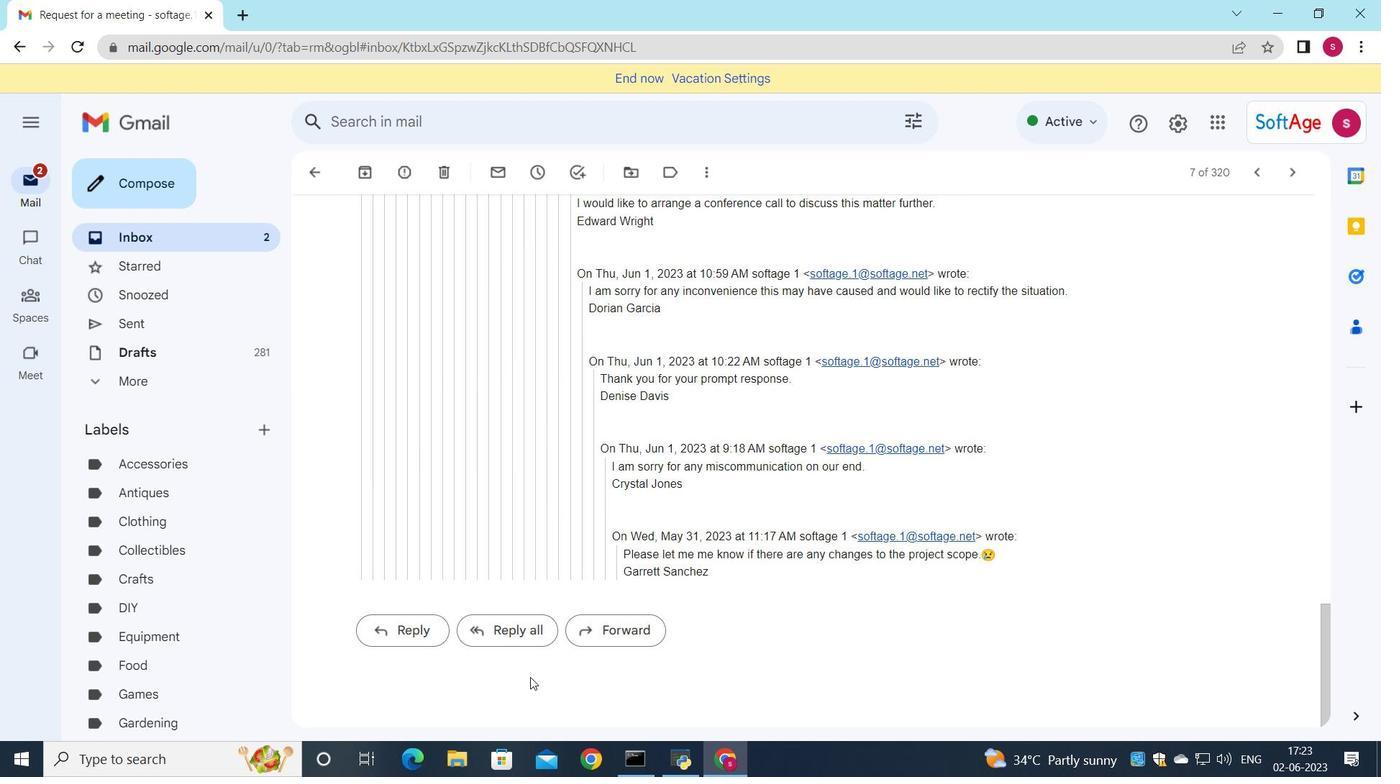 
Action: Mouse scrolled (531, 676) with delta (0, 0)
Screenshot: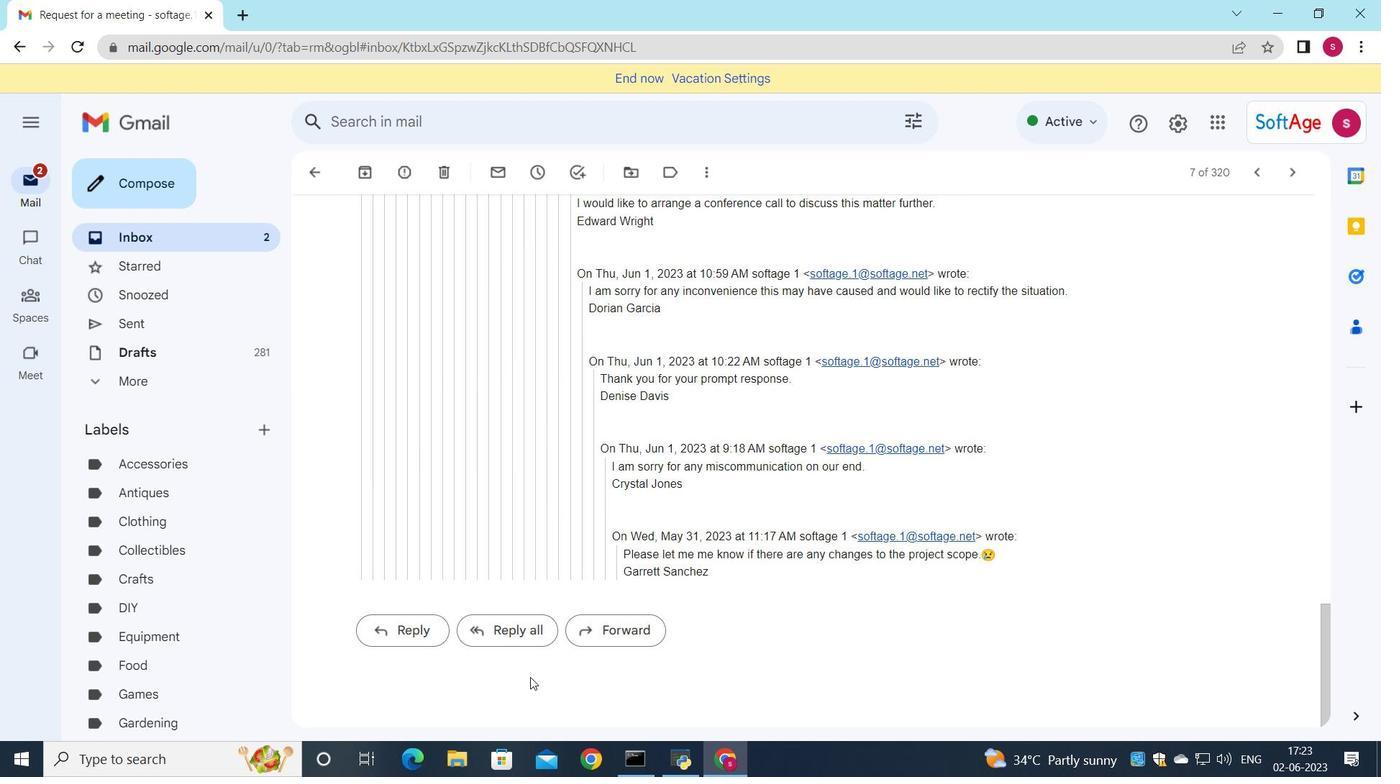 
Action: Mouse scrolled (531, 676) with delta (0, 0)
Screenshot: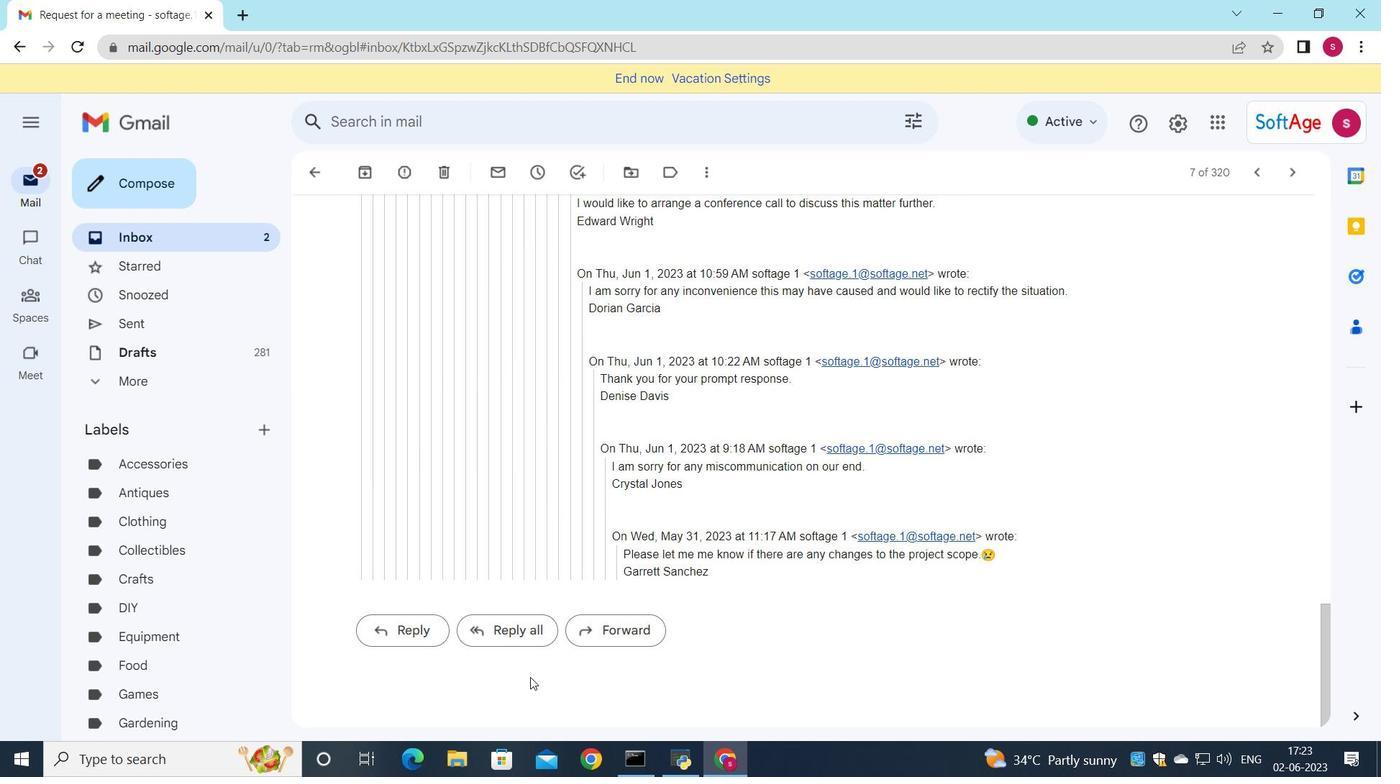 
Action: Mouse moved to (398, 636)
Screenshot: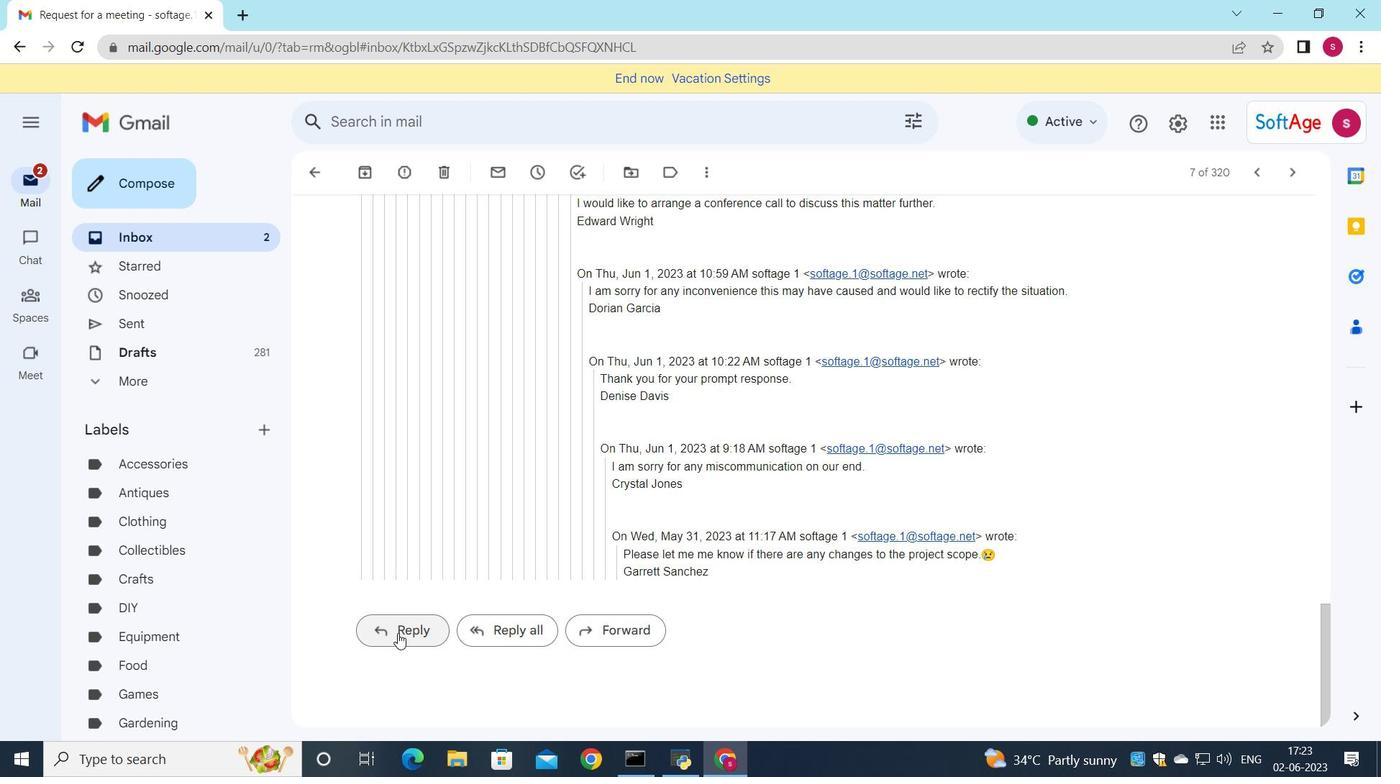 
Action: Mouse pressed left at (398, 636)
Screenshot: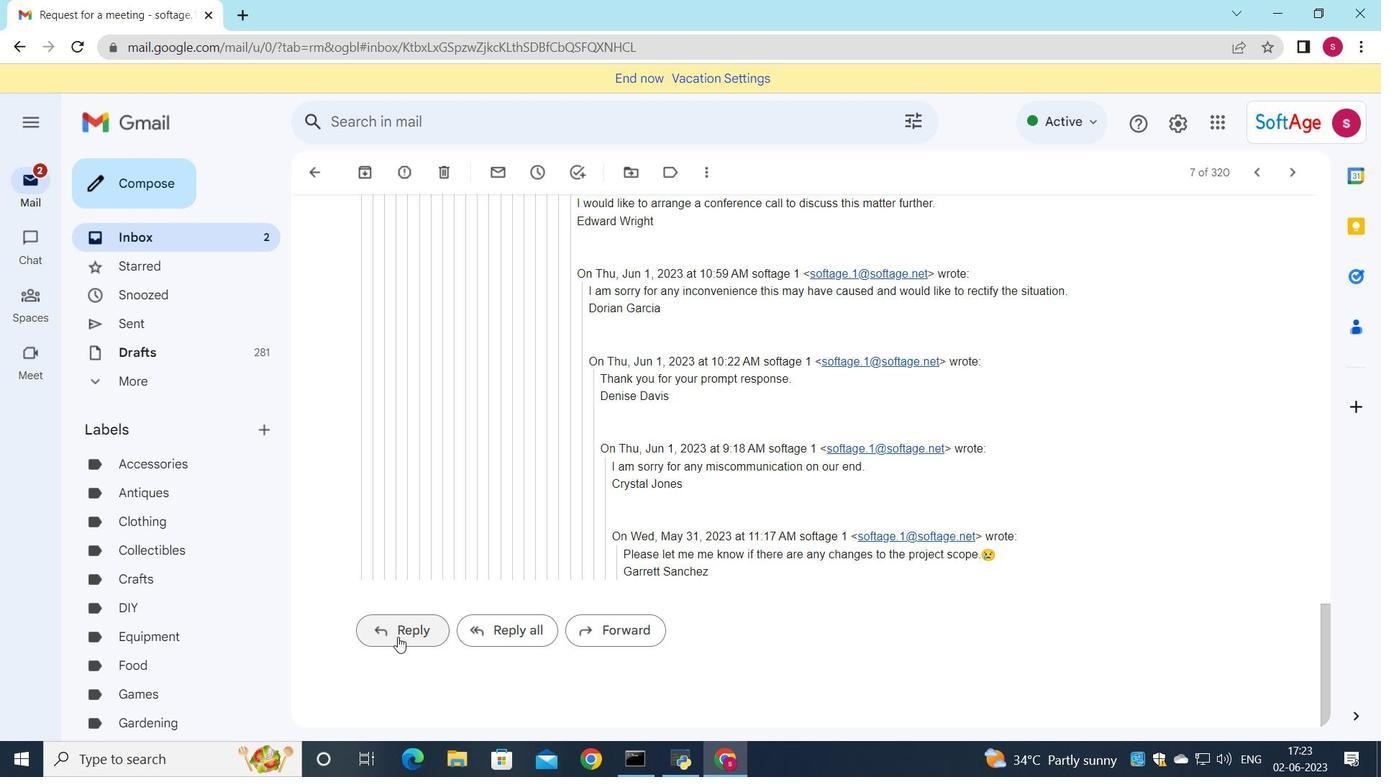 
Action: Mouse moved to (393, 524)
Screenshot: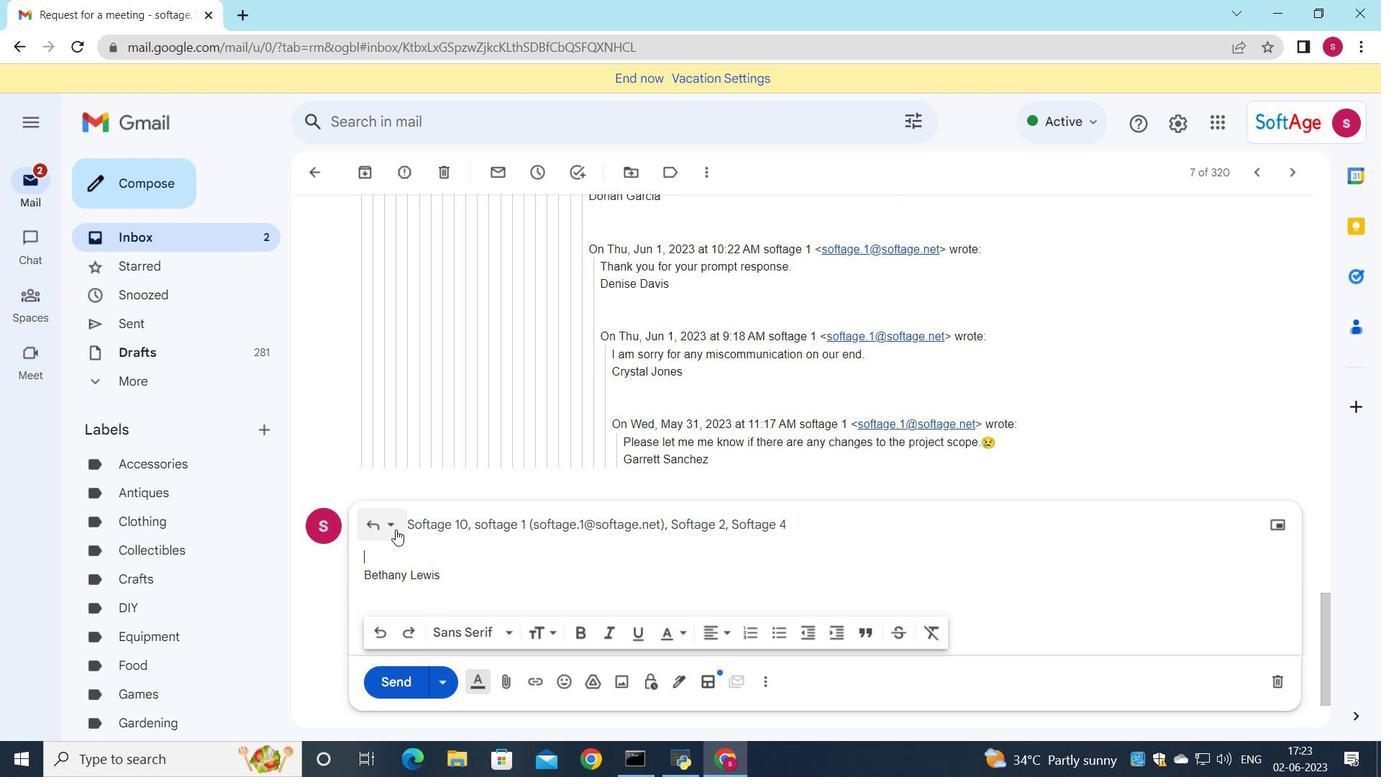 
Action: Mouse pressed left at (393, 524)
Screenshot: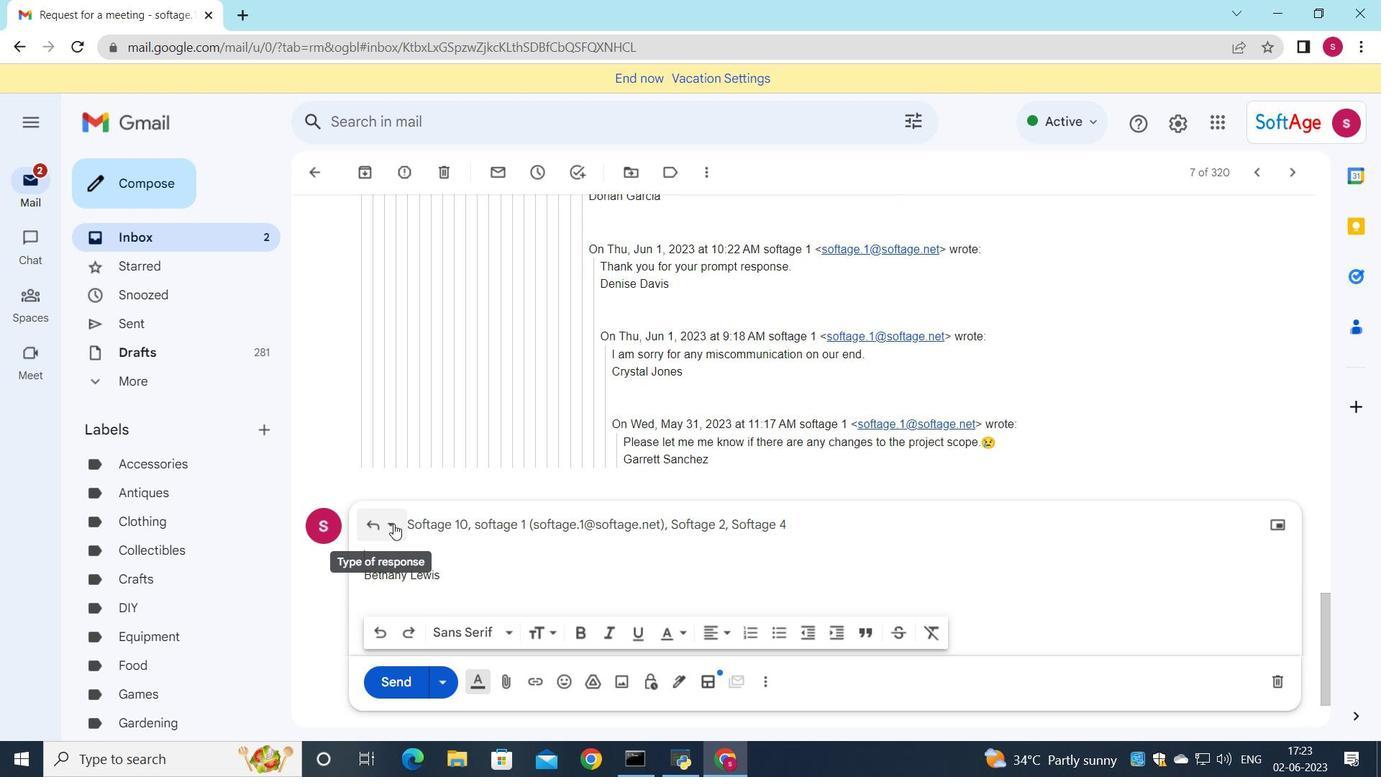 
Action: Mouse moved to (422, 667)
Screenshot: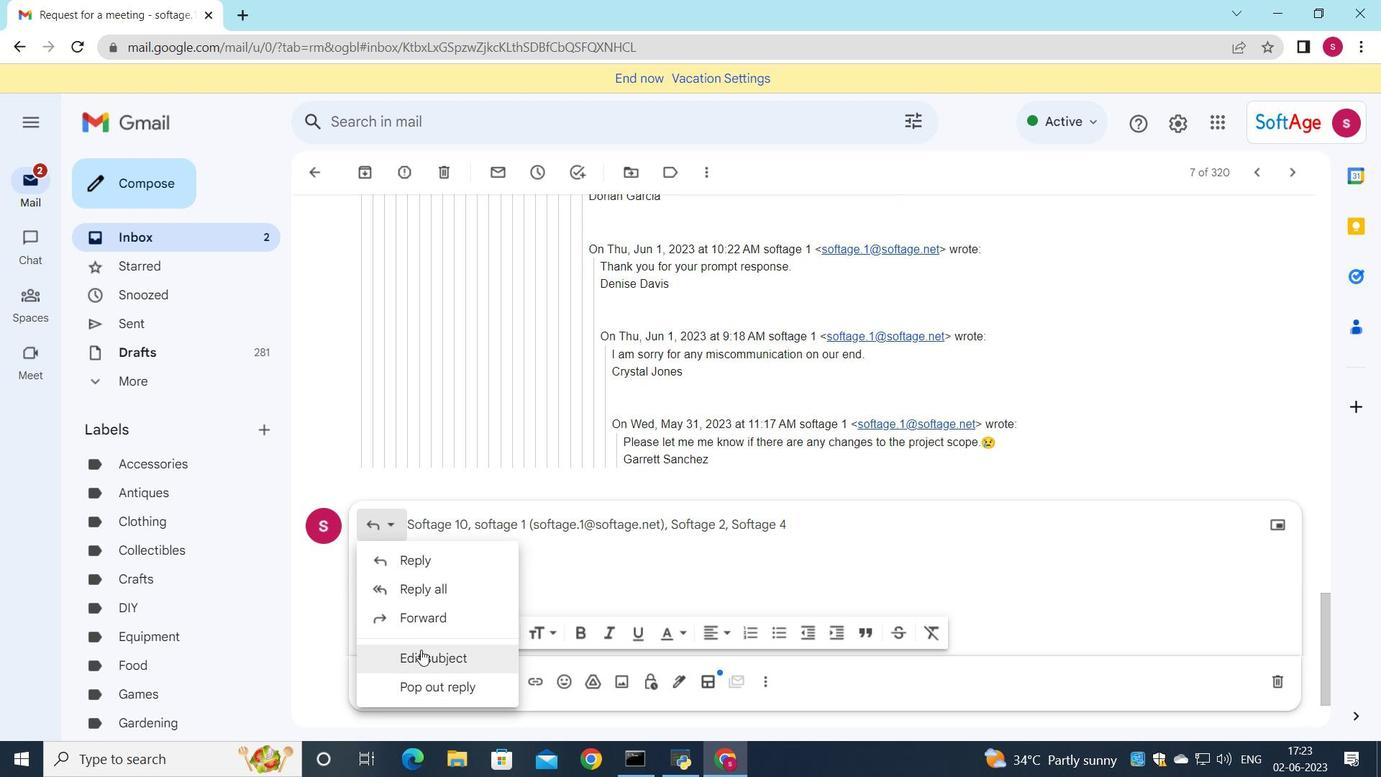 
Action: Mouse pressed left at (422, 667)
Screenshot: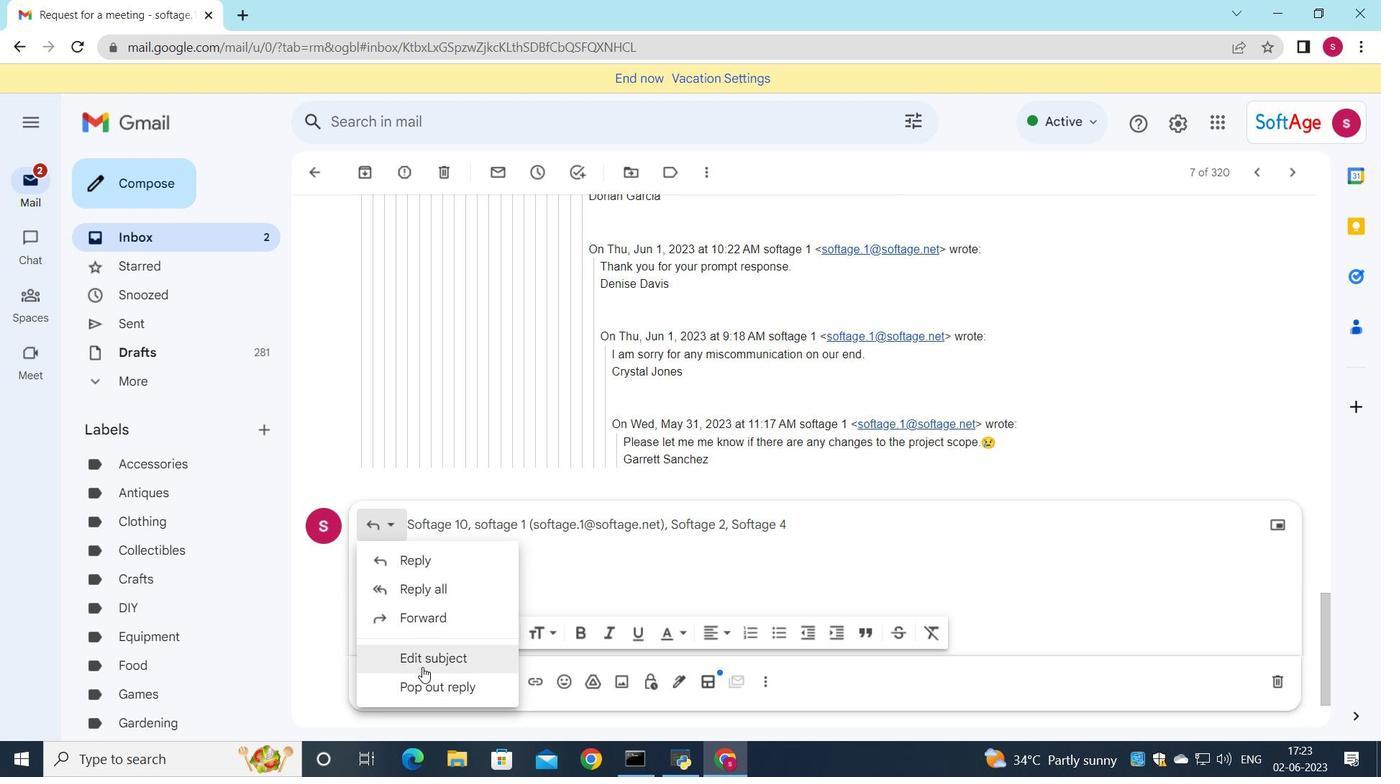 
Action: Mouse moved to (889, 473)
Screenshot: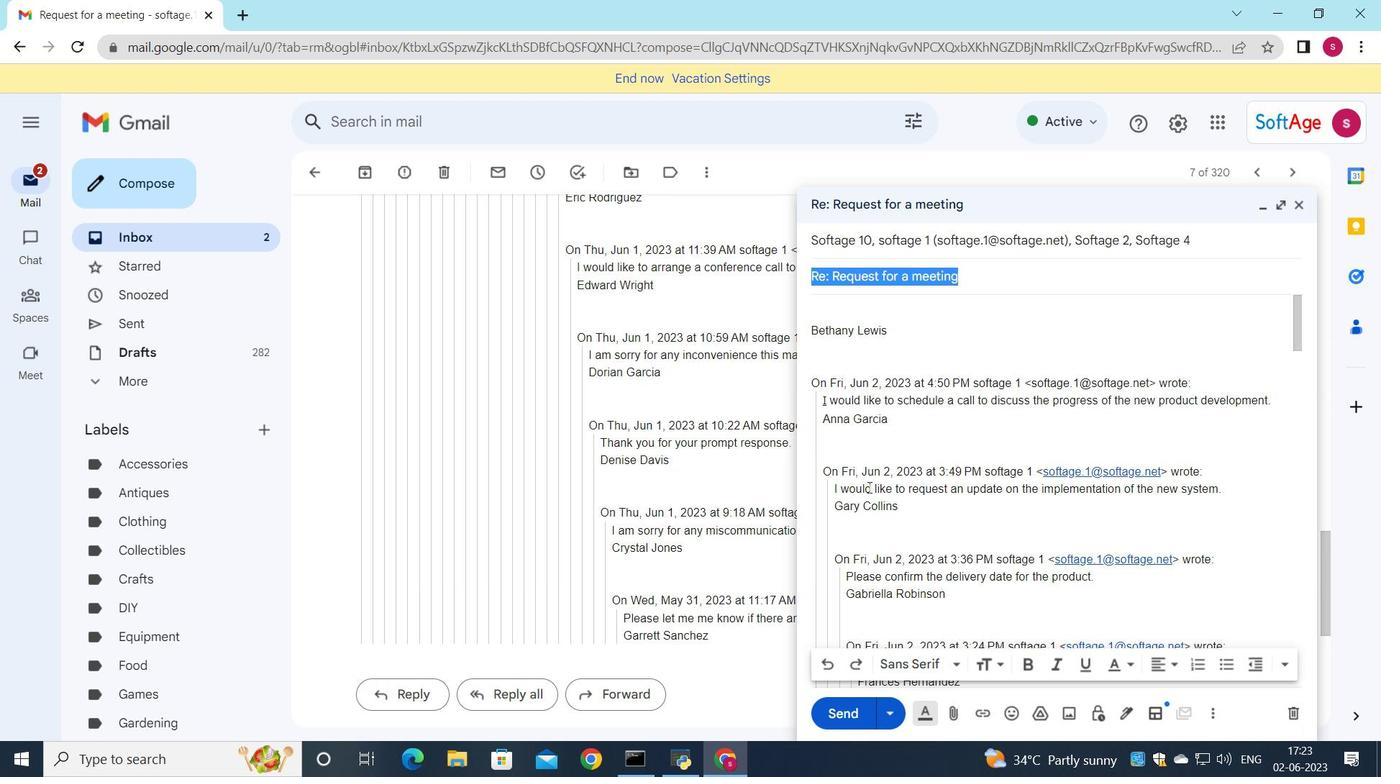 
Action: Key pressed <Key.shift>Appointmernt<Key.space>reminder
Screenshot: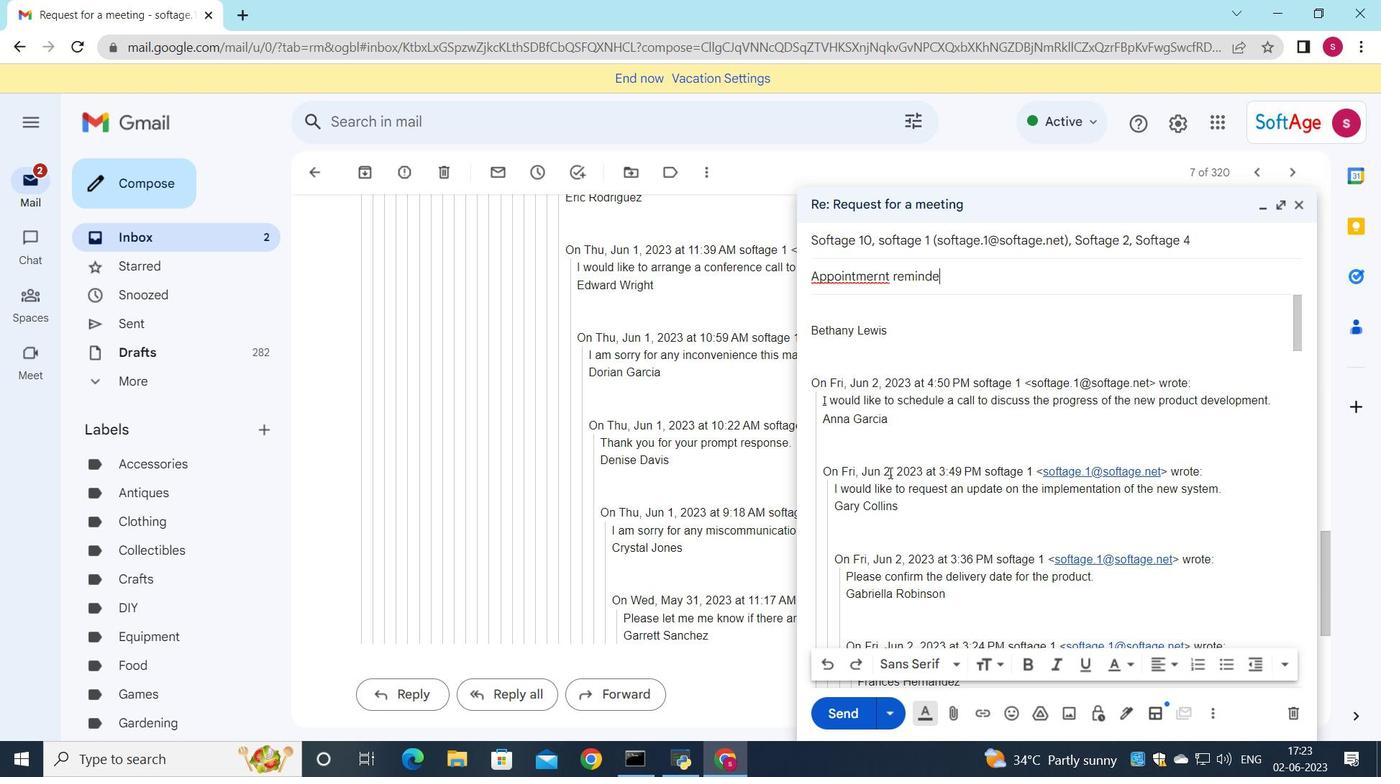 
Action: Mouse moved to (875, 278)
Screenshot: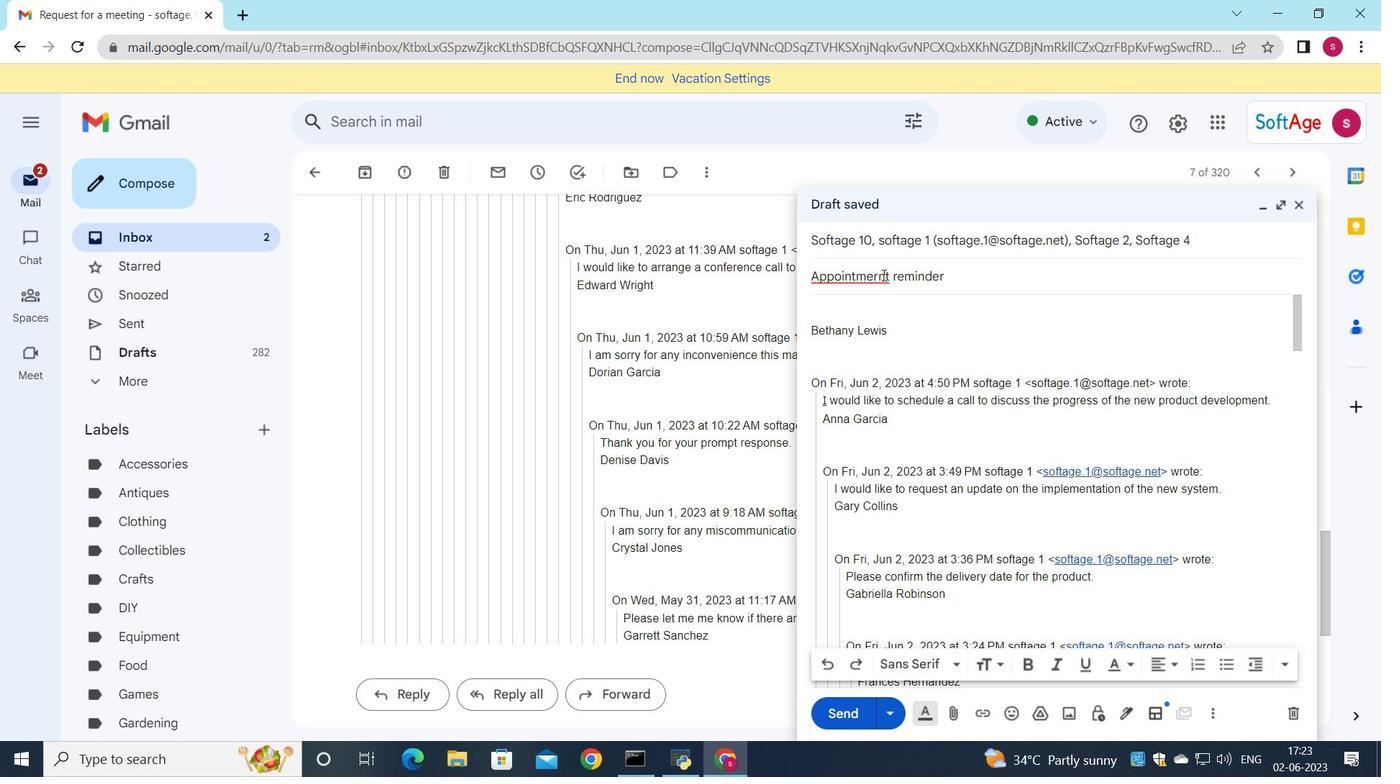 
Action: Mouse pressed left at (875, 278)
Screenshot: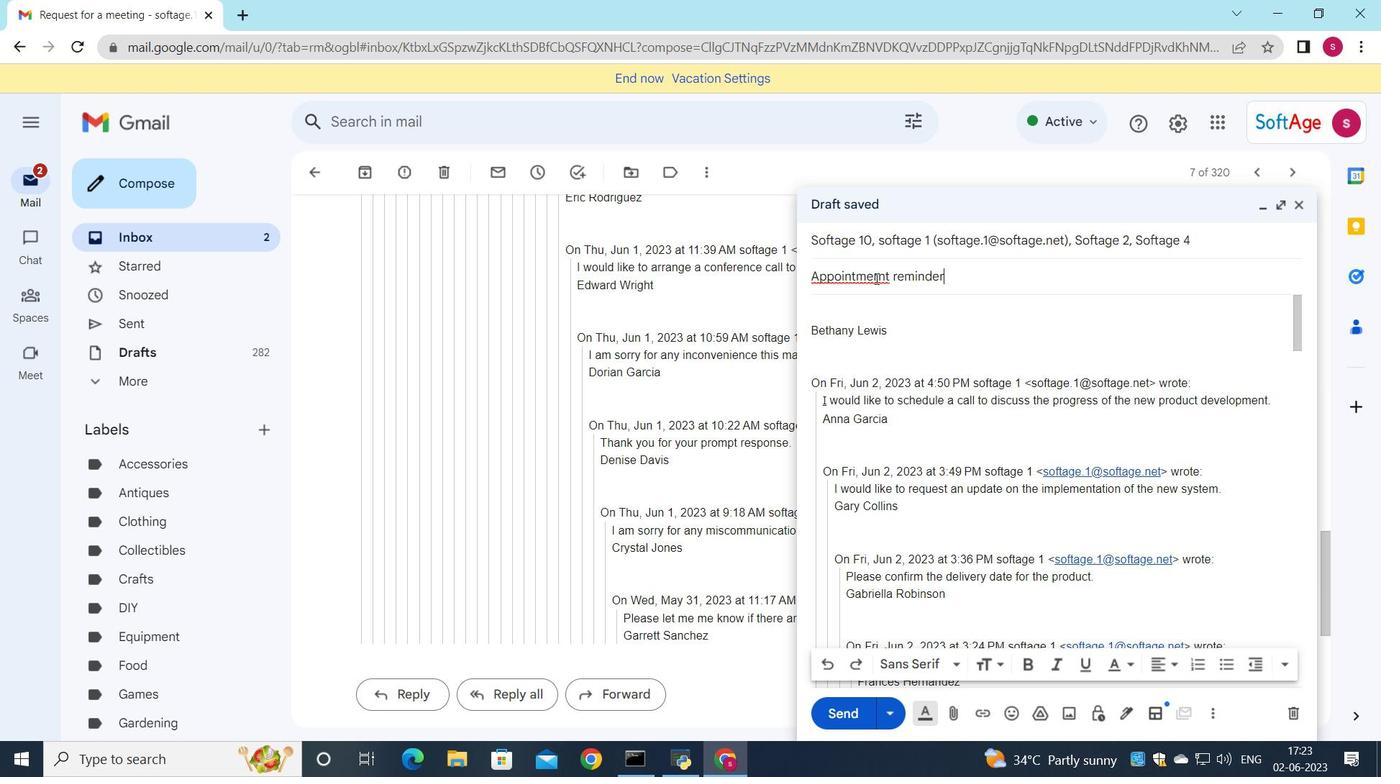 
Action: Key pressed <Key.backspace>e
Screenshot: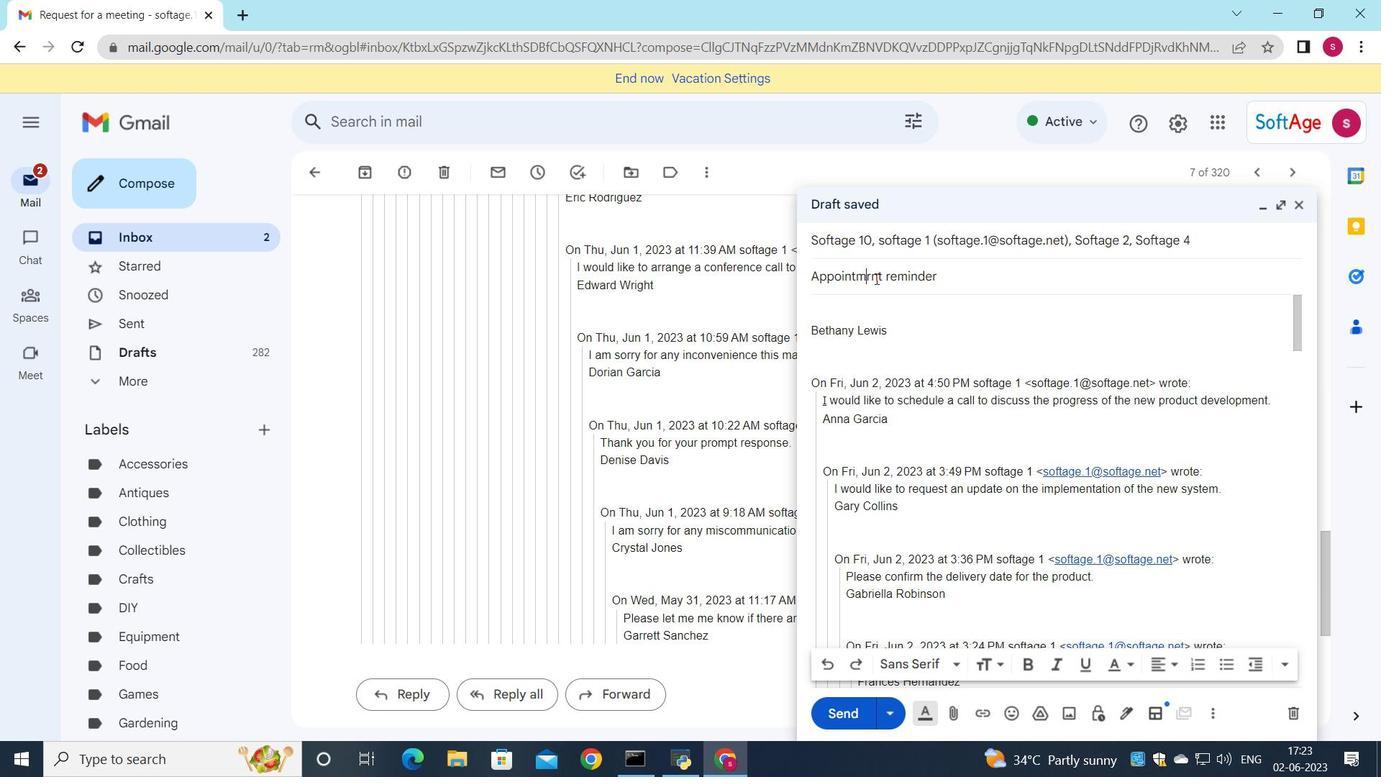 
Action: Mouse moved to (878, 278)
Screenshot: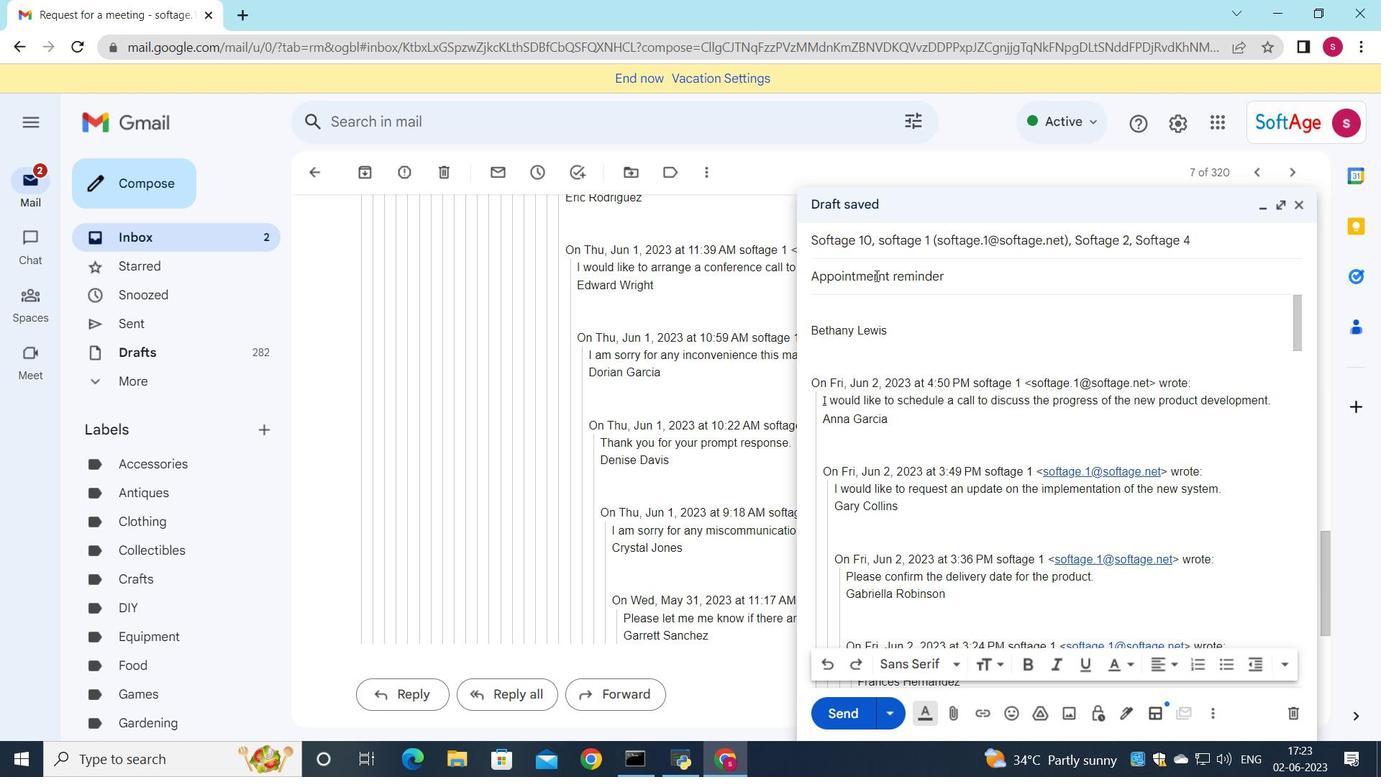 
Action: Mouse pressed left at (878, 278)
Screenshot: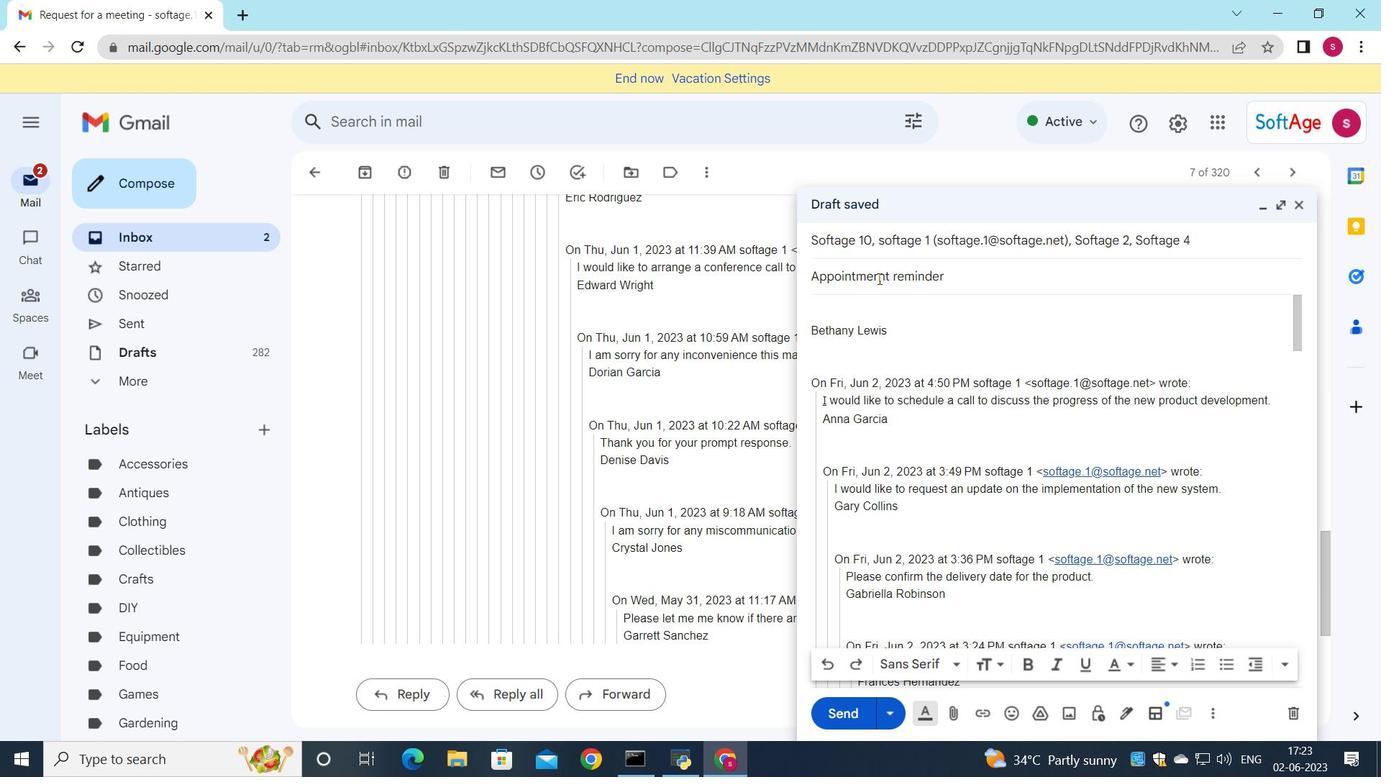 
Action: Key pressed <Key.backspace>
Screenshot: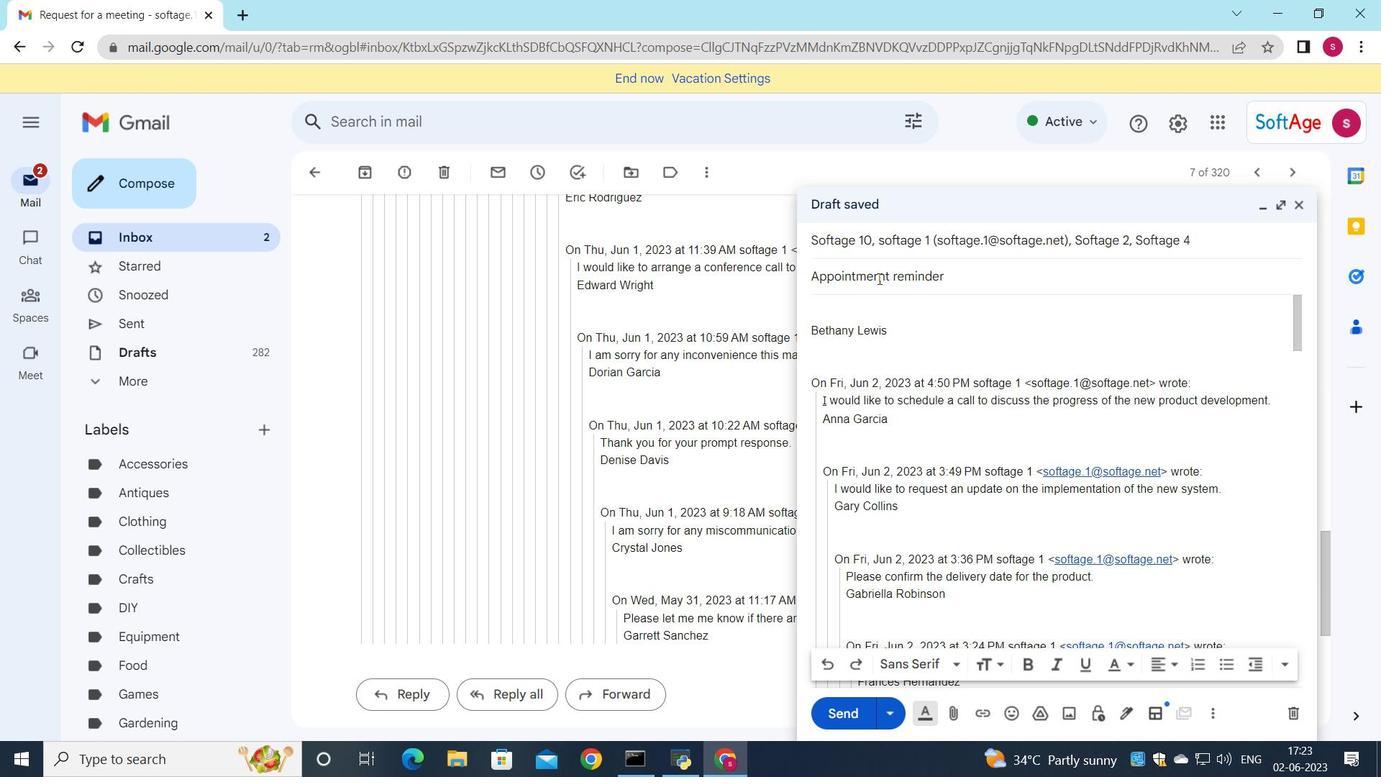 
Action: Mouse moved to (1001, 261)
Screenshot: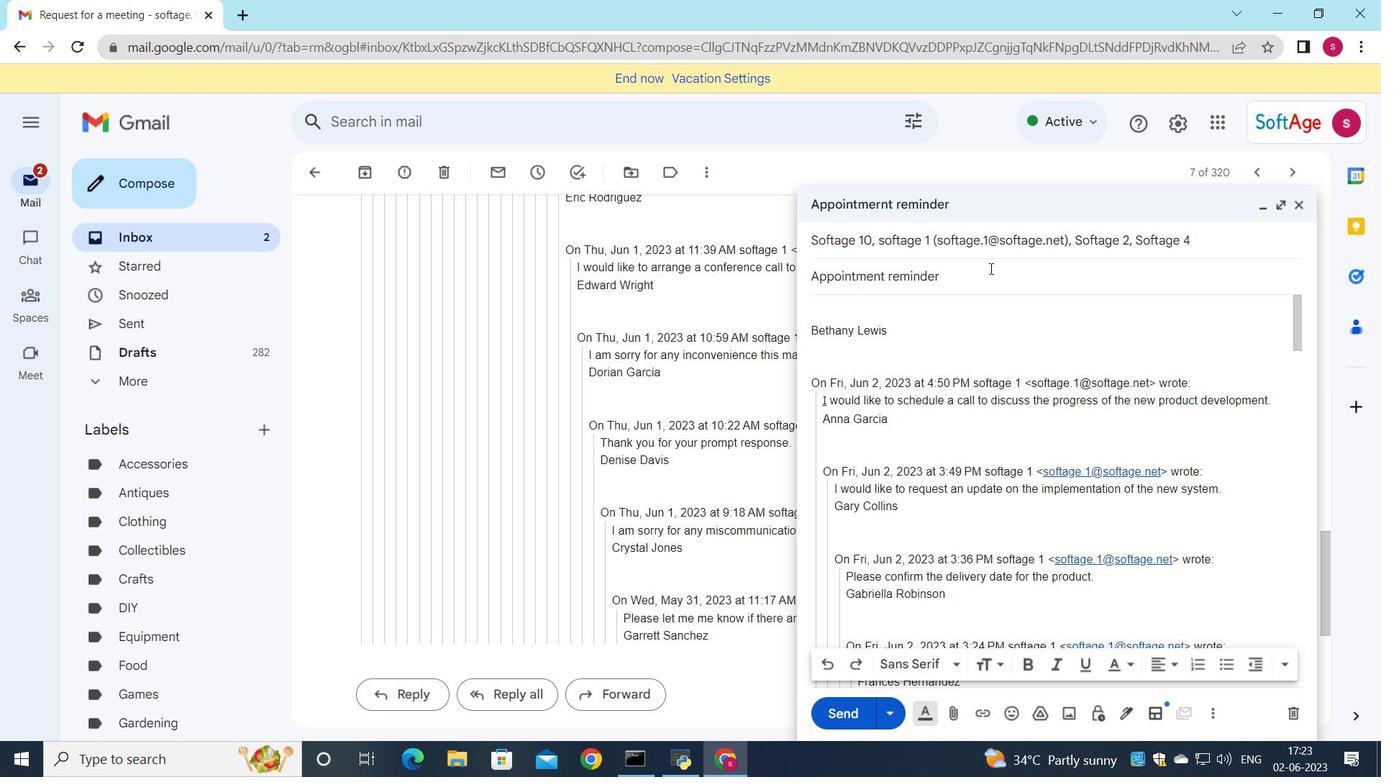 
Action: Mouse pressed left at (1001, 261)
Screenshot: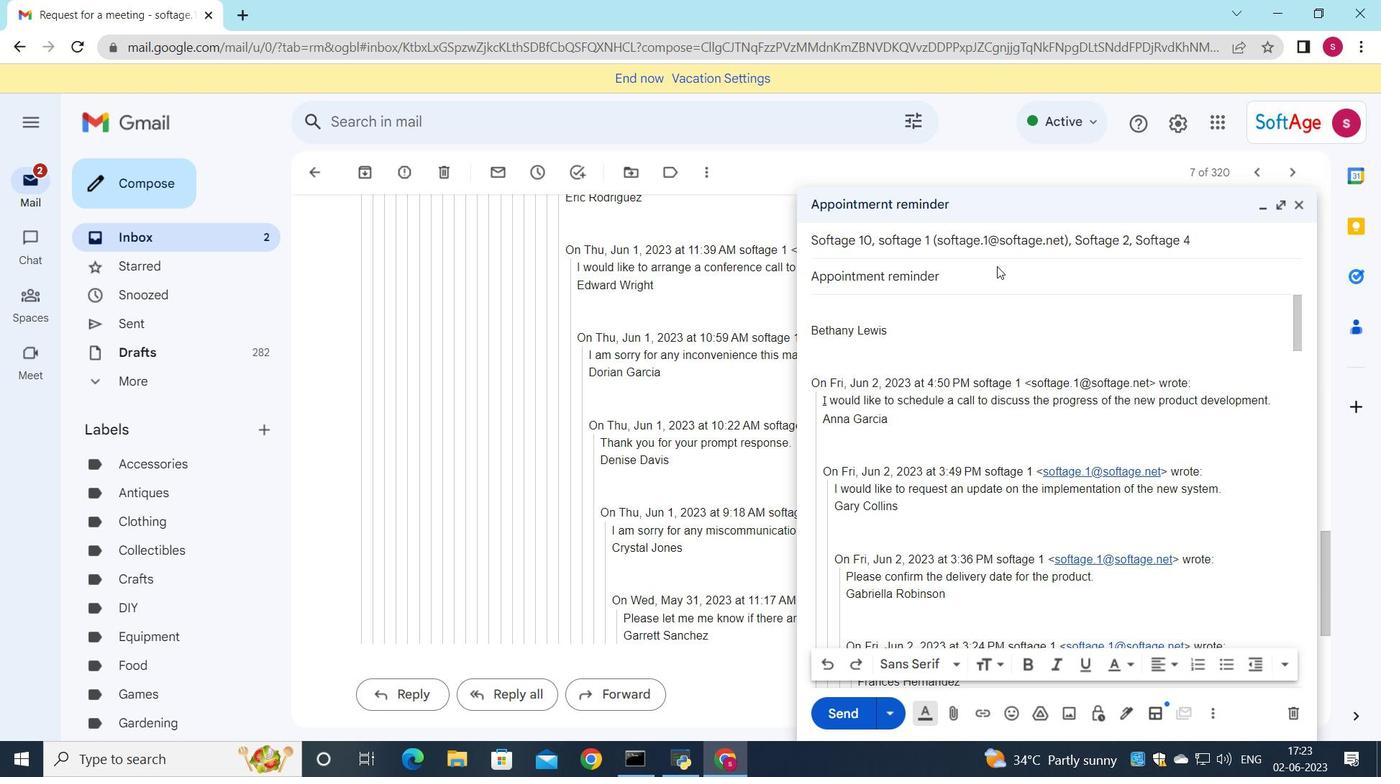 
Action: Mouse moved to (993, 285)
Screenshot: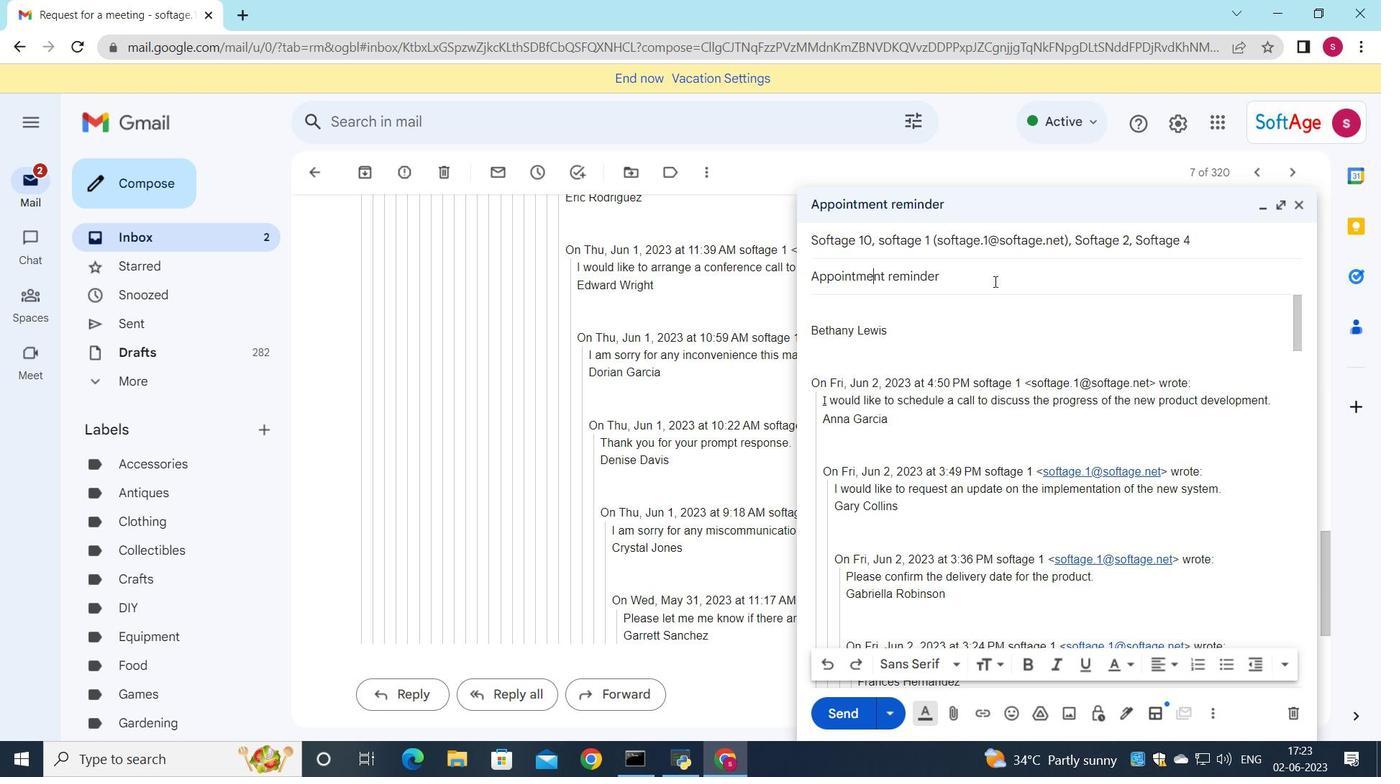 
Action: Mouse pressed left at (993, 285)
Screenshot: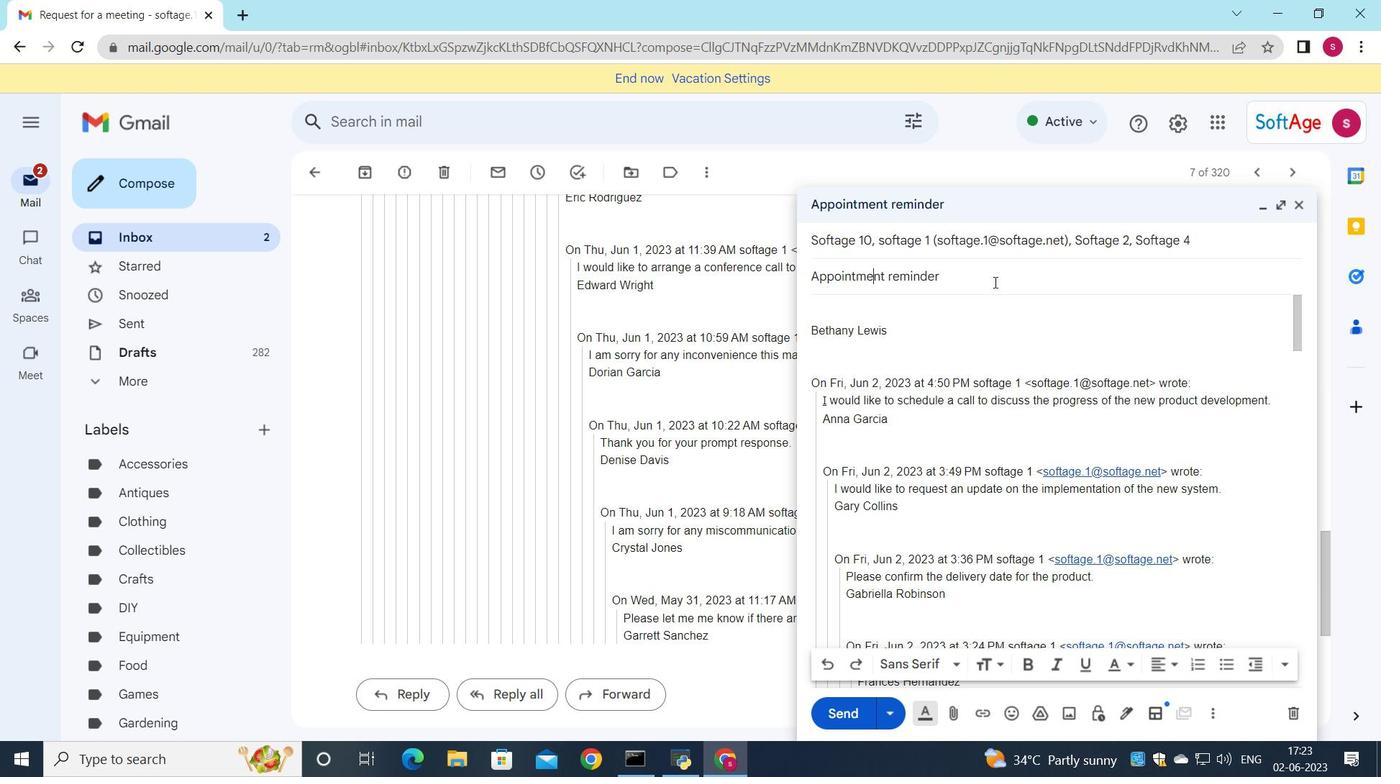 
Action: Mouse moved to (987, 269)
Screenshot: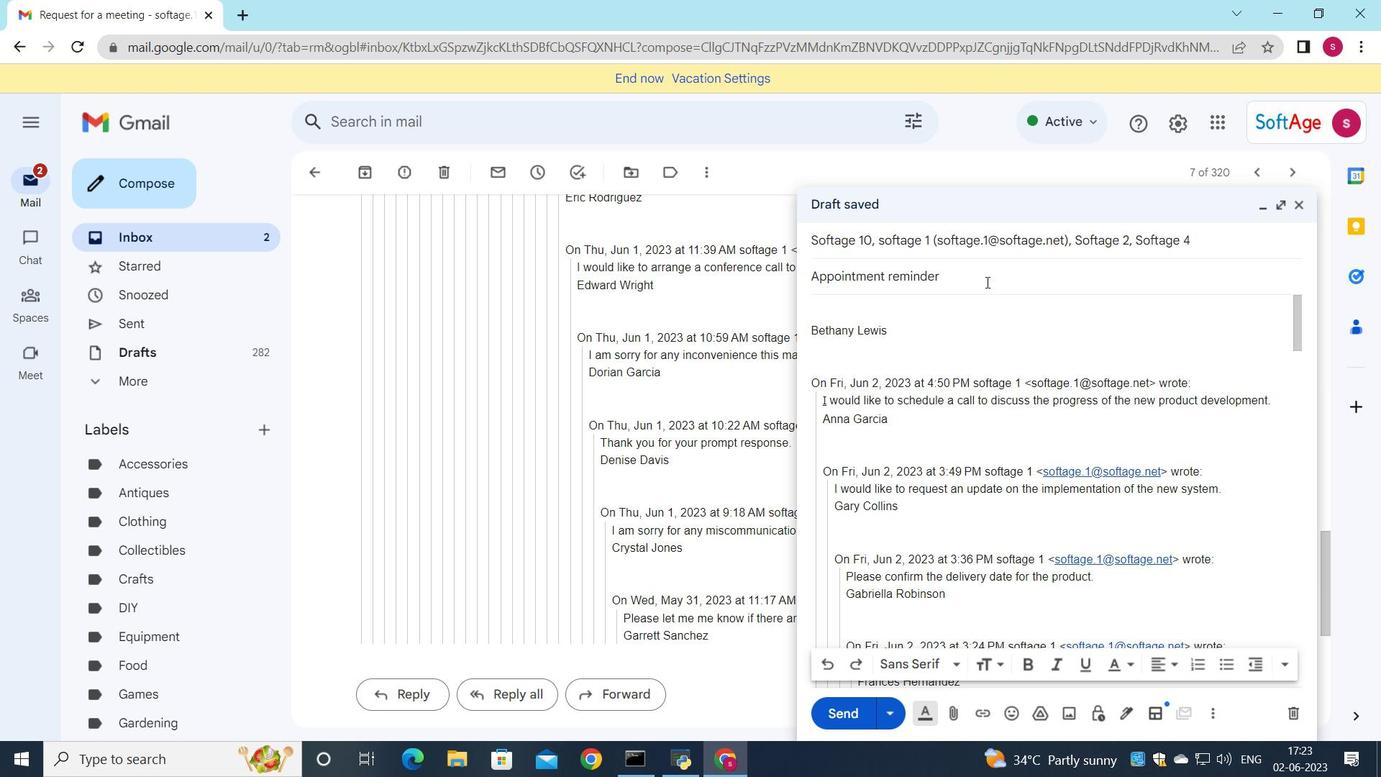 
Action: Mouse pressed left at (987, 269)
Screenshot: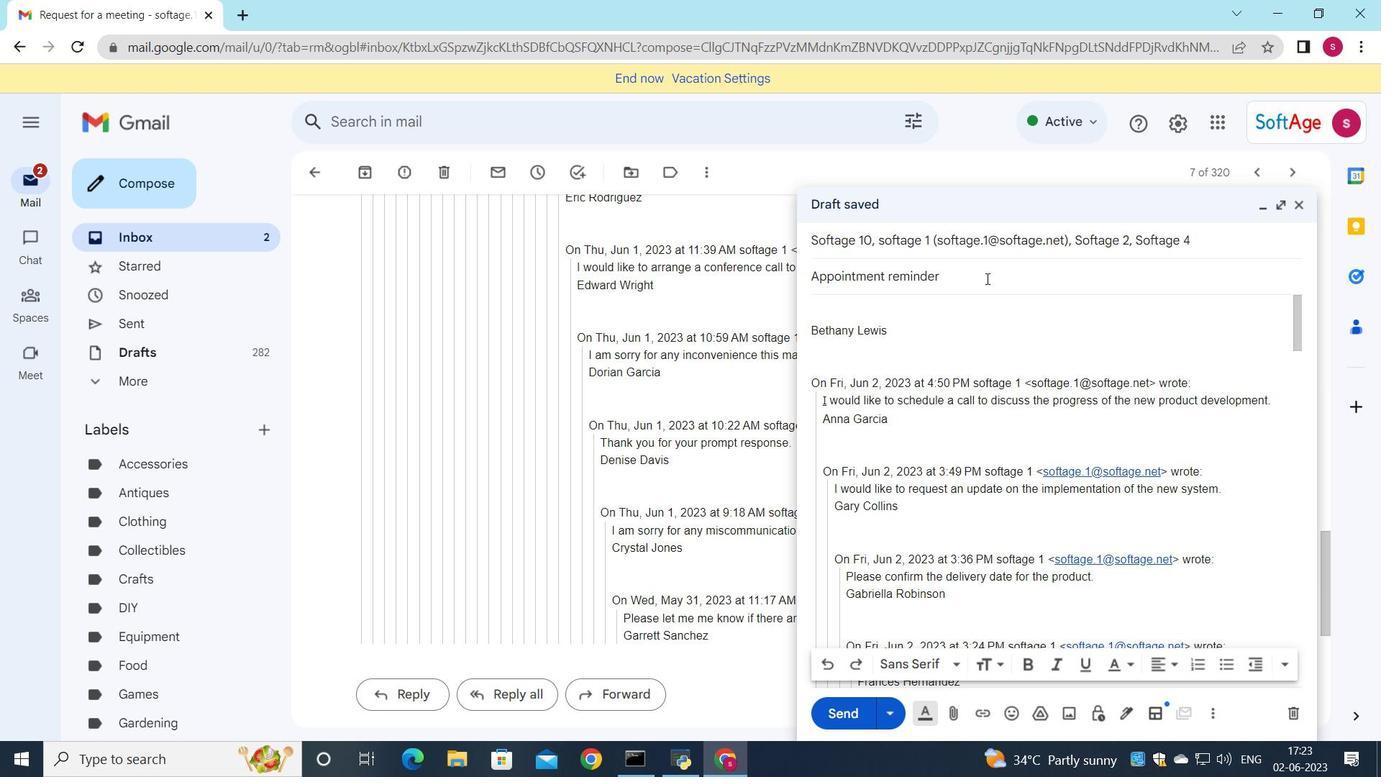 
Action: Mouse moved to (834, 310)
Screenshot: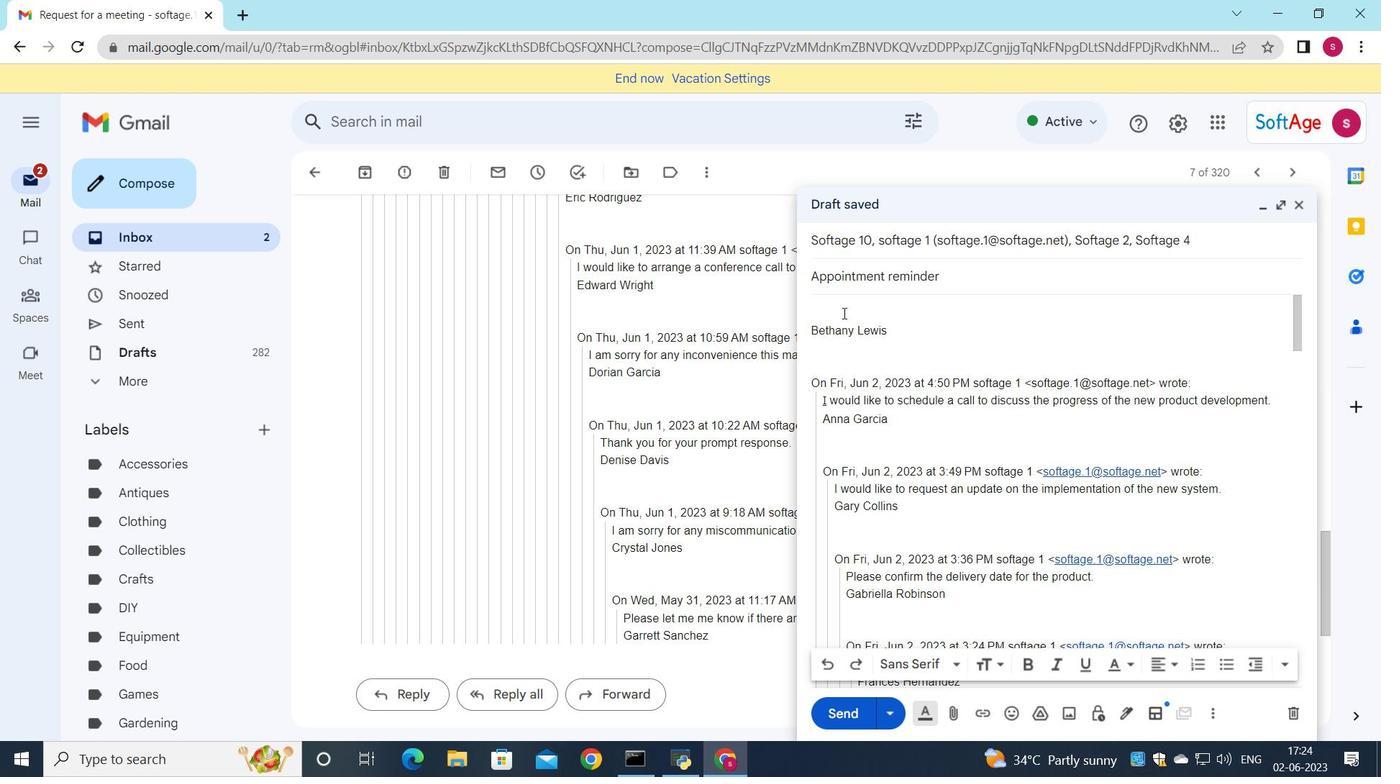 
Action: Mouse pressed left at (834, 310)
Screenshot: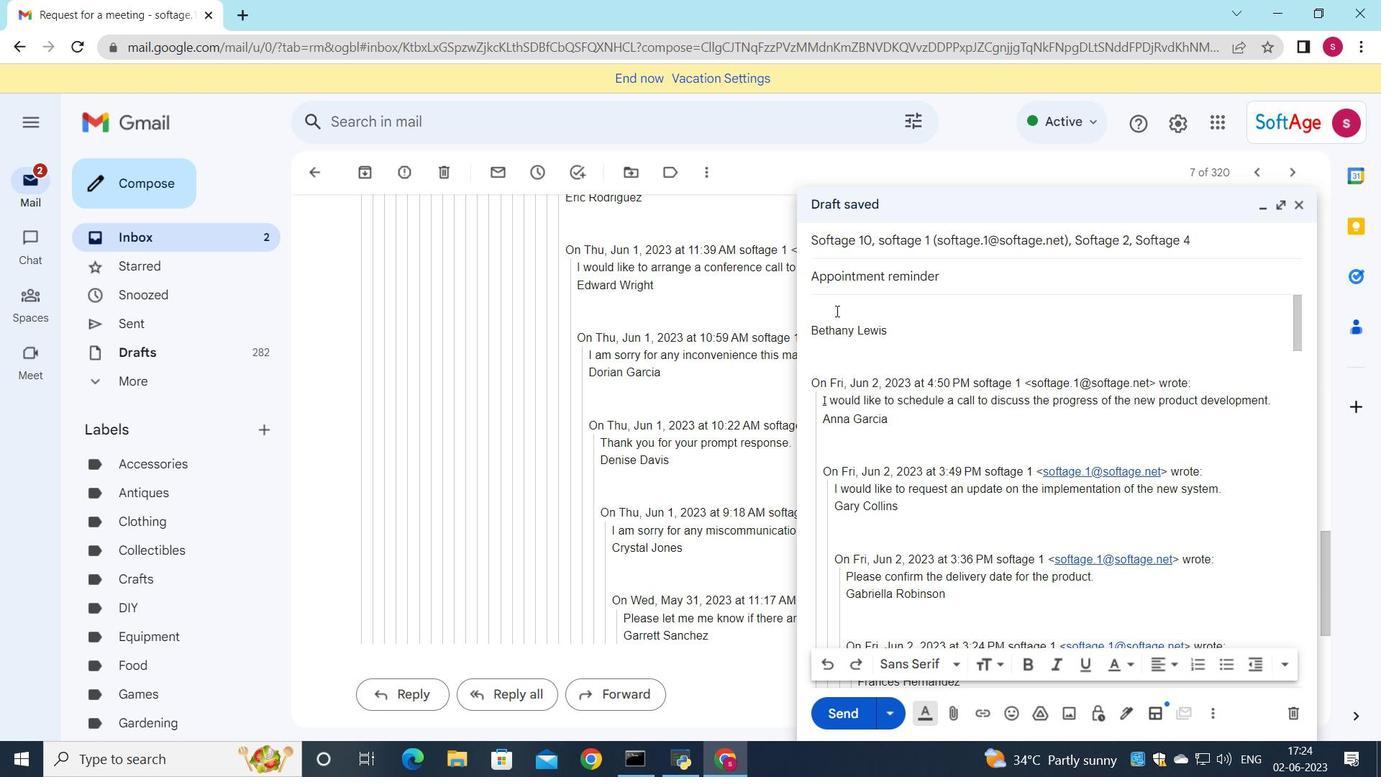 
Action: Mouse moved to (1196, 240)
Screenshot: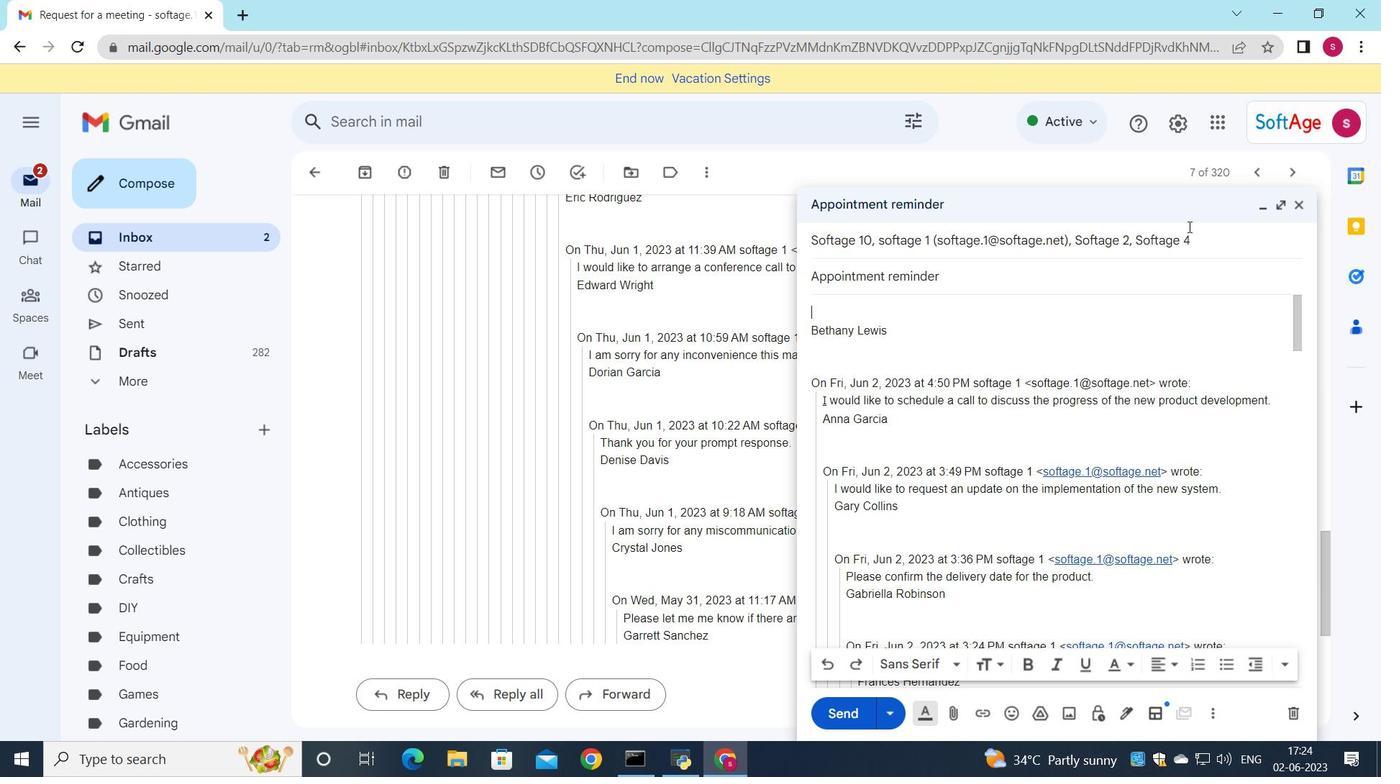 
Action: Mouse pressed left at (1196, 240)
Screenshot: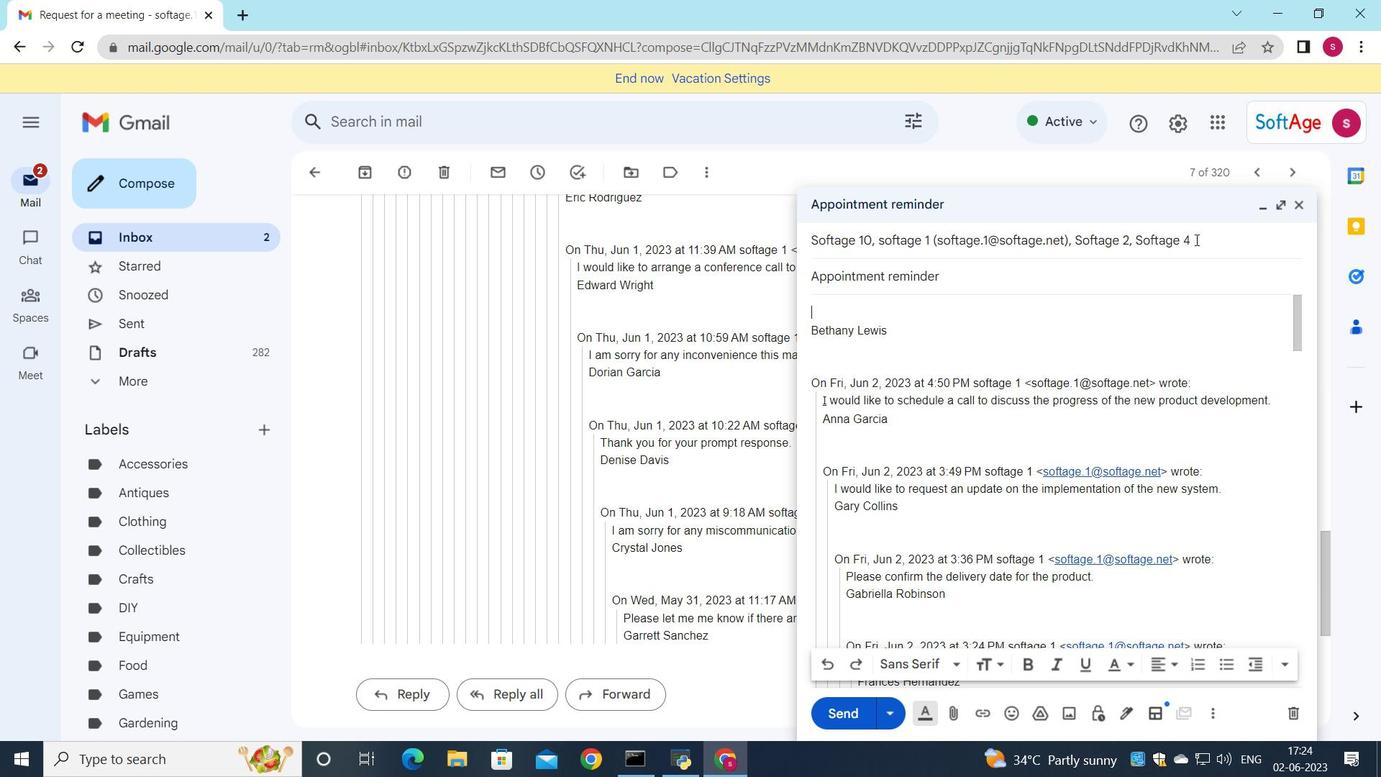 
Action: Mouse moved to (1190, 243)
Screenshot: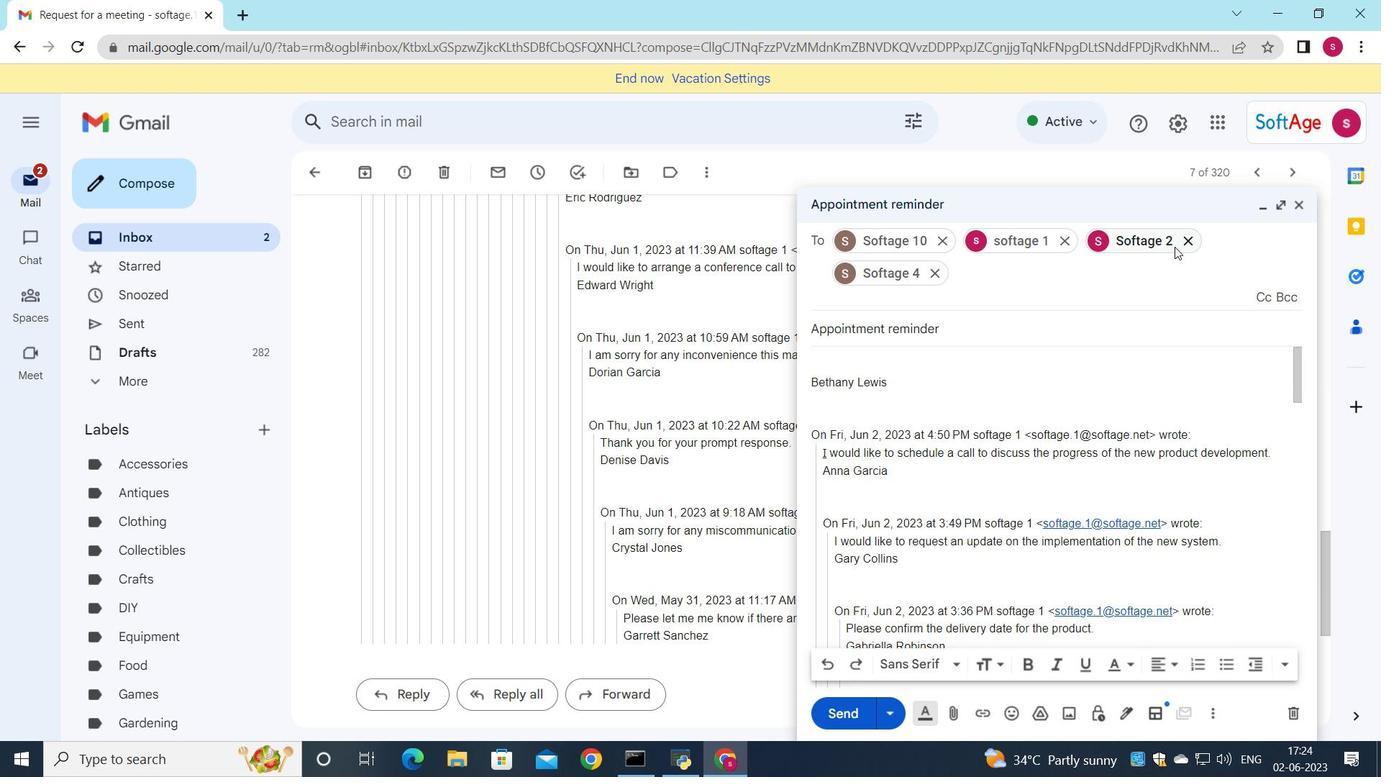 
Action: Mouse pressed left at (1190, 243)
Screenshot: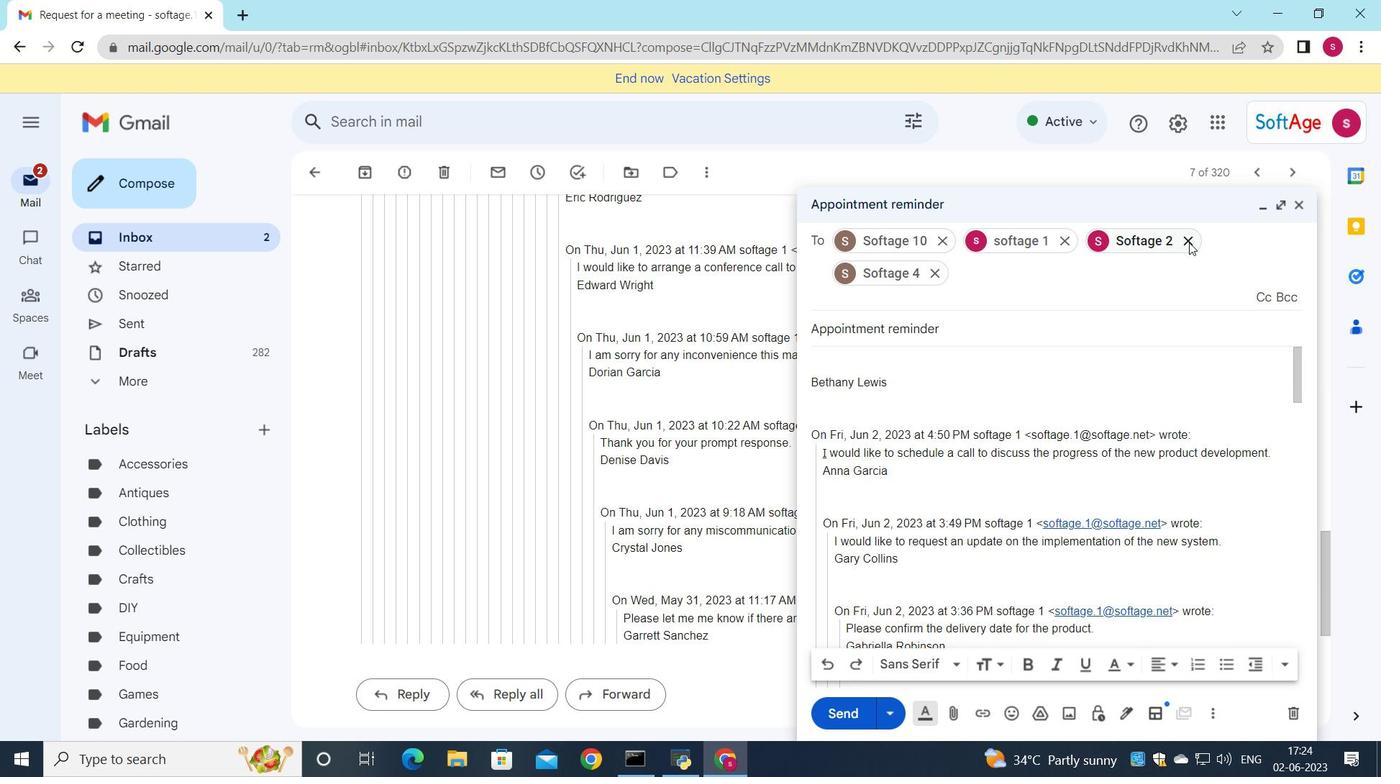 
Action: Mouse moved to (952, 239)
Screenshot: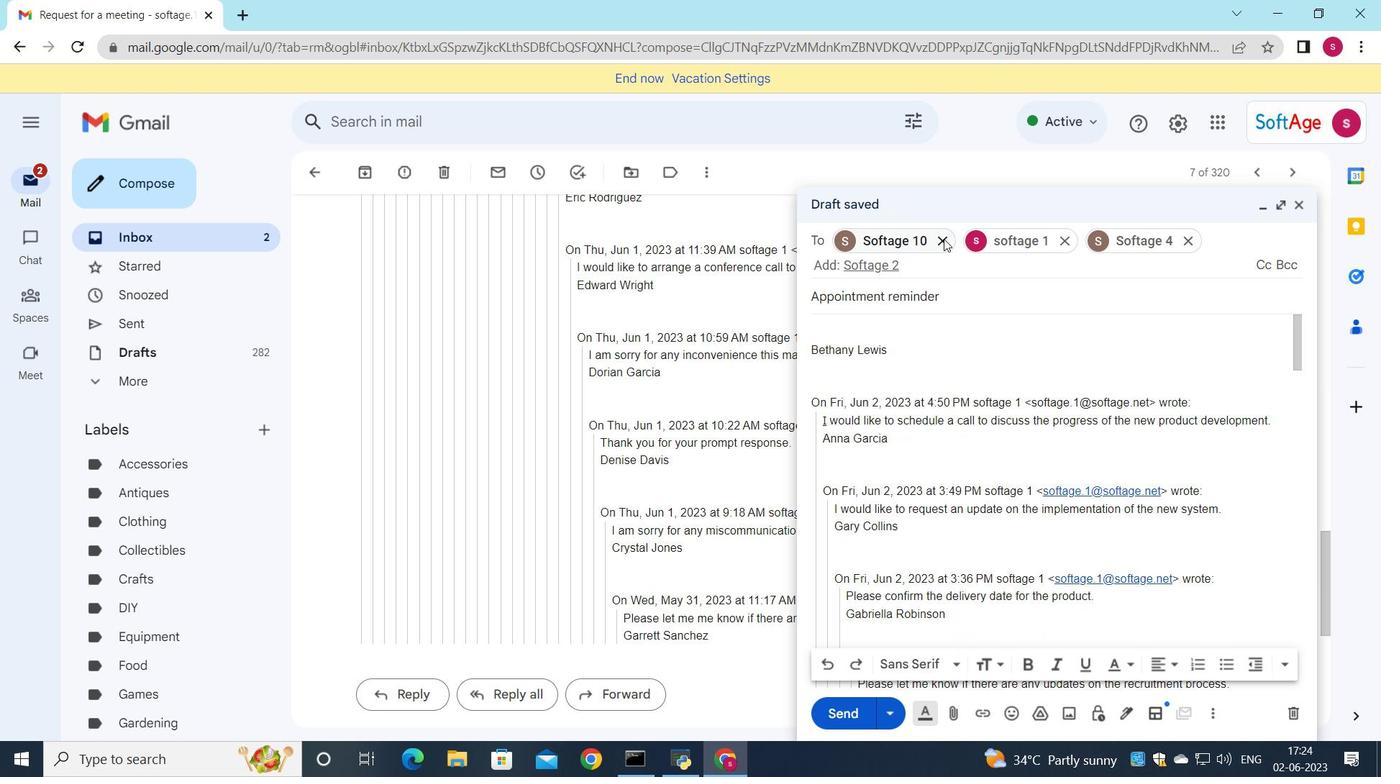 
Action: Mouse pressed left at (944, 239)
Screenshot: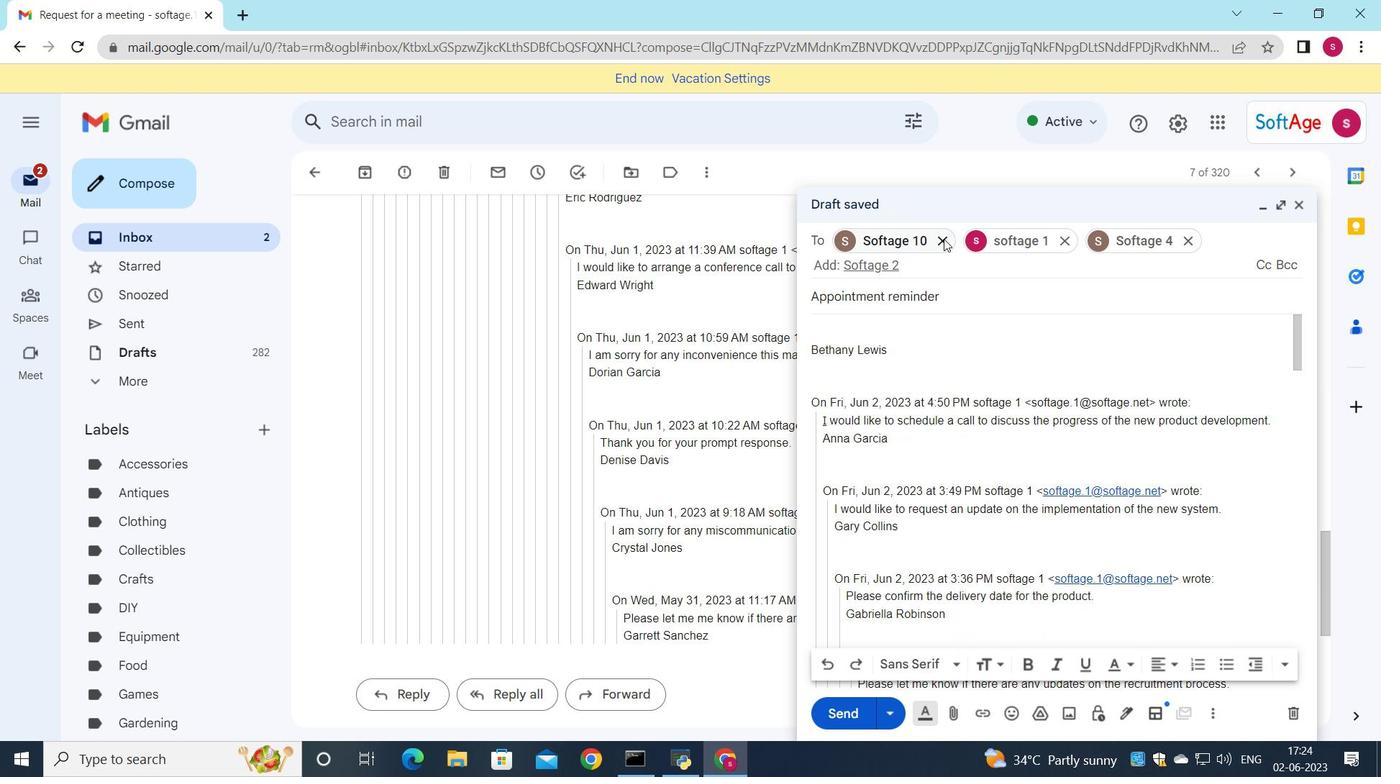 
Action: Mouse moved to (1061, 238)
Screenshot: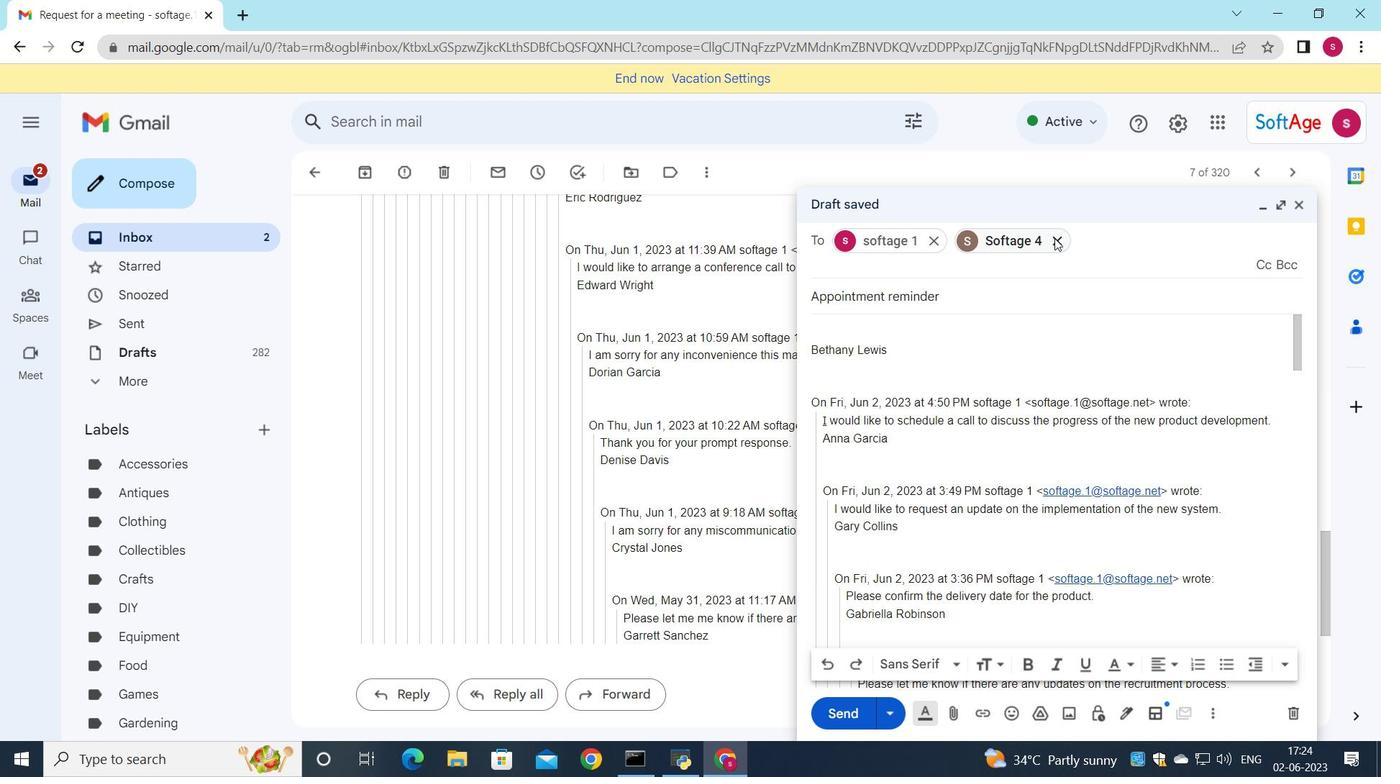 
Action: Mouse pressed left at (1061, 238)
Screenshot: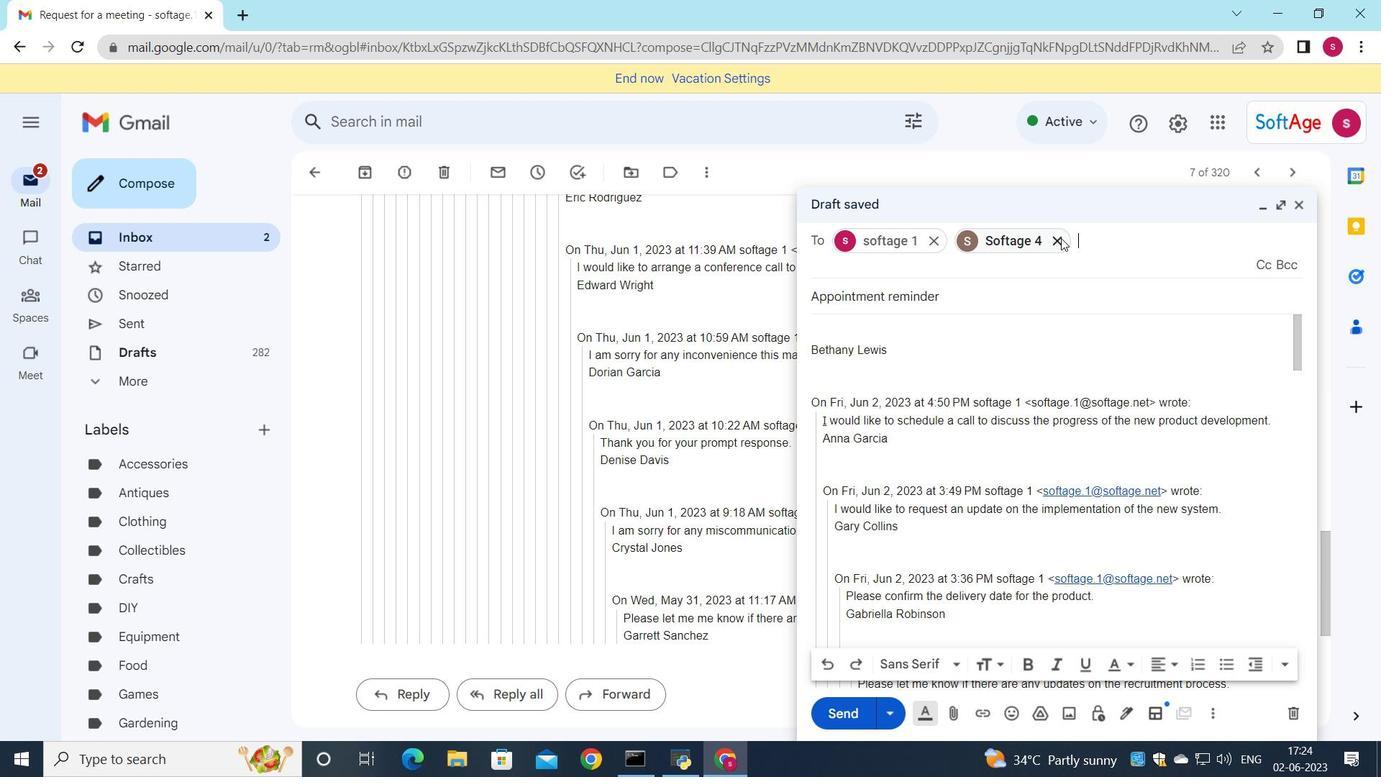 
Action: Mouse moved to (872, 324)
Screenshot: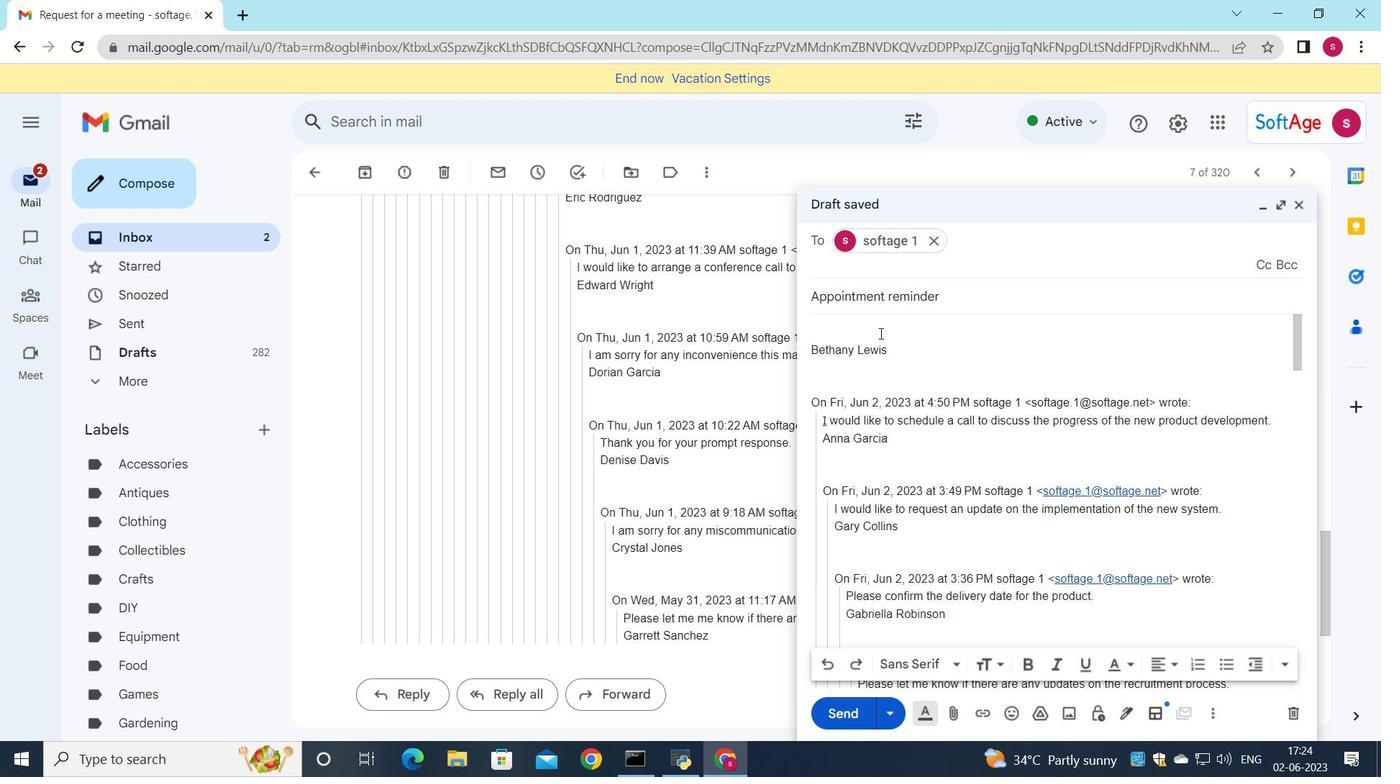 
Action: Mouse pressed left at (872, 324)
Screenshot: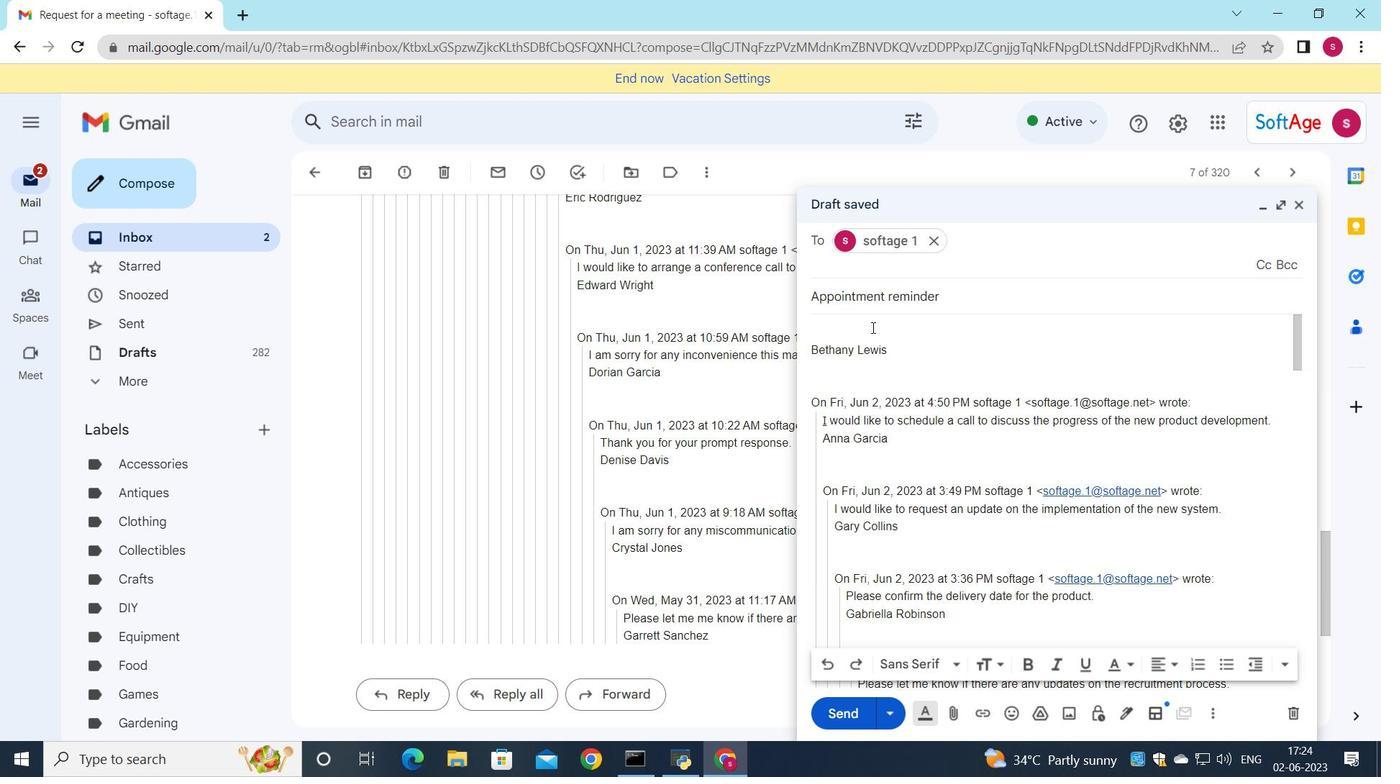 
Action: Key pressed <Key.shift>Could<Key.space>yoy<Key.backspace>u<Key.space>please<Key.space>provide<Key.space>feedback<Key.space>on<Key.space>thw<Key.space><Key.backspace>e<Key.space>latest<Key.space><Key.left><Key.left><Key.left><Key.left><Key.left><Key.left><Key.left><Key.left><Key.backspace><Key.right><Key.right><Key.right><Key.right><Key.right><Key.right><Key.right><Key.space>version<Key.space>of<Key.space>the<Key.space>project<Key.space>timeline<Key.shift_r>?
Screenshot: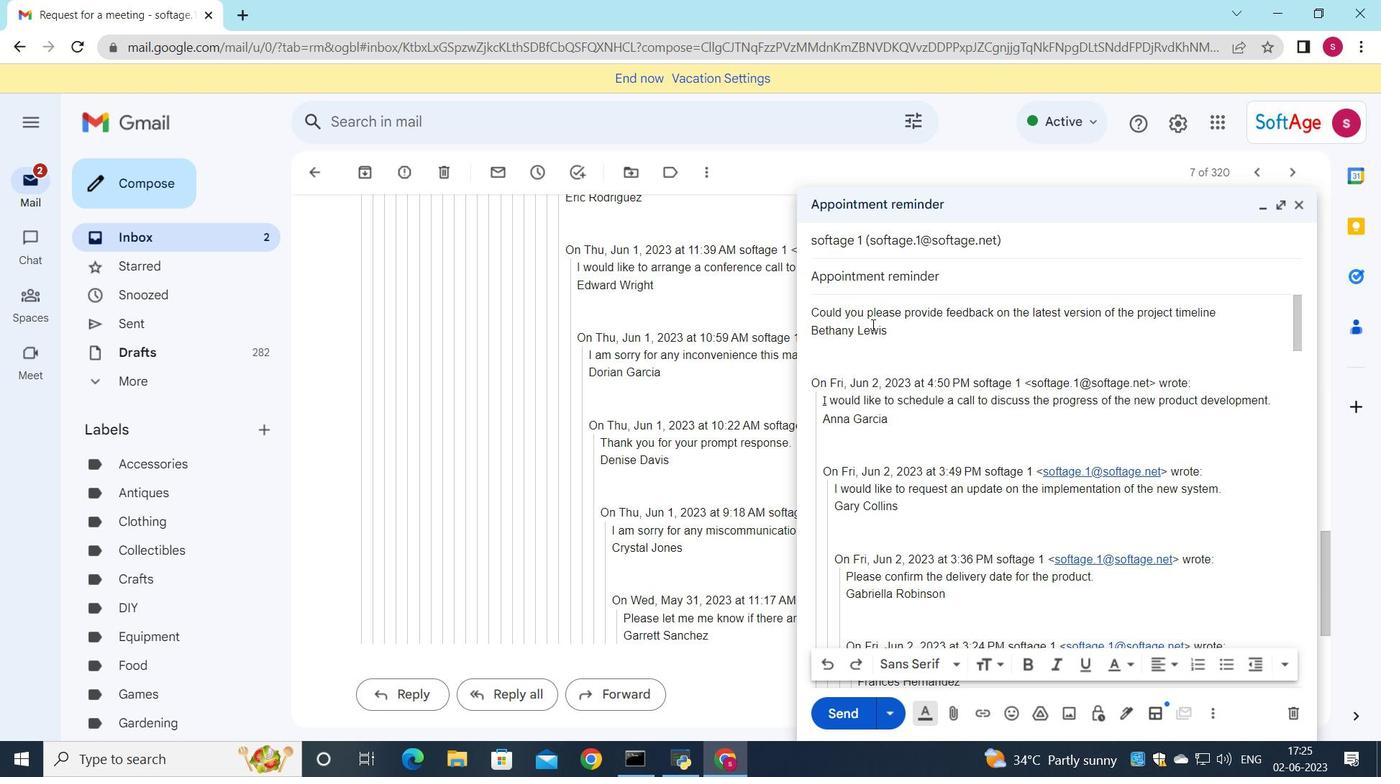 
Action: Mouse moved to (1209, 312)
Screenshot: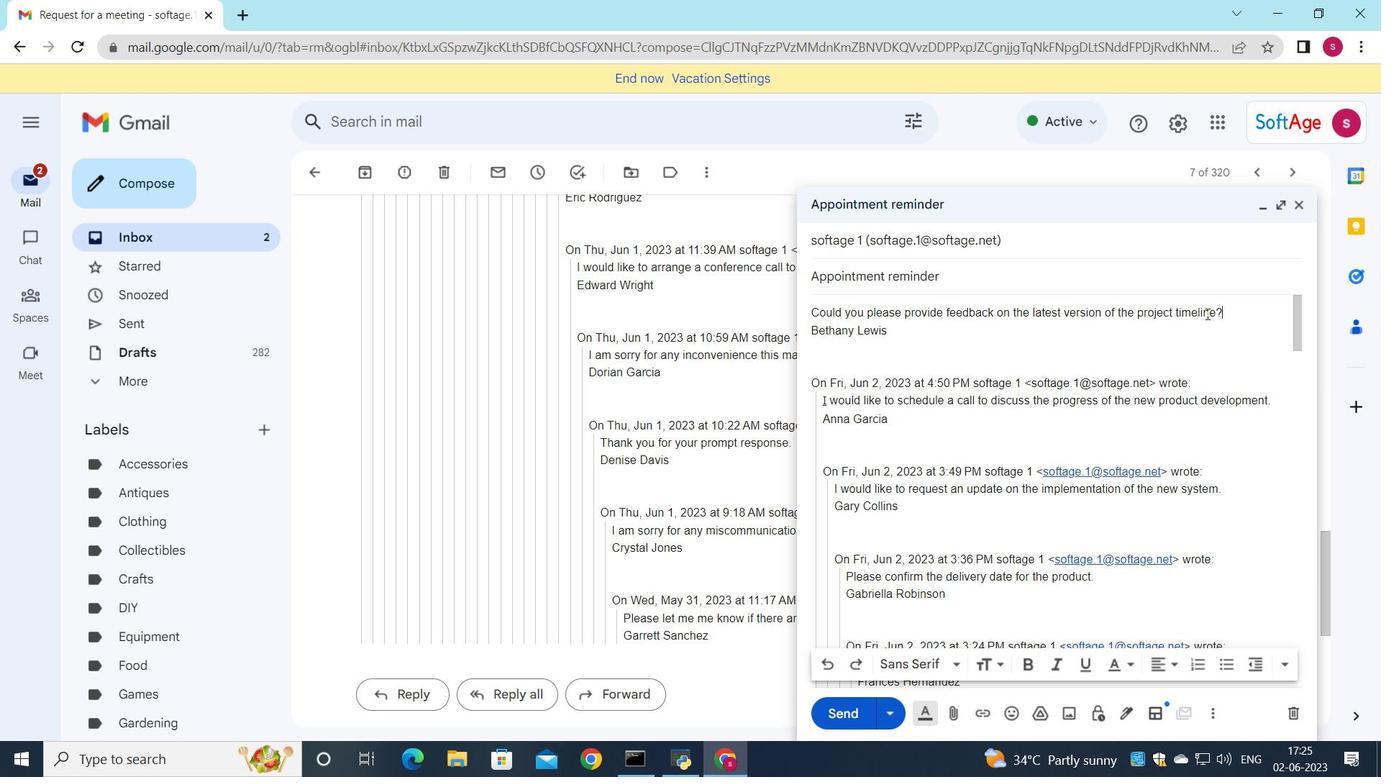 
Action: Mouse pressed left at (1209, 312)
Screenshot: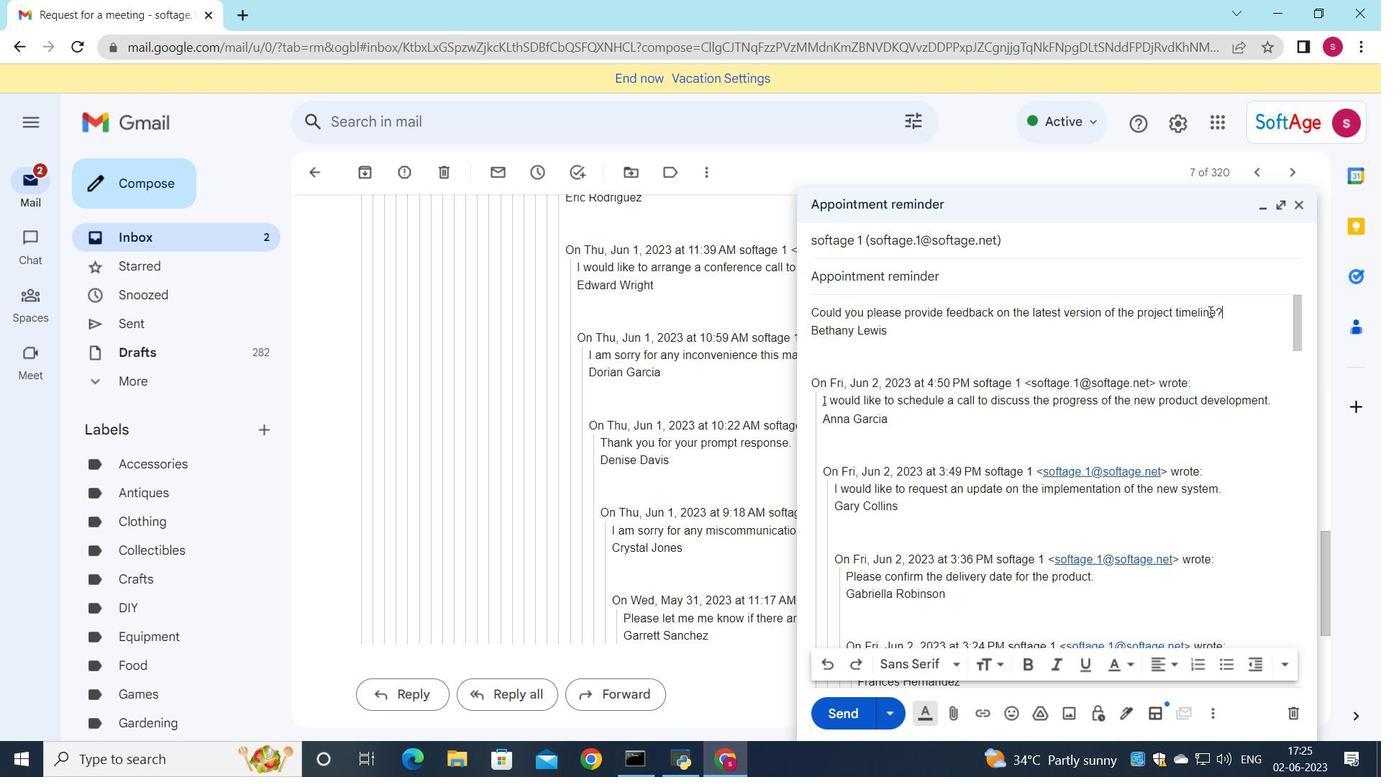 
Action: Mouse moved to (954, 658)
Screenshot: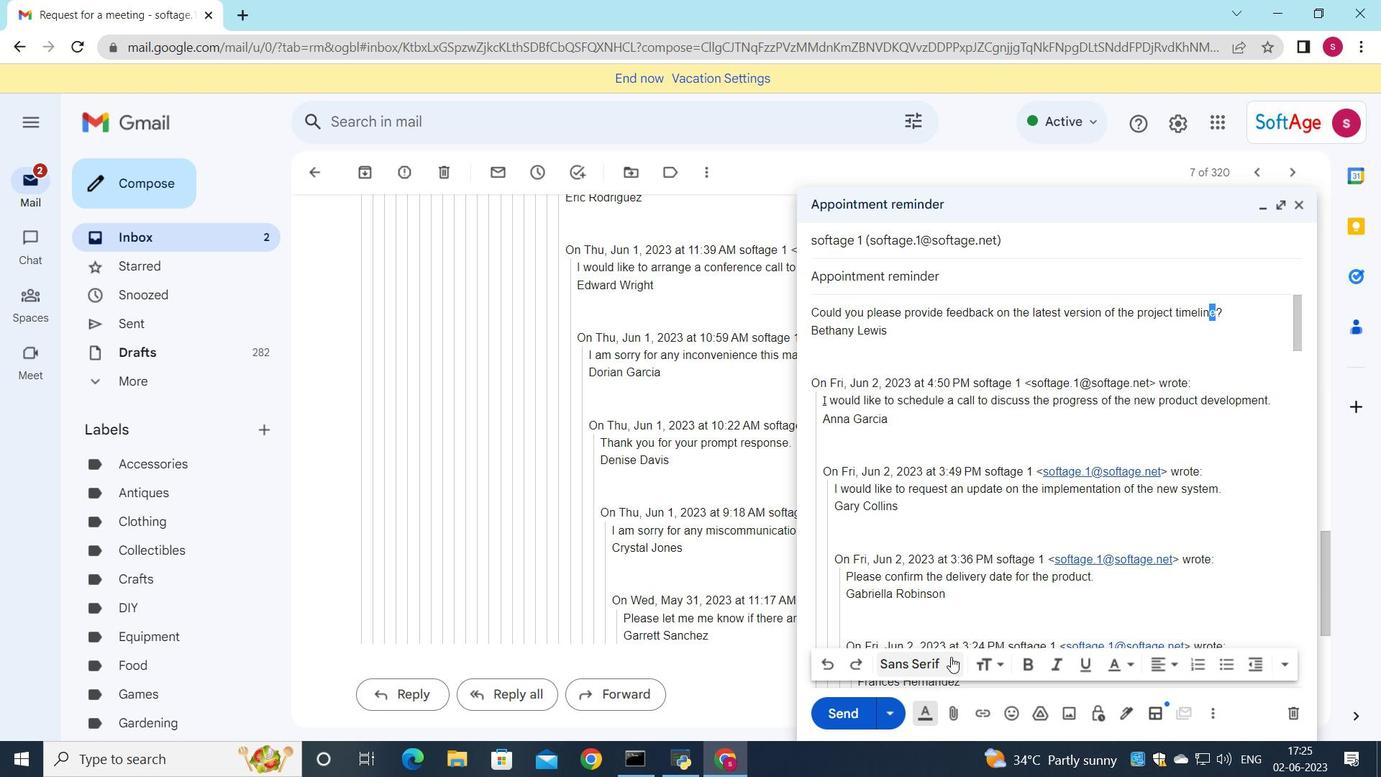 
Action: Mouse pressed left at (954, 658)
Screenshot: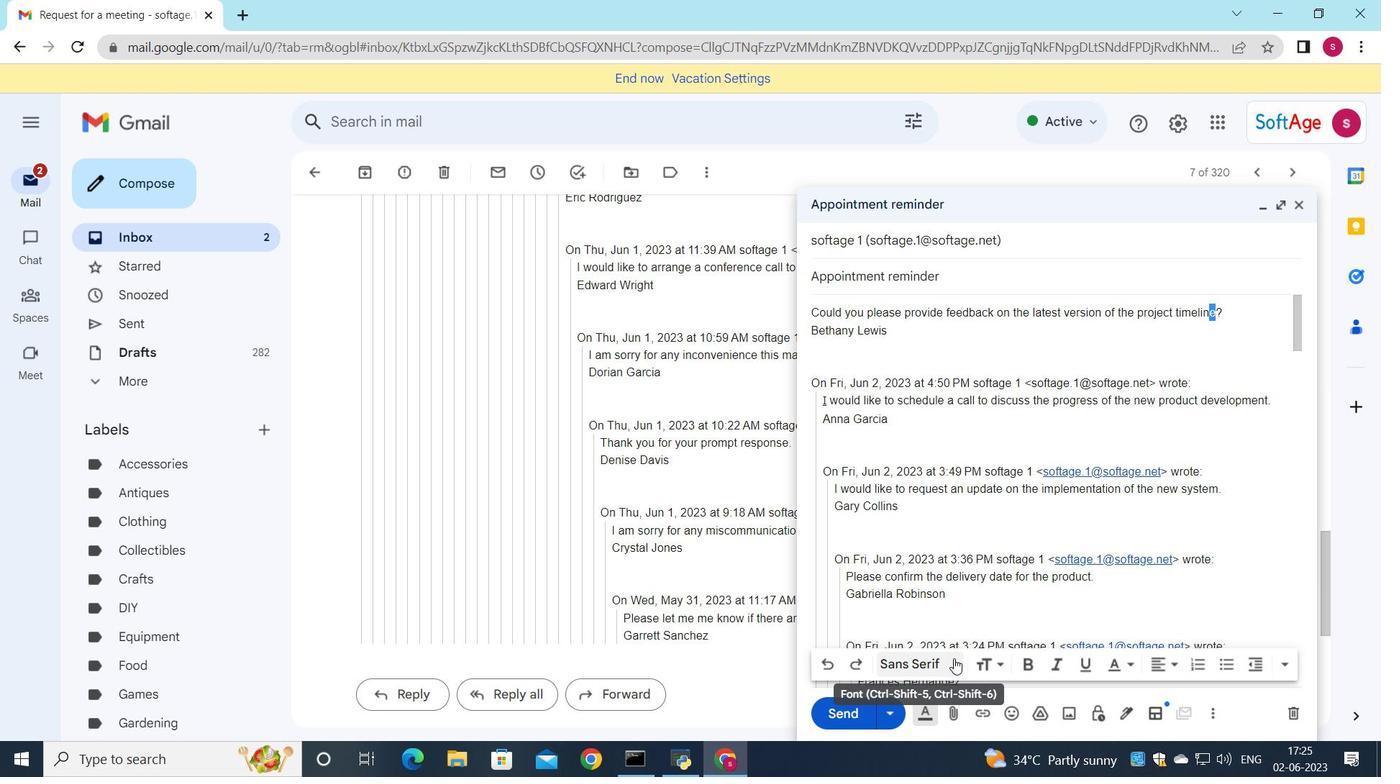
Action: Mouse moved to (968, 525)
Screenshot: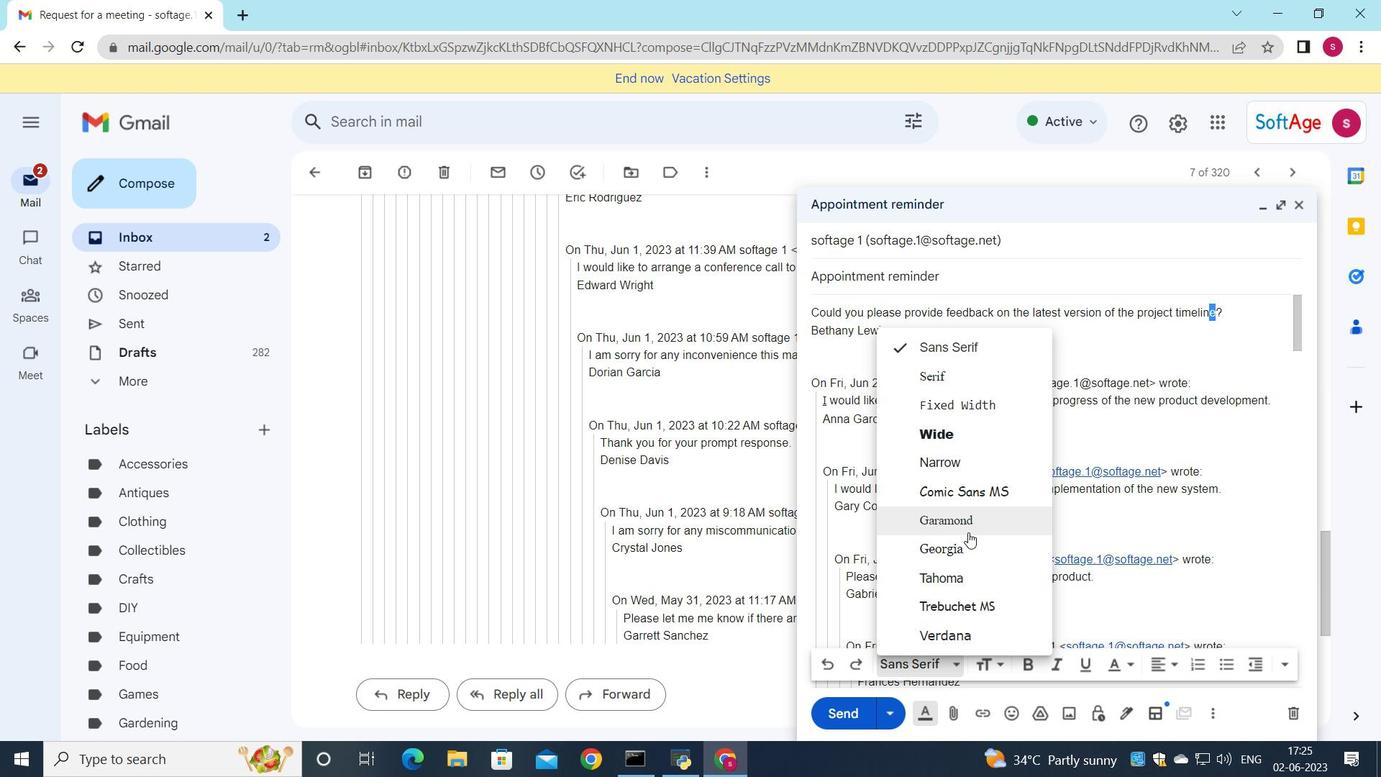 
Action: Mouse pressed left at (968, 525)
Screenshot: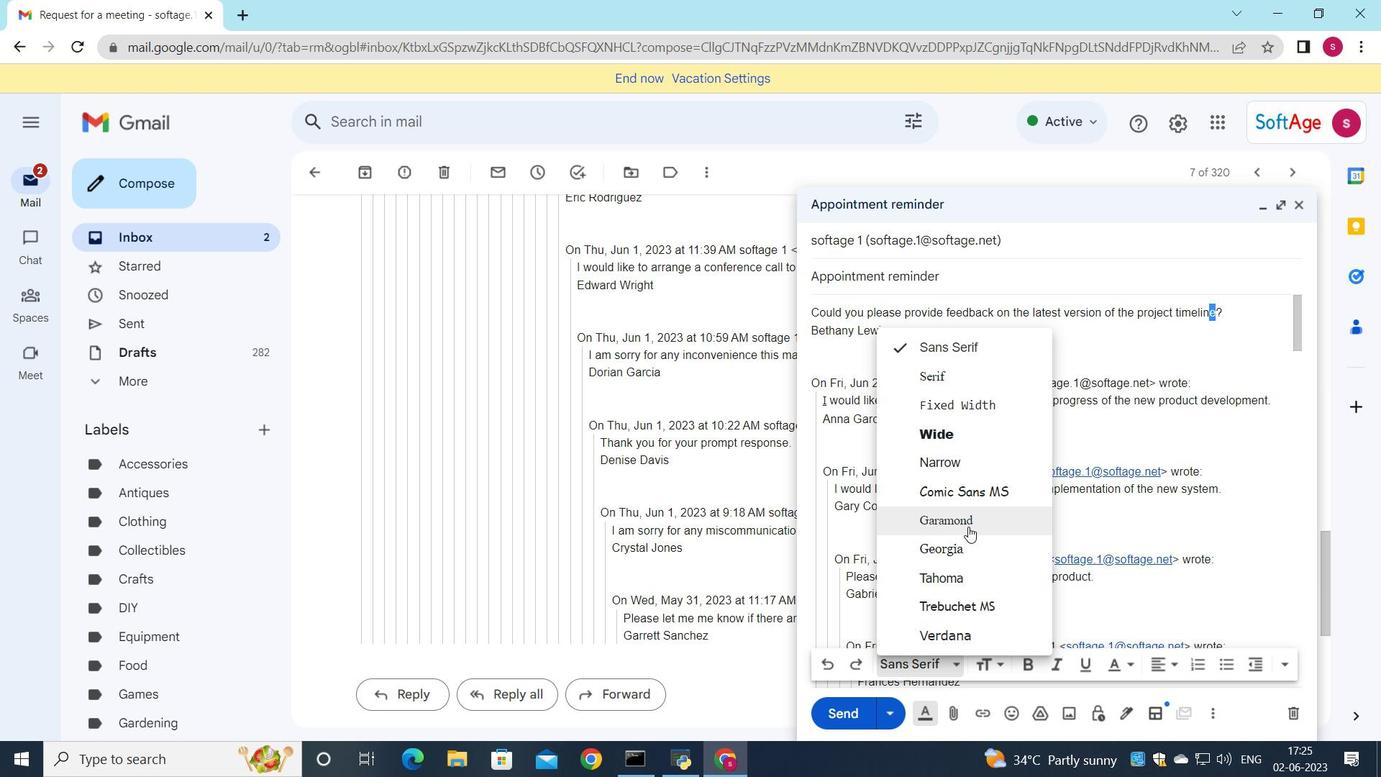 
Action: Mouse moved to (1026, 670)
Screenshot: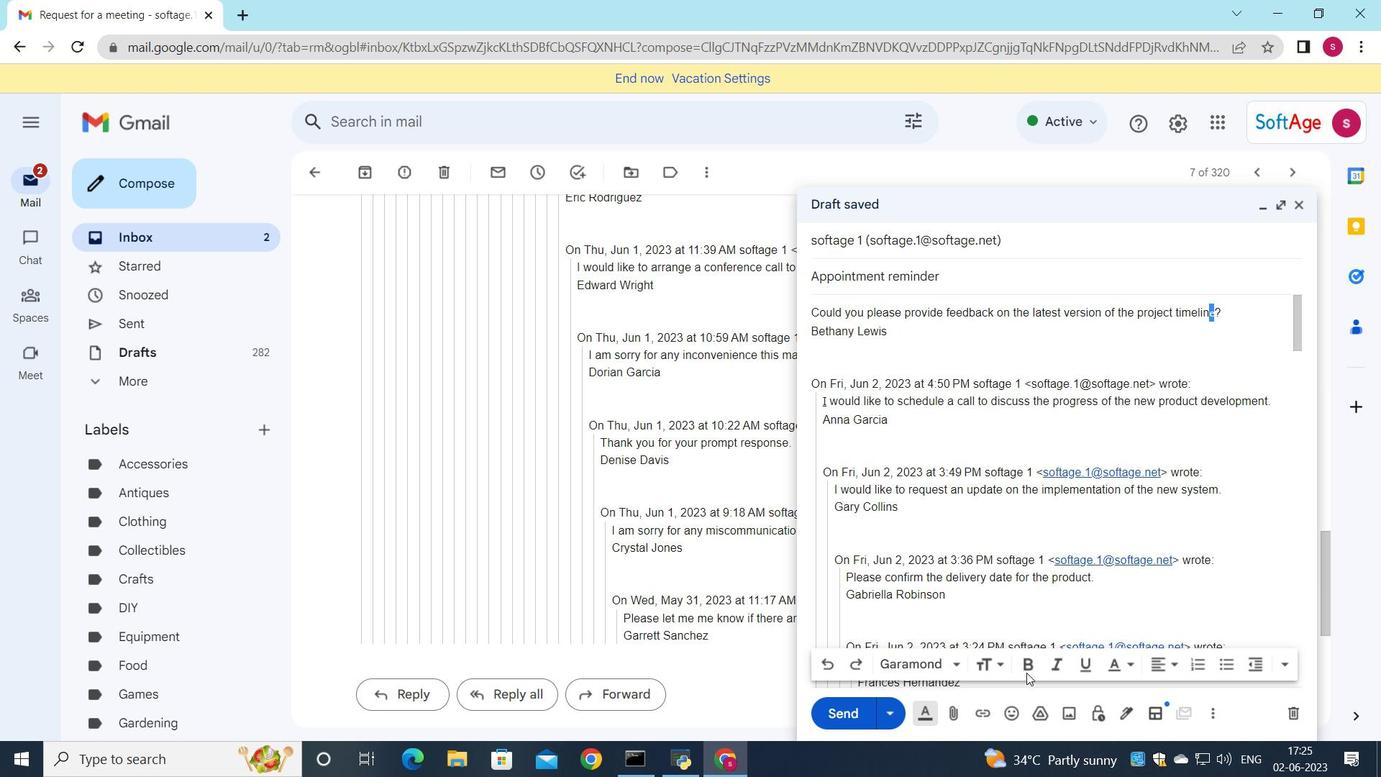 
Action: Mouse pressed left at (1026, 670)
Screenshot: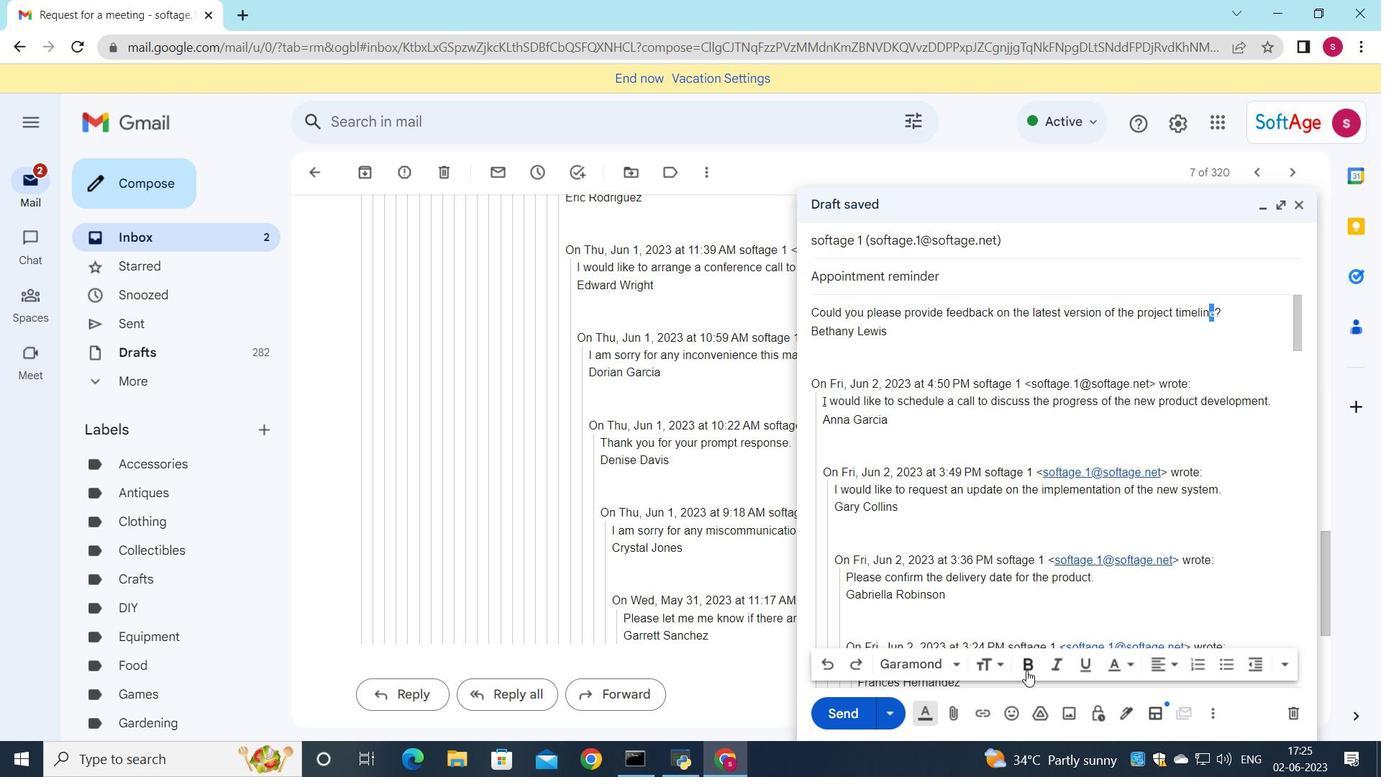 
Action: Mouse moved to (1079, 664)
Screenshot: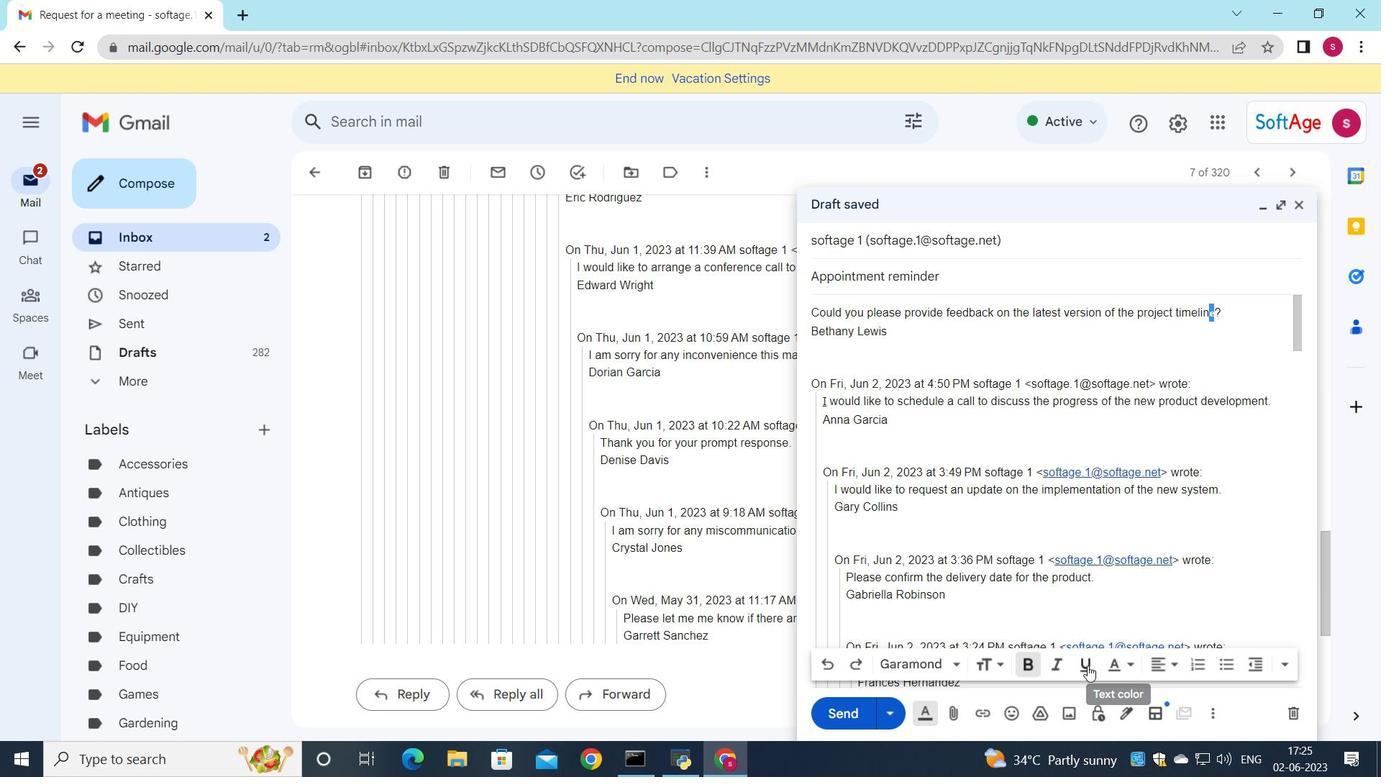 
Action: Mouse pressed left at (1079, 664)
Screenshot: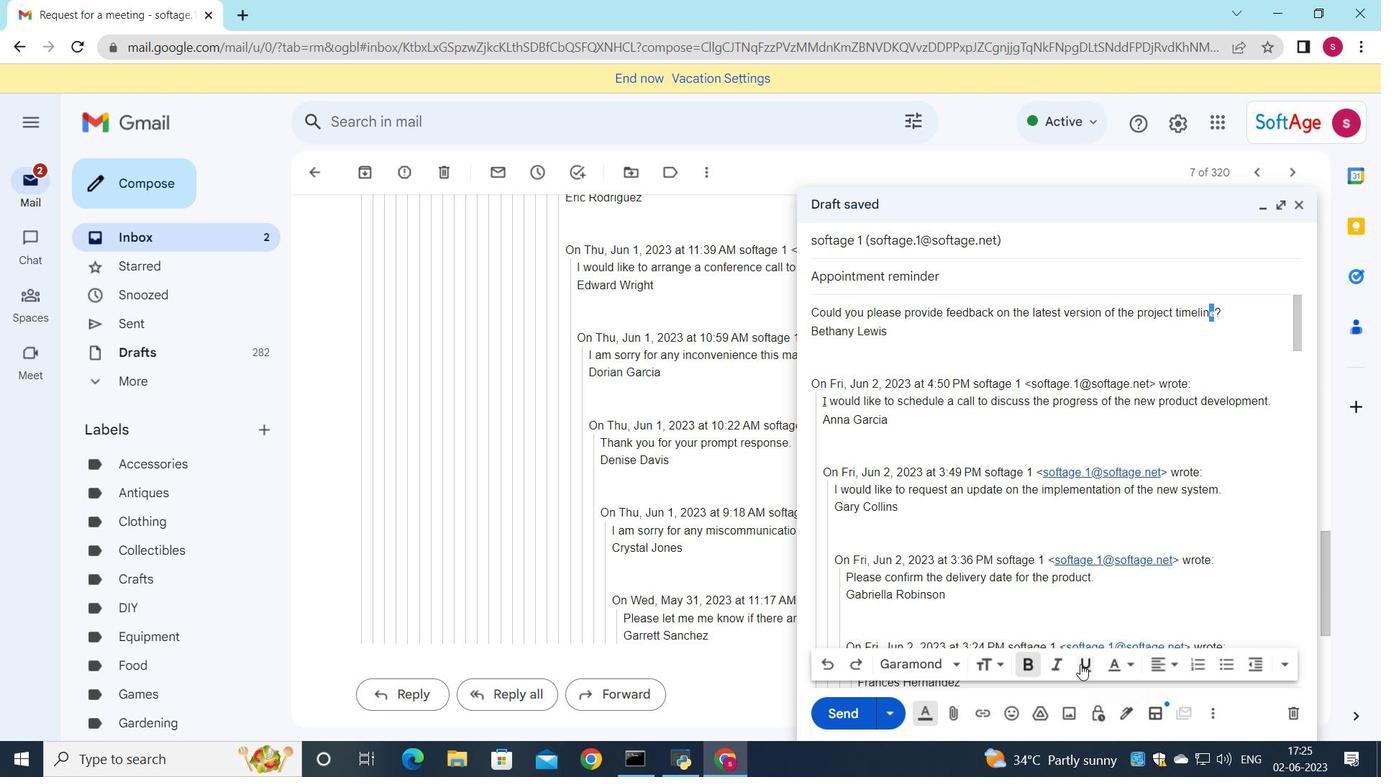 
Action: Mouse moved to (847, 712)
Screenshot: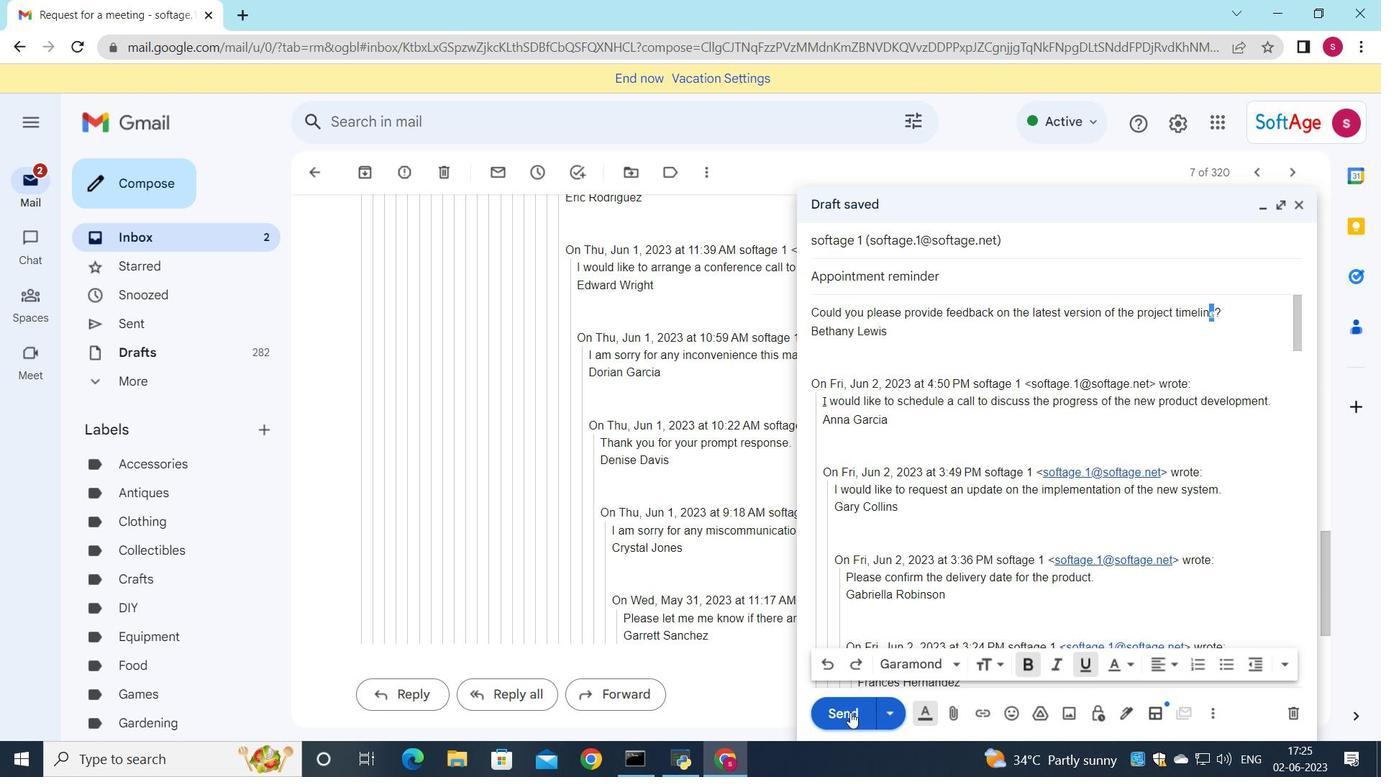 
Action: Mouse pressed left at (847, 712)
Screenshot: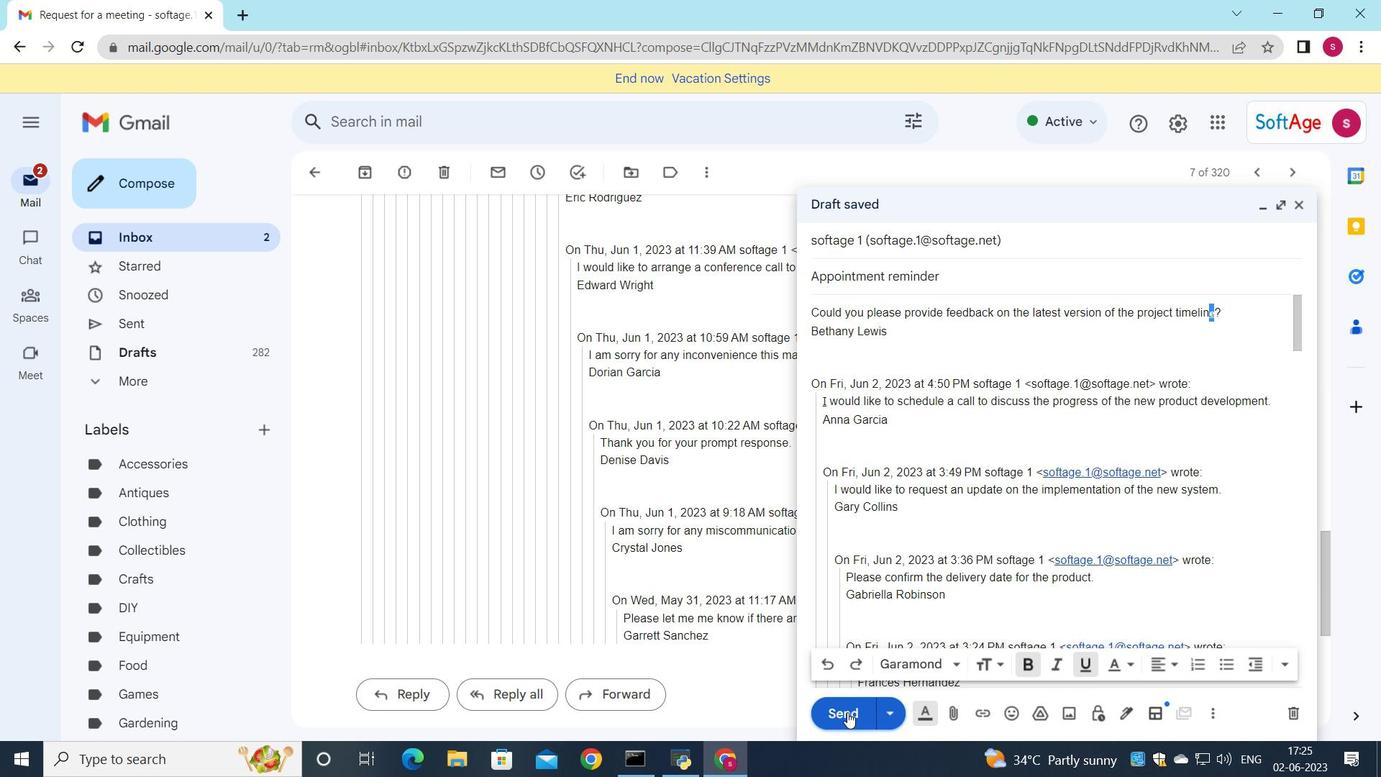 
Action: Mouse moved to (210, 240)
Screenshot: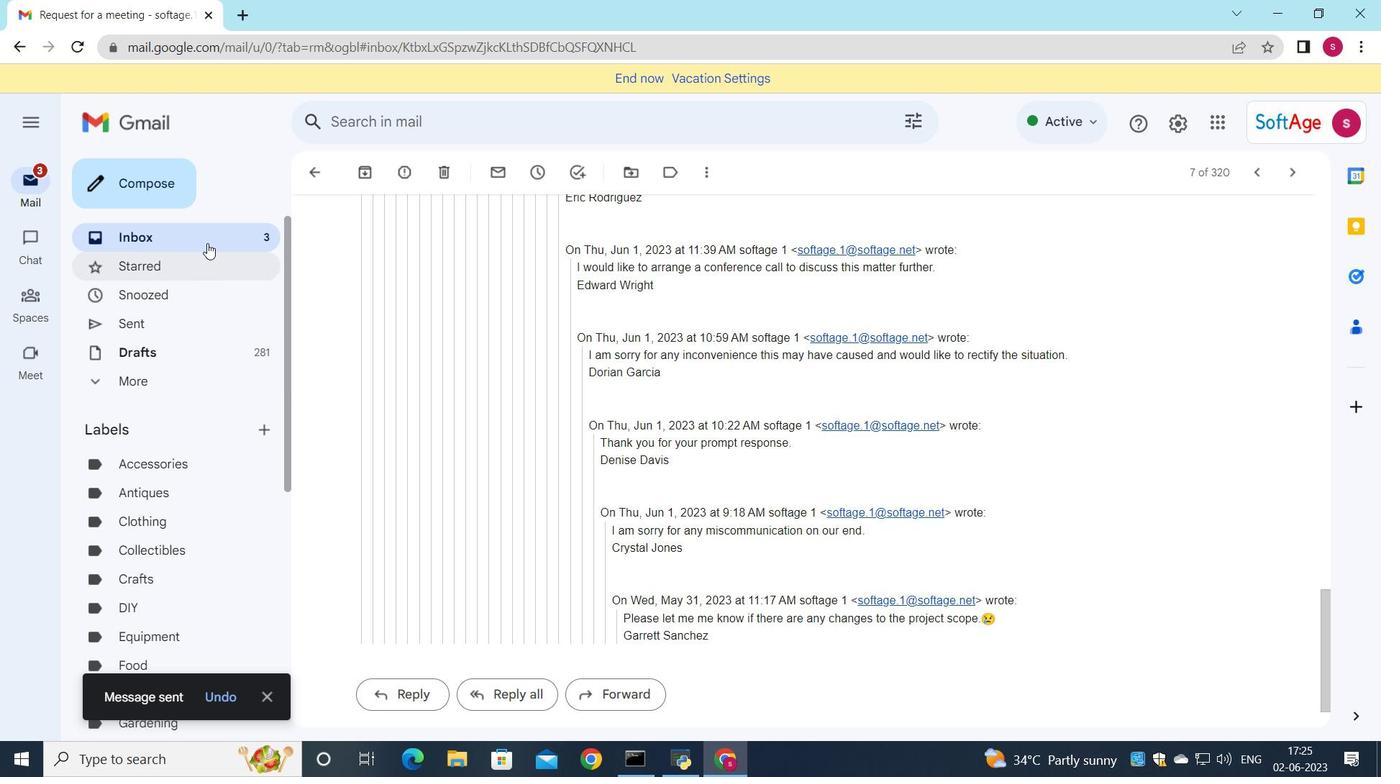 
Action: Mouse pressed left at (210, 240)
Screenshot: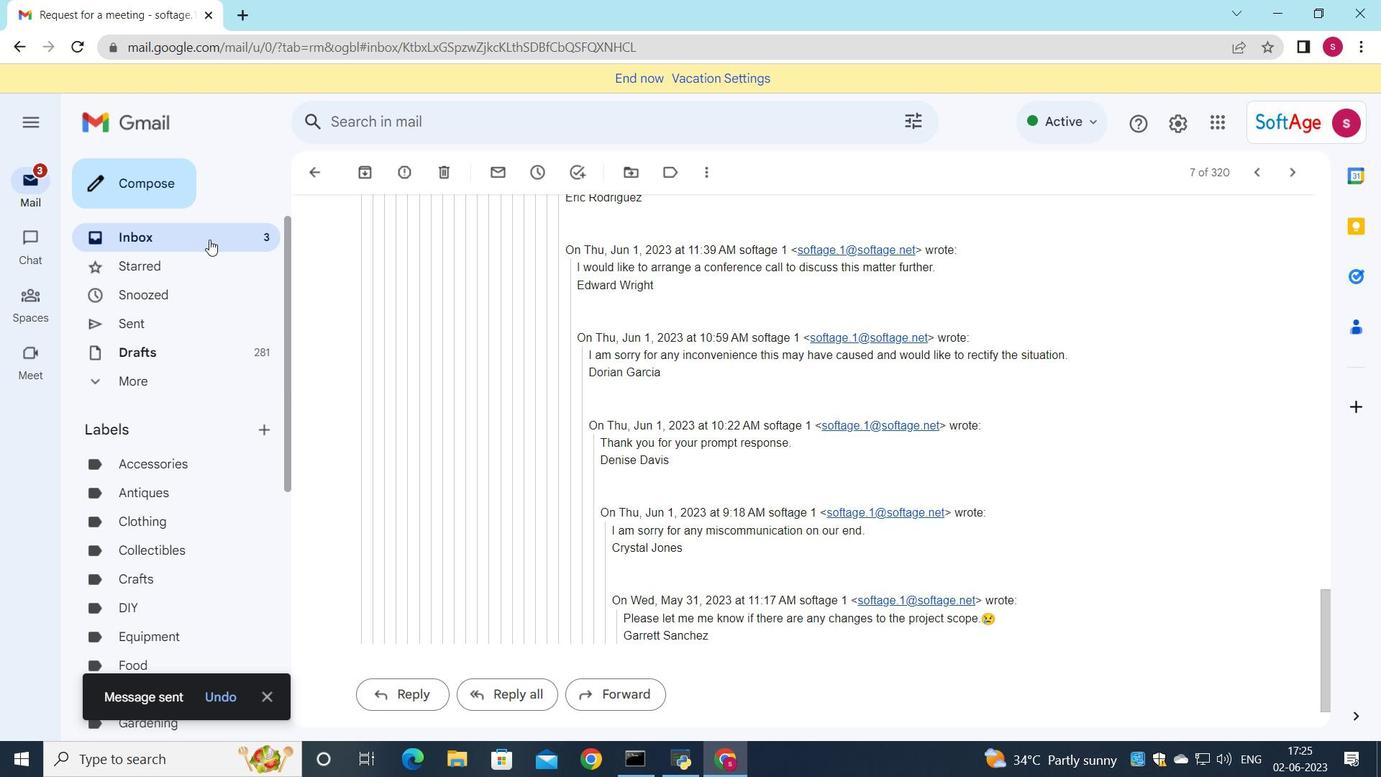 
Action: Mouse moved to (634, 218)
Screenshot: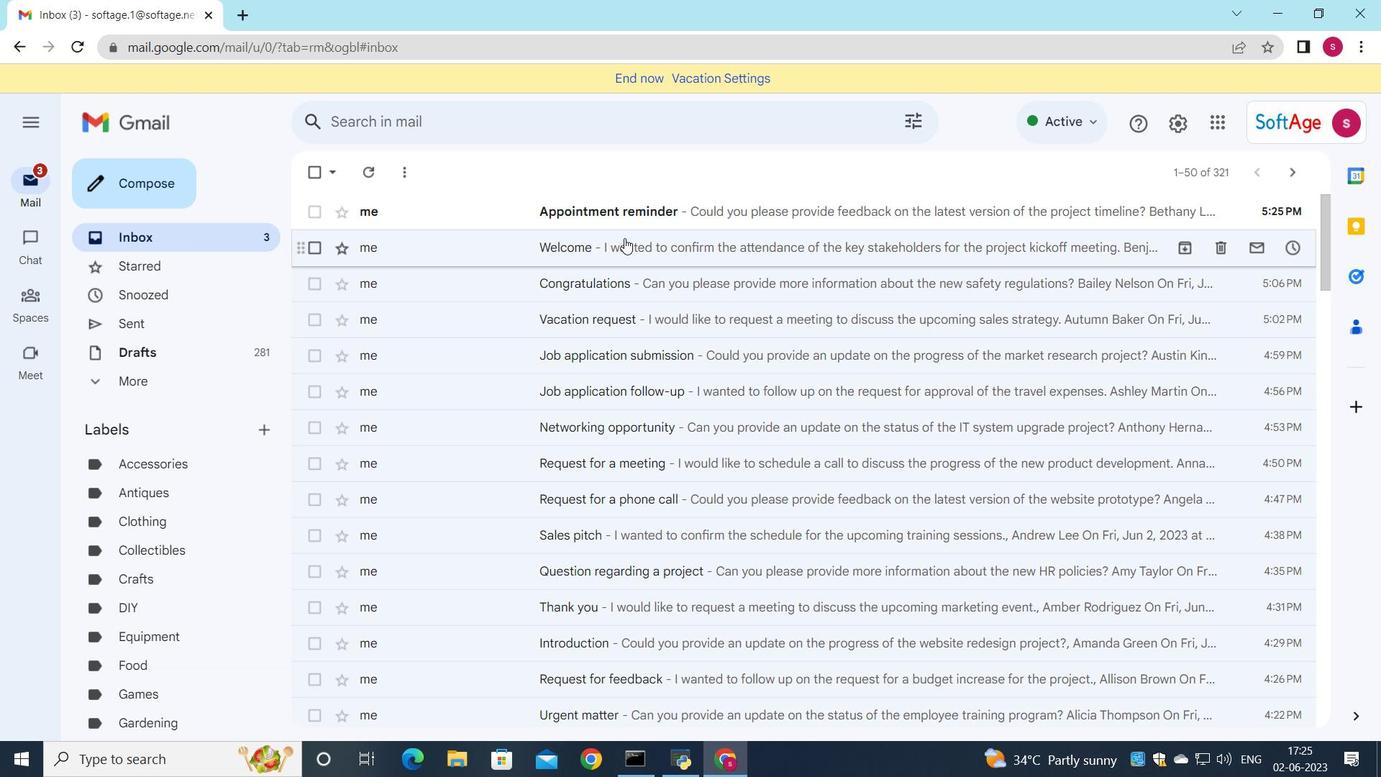 
Action: Mouse pressed left at (634, 218)
Screenshot: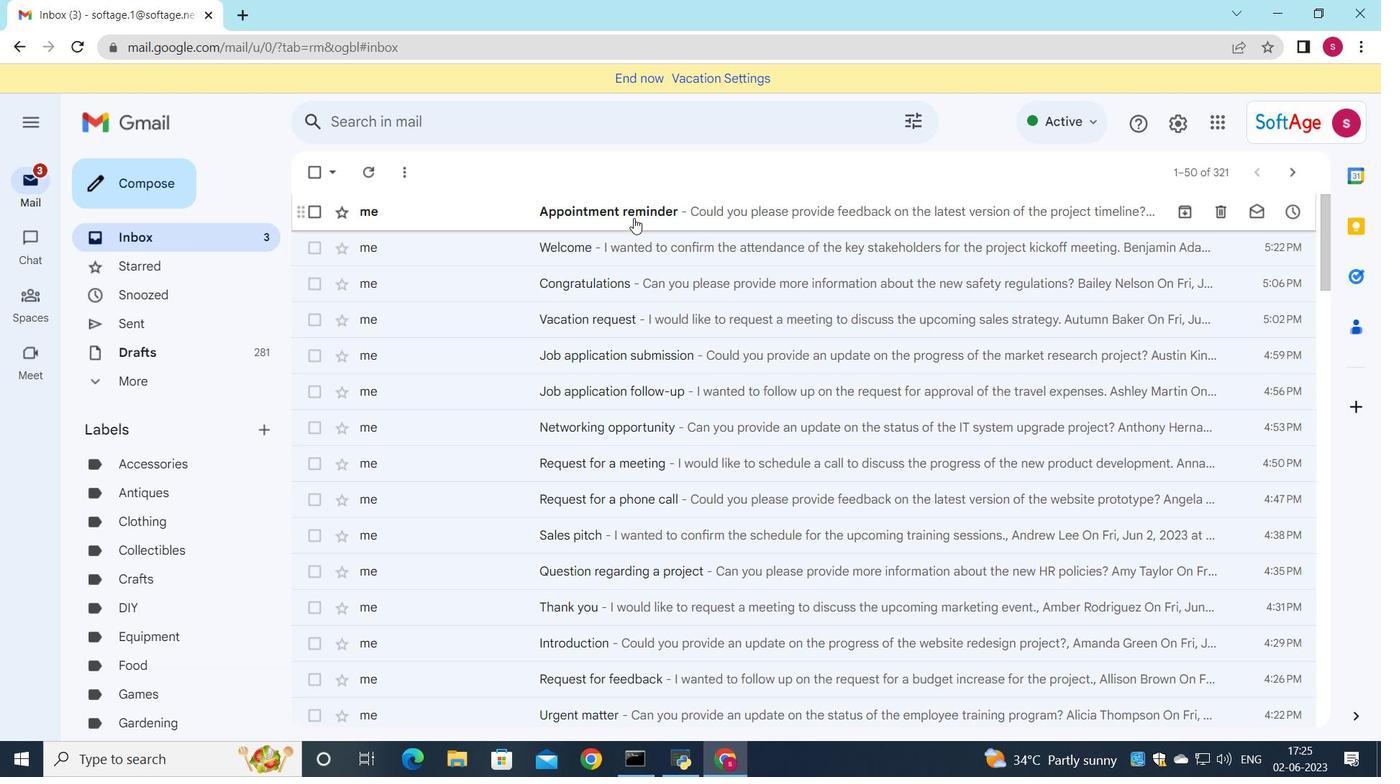 
Action: Mouse moved to (634, 219)
Screenshot: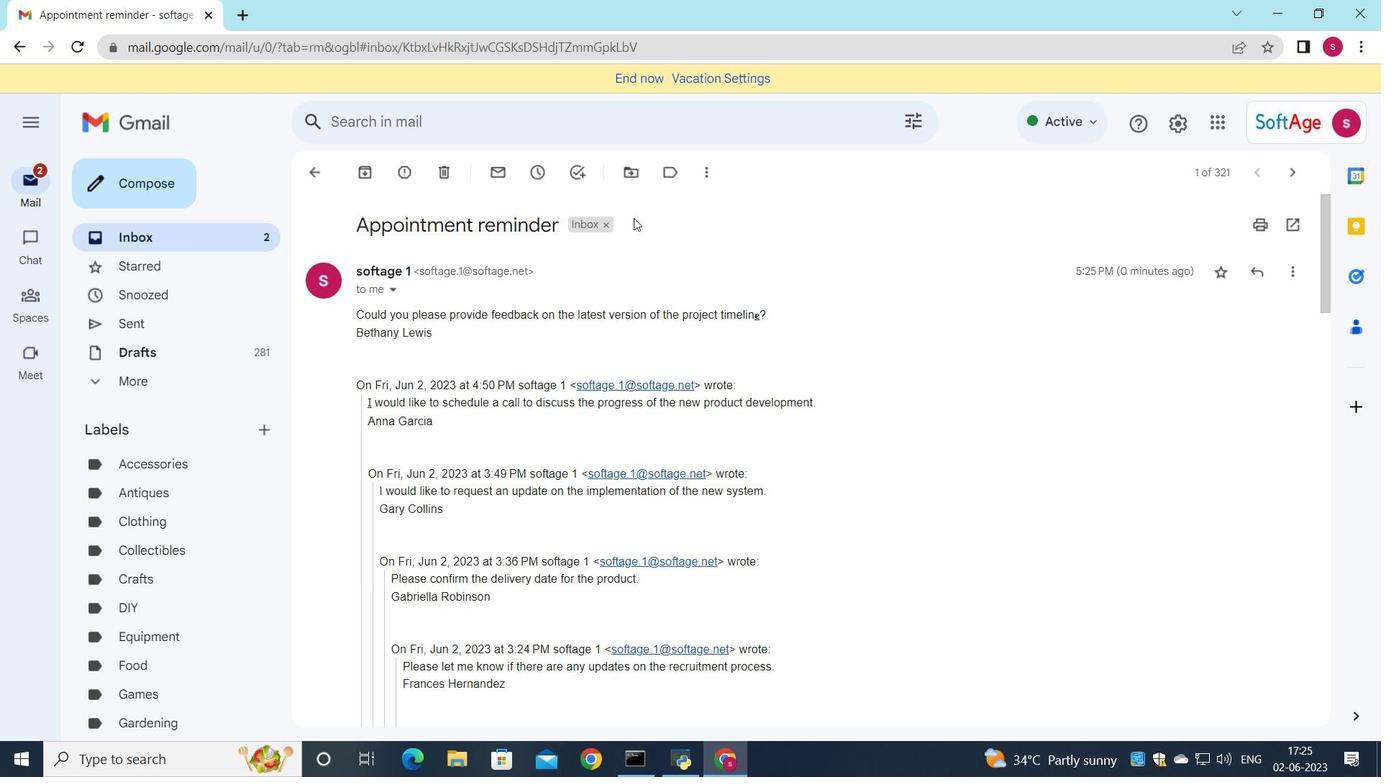 
